 Task: Buy 3 Turbocharger from Gaskets section under best seller category for shipping address: Jeremiah Turner, 4200 Skips Lane, Phoenix, Arizona 85012, Cell Number 9285042162. Pay from credit card ending with 2005, CVV 3321
Action: Mouse moved to (19, 106)
Screenshot: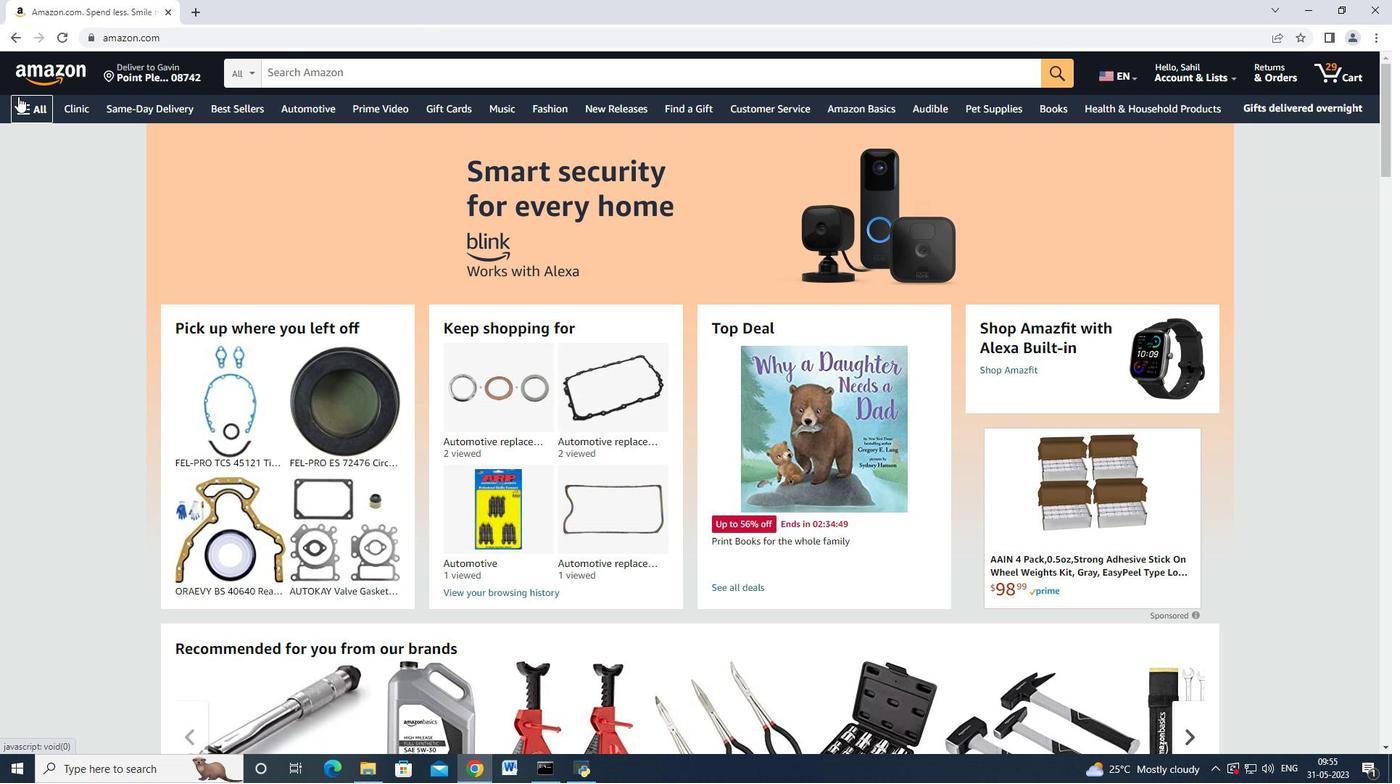
Action: Mouse pressed left at (19, 106)
Screenshot: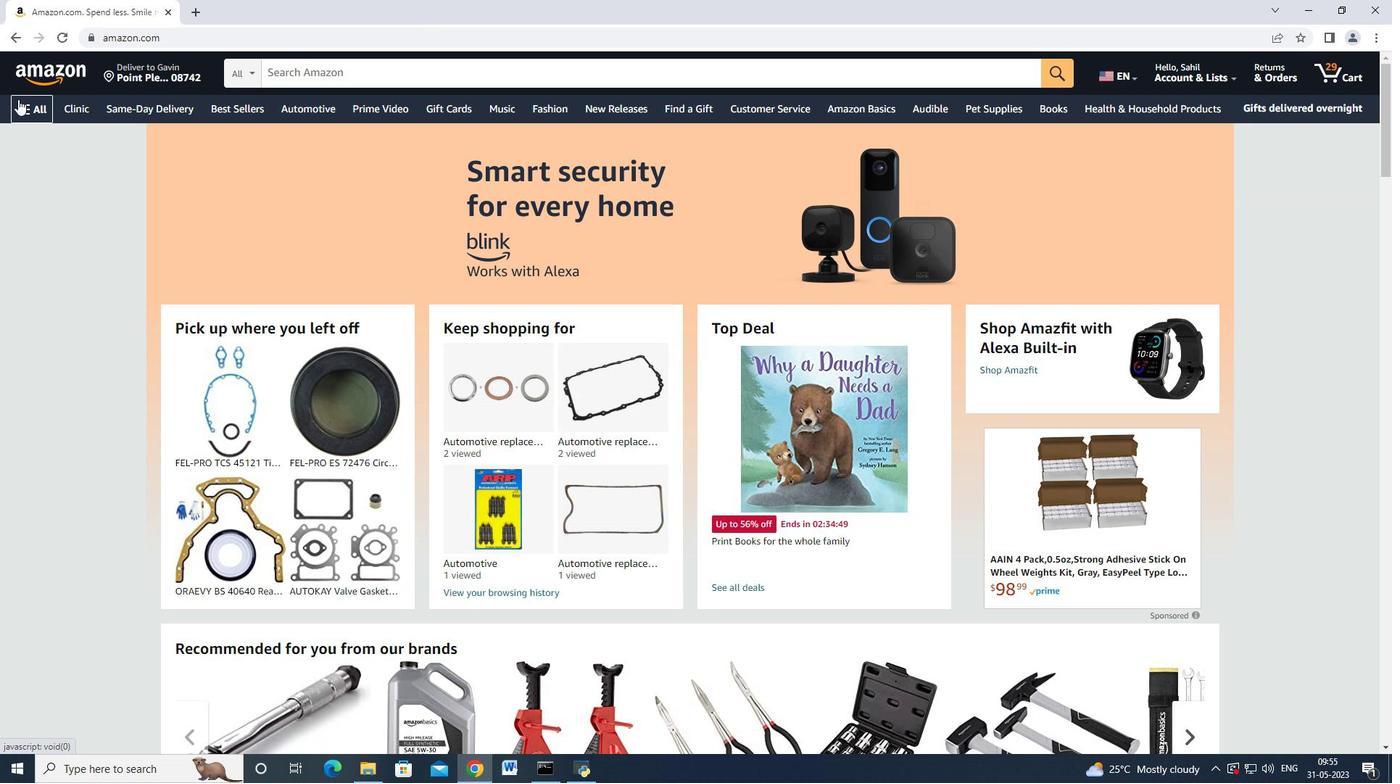 
Action: Mouse moved to (64, 260)
Screenshot: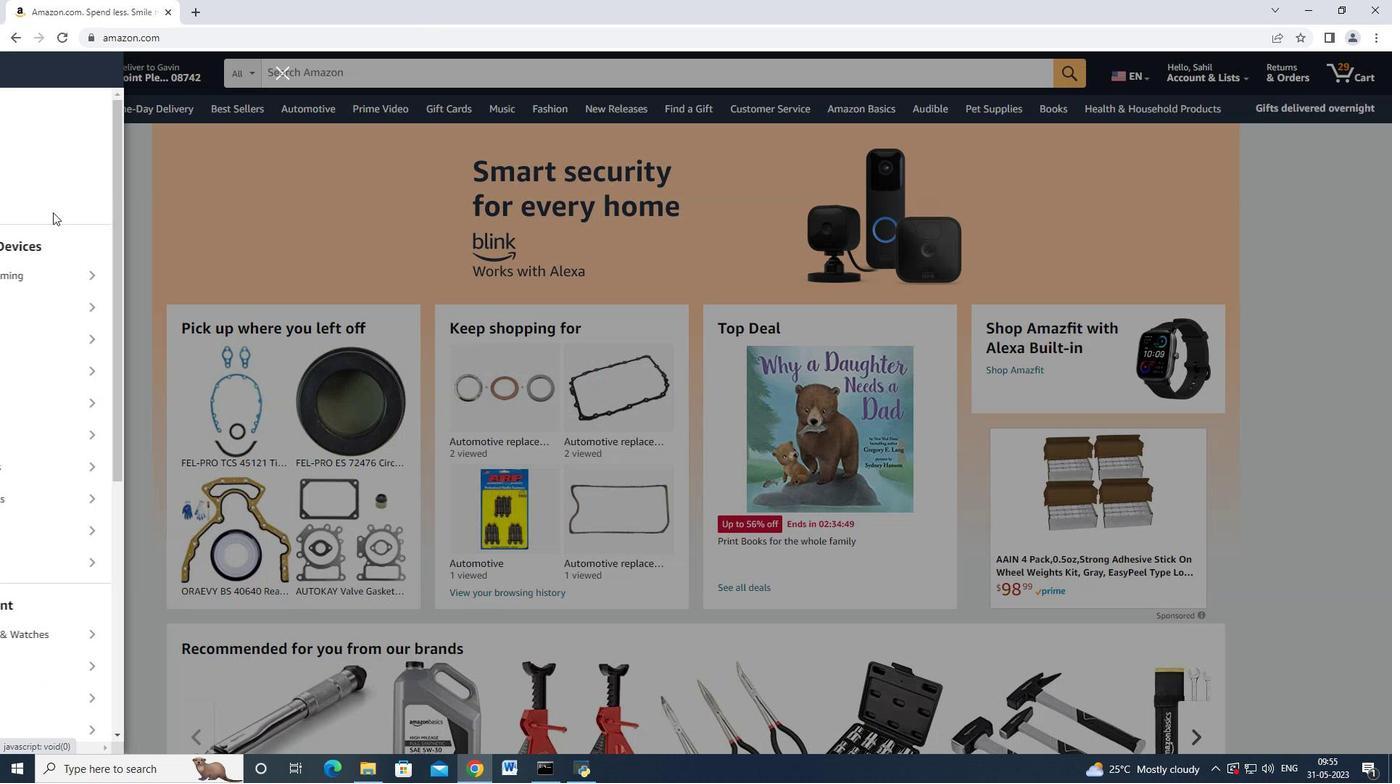 
Action: Mouse scrolled (64, 259) with delta (0, 0)
Screenshot: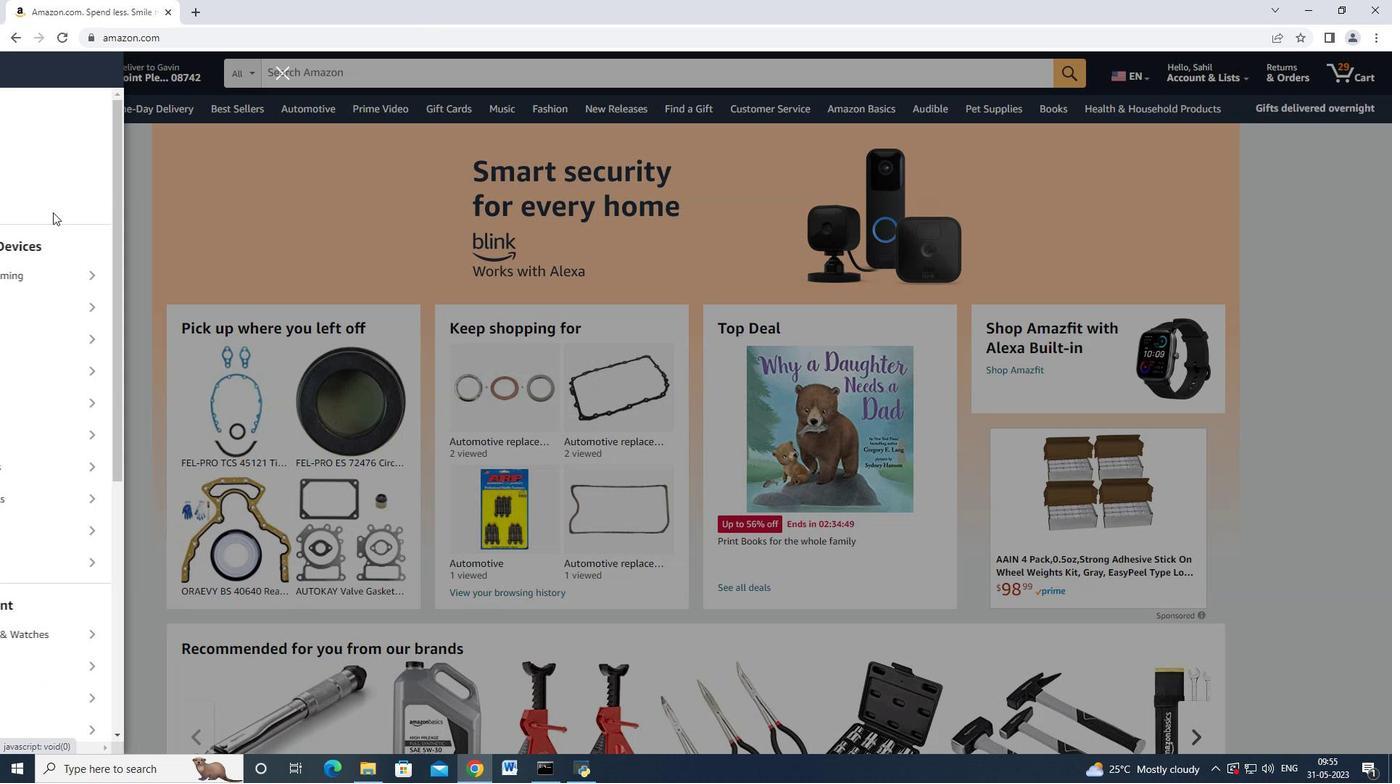 
Action: Mouse moved to (68, 277)
Screenshot: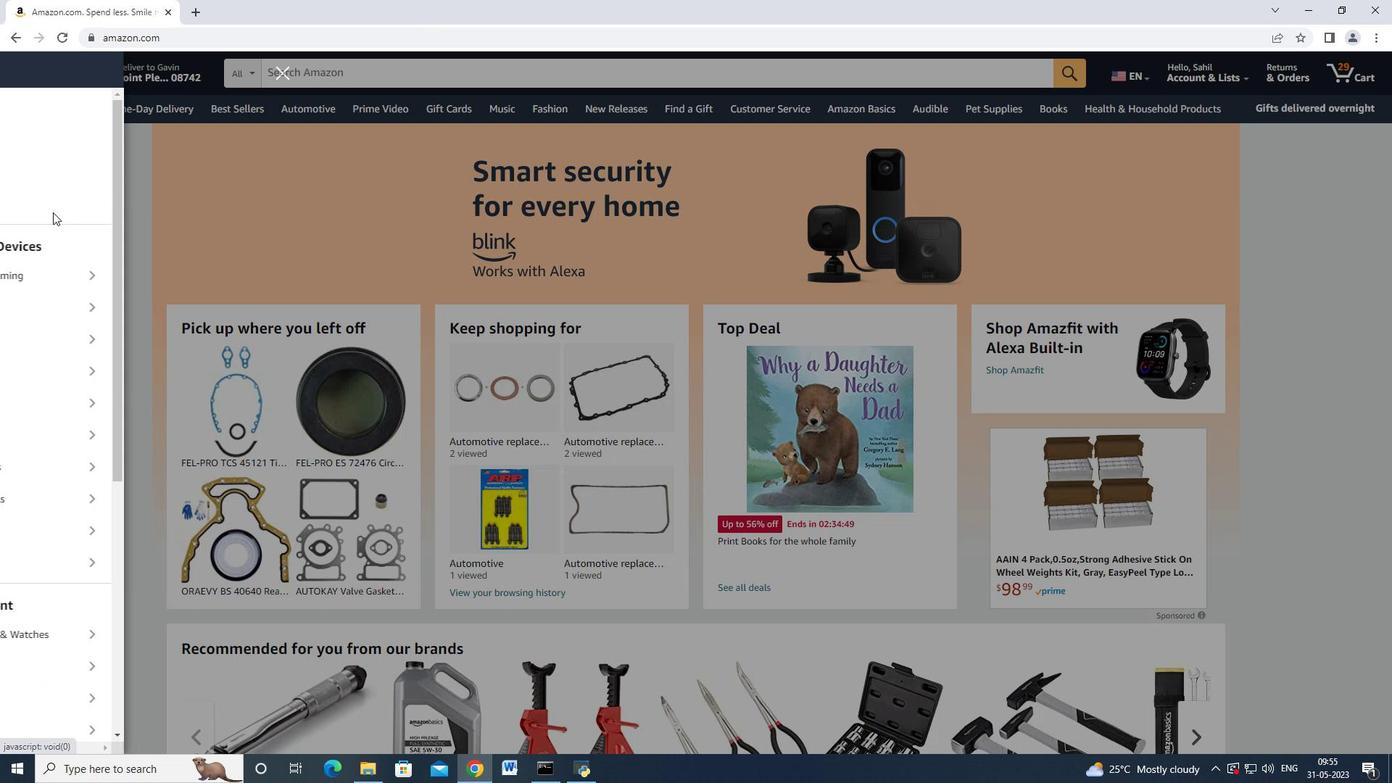 
Action: Mouse scrolled (68, 277) with delta (0, 0)
Screenshot: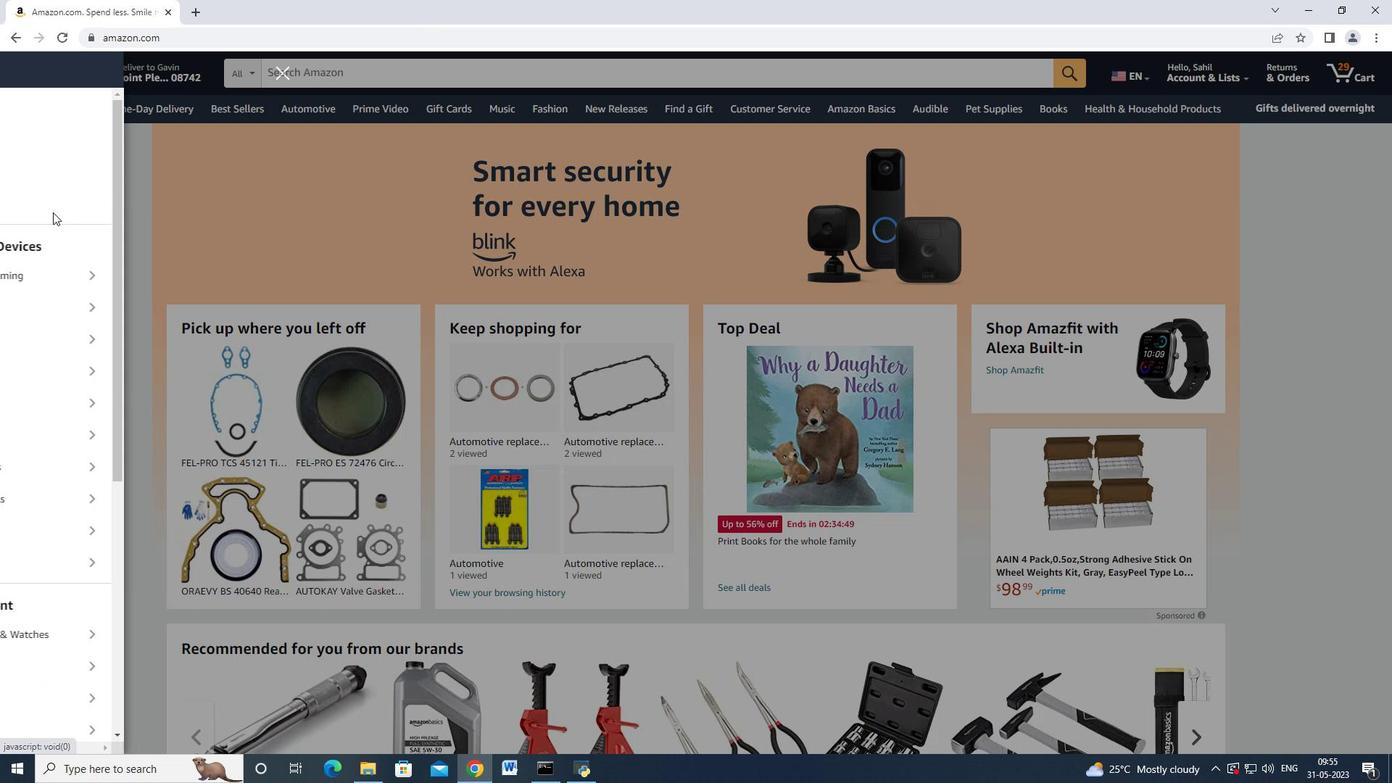 
Action: Mouse moved to (71, 284)
Screenshot: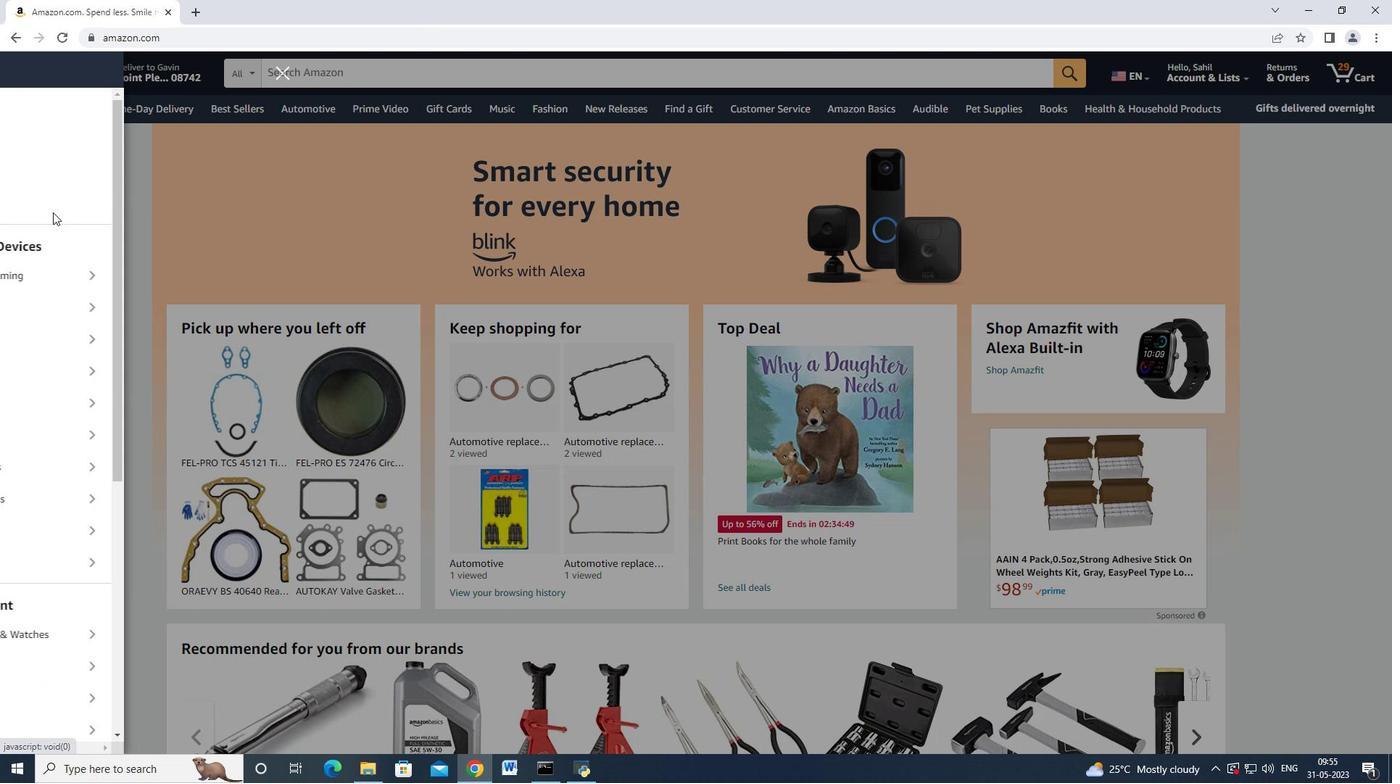 
Action: Mouse scrolled (71, 283) with delta (0, 0)
Screenshot: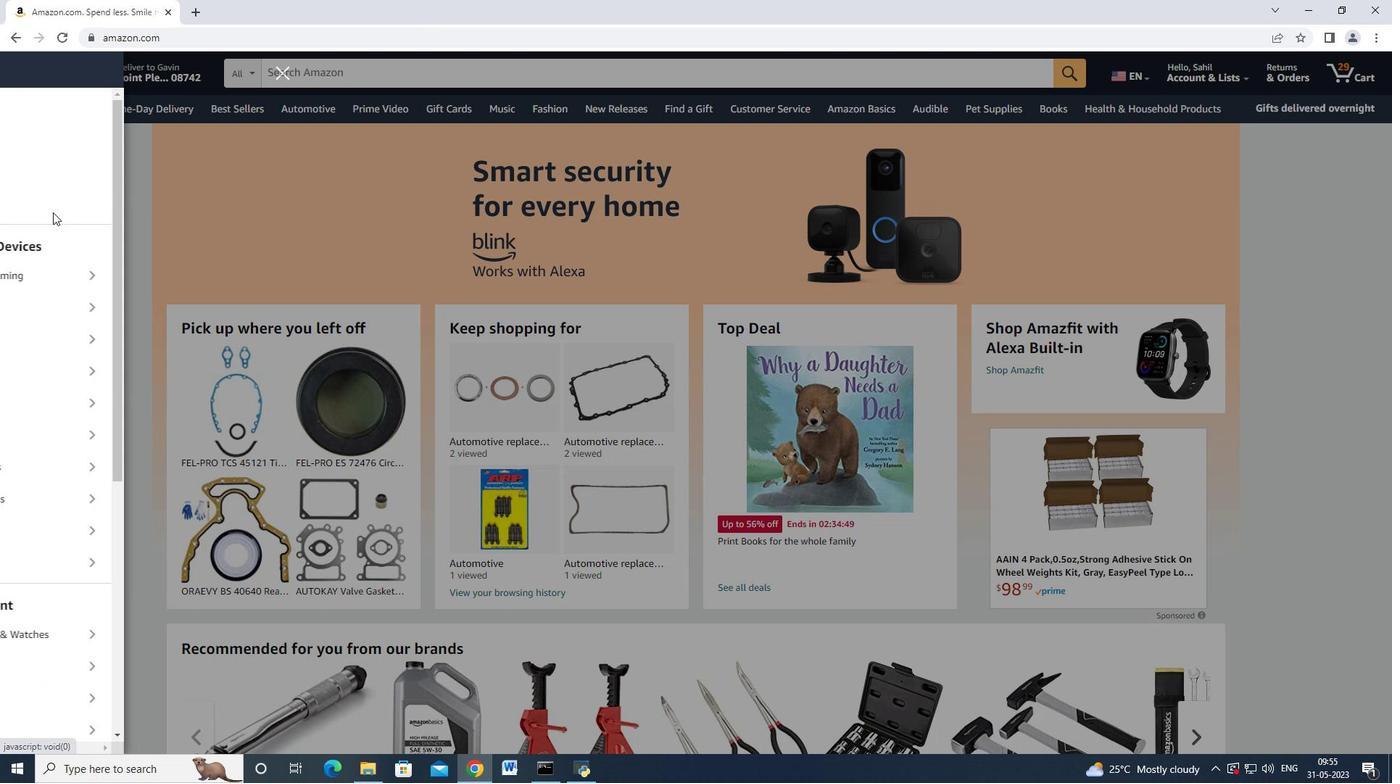 
Action: Mouse moved to (73, 288)
Screenshot: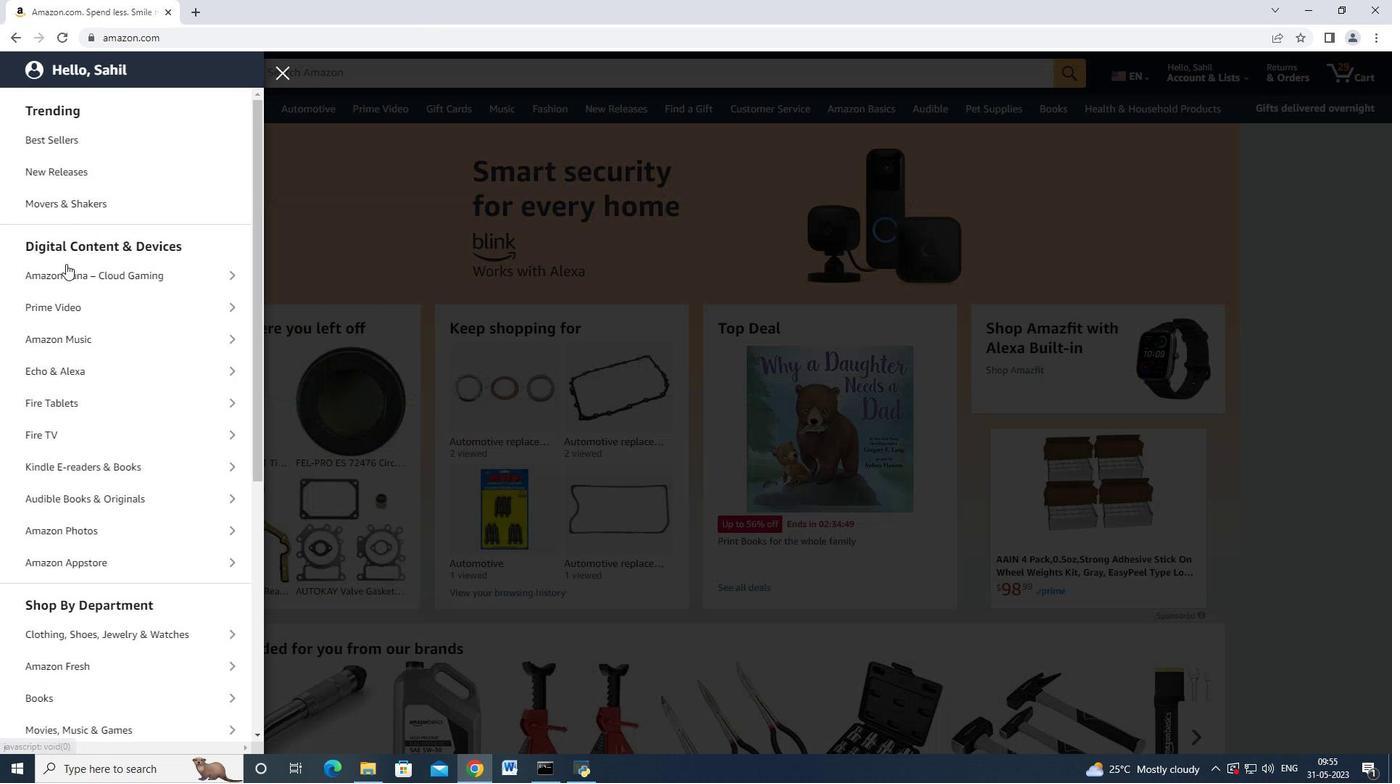 
Action: Mouse scrolled (73, 288) with delta (0, 0)
Screenshot: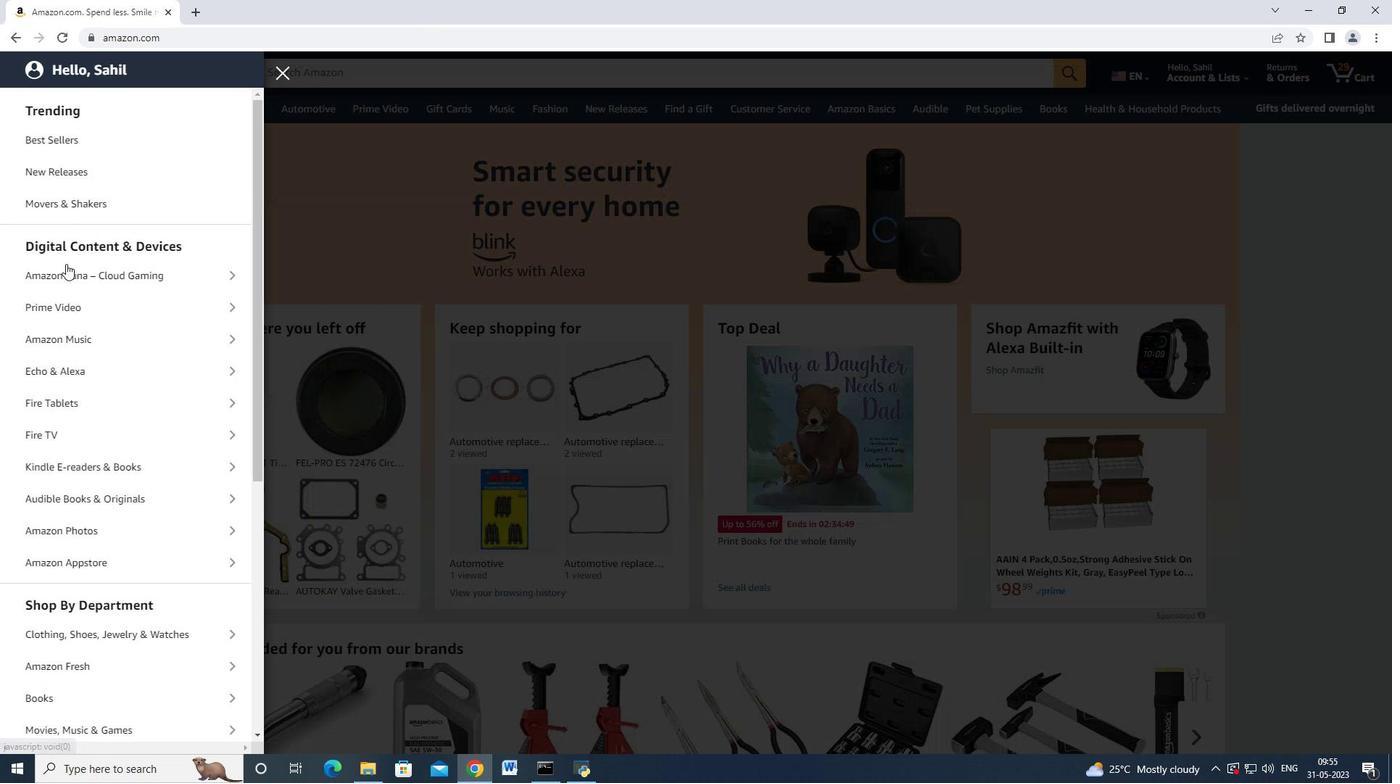 
Action: Mouse moved to (69, 482)
Screenshot: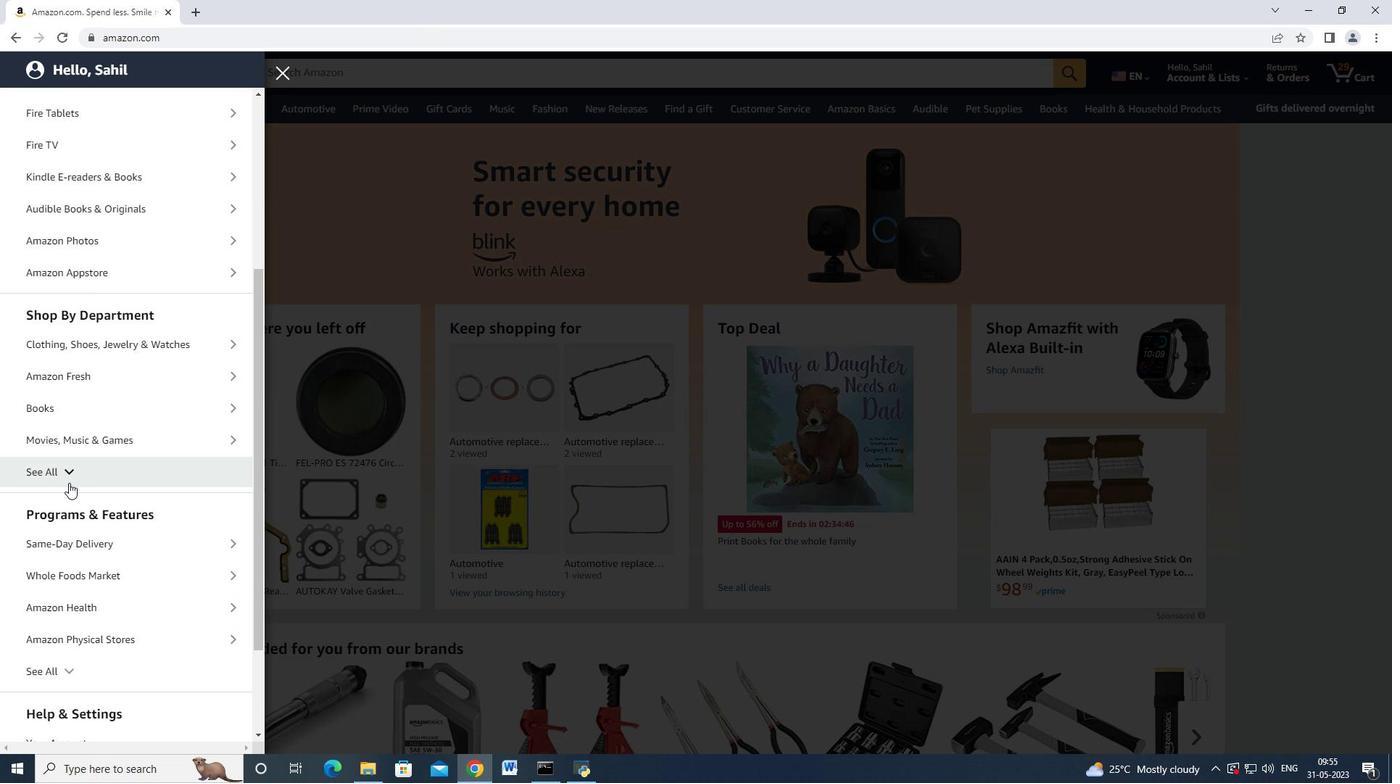 
Action: Mouse pressed left at (69, 482)
Screenshot: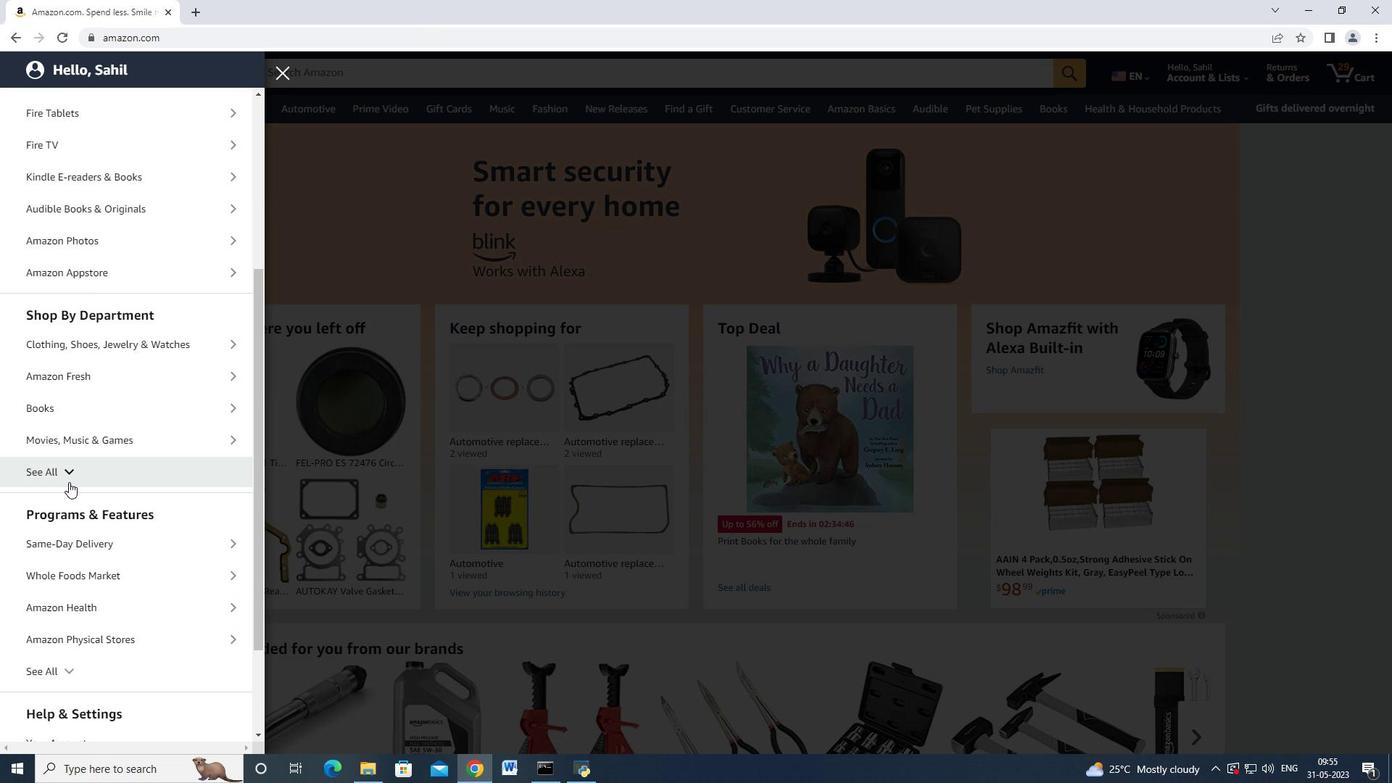 
Action: Mouse moved to (79, 462)
Screenshot: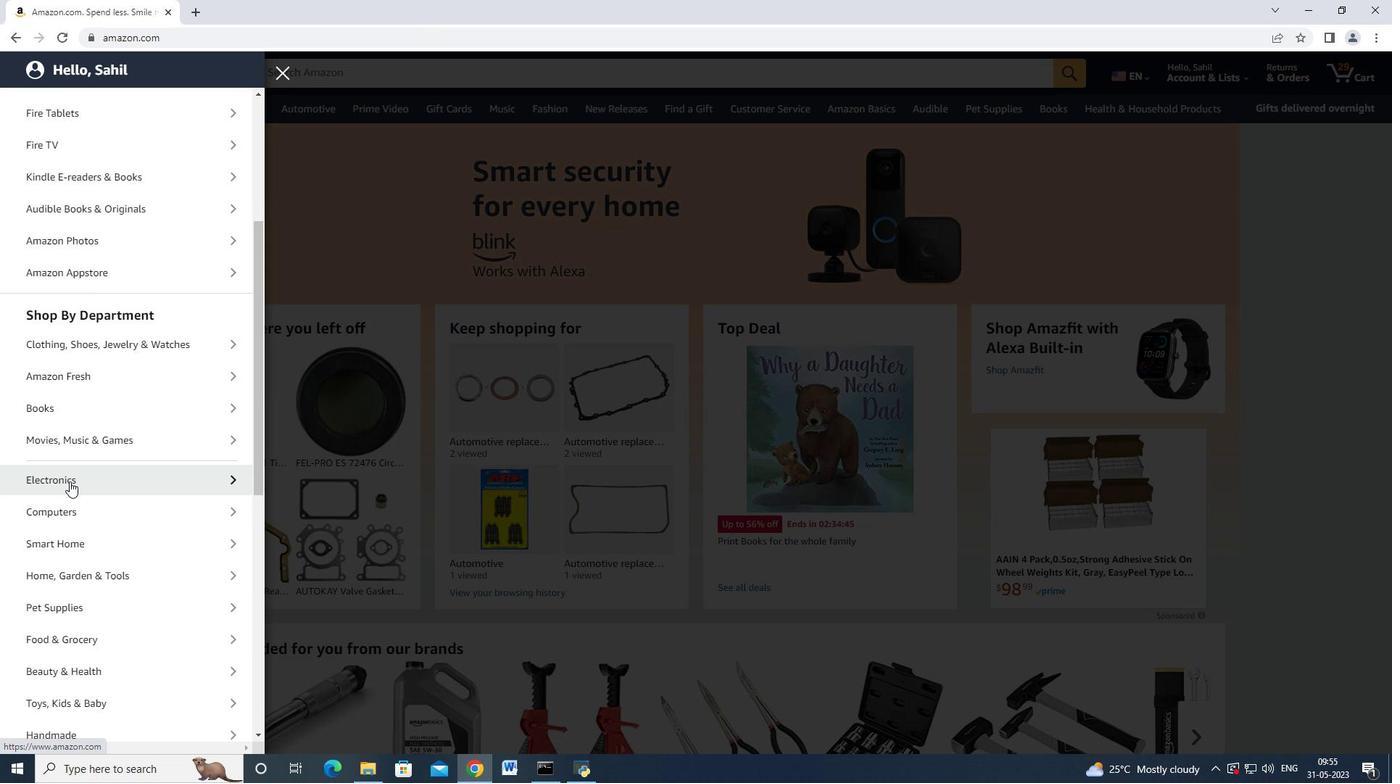
Action: Mouse scrolled (79, 461) with delta (0, 0)
Screenshot: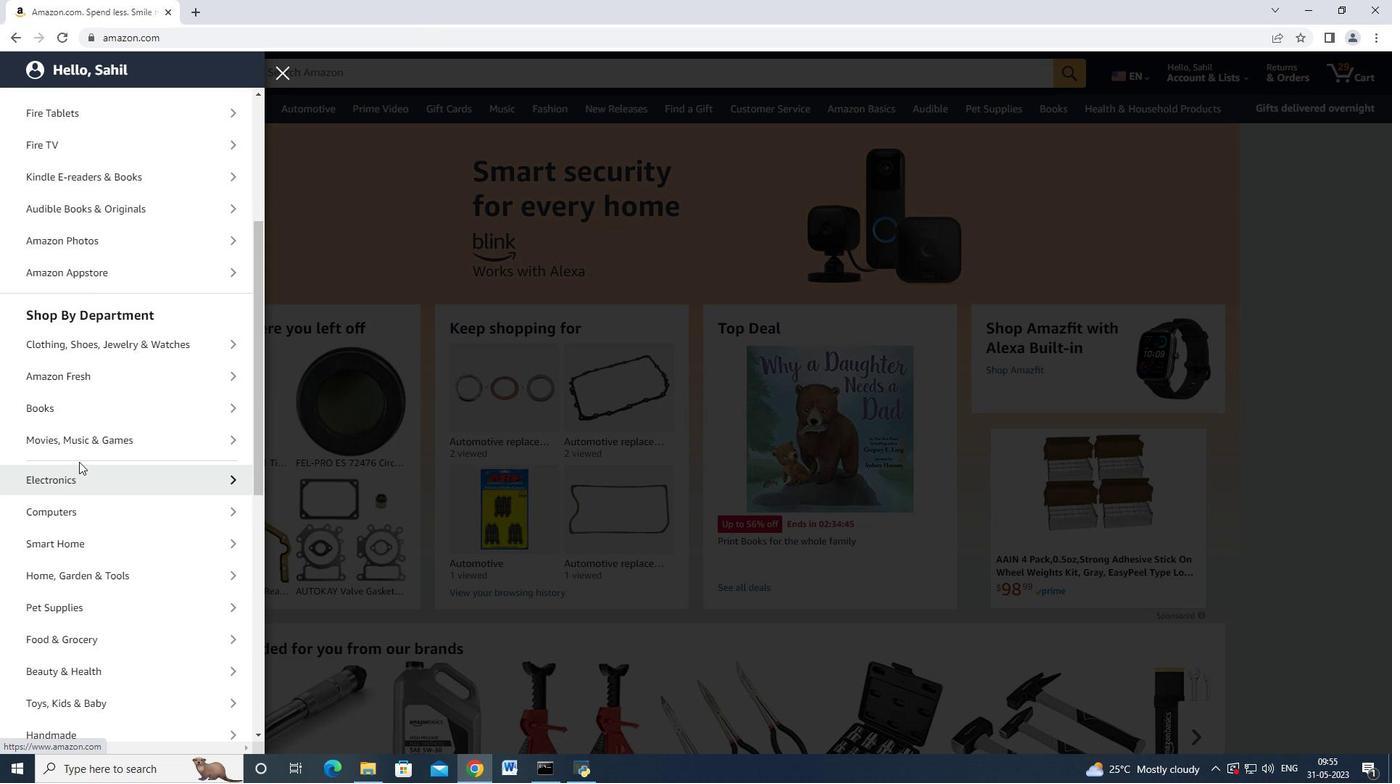 
Action: Mouse moved to (79, 461)
Screenshot: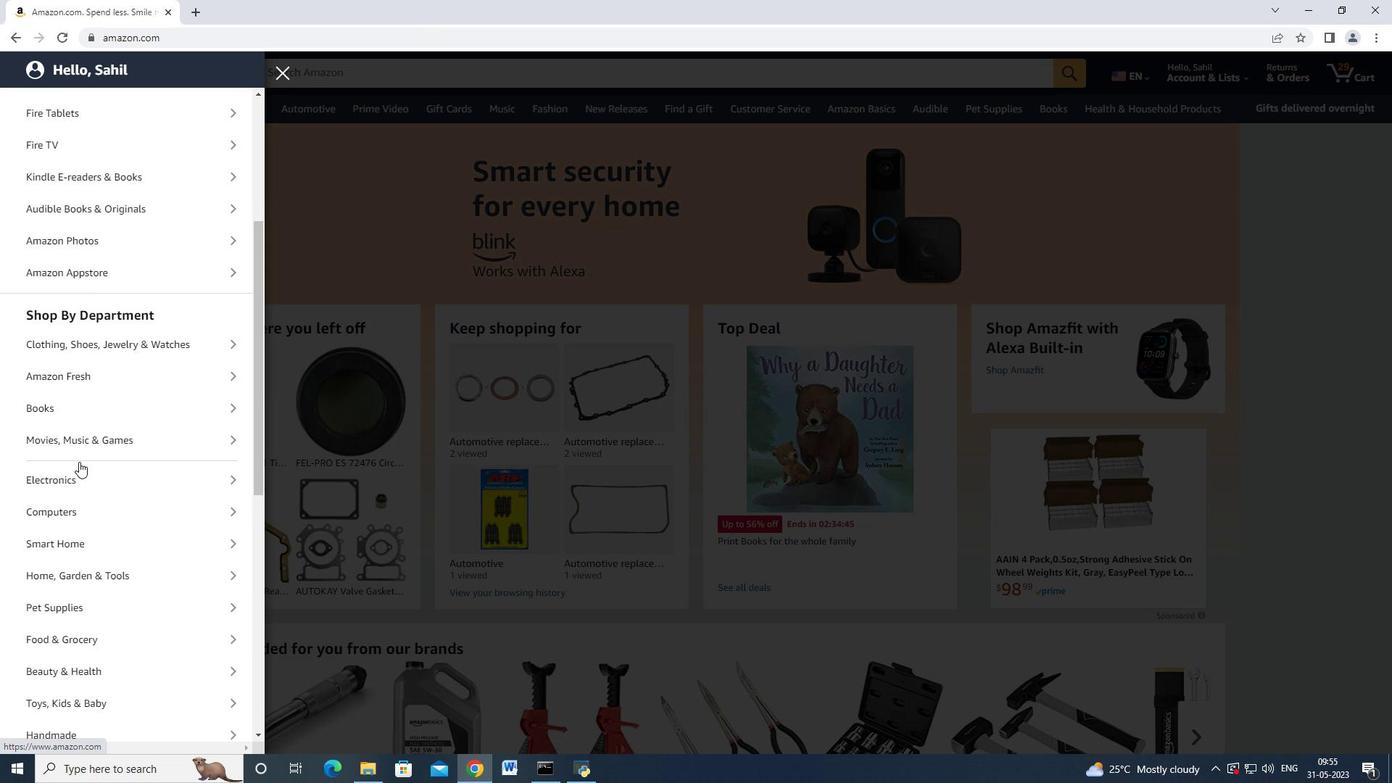 
Action: Mouse scrolled (79, 460) with delta (0, 0)
Screenshot: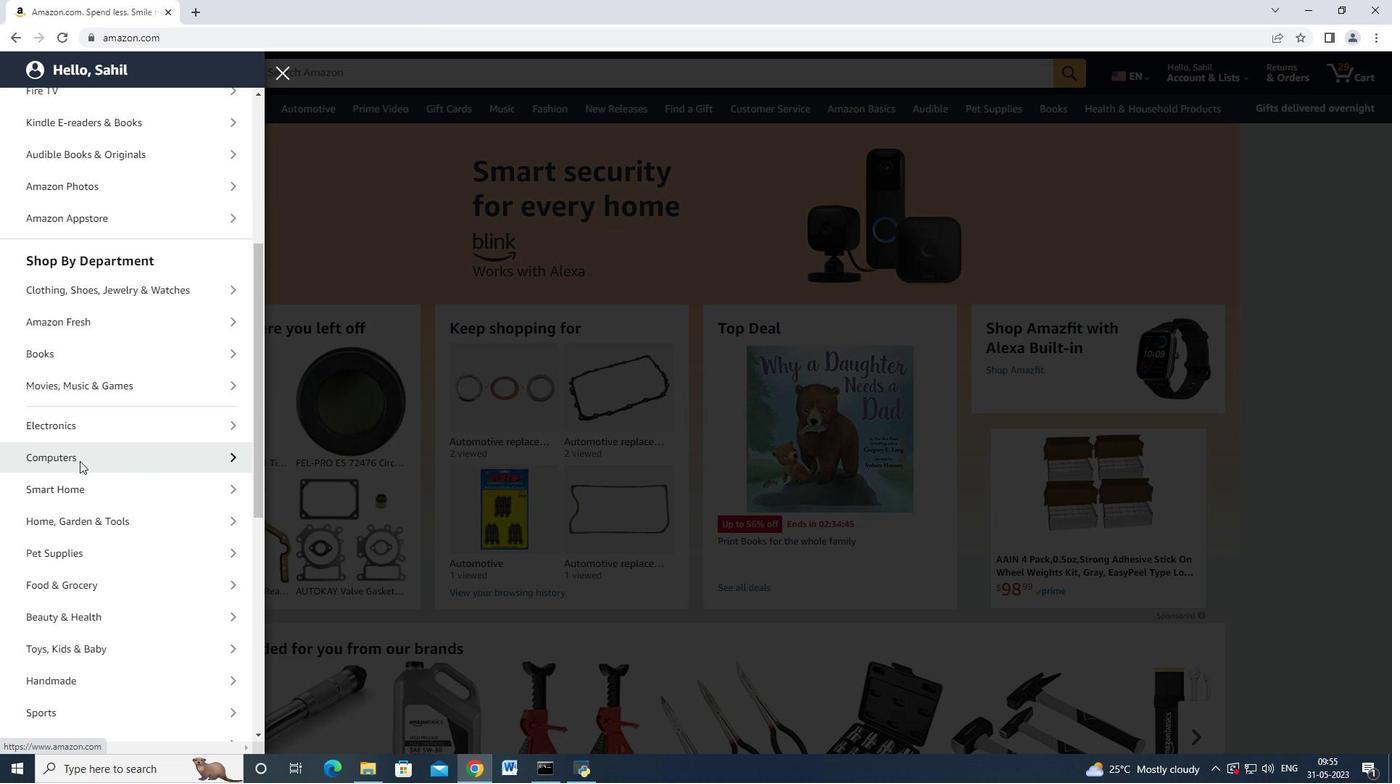 
Action: Mouse moved to (81, 465)
Screenshot: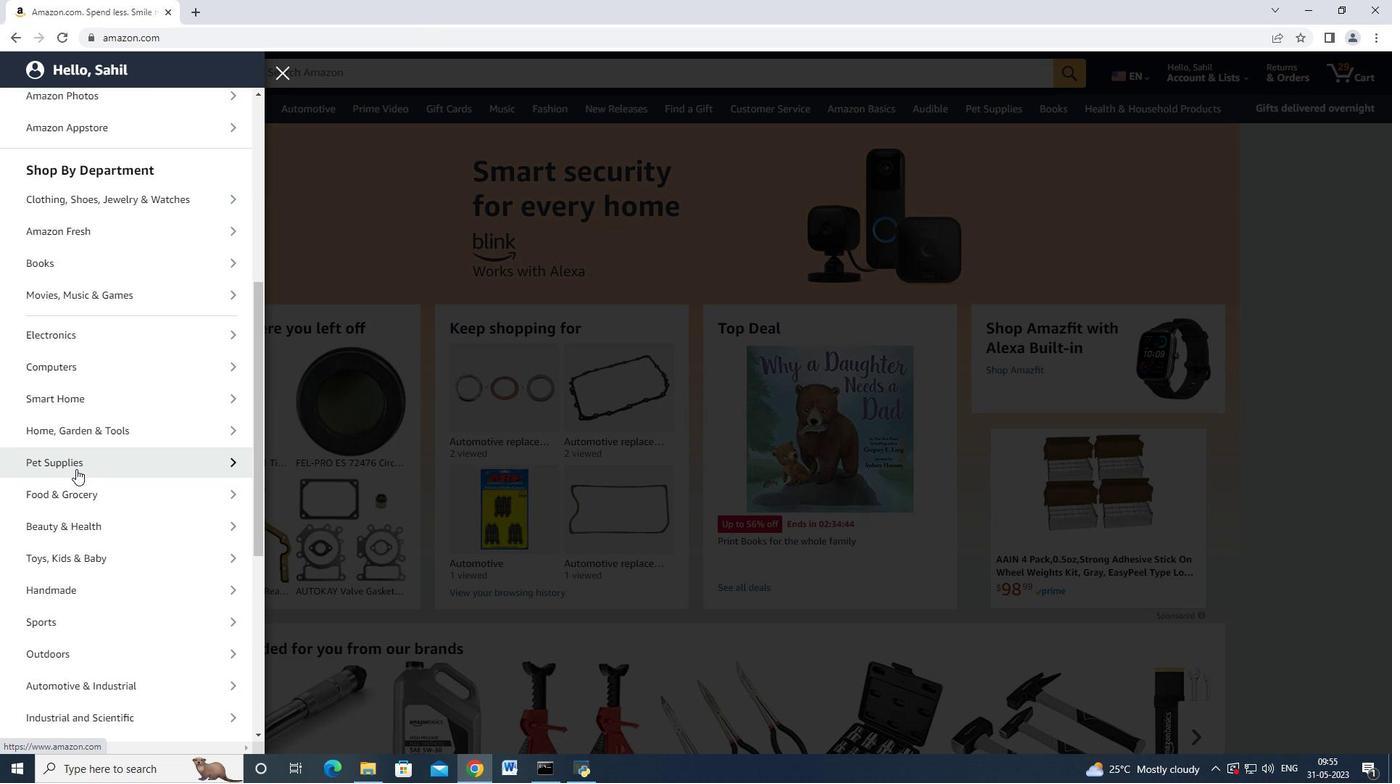 
Action: Mouse scrolled (81, 465) with delta (0, 0)
Screenshot: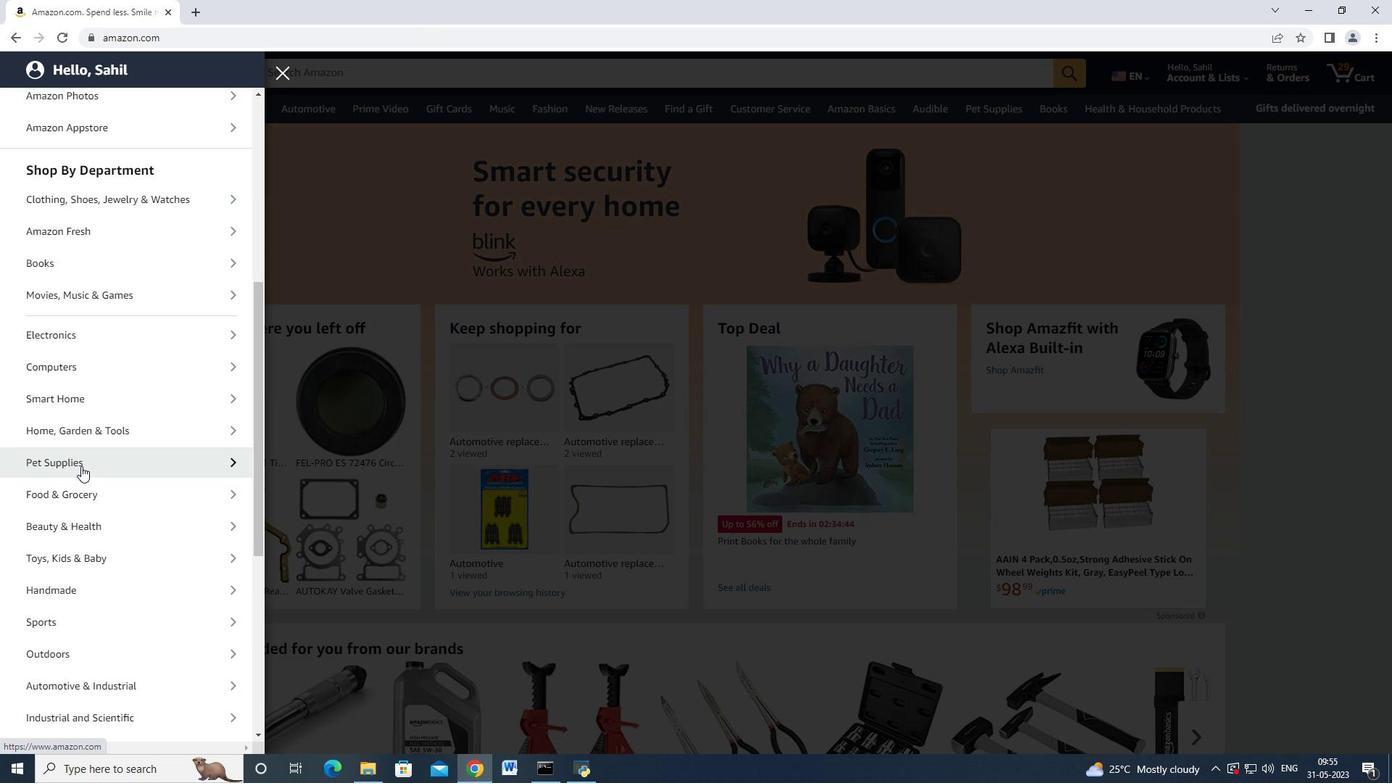 
Action: Mouse moved to (76, 486)
Screenshot: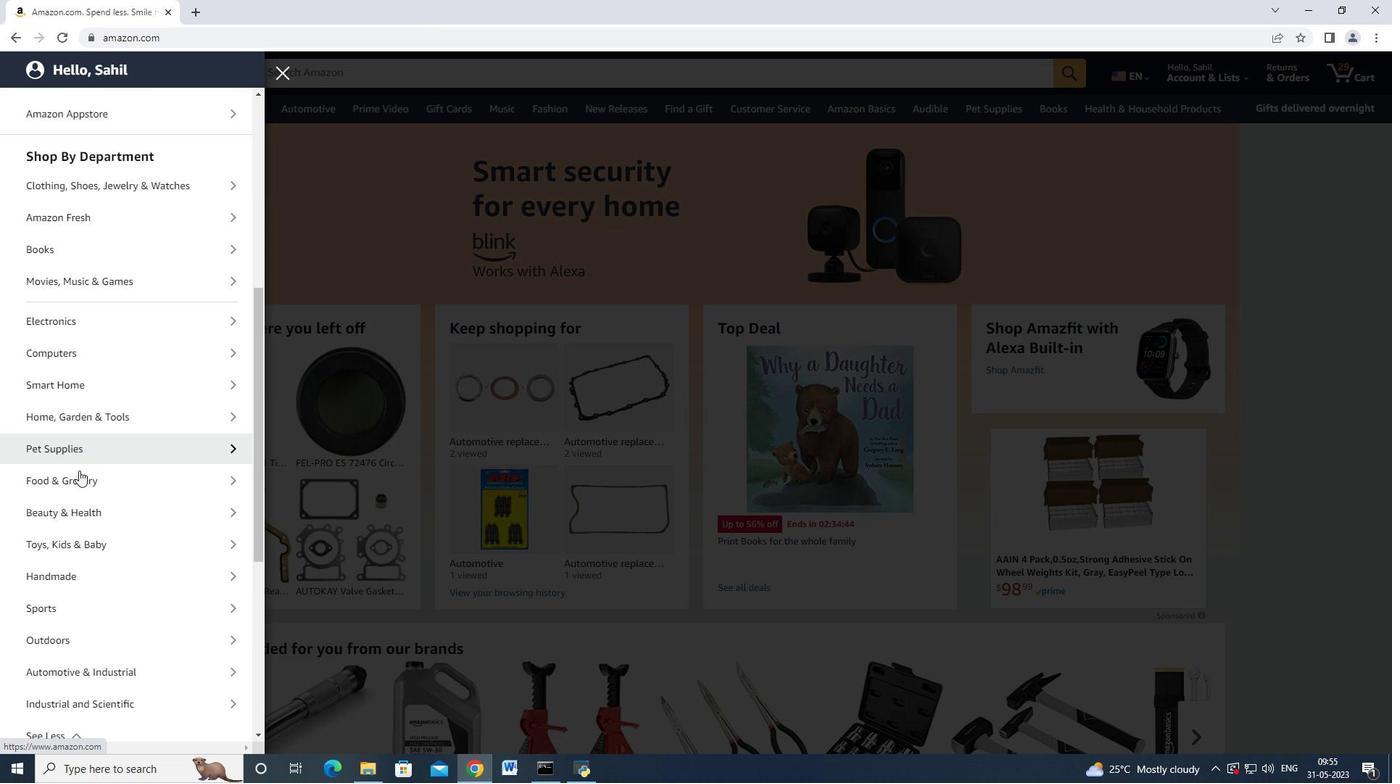 
Action: Mouse scrolled (76, 486) with delta (0, 0)
Screenshot: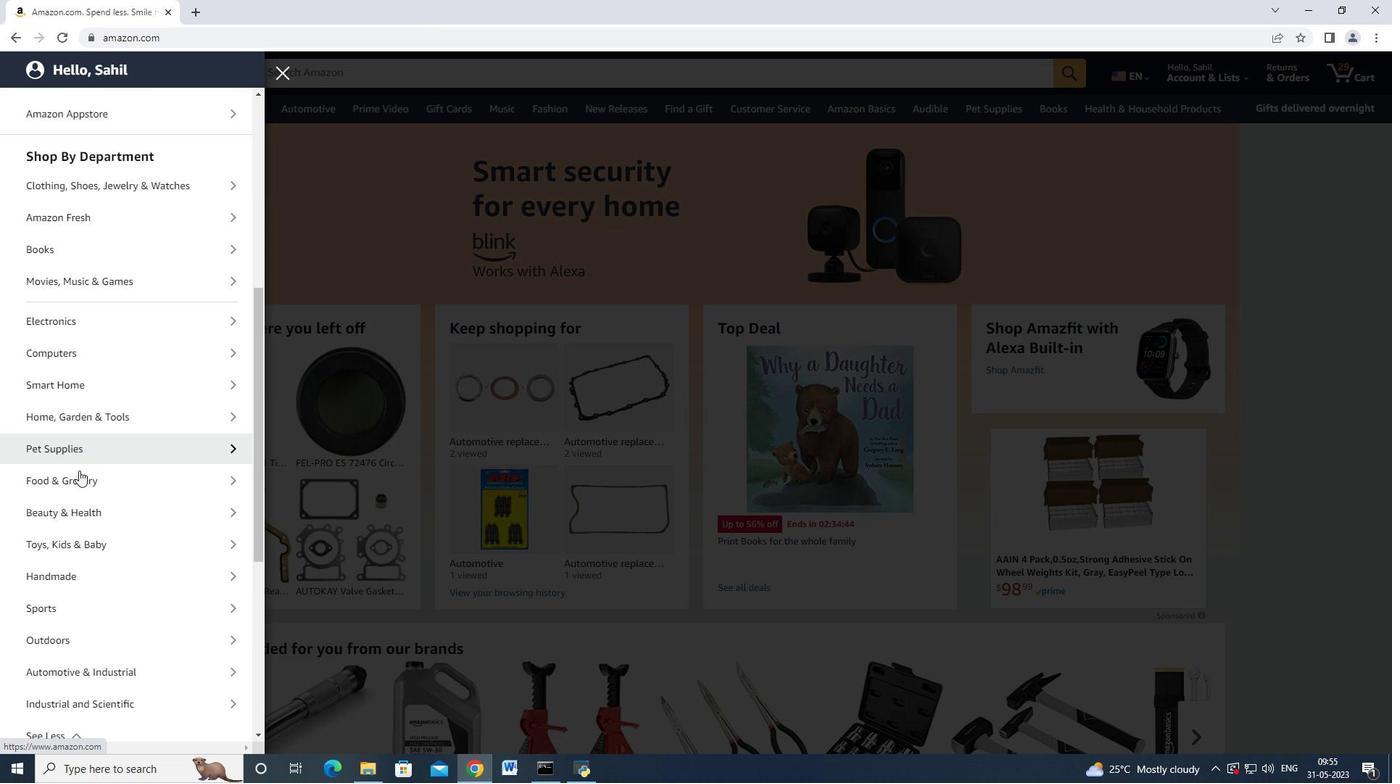 
Action: Mouse moved to (76, 491)
Screenshot: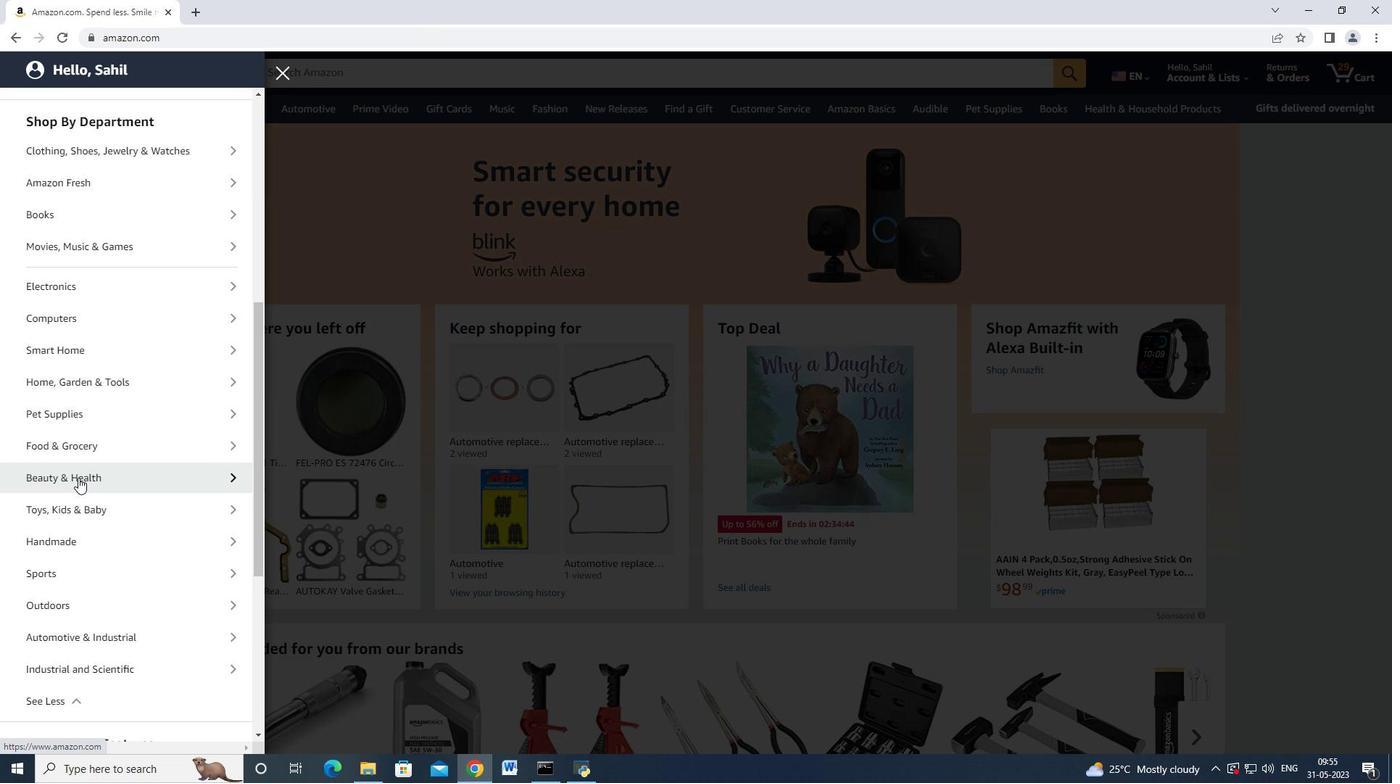 
Action: Mouse scrolled (76, 491) with delta (0, 0)
Screenshot: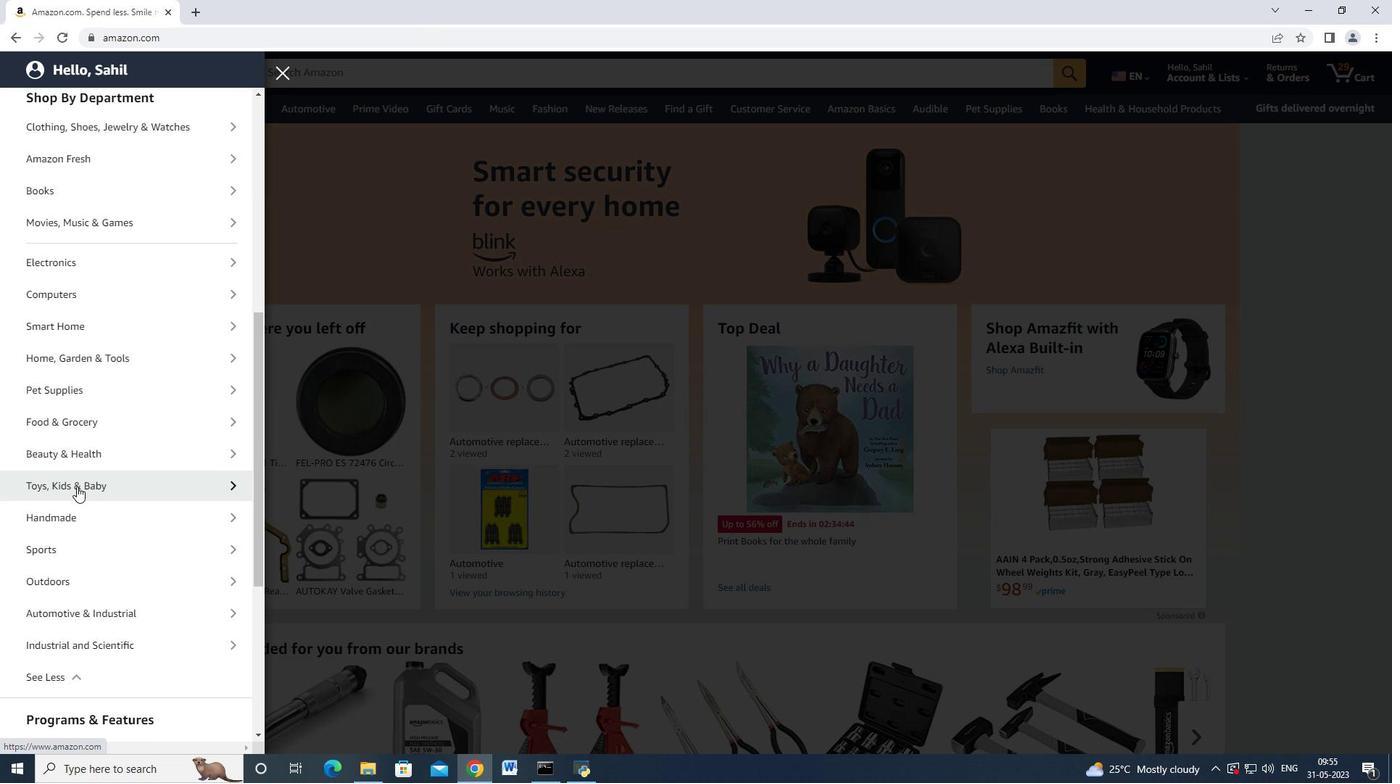 
Action: Mouse moved to (90, 474)
Screenshot: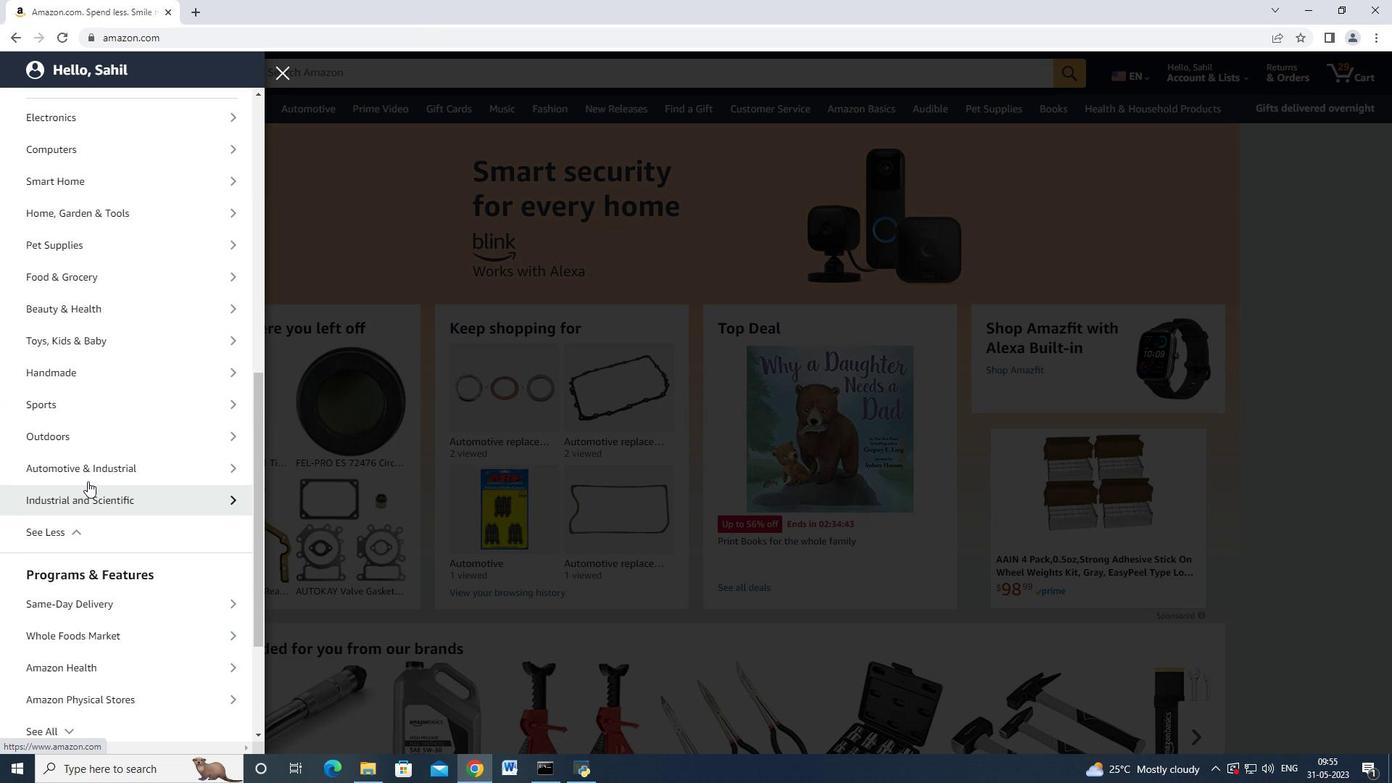 
Action: Mouse pressed left at (90, 474)
Screenshot: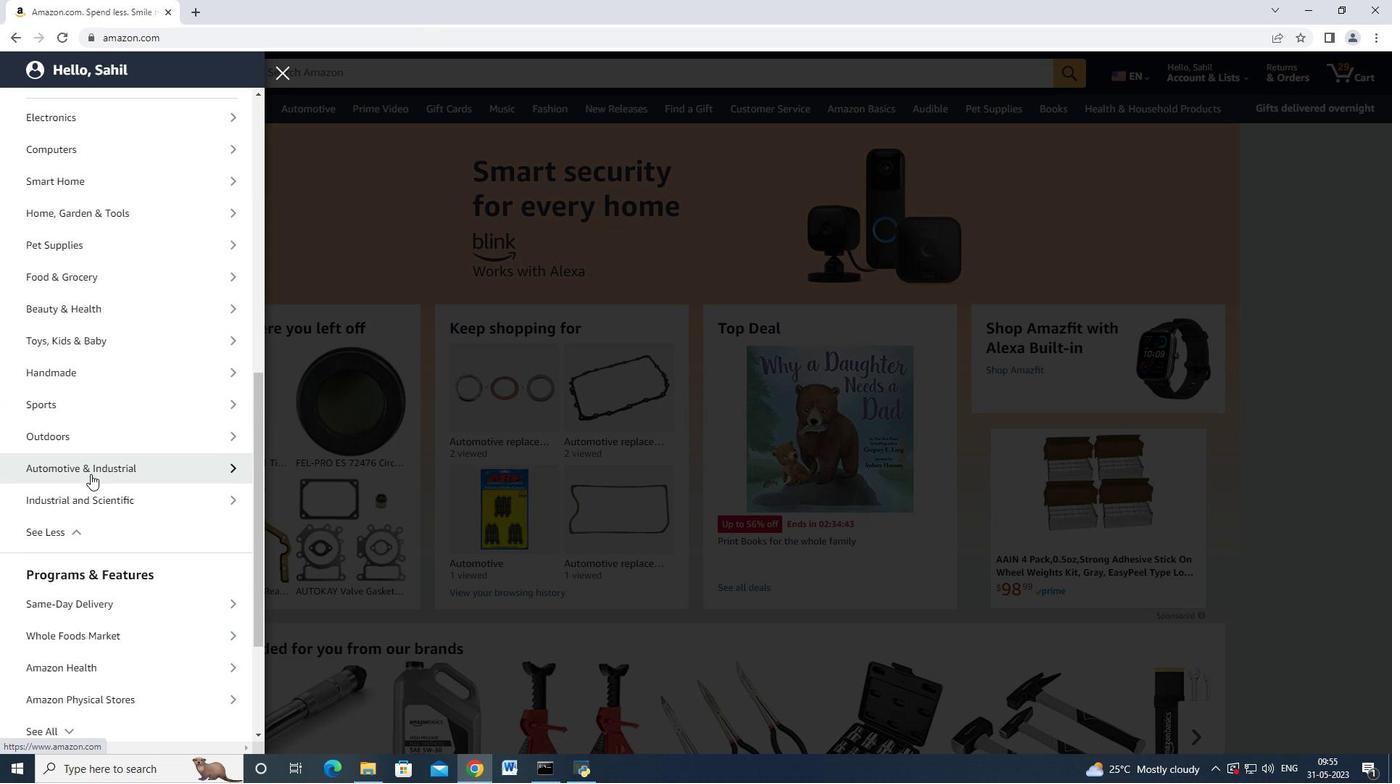 
Action: Mouse moved to (145, 180)
Screenshot: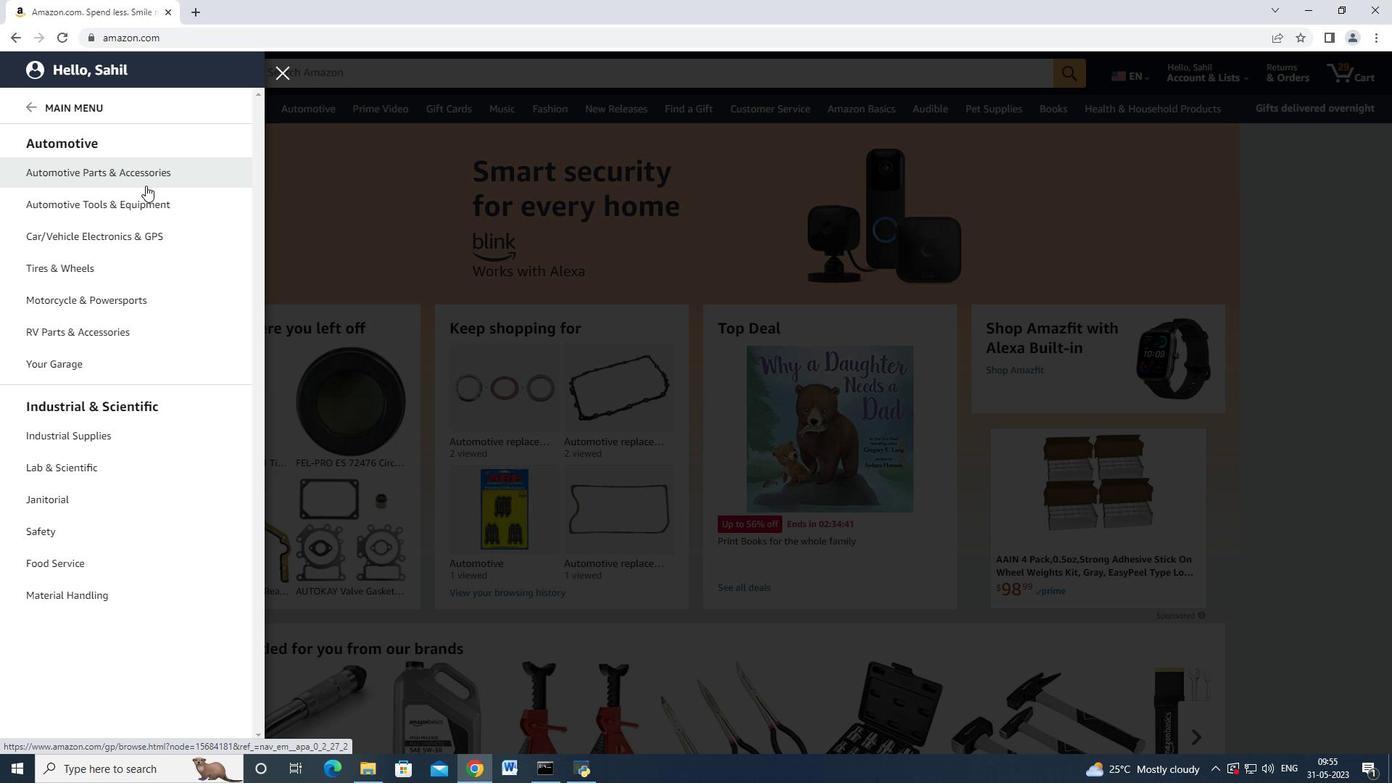 
Action: Mouse pressed left at (145, 180)
Screenshot: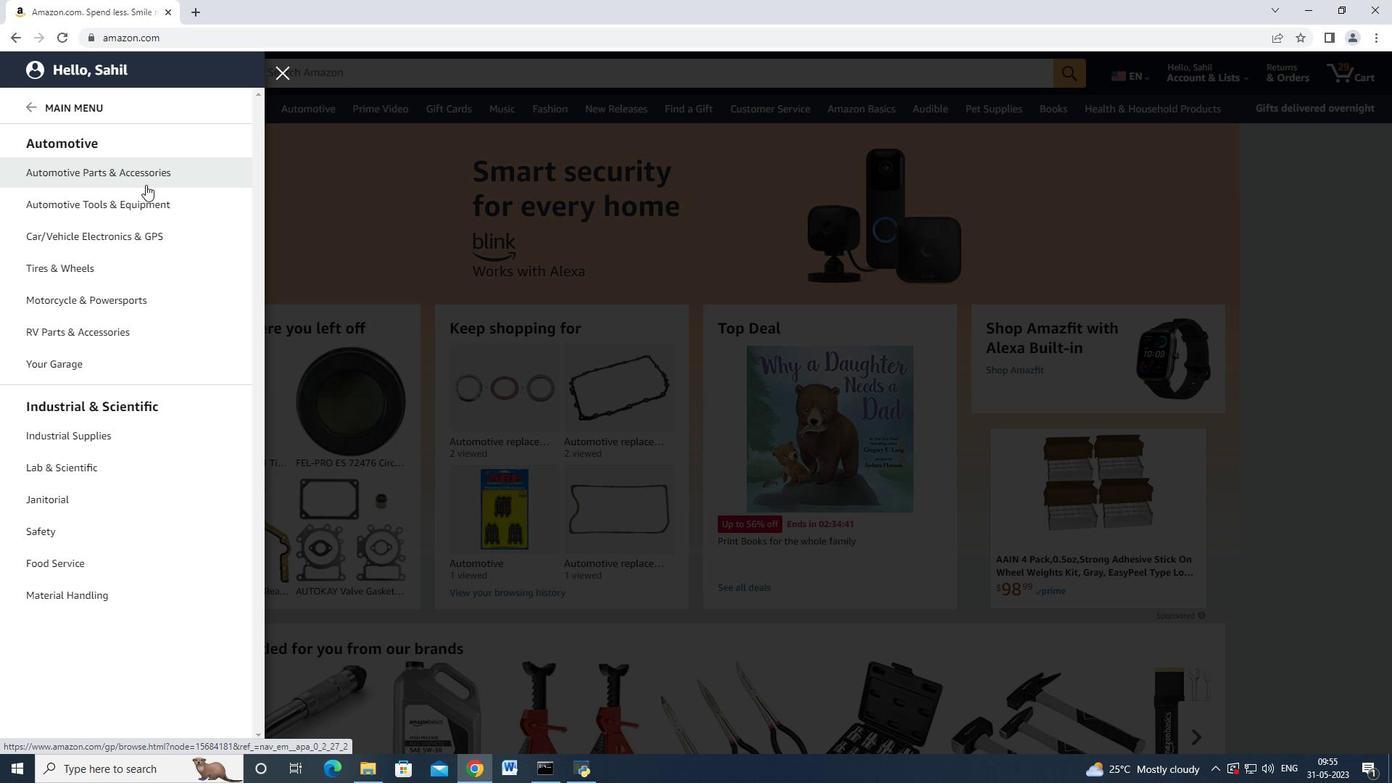 
Action: Mouse moved to (237, 132)
Screenshot: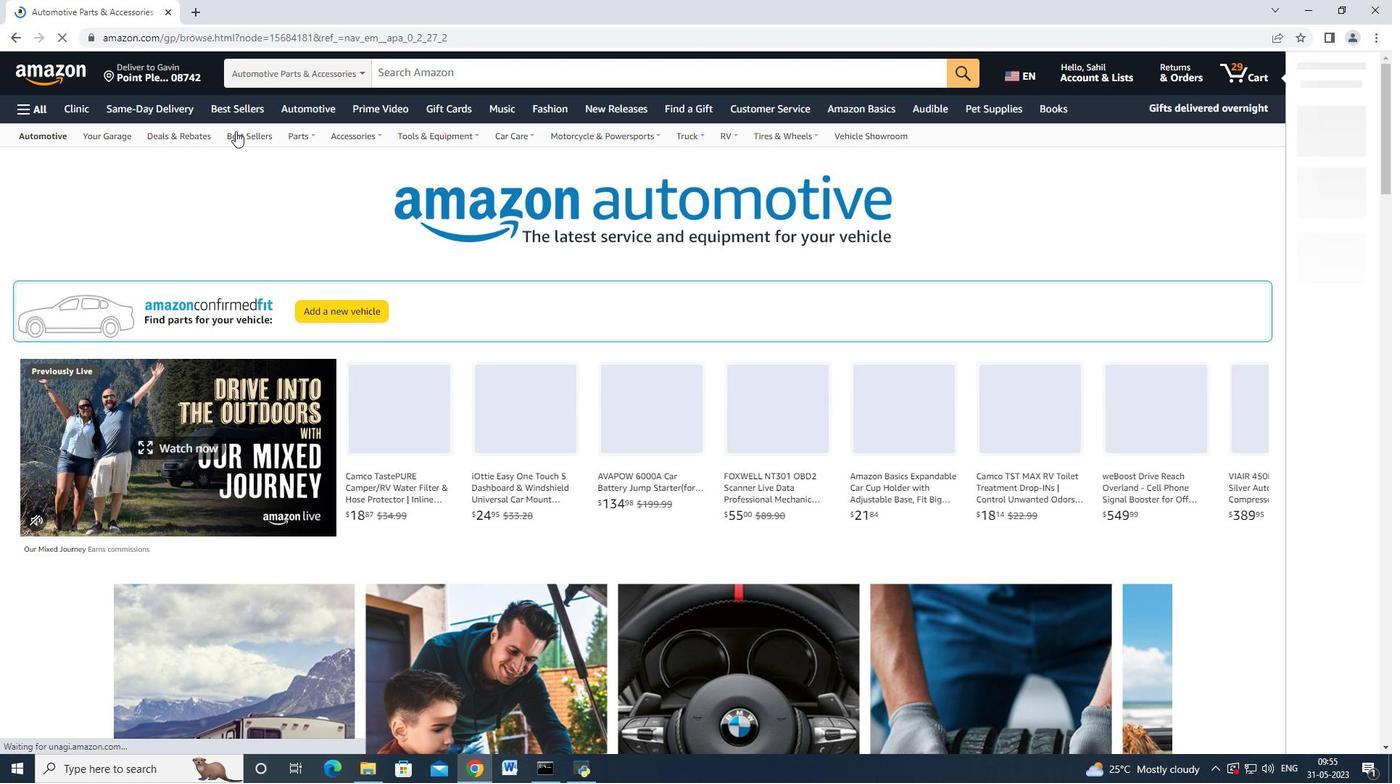 
Action: Mouse pressed left at (237, 132)
Screenshot: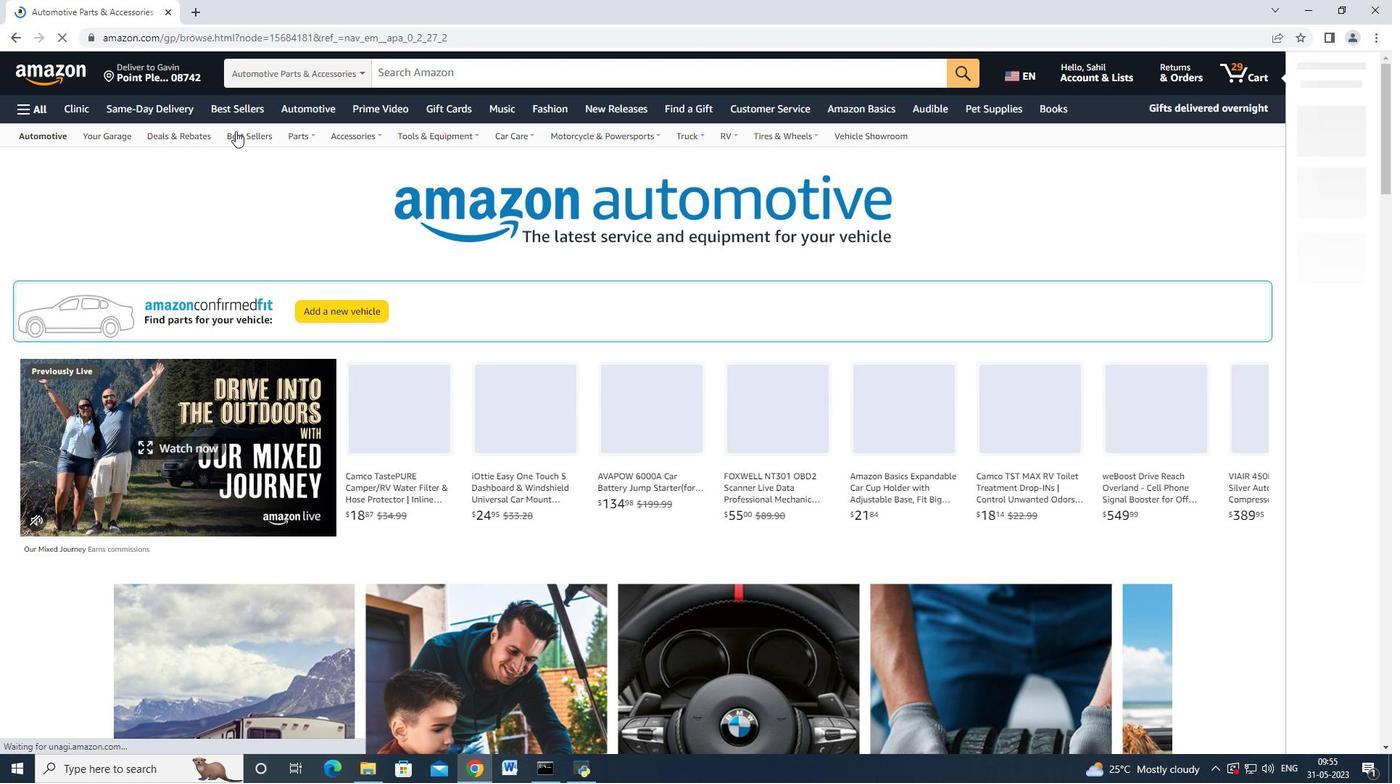 
Action: Mouse moved to (161, 284)
Screenshot: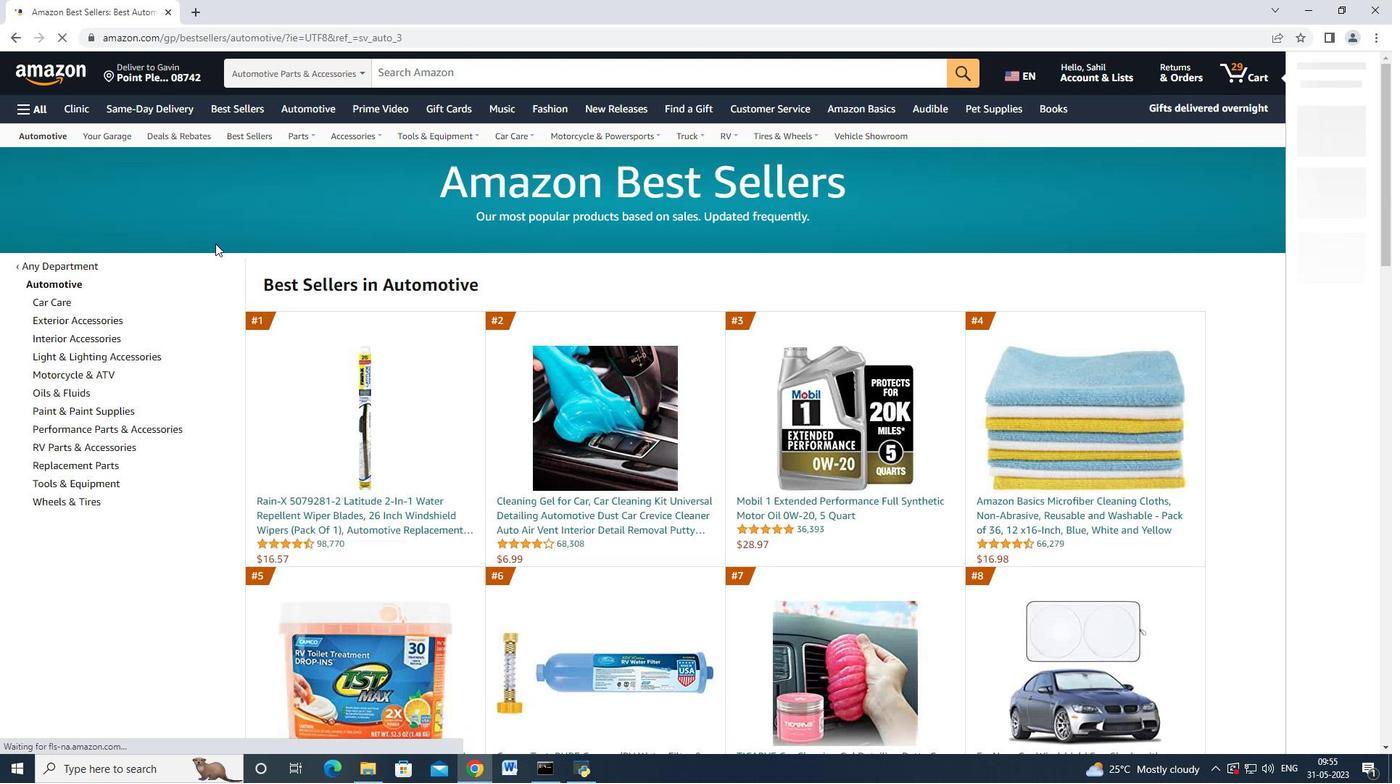 
Action: Mouse scrolled (161, 283) with delta (0, 0)
Screenshot: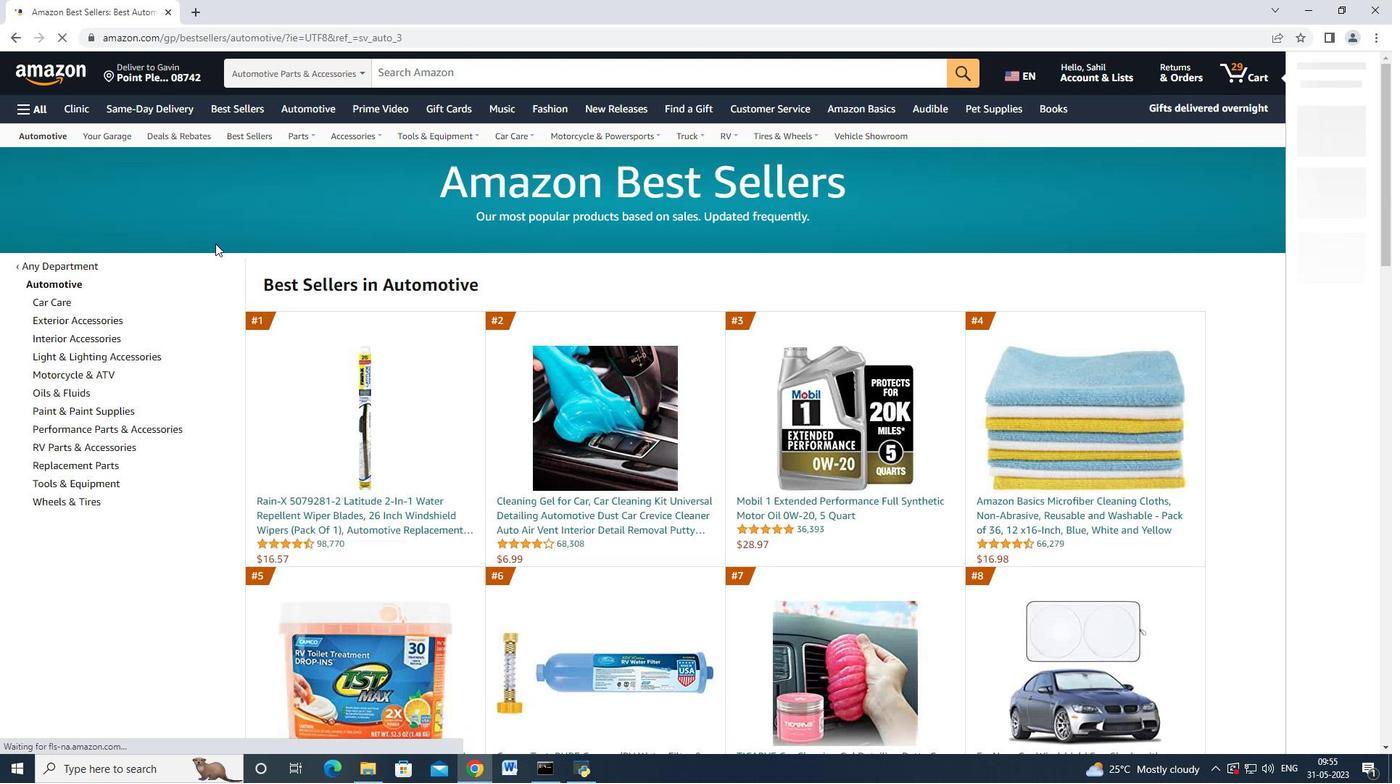 
Action: Mouse moved to (93, 391)
Screenshot: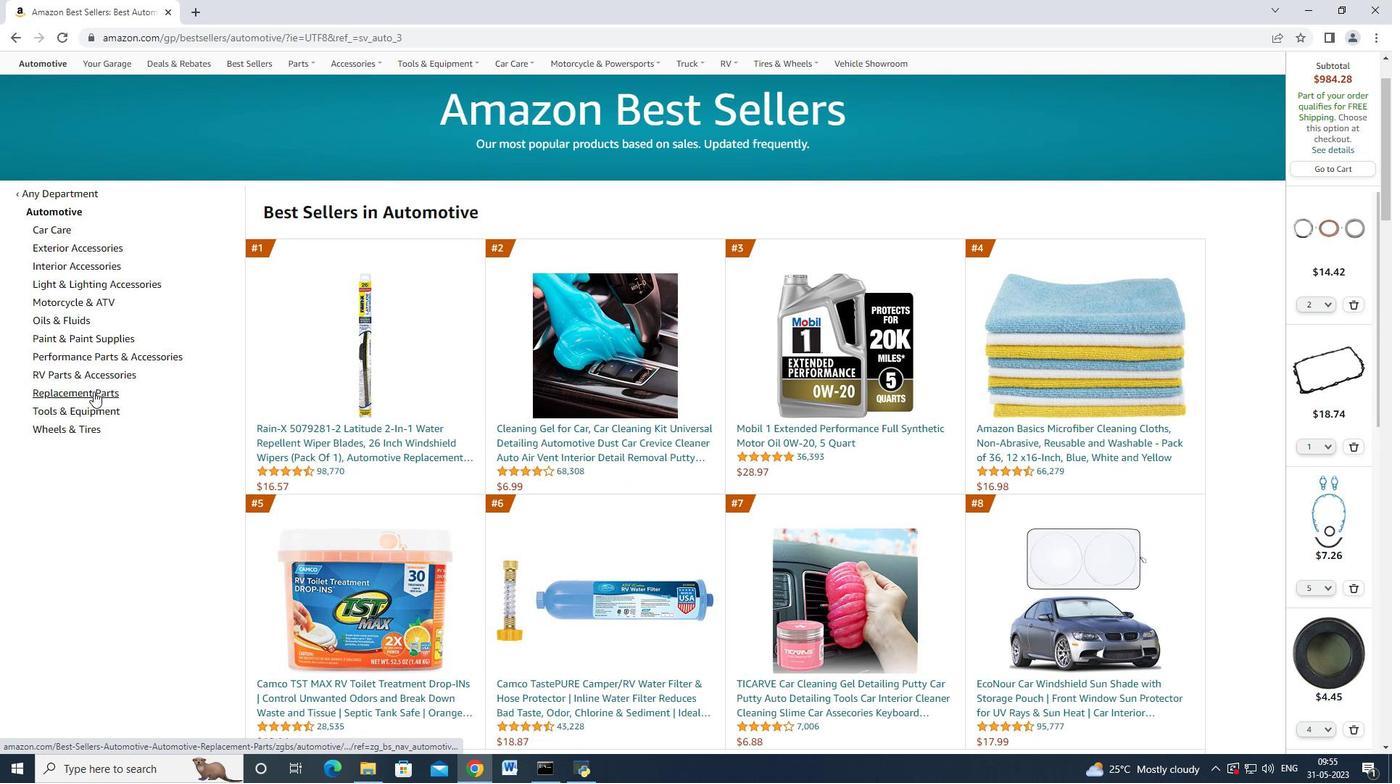 
Action: Mouse pressed left at (93, 391)
Screenshot: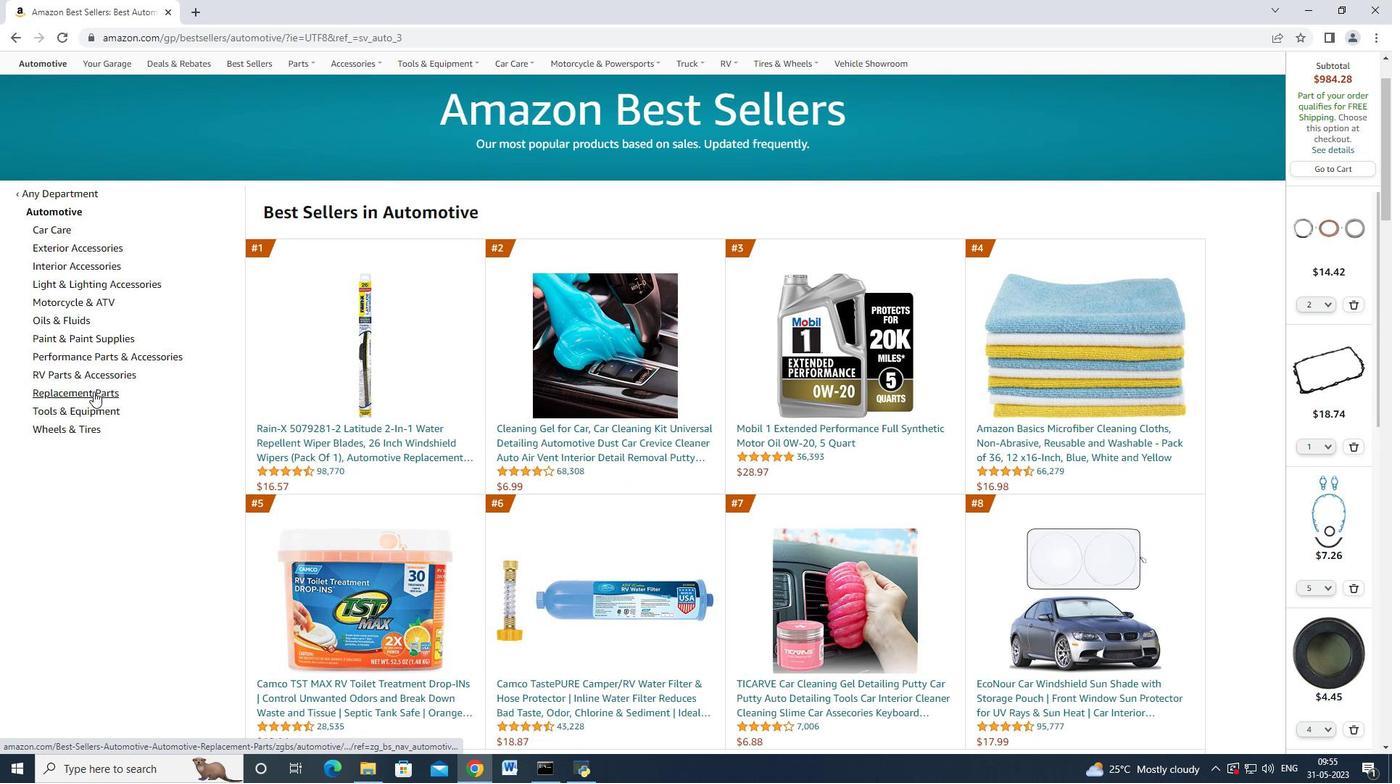 
Action: Mouse moved to (91, 463)
Screenshot: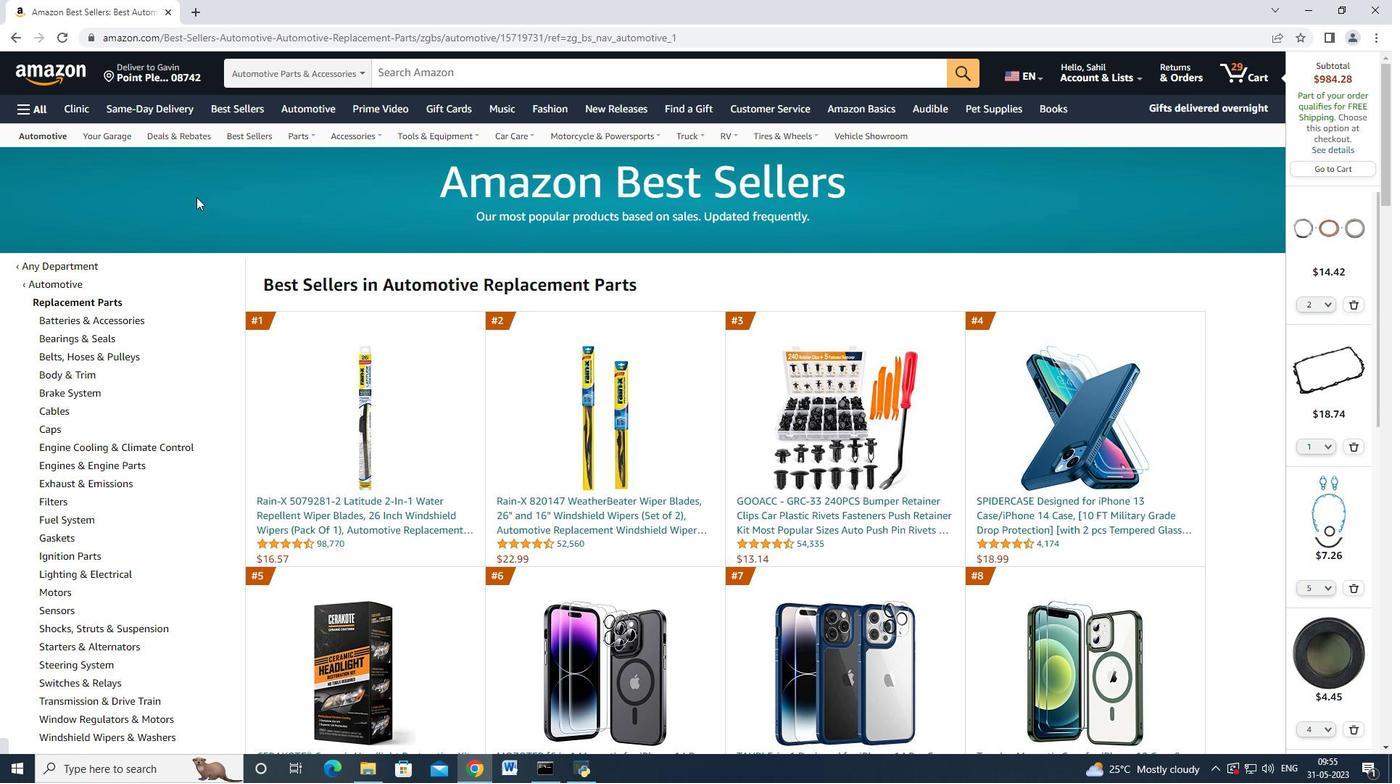 
Action: Mouse scrolled (91, 462) with delta (0, 0)
Screenshot: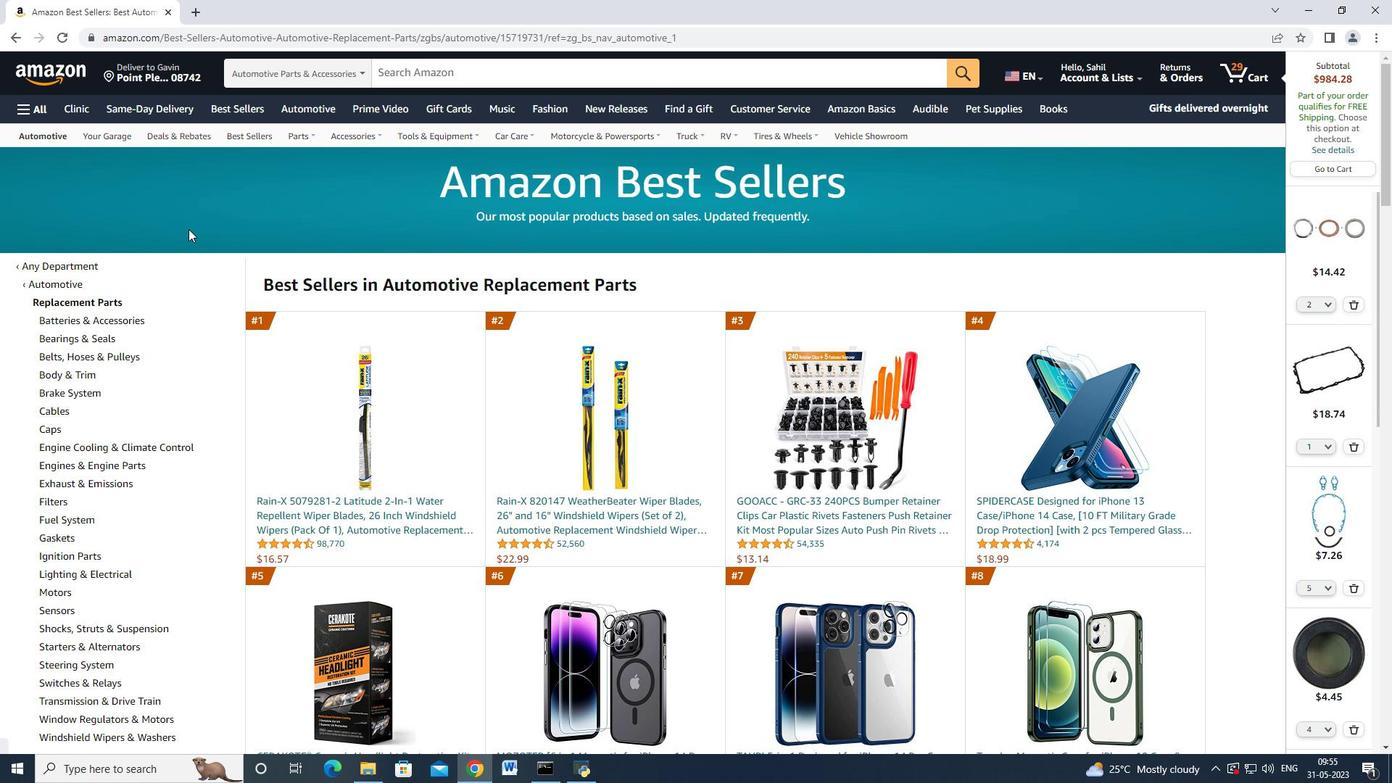 
Action: Mouse scrolled (91, 462) with delta (0, 0)
Screenshot: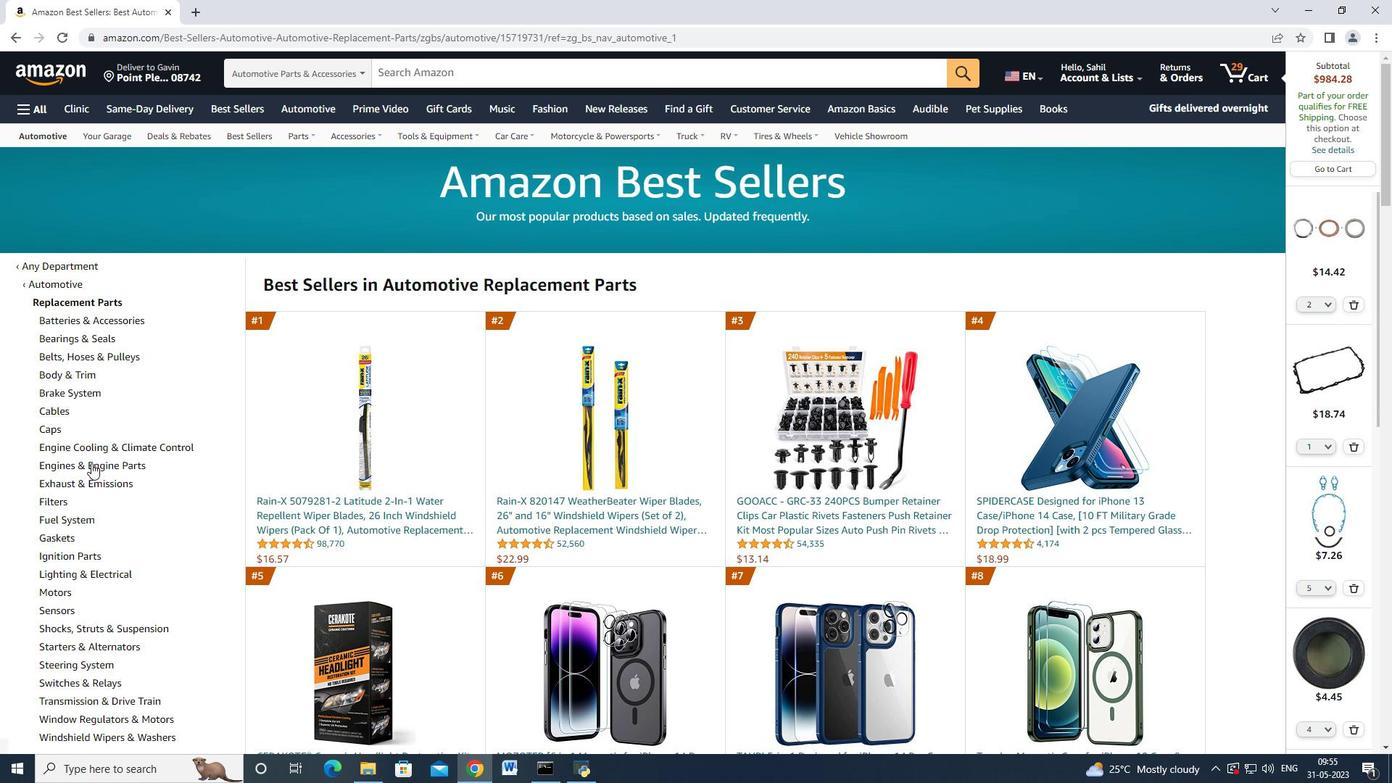 
Action: Mouse moved to (91, 463)
Screenshot: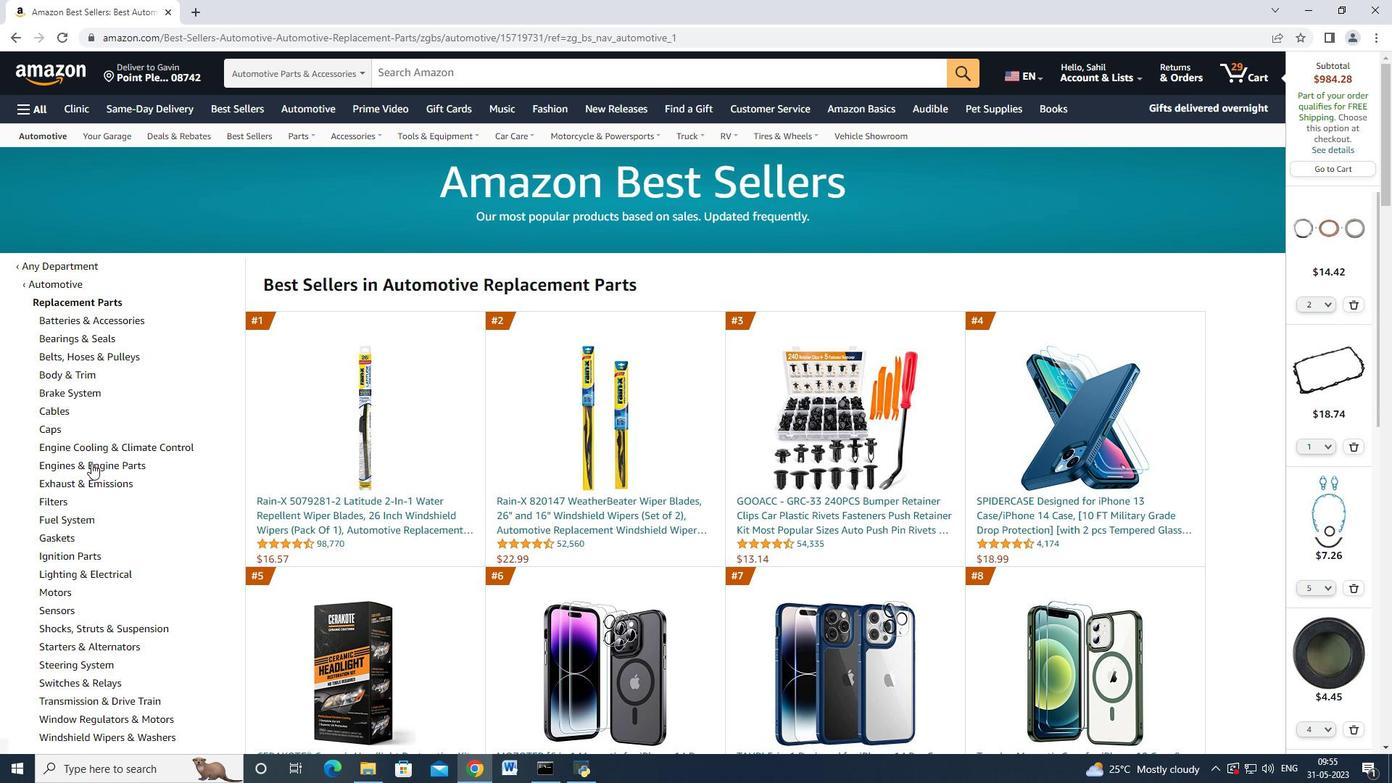 
Action: Mouse scrolled (91, 462) with delta (0, 0)
Screenshot: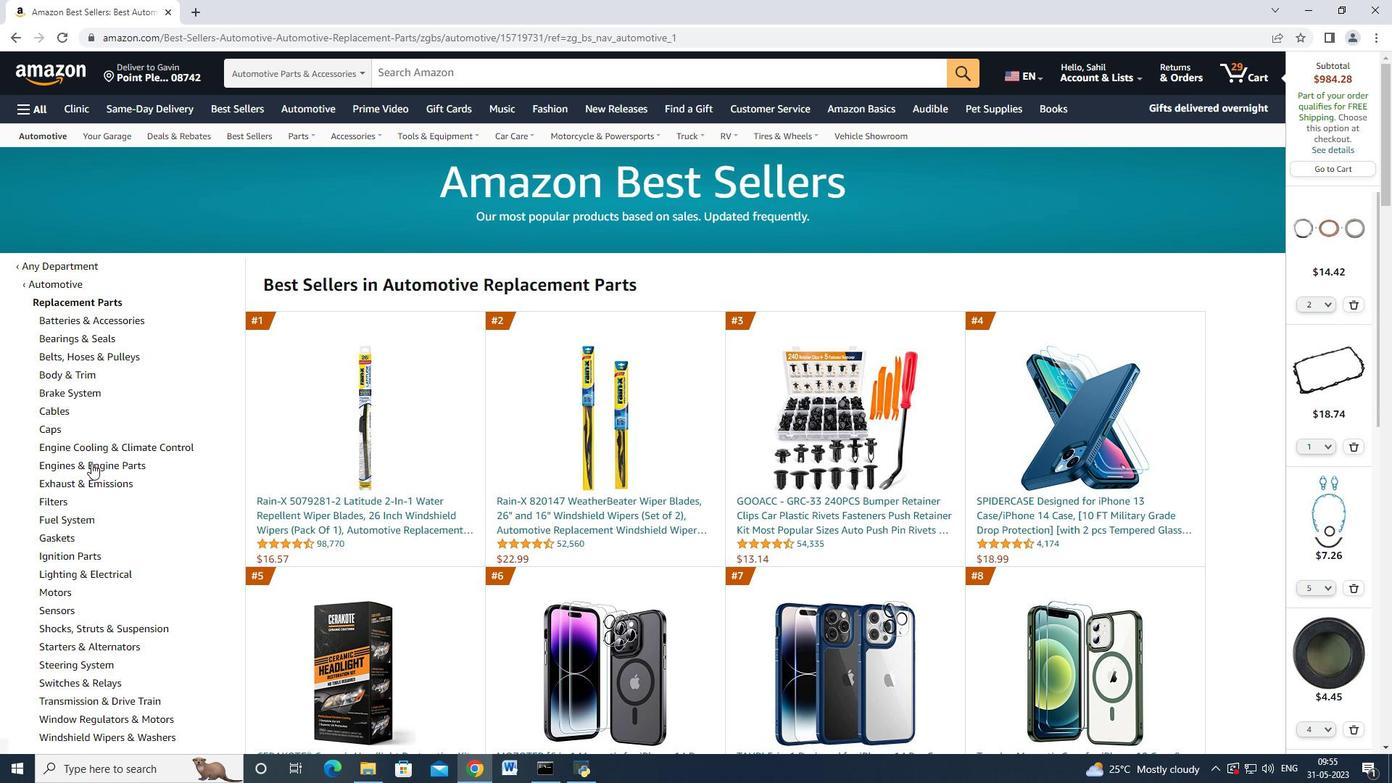 
Action: Mouse scrolled (91, 462) with delta (0, 0)
Screenshot: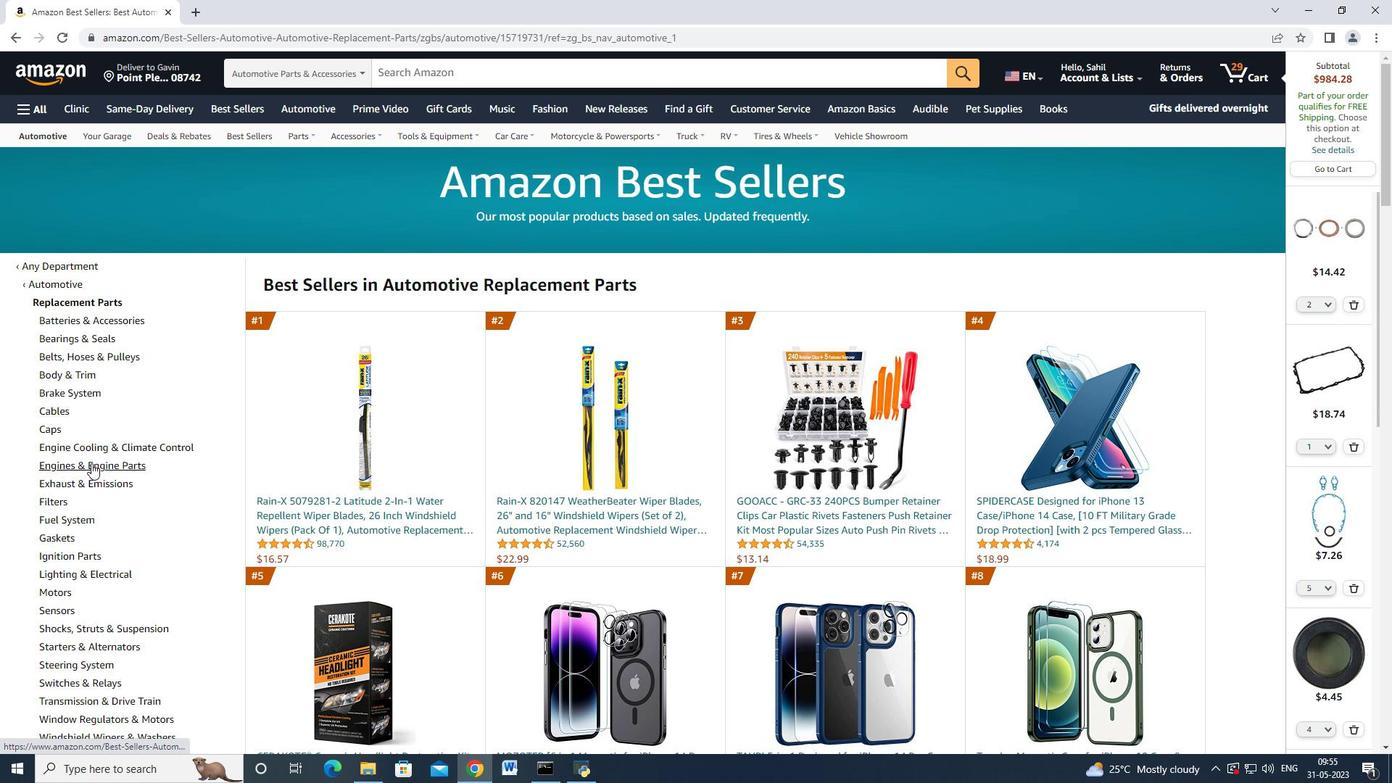 
Action: Mouse moved to (70, 247)
Screenshot: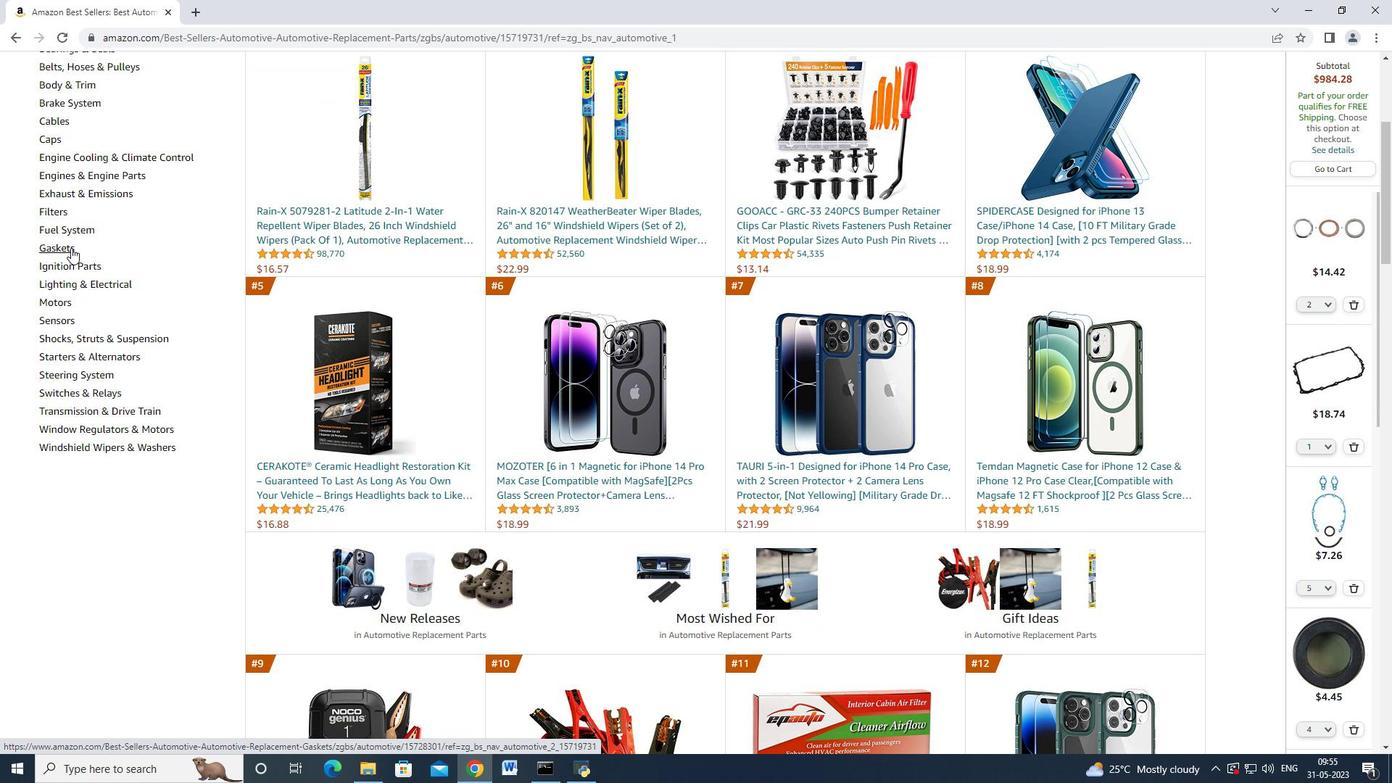 
Action: Mouse pressed left at (70, 247)
Screenshot: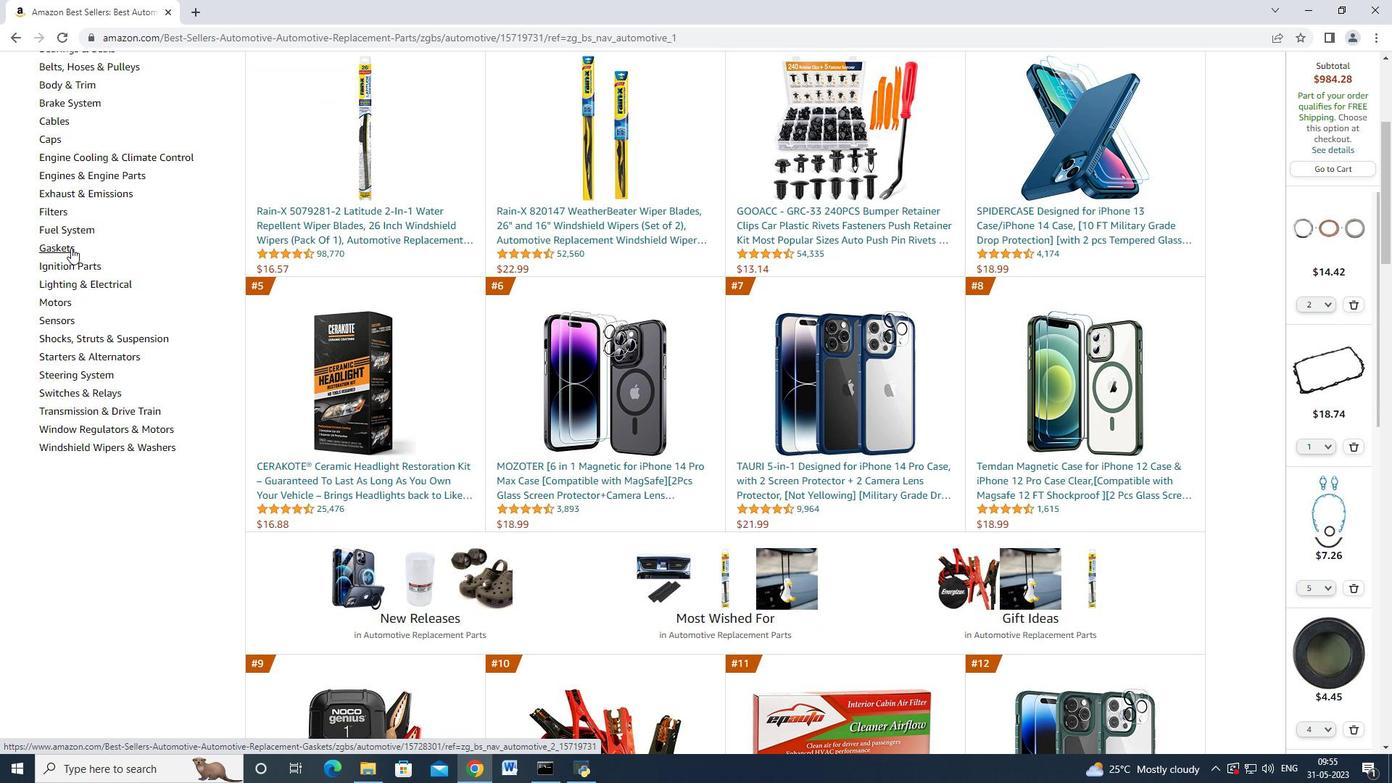 
Action: Mouse moved to (117, 260)
Screenshot: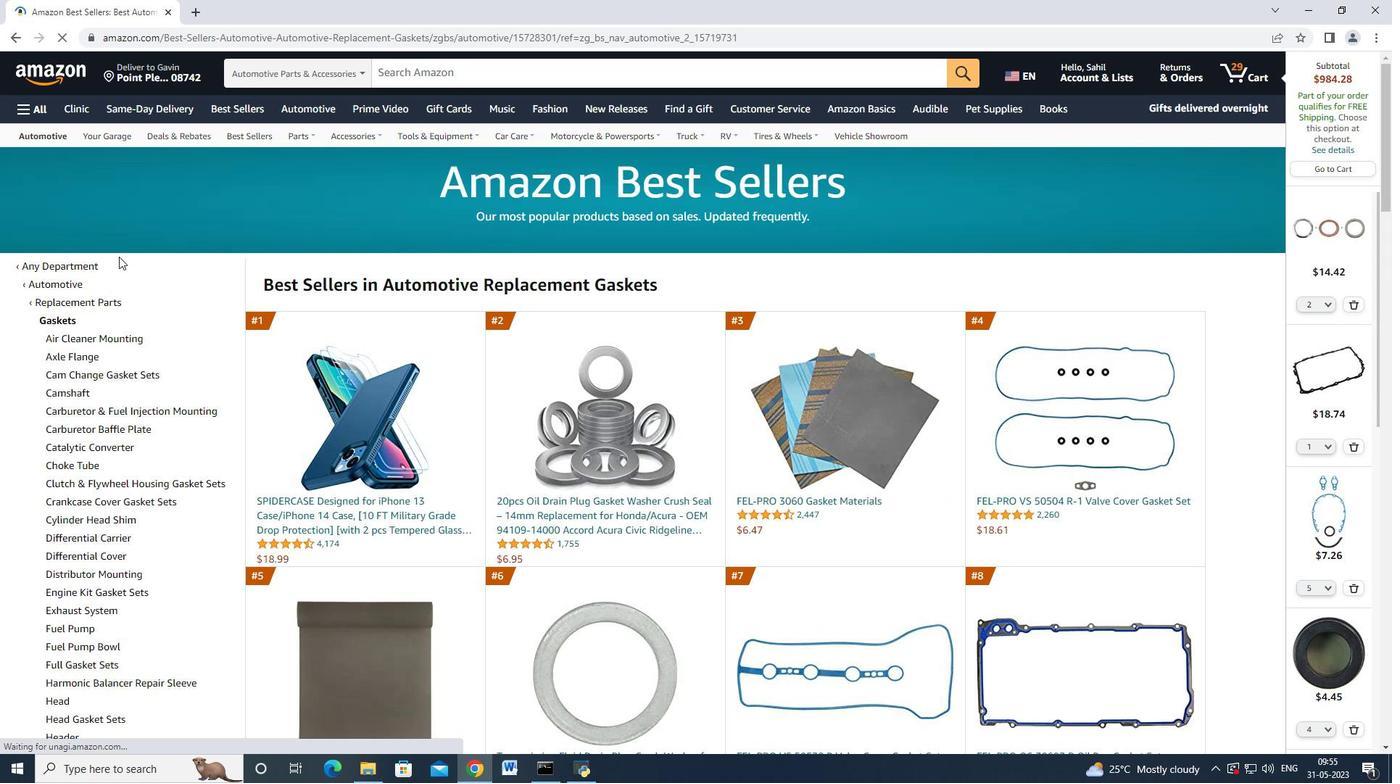 
Action: Mouse scrolled (118, 258) with delta (0, 0)
Screenshot: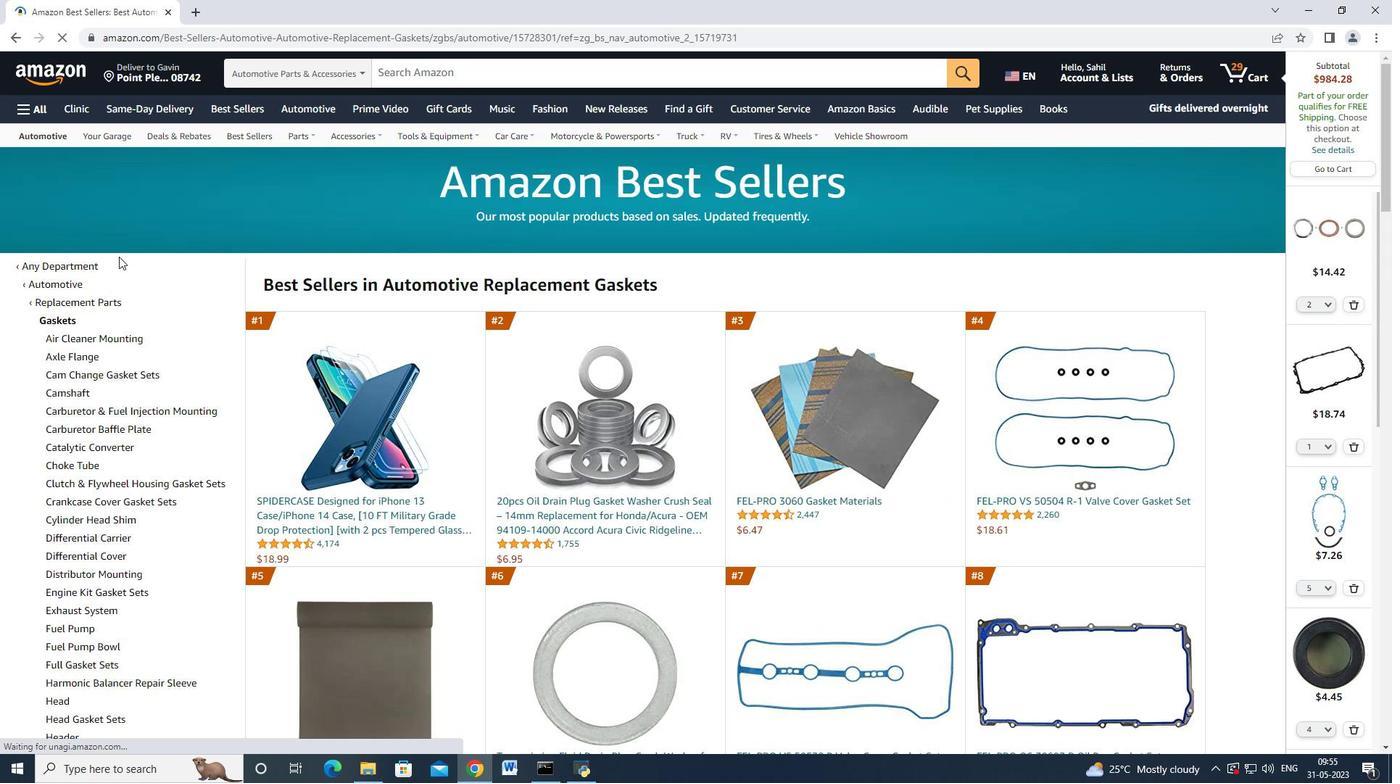 
Action: Mouse moved to (117, 261)
Screenshot: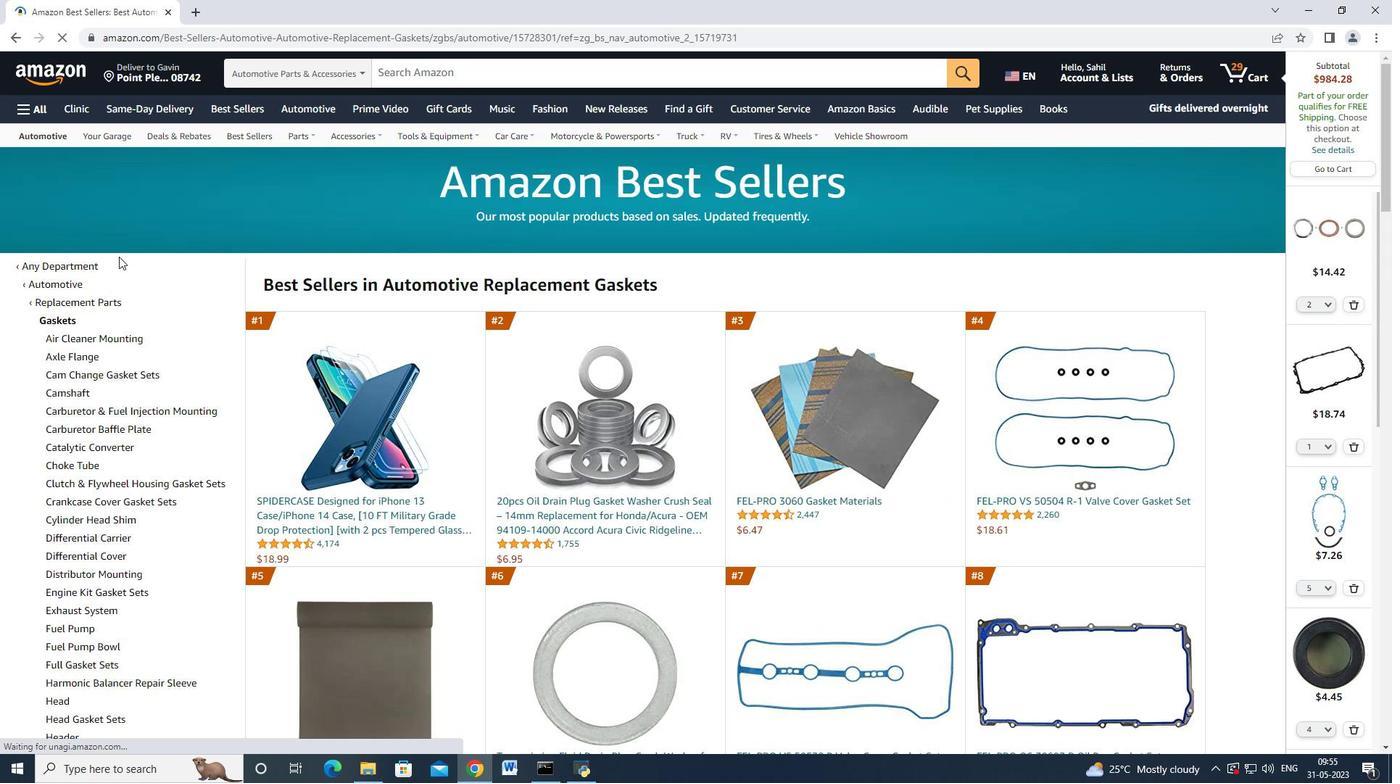 
Action: Mouse scrolled (117, 260) with delta (0, 0)
Screenshot: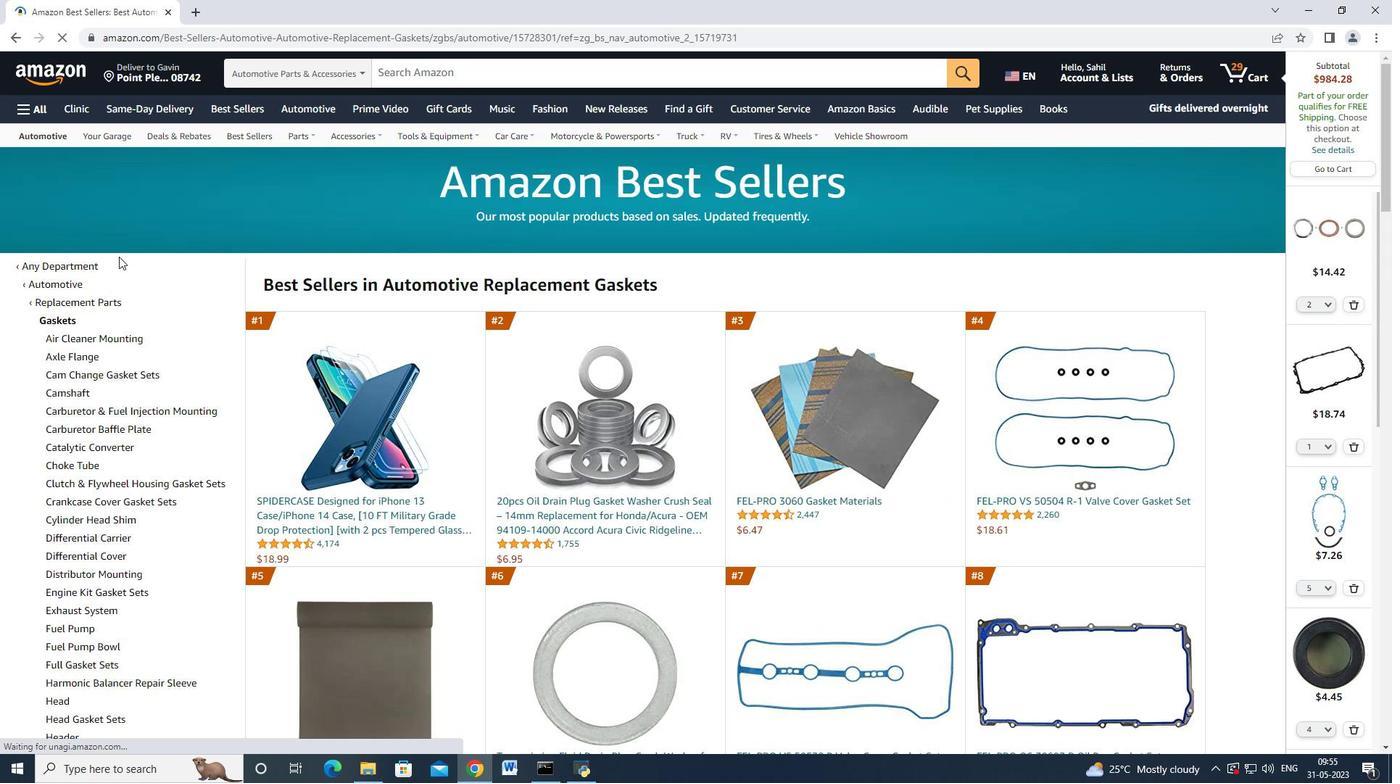 
Action: Mouse moved to (117, 261)
Screenshot: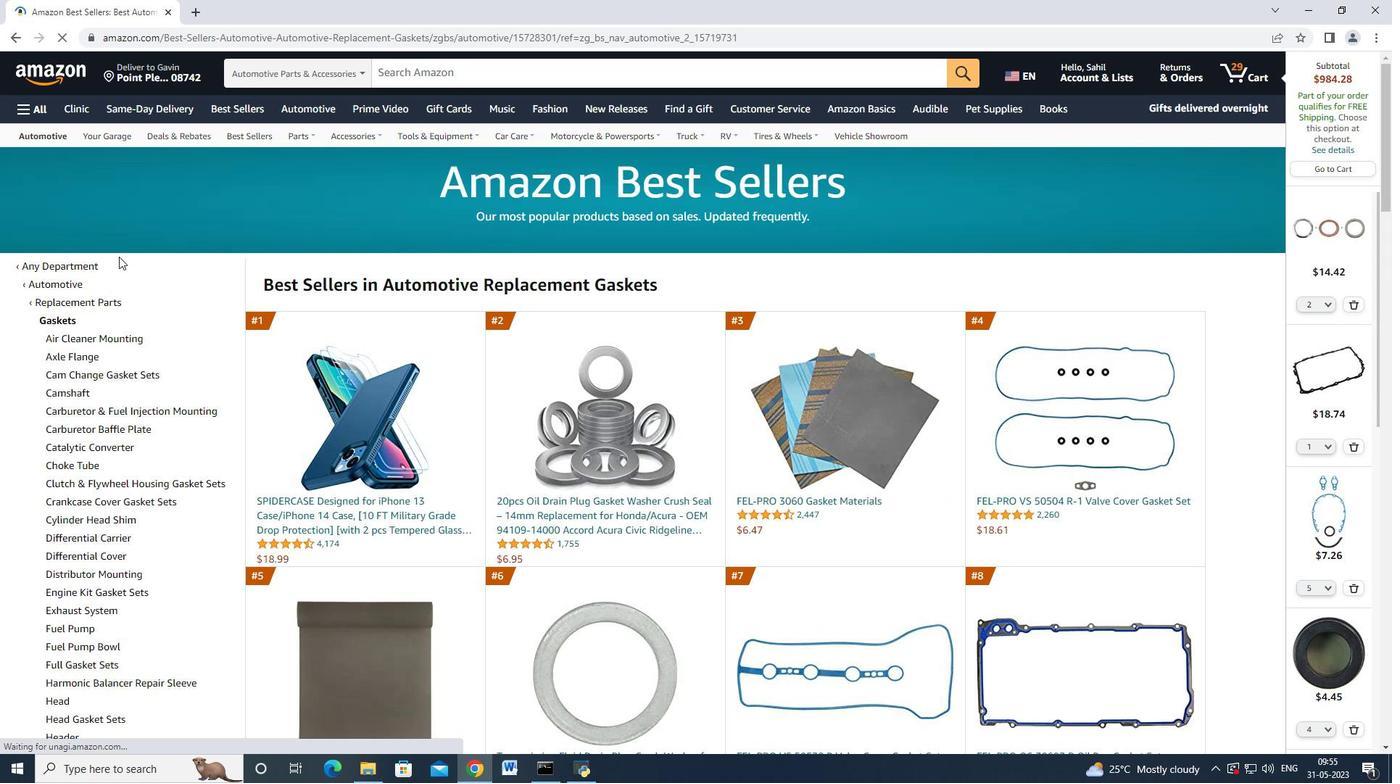 
Action: Mouse scrolled (117, 261) with delta (0, 0)
Screenshot: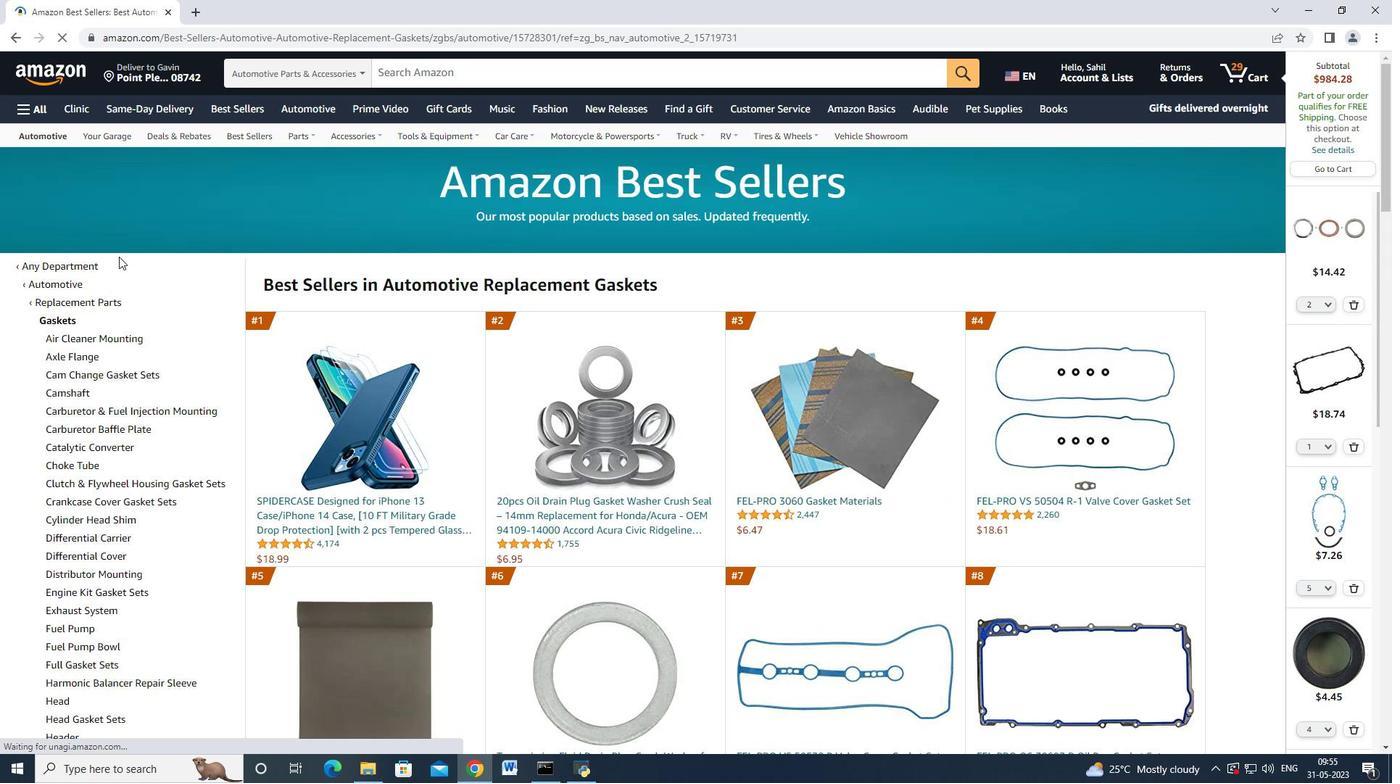 
Action: Mouse moved to (113, 314)
Screenshot: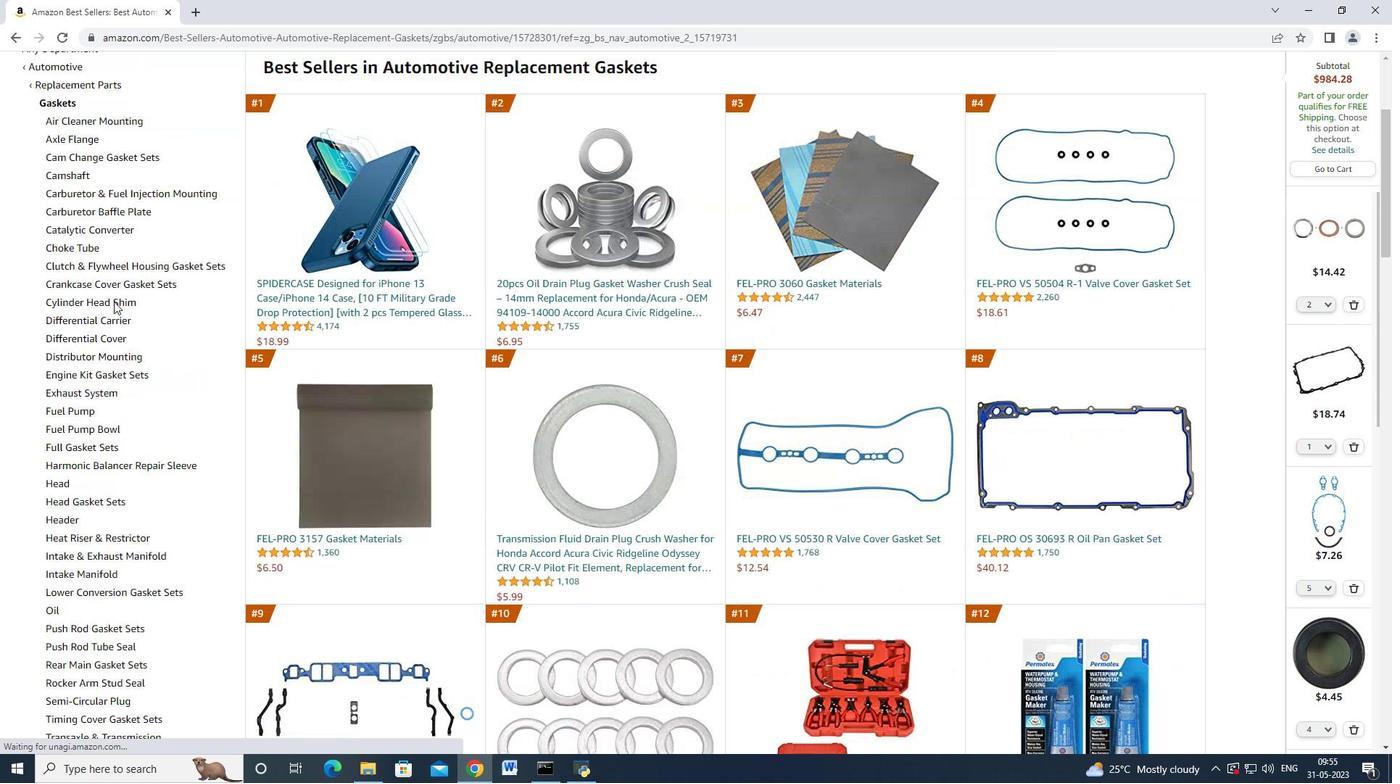 
Action: Mouse scrolled (113, 314) with delta (0, 0)
Screenshot: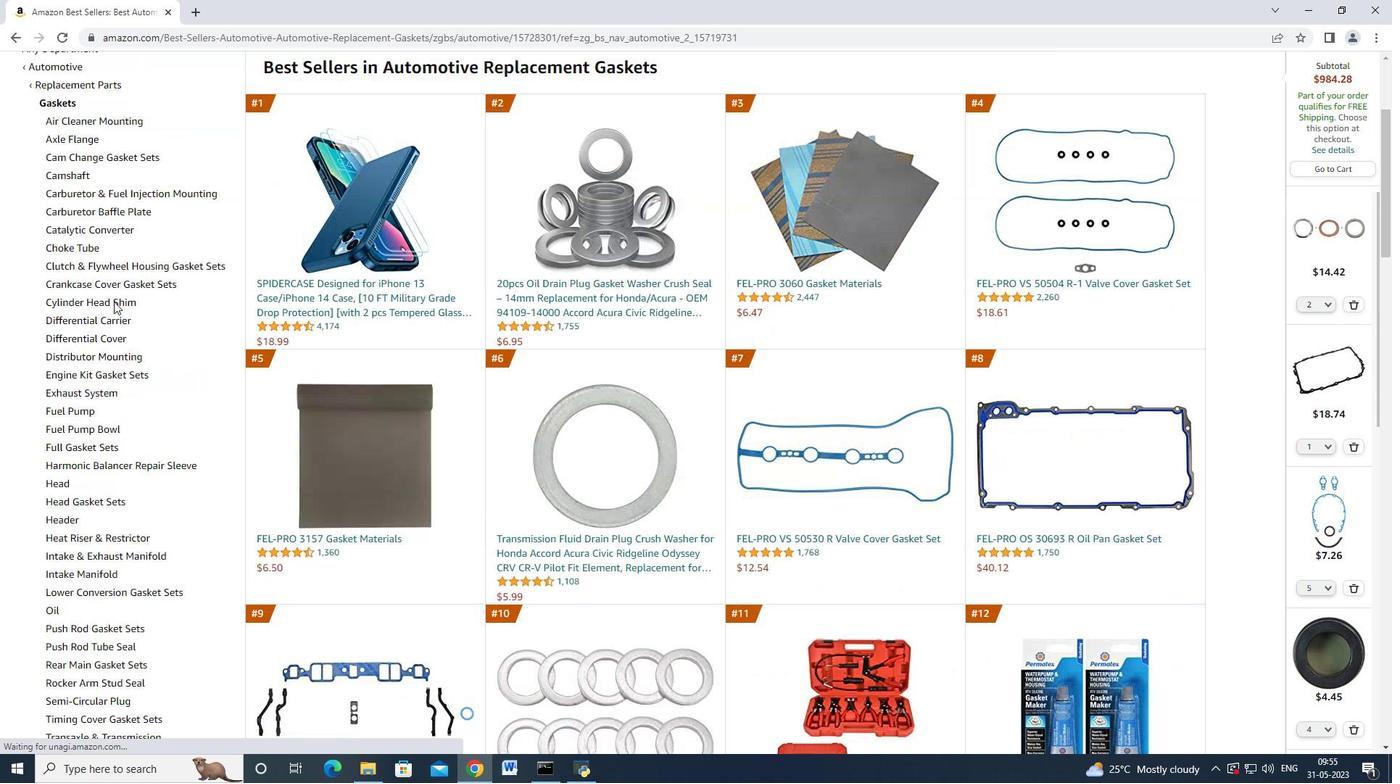 
Action: Mouse moved to (113, 319)
Screenshot: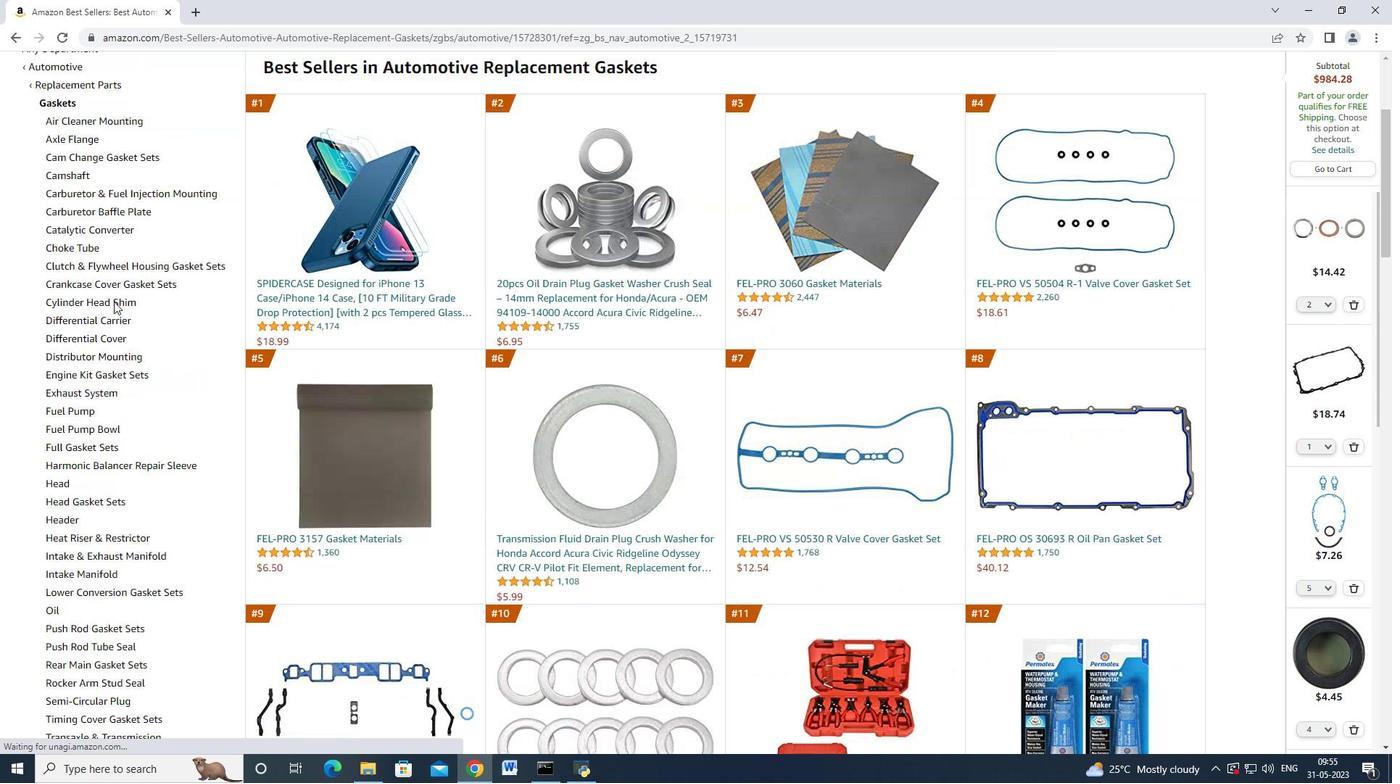 
Action: Mouse scrolled (113, 318) with delta (0, 0)
Screenshot: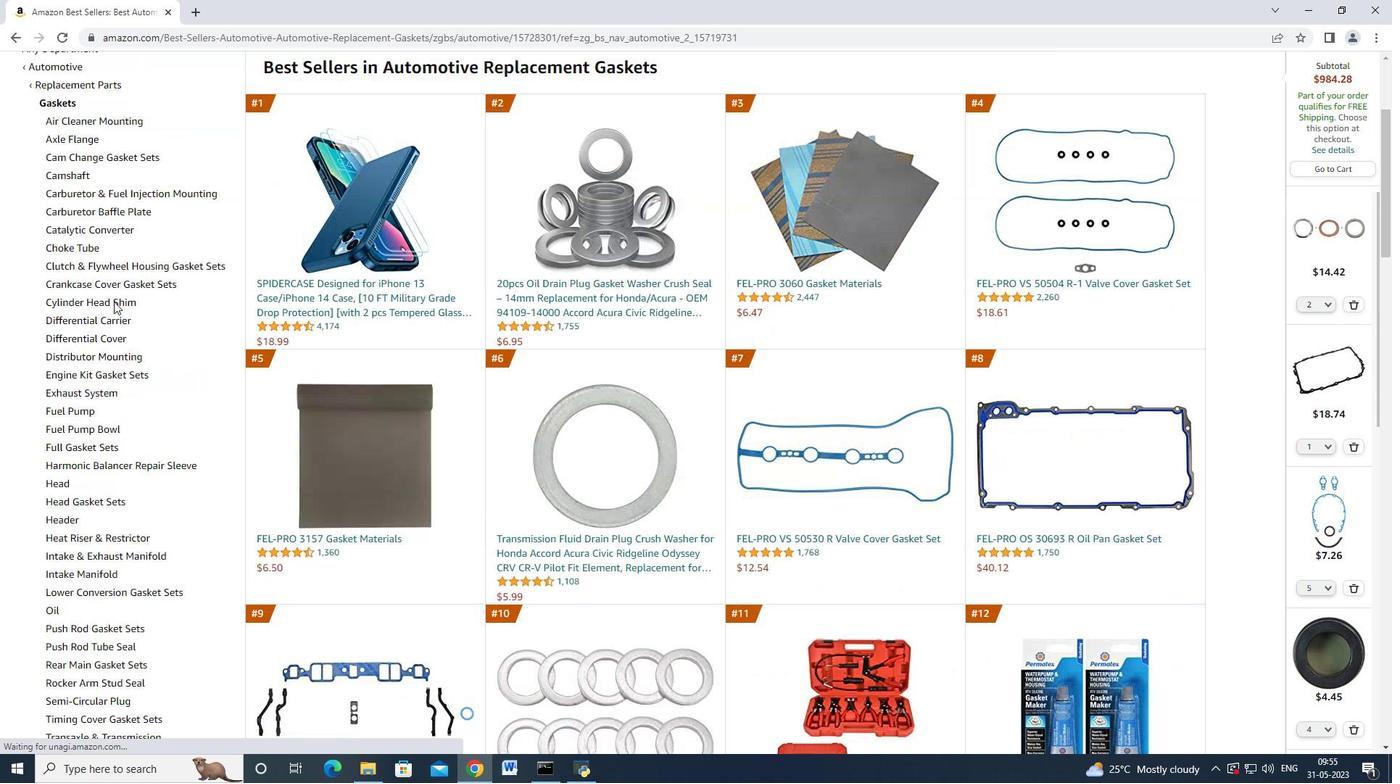 
Action: Mouse moved to (113, 319)
Screenshot: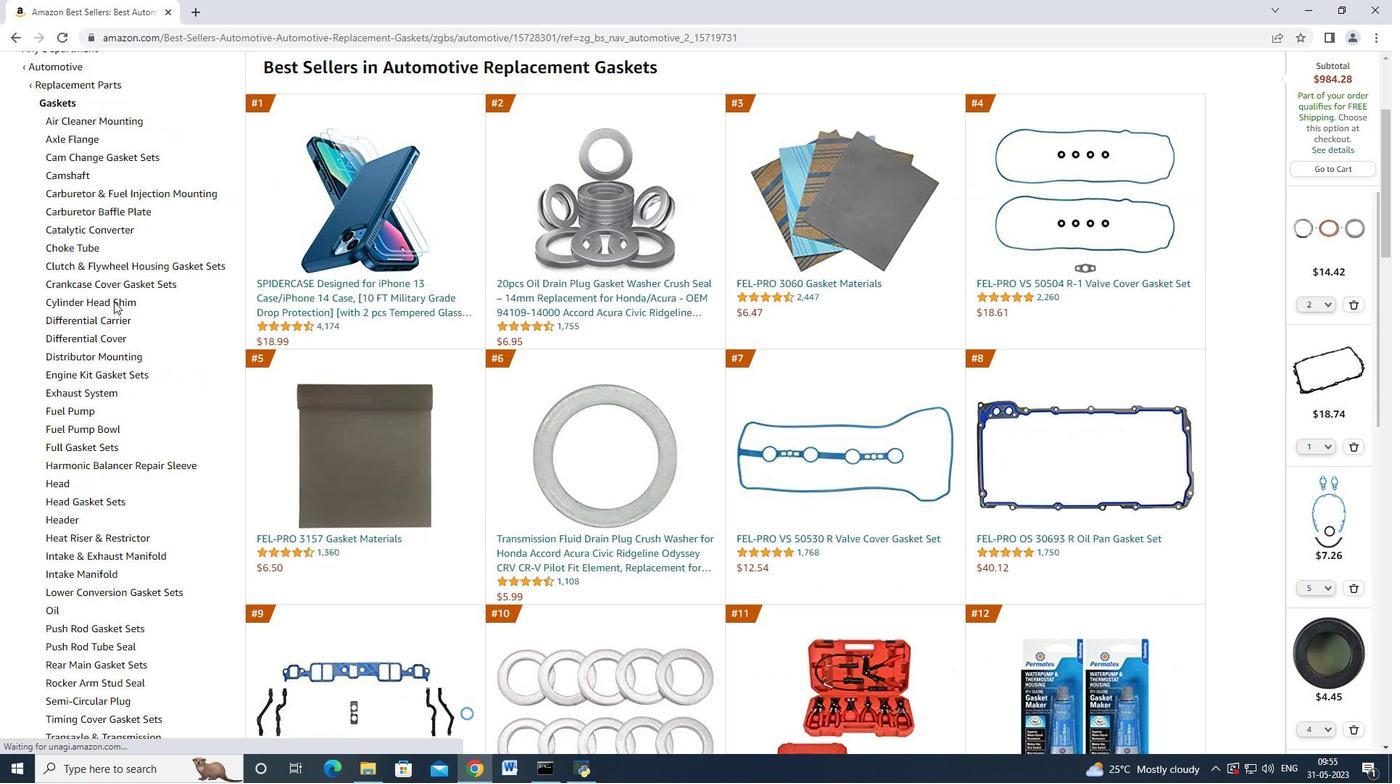 
Action: Mouse scrolled (113, 319) with delta (0, 0)
Screenshot: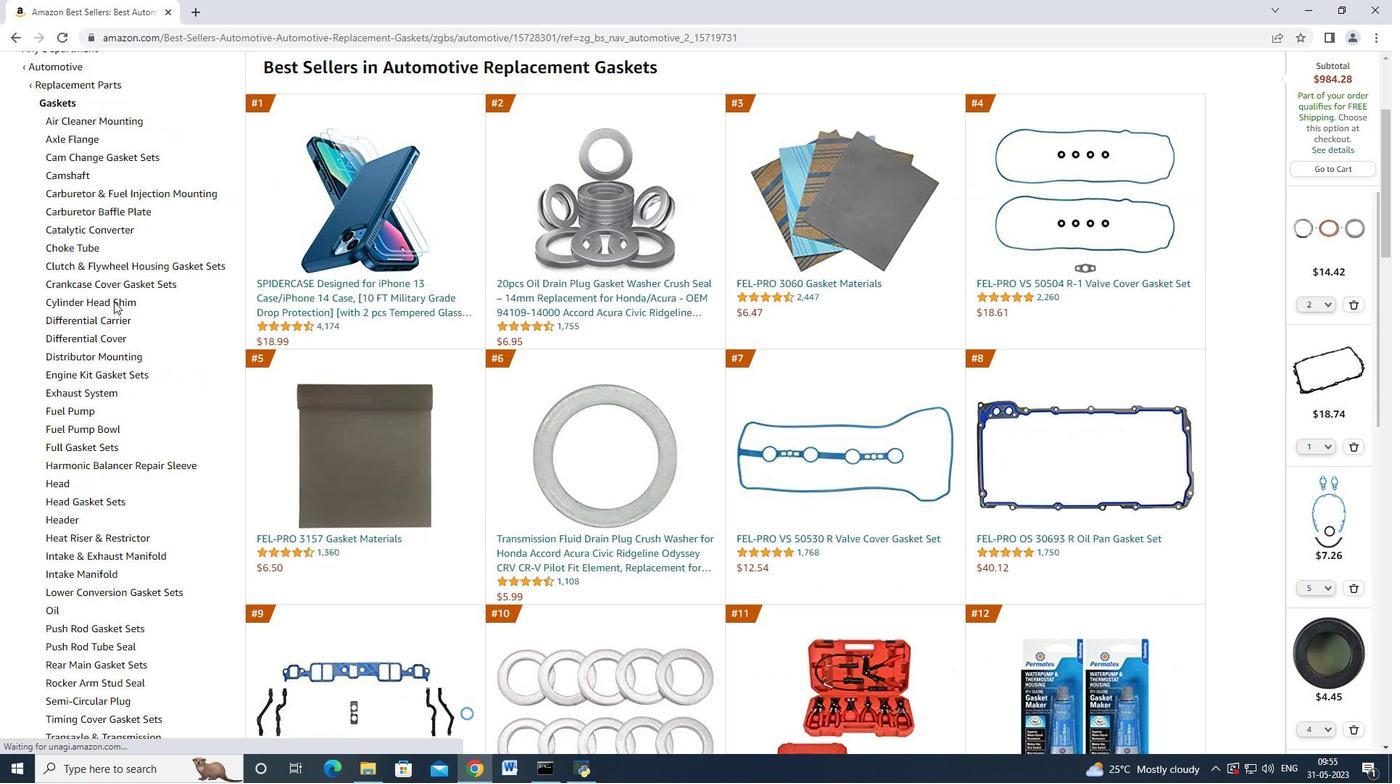 
Action: Mouse scrolled (113, 319) with delta (0, 0)
Screenshot: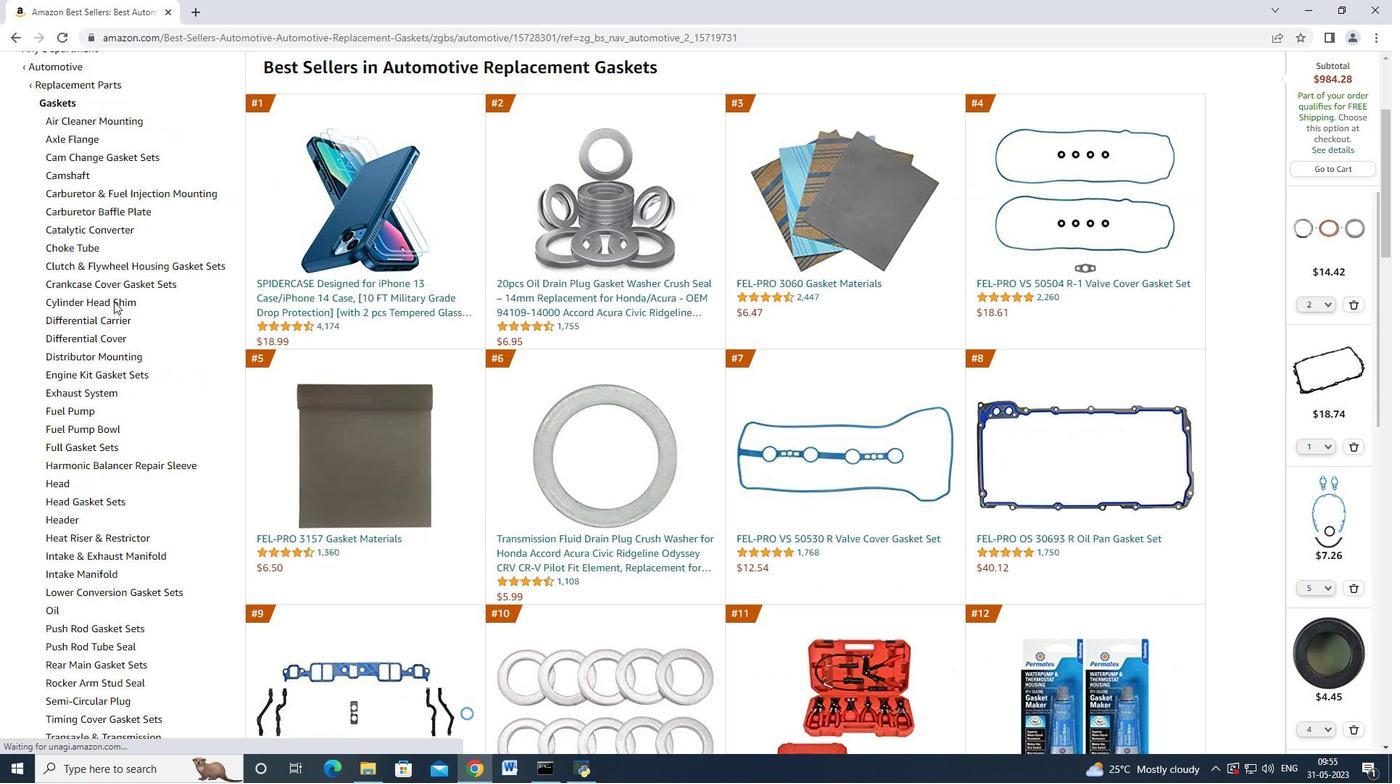
Action: Mouse scrolled (113, 319) with delta (0, 0)
Screenshot: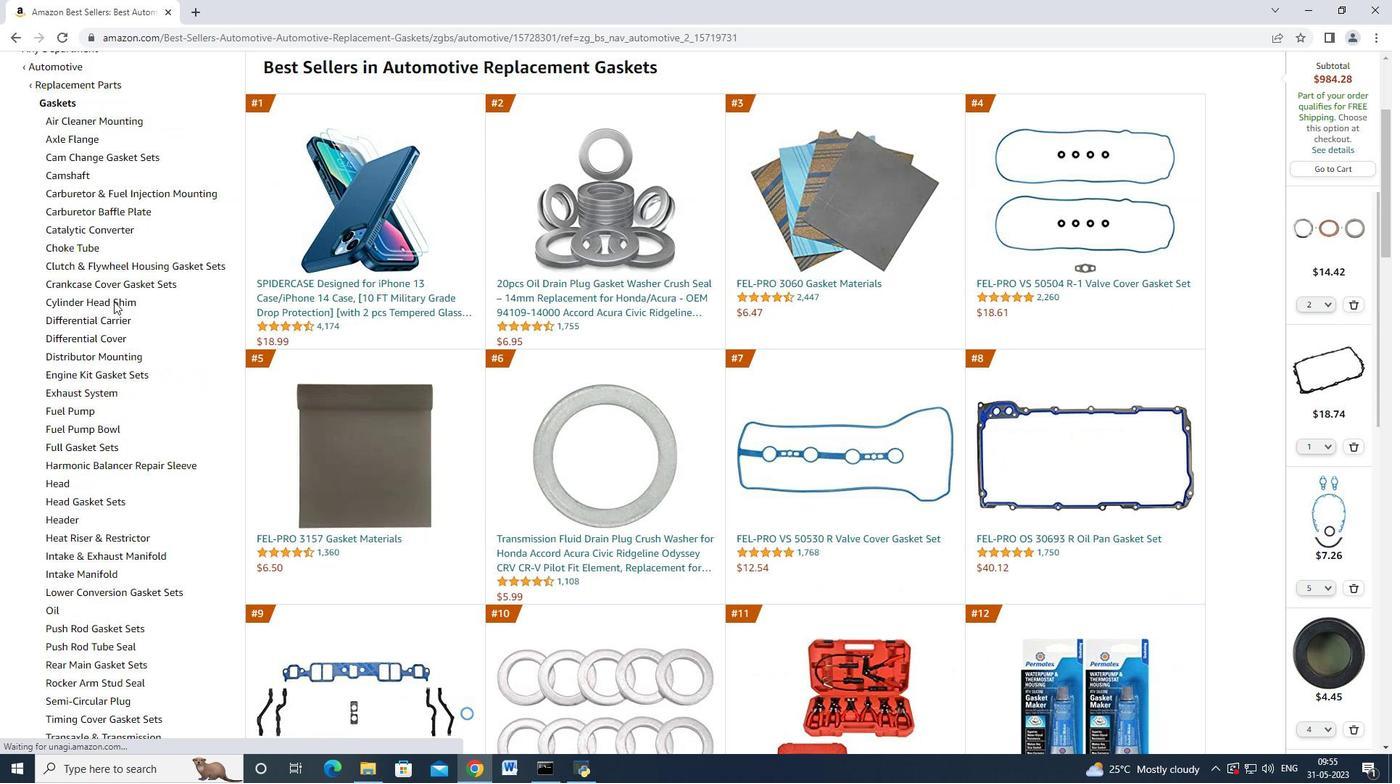 
Action: Mouse scrolled (113, 319) with delta (0, 0)
Screenshot: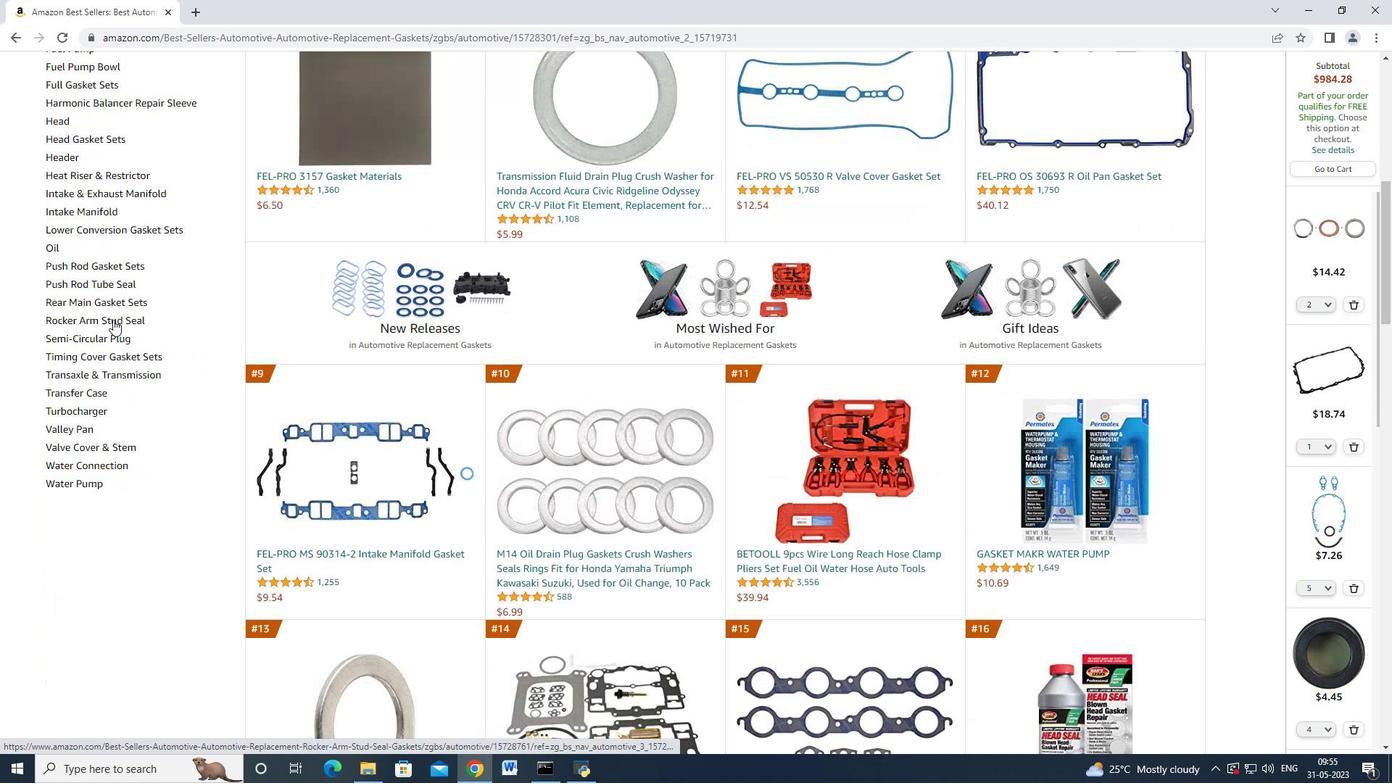 
Action: Mouse scrolled (113, 319) with delta (0, 0)
Screenshot: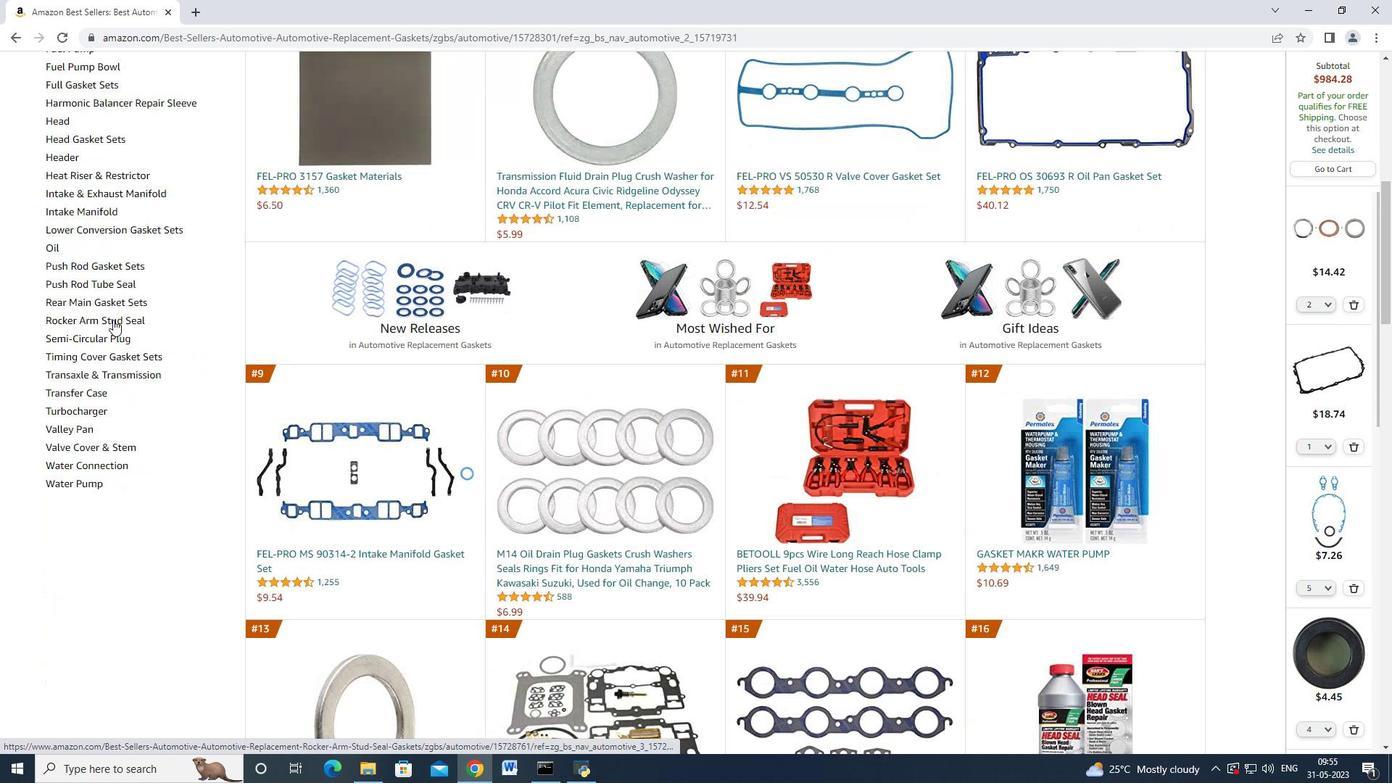 
Action: Mouse moved to (76, 268)
Screenshot: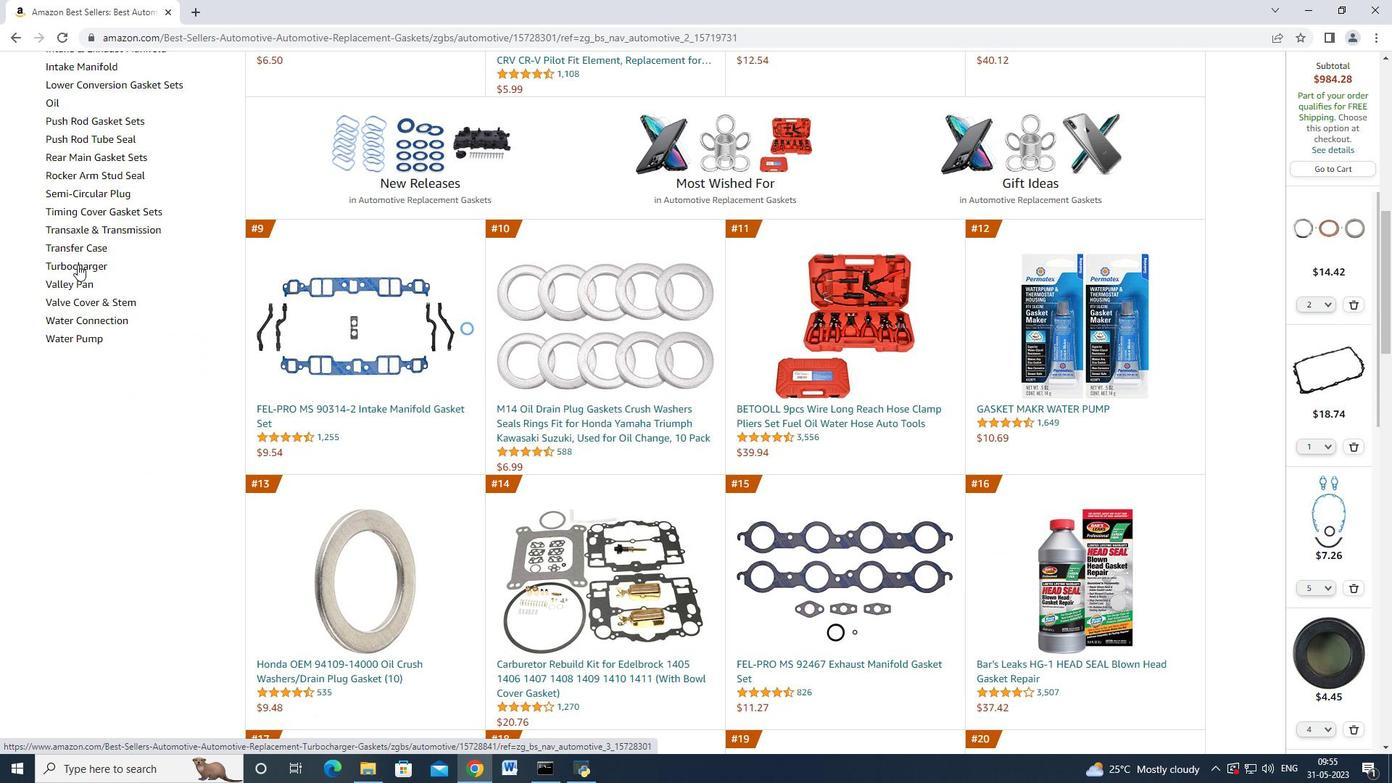 
Action: Mouse pressed left at (76, 268)
Screenshot: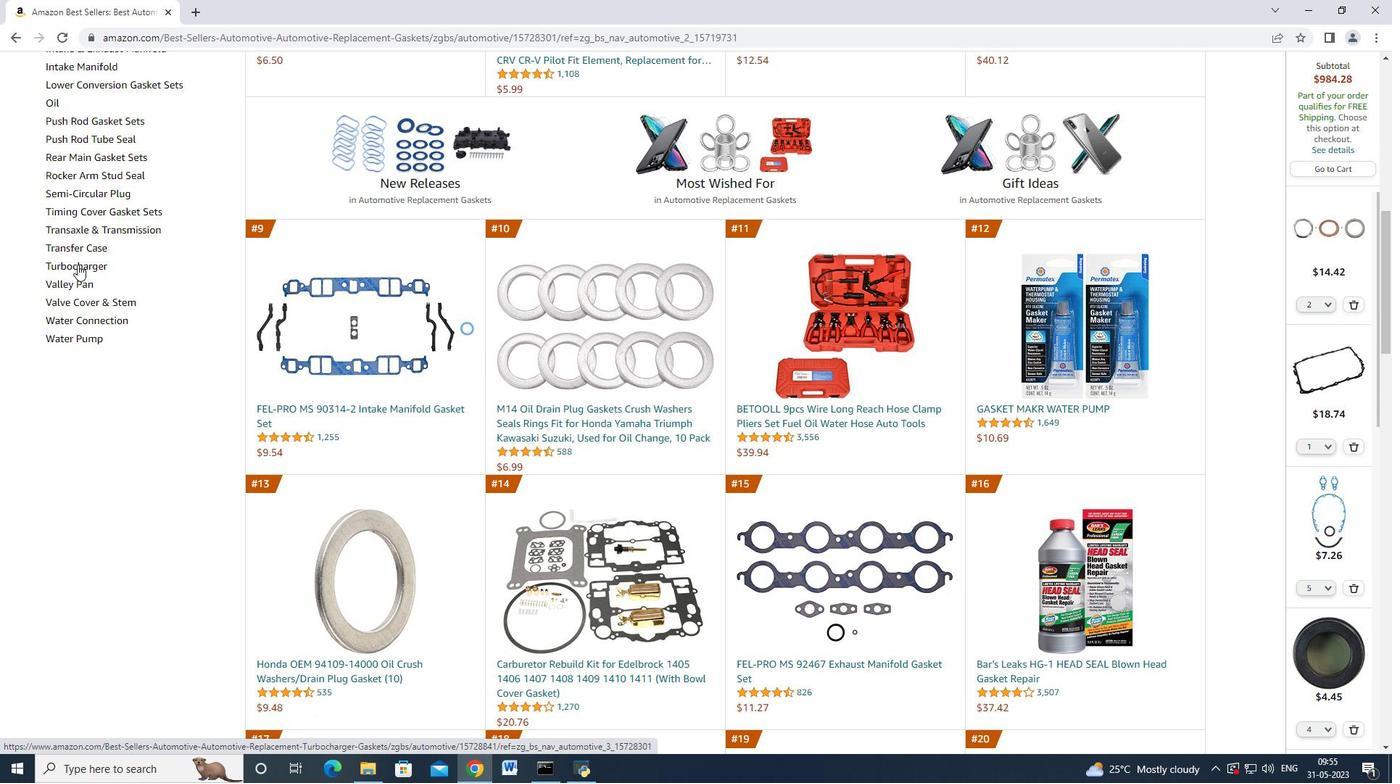 
Action: Mouse moved to (474, 449)
Screenshot: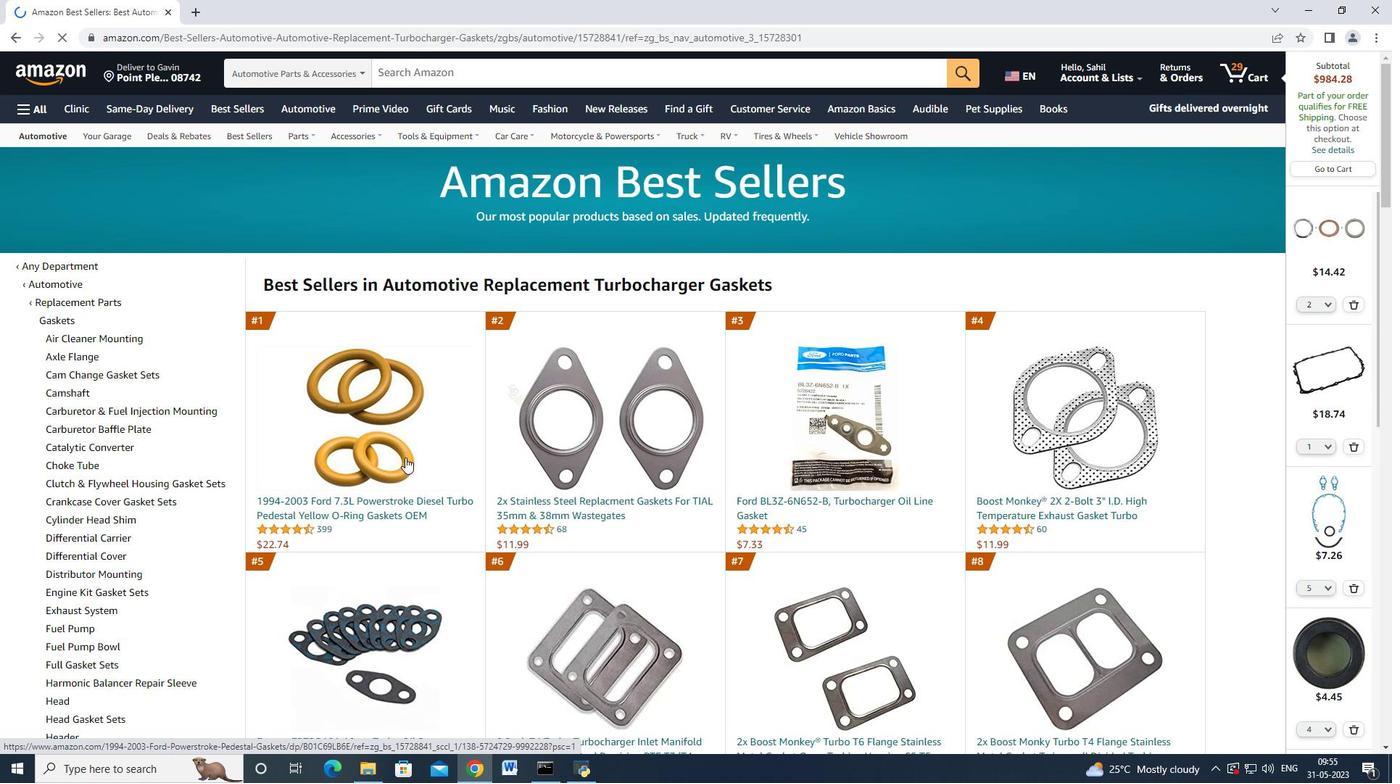 
Action: Mouse scrolled (474, 449) with delta (0, 0)
Screenshot: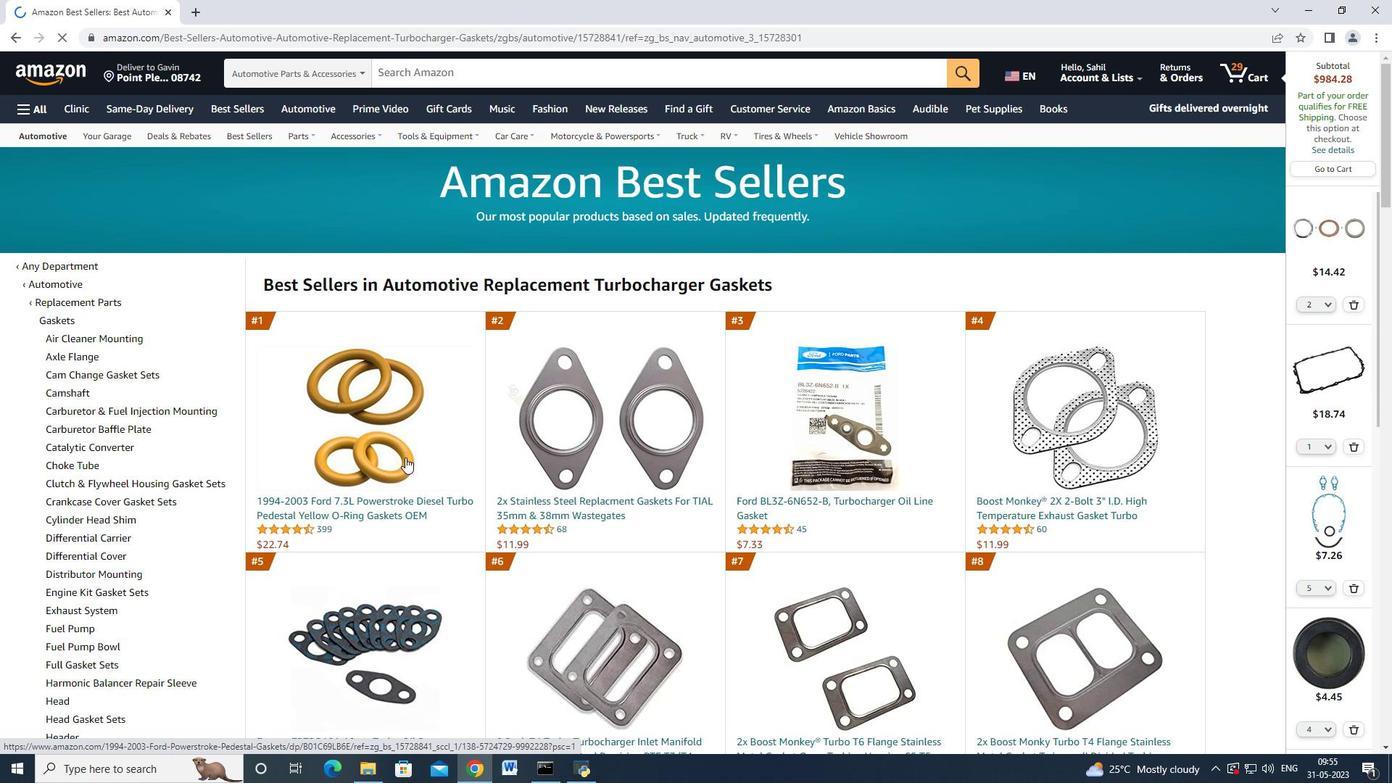 
Action: Mouse moved to (474, 449)
Screenshot: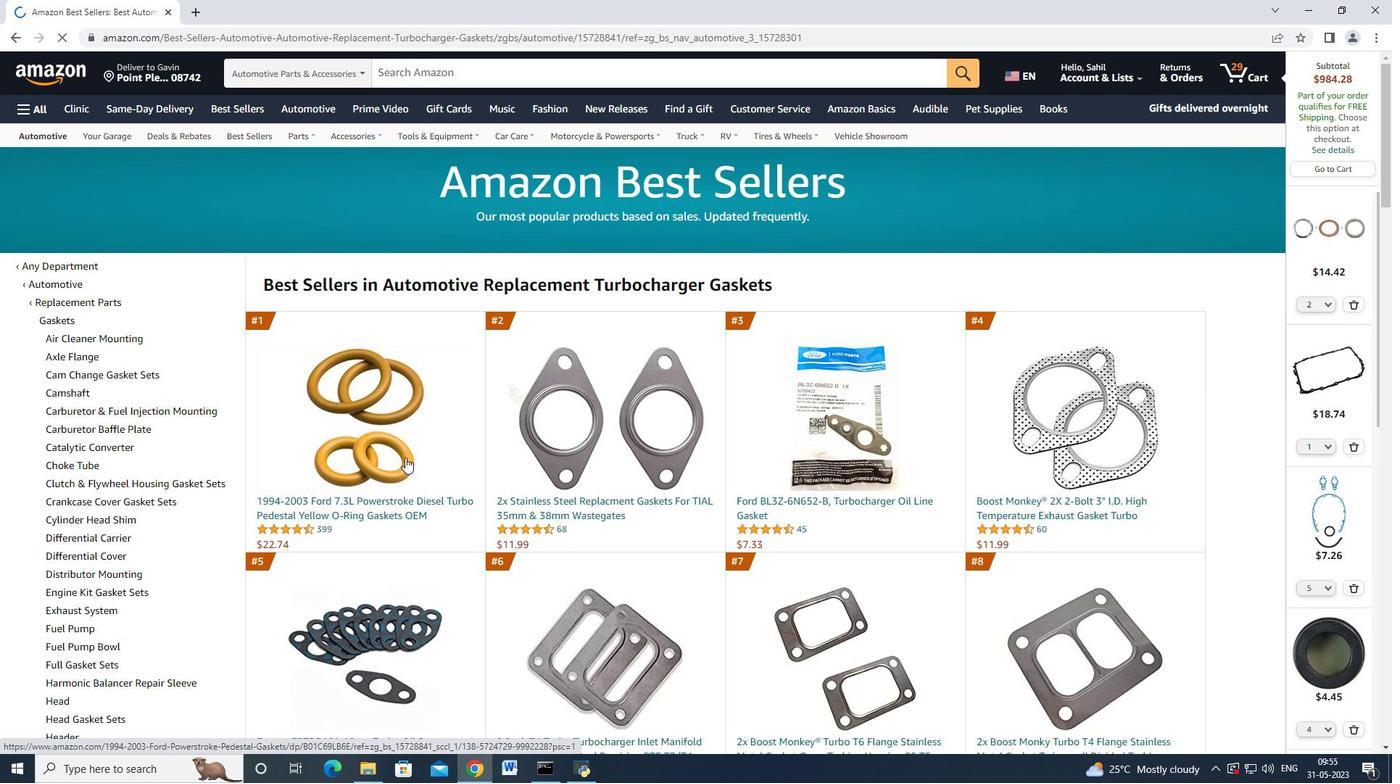 
Action: Mouse scrolled (474, 449) with delta (0, 0)
Screenshot: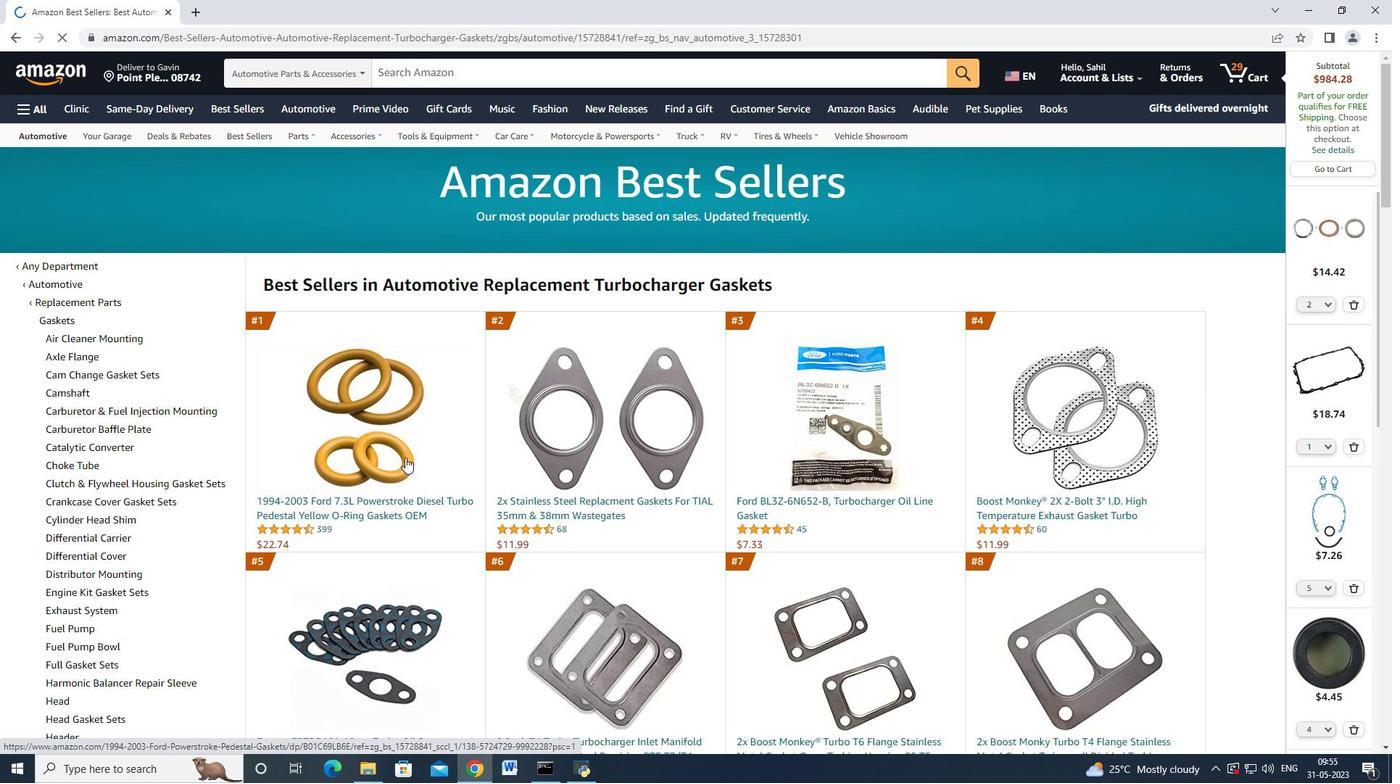 
Action: Mouse scrolled (474, 449) with delta (0, 0)
Screenshot: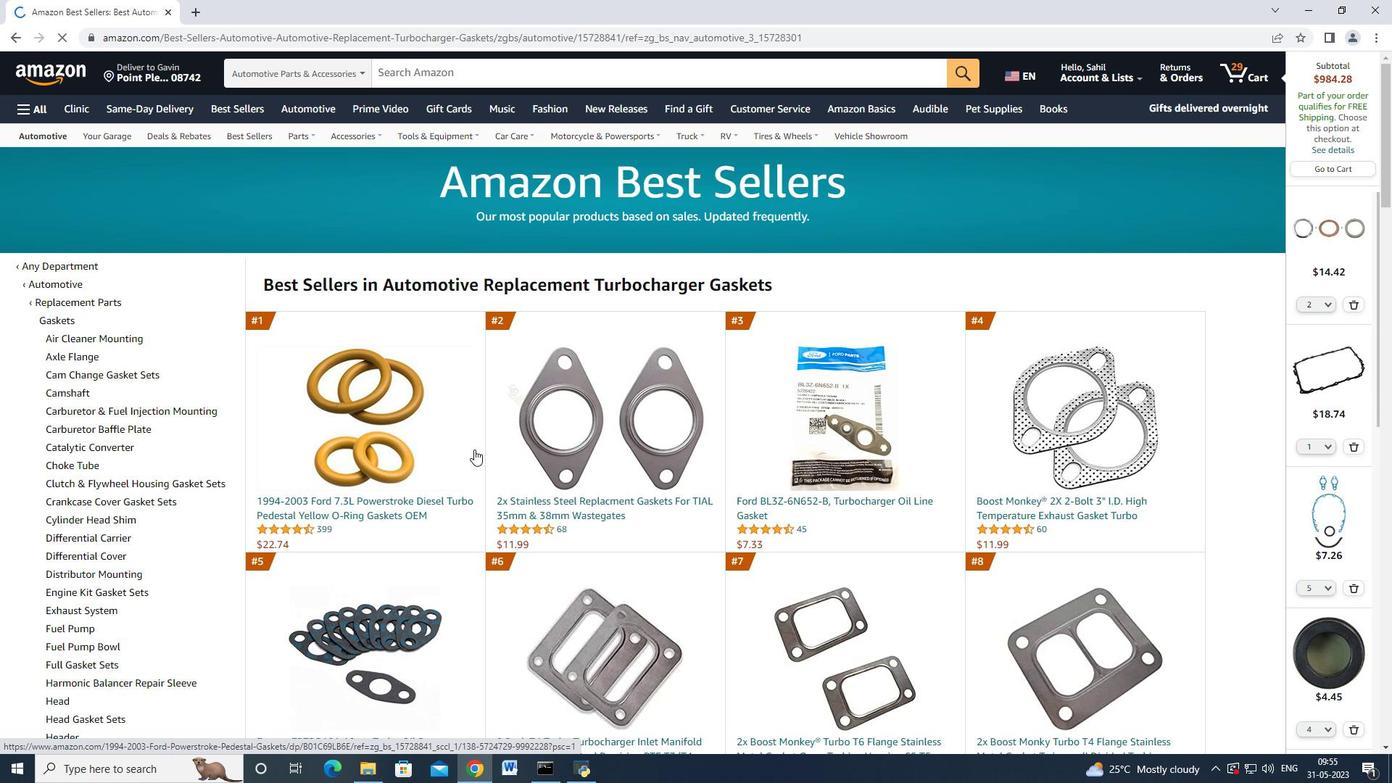 
Action: Mouse moved to (474, 441)
Screenshot: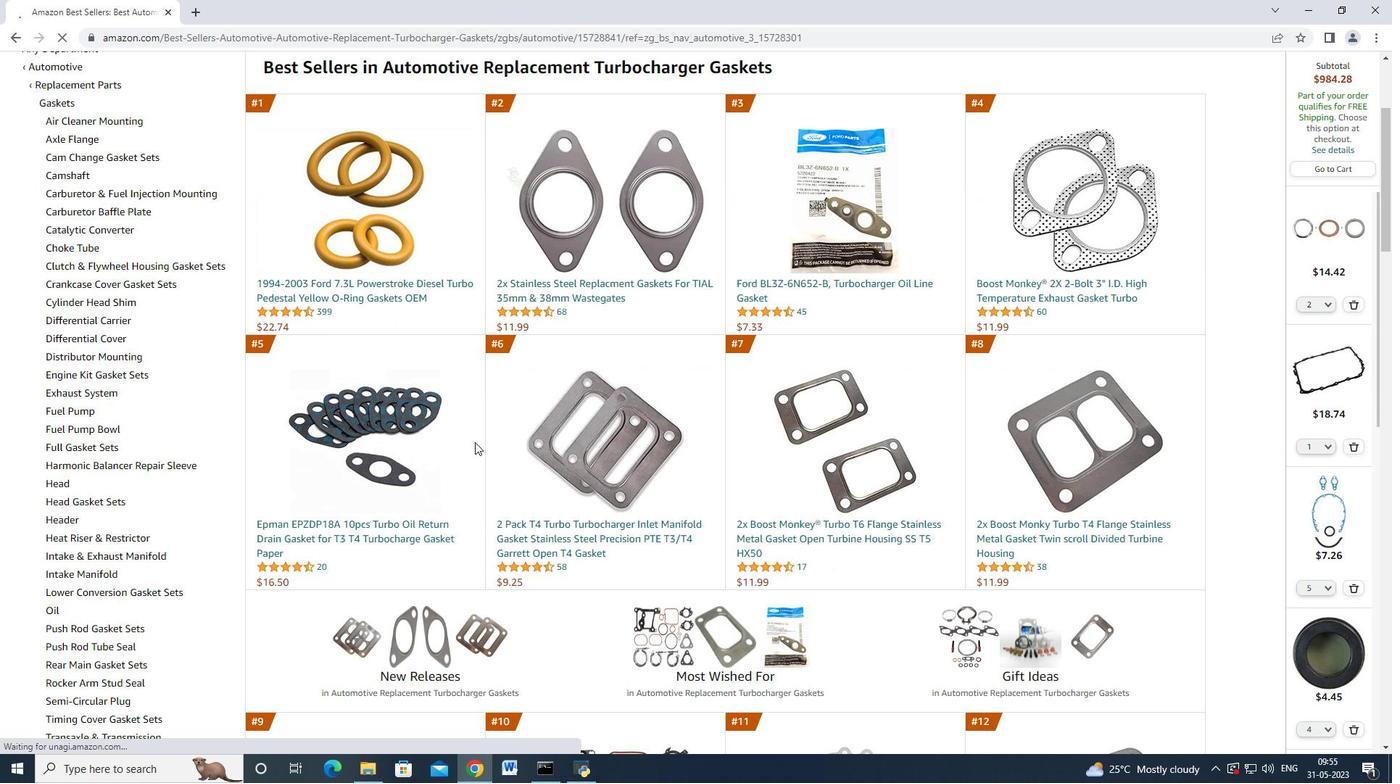 
Action: Mouse scrolled (474, 441) with delta (0, 0)
Screenshot: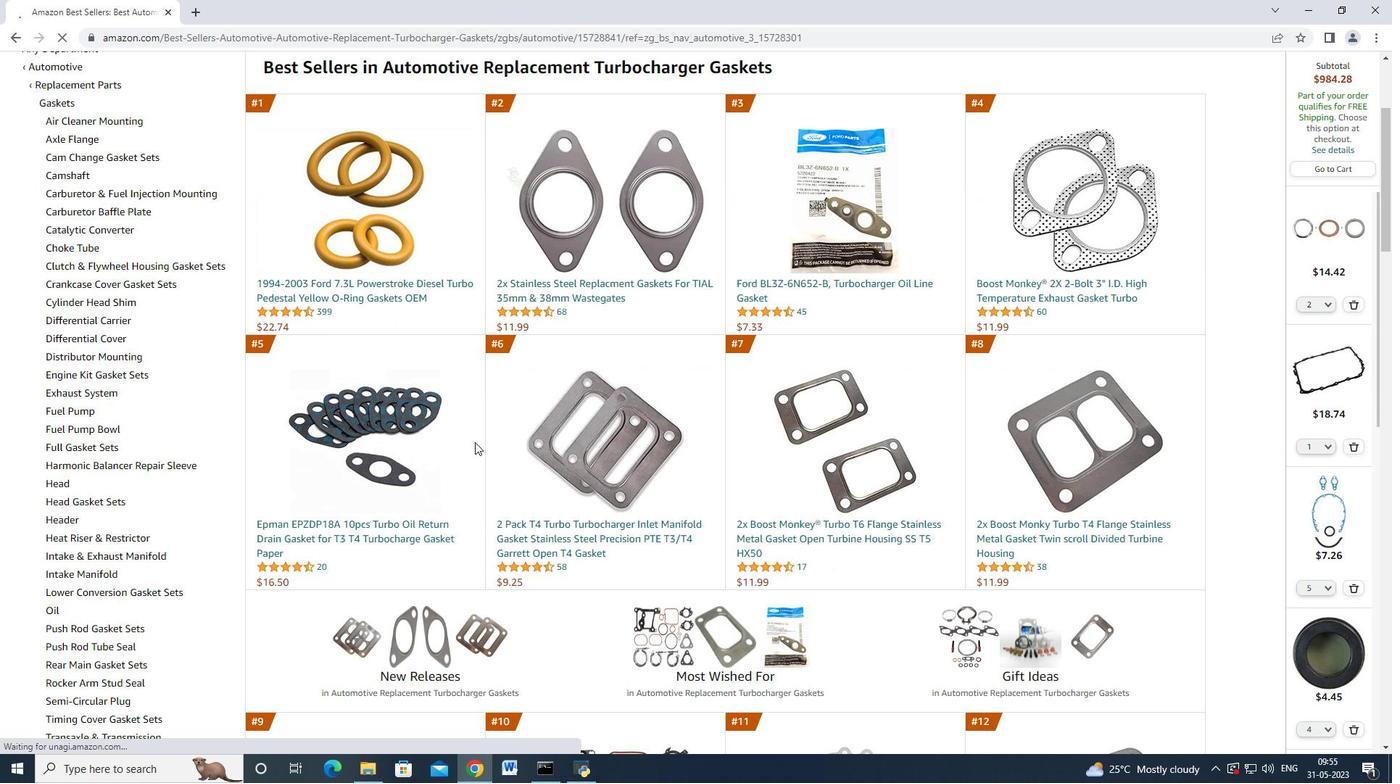
Action: Mouse moved to (473, 441)
Screenshot: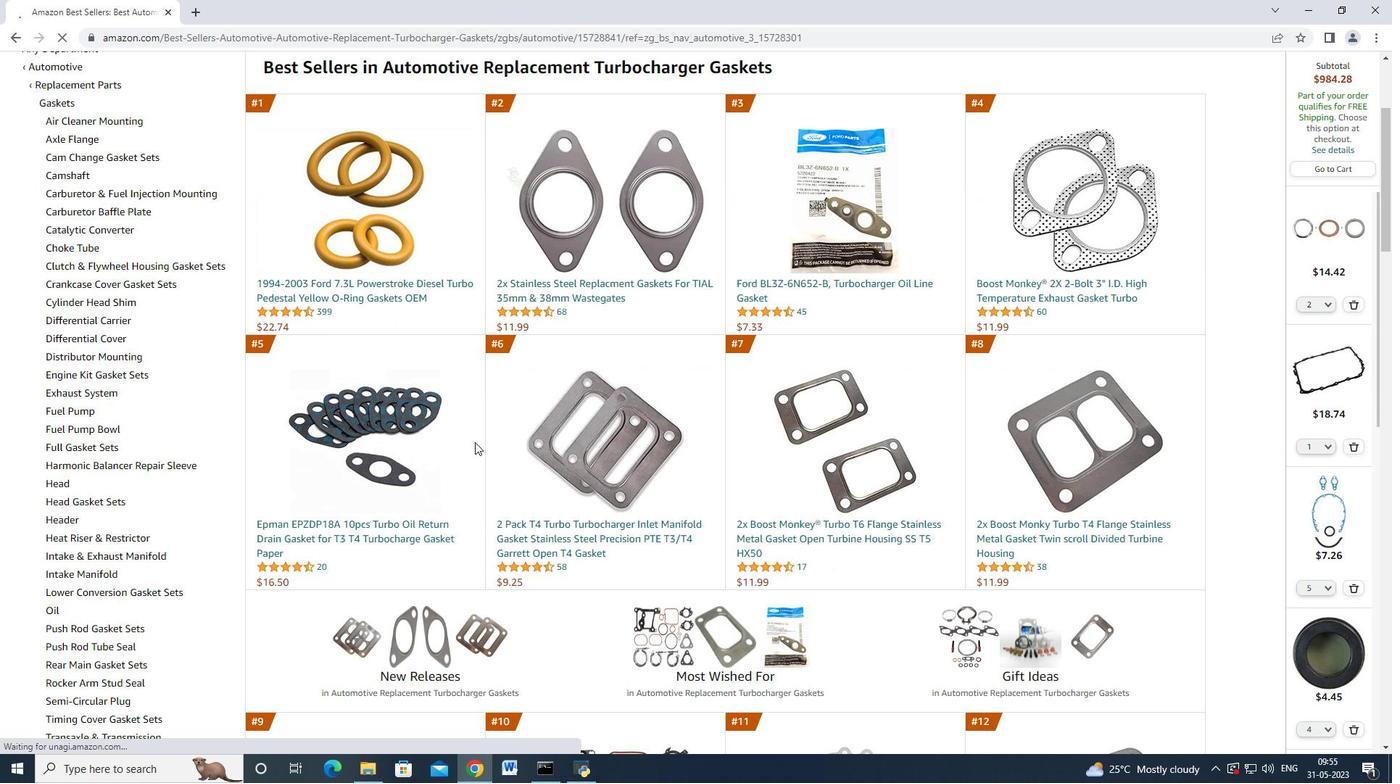 
Action: Mouse scrolled (473, 441) with delta (0, 0)
Screenshot: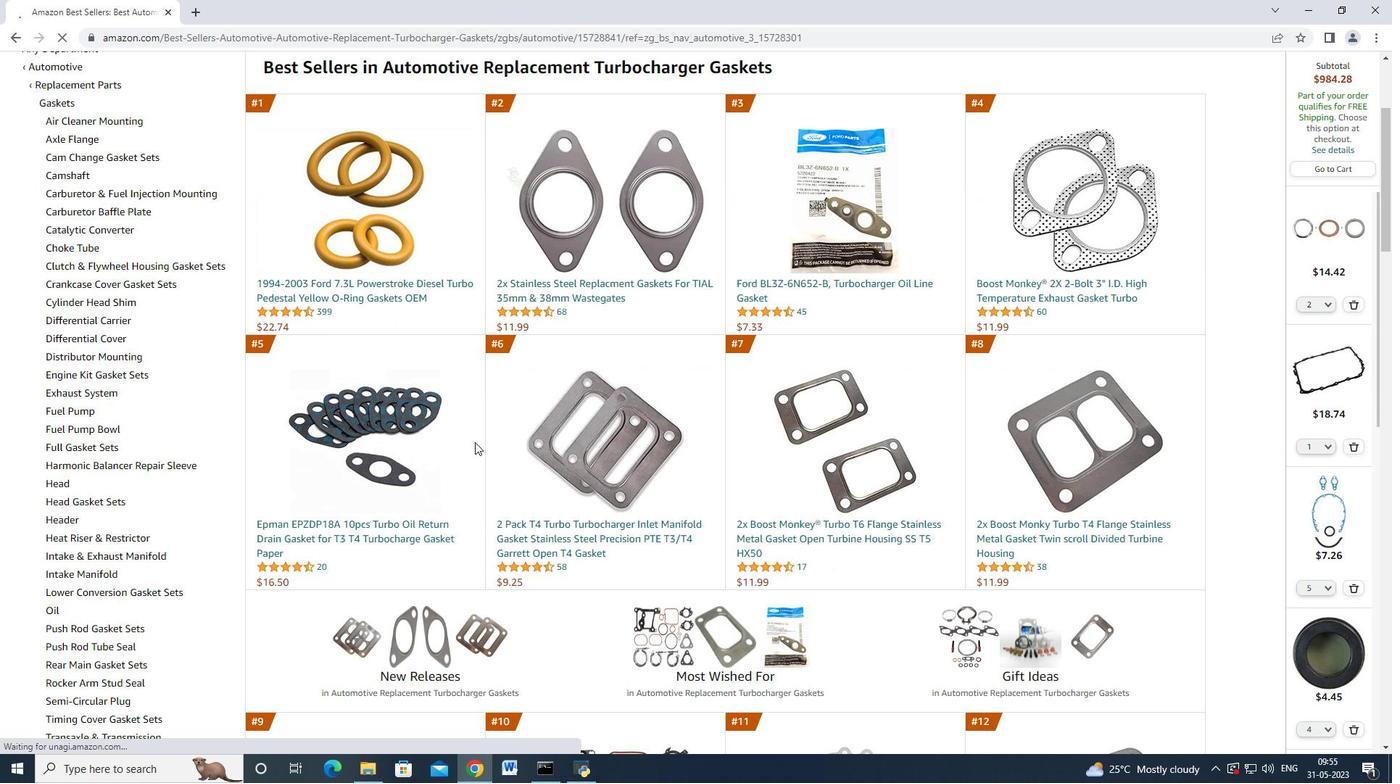 
Action: Mouse moved to (473, 441)
Screenshot: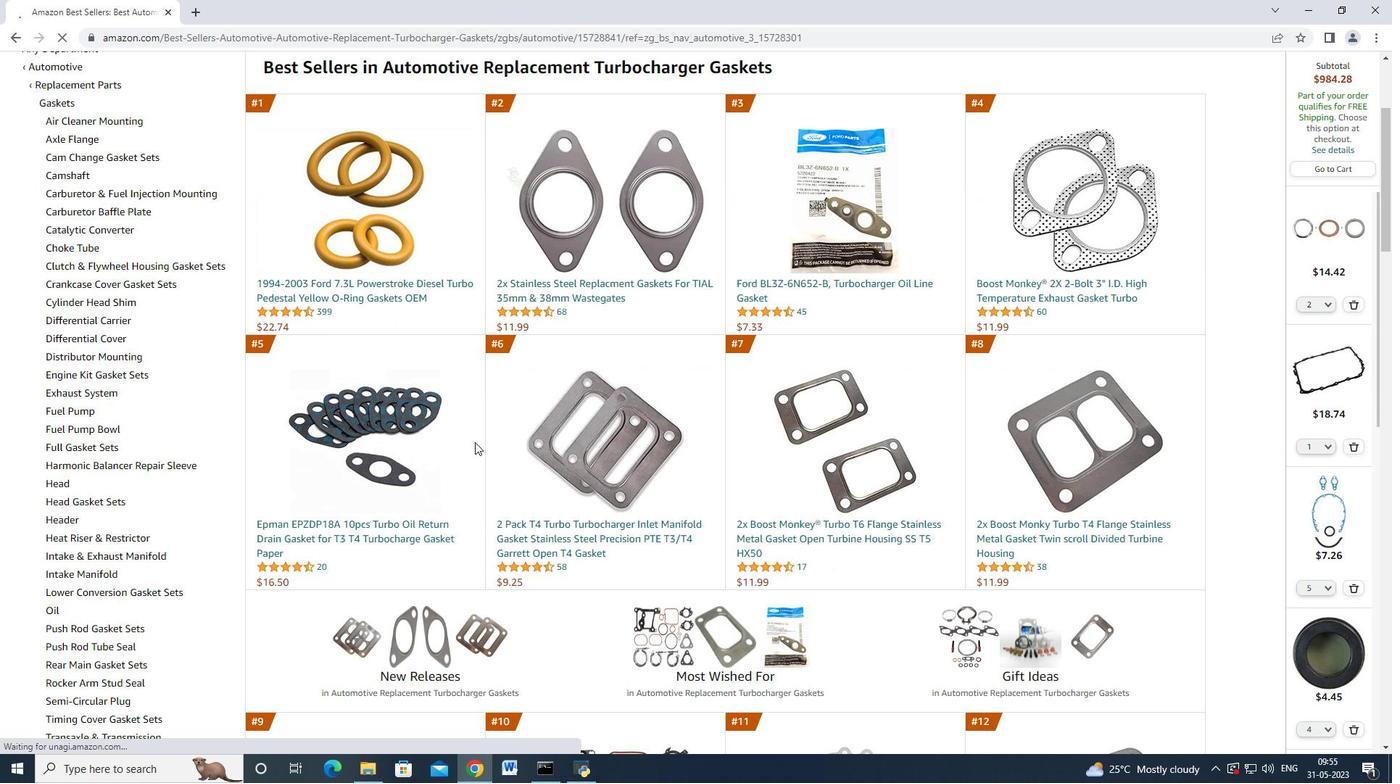 
Action: Mouse scrolled (473, 441) with delta (0, 0)
Screenshot: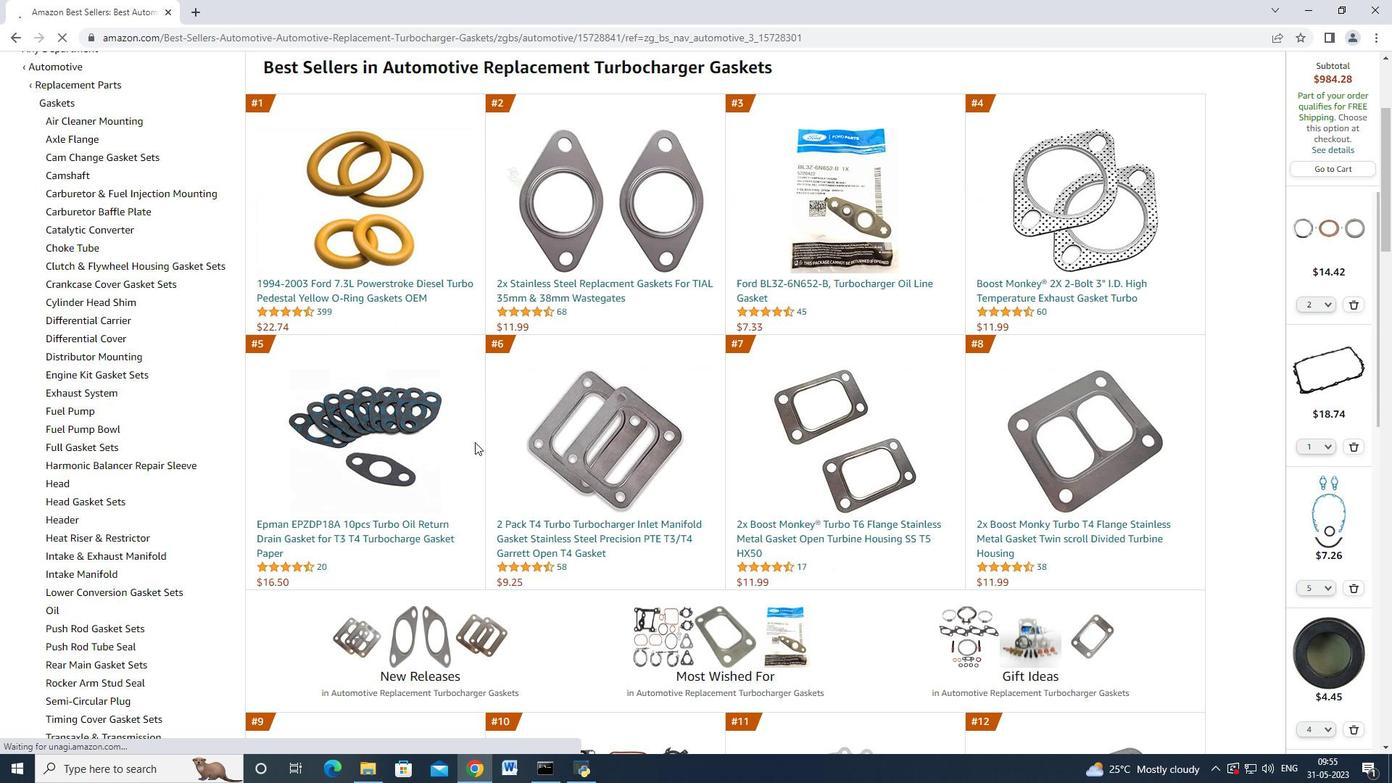 
Action: Mouse scrolled (473, 441) with delta (0, 0)
Screenshot: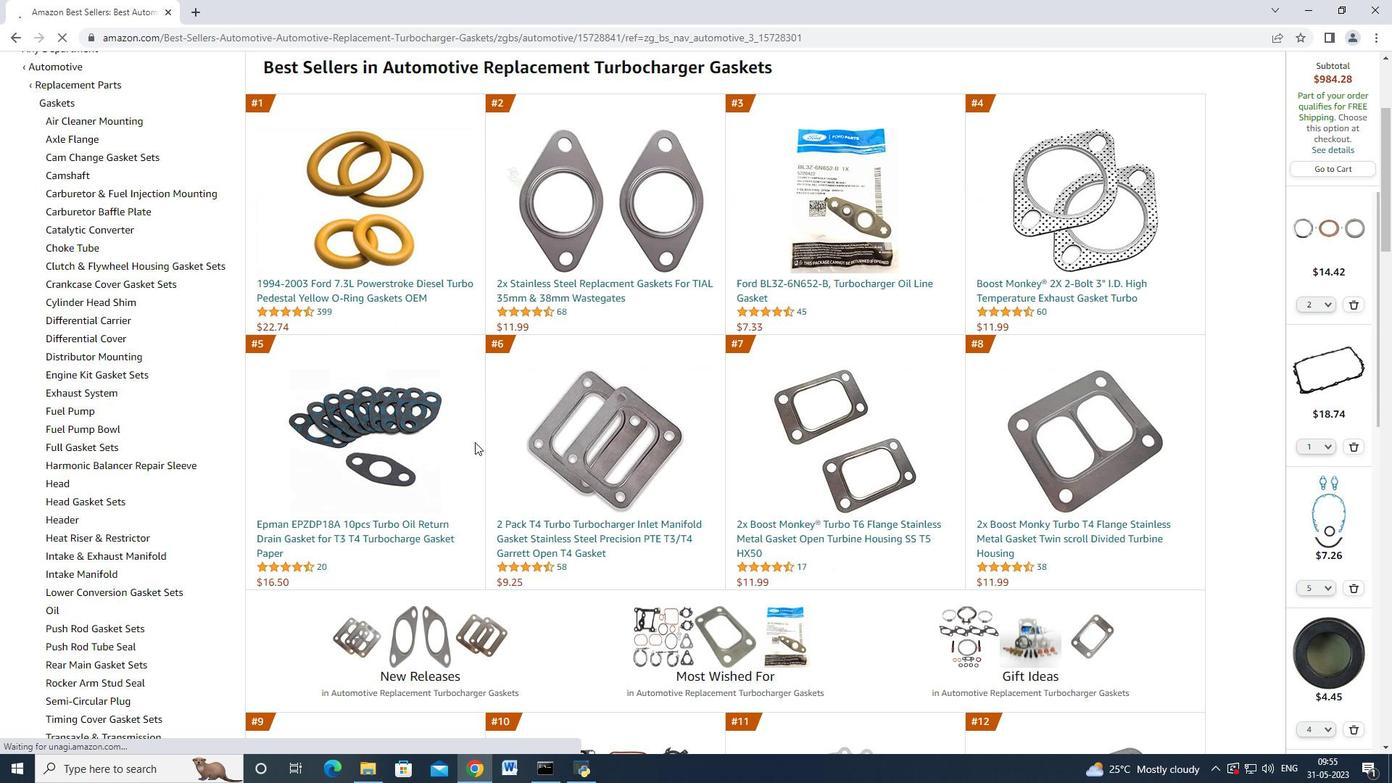 
Action: Mouse moved to (470, 441)
Screenshot: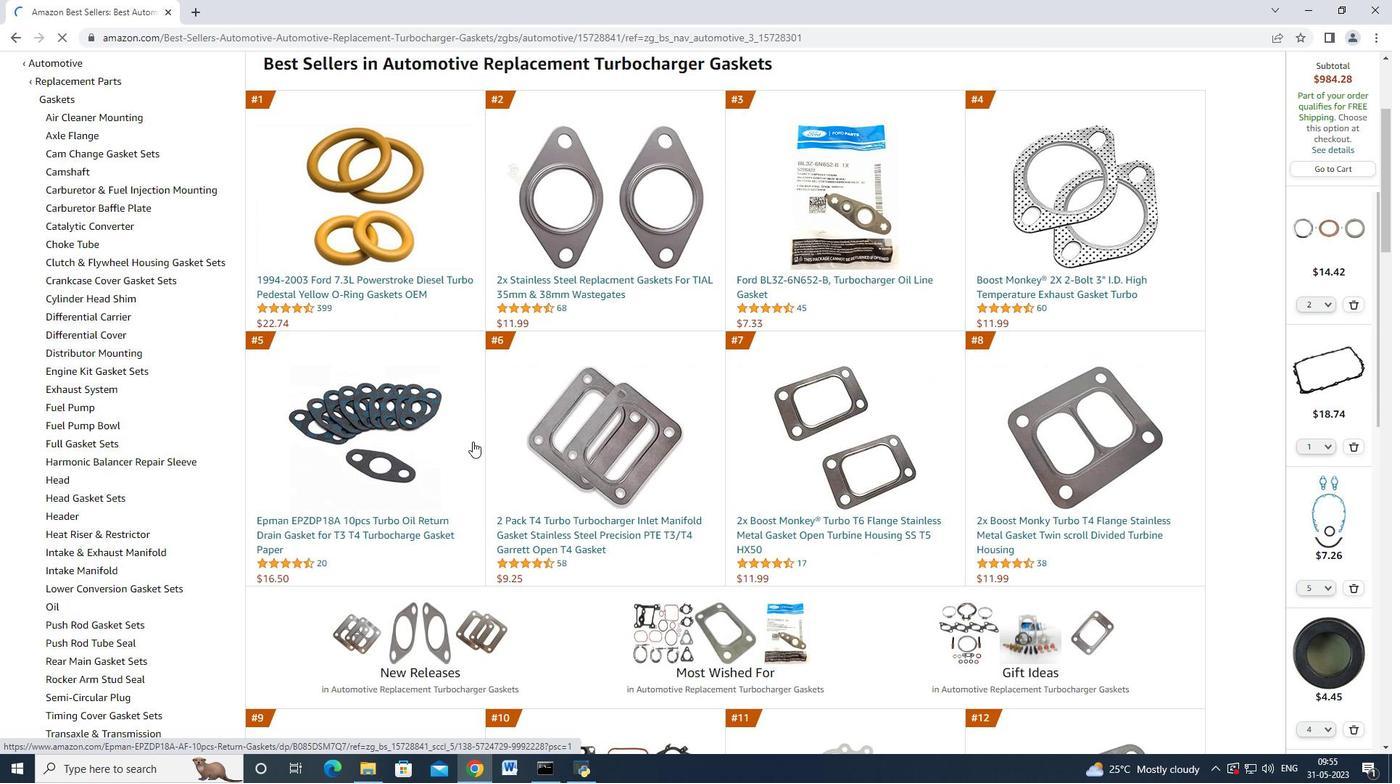 
Action: Mouse scrolled (470, 441) with delta (0, 0)
Screenshot: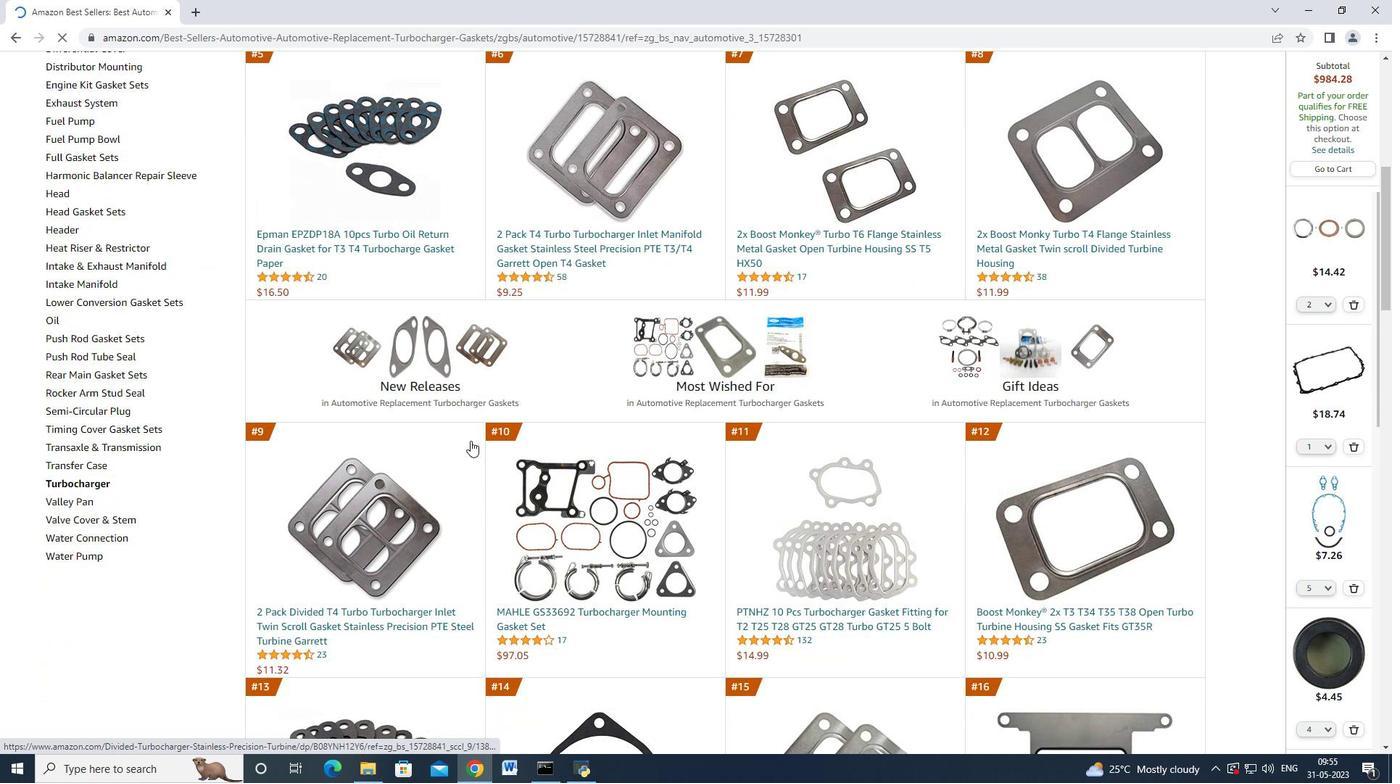 
Action: Mouse scrolled (470, 441) with delta (0, 0)
Screenshot: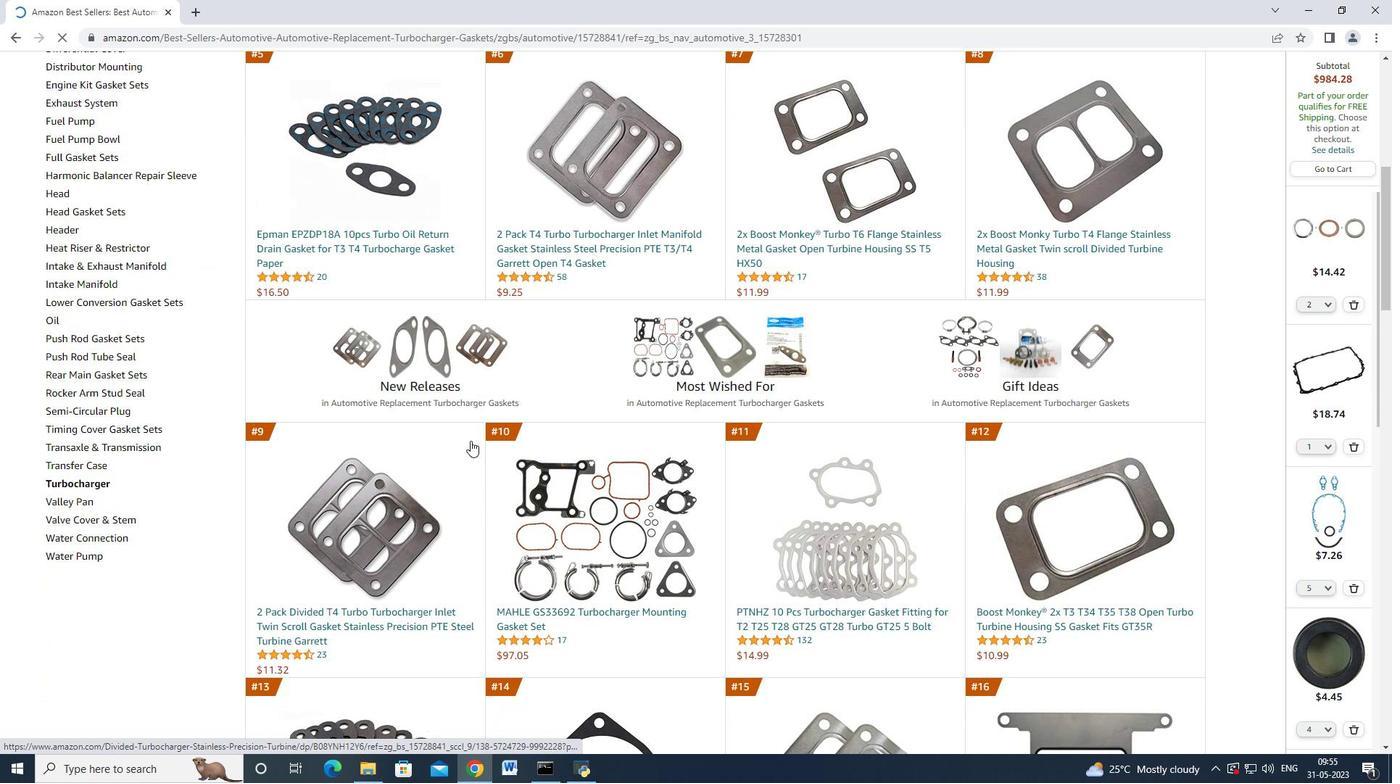 
Action: Mouse scrolled (470, 441) with delta (0, 0)
Screenshot: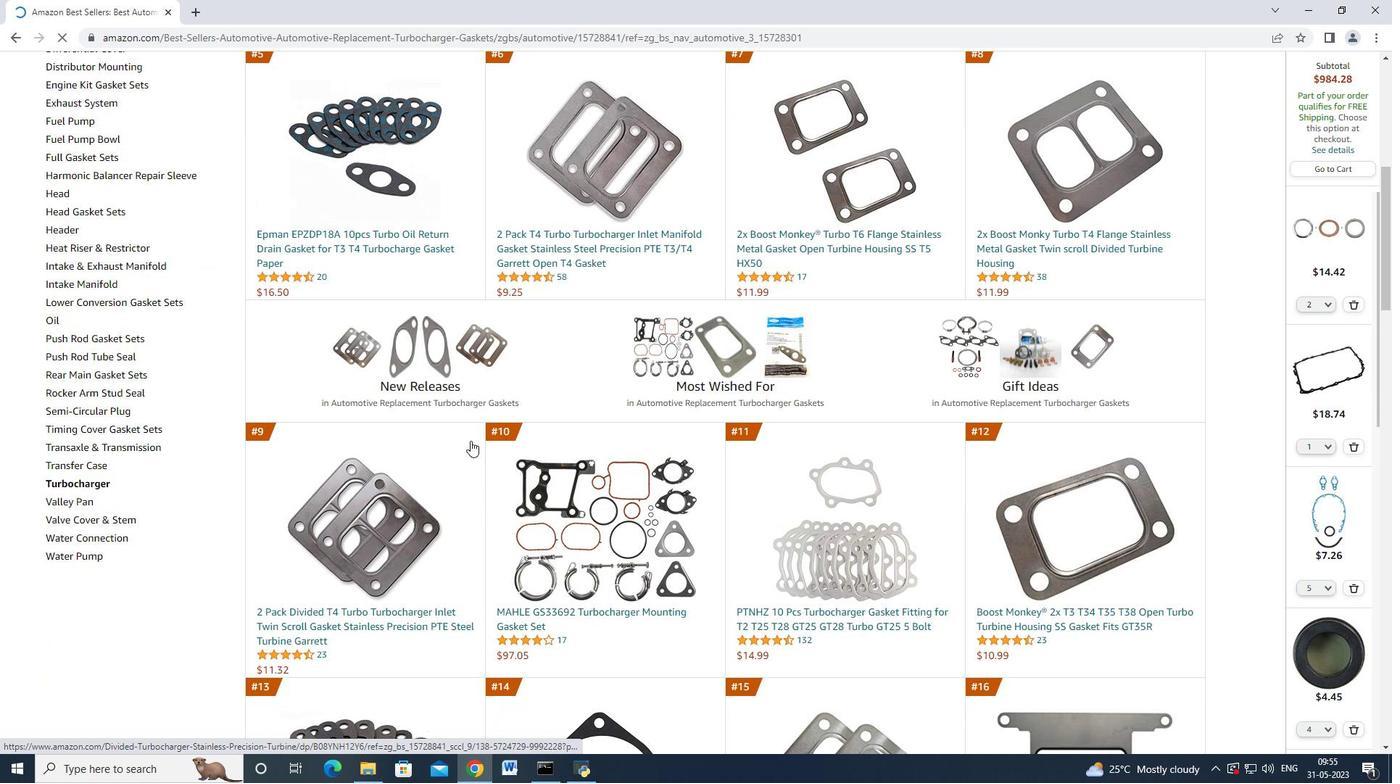 
Action: Mouse scrolled (470, 441) with delta (0, 0)
Screenshot: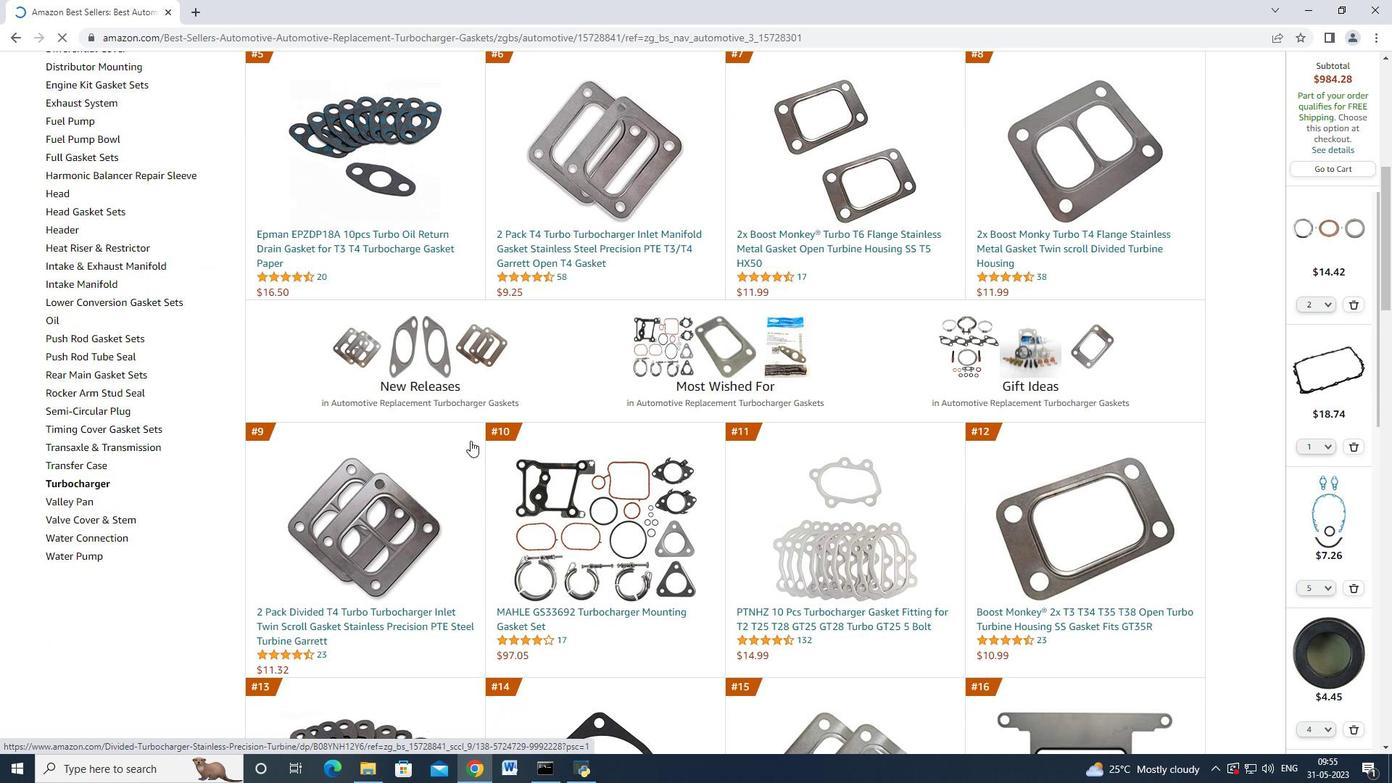 
Action: Mouse moved to (452, 288)
Screenshot: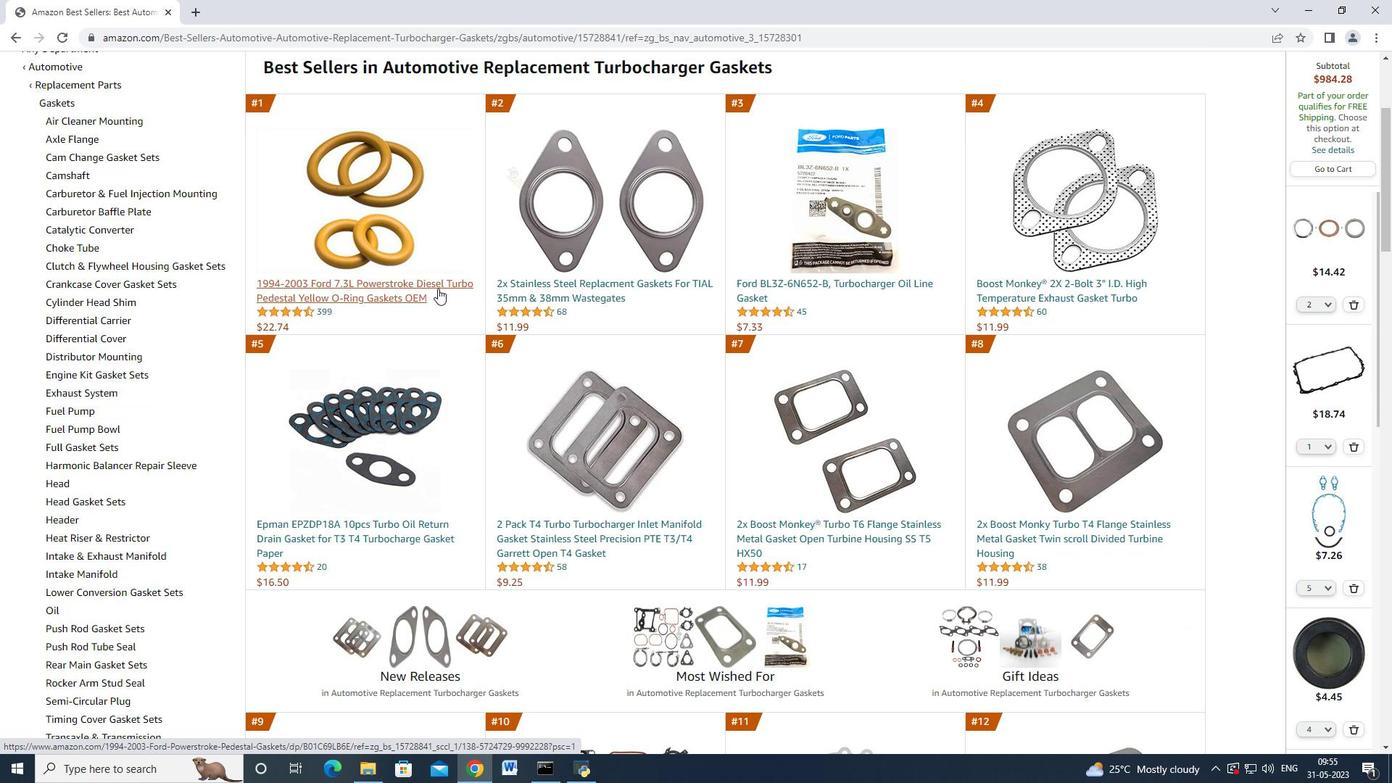 
Action: Mouse pressed left at (452, 288)
Screenshot: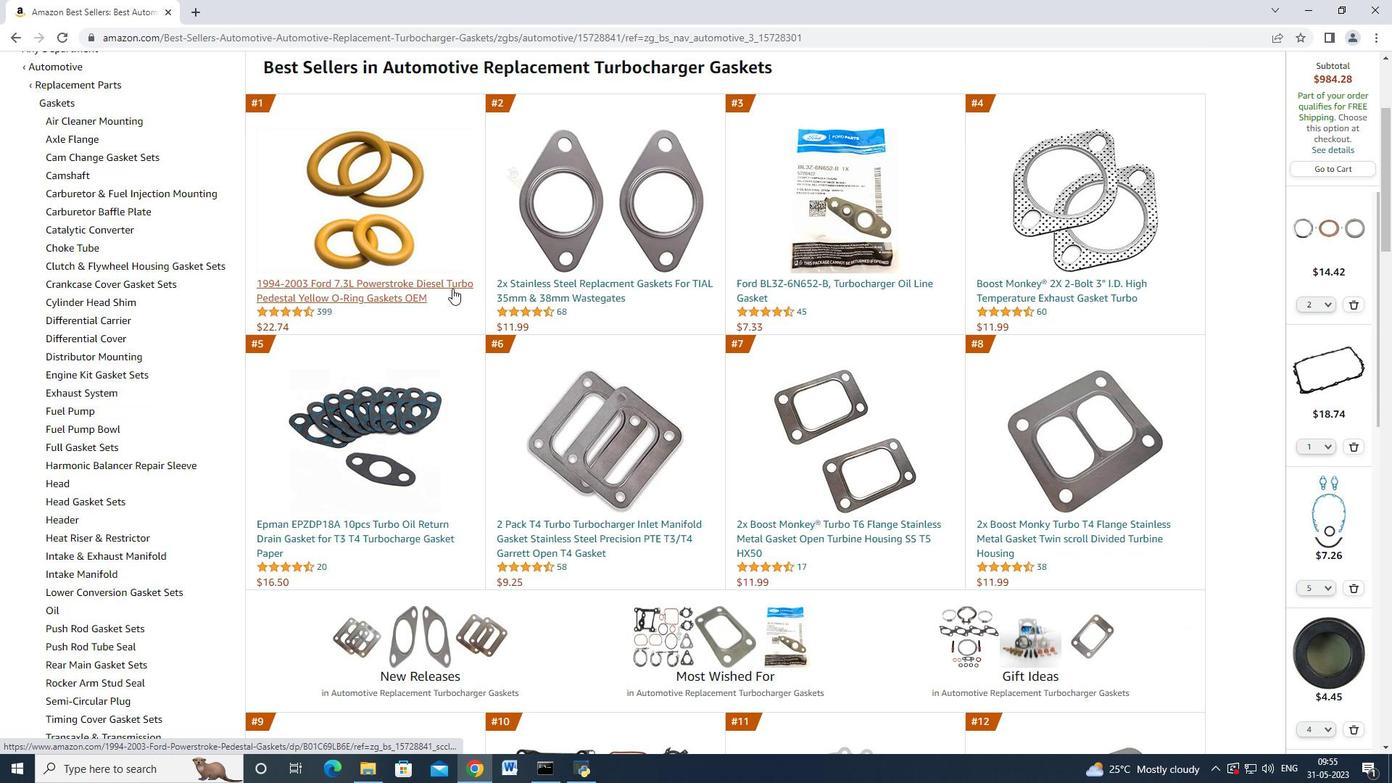 
Action: Mouse moved to (1028, 555)
Screenshot: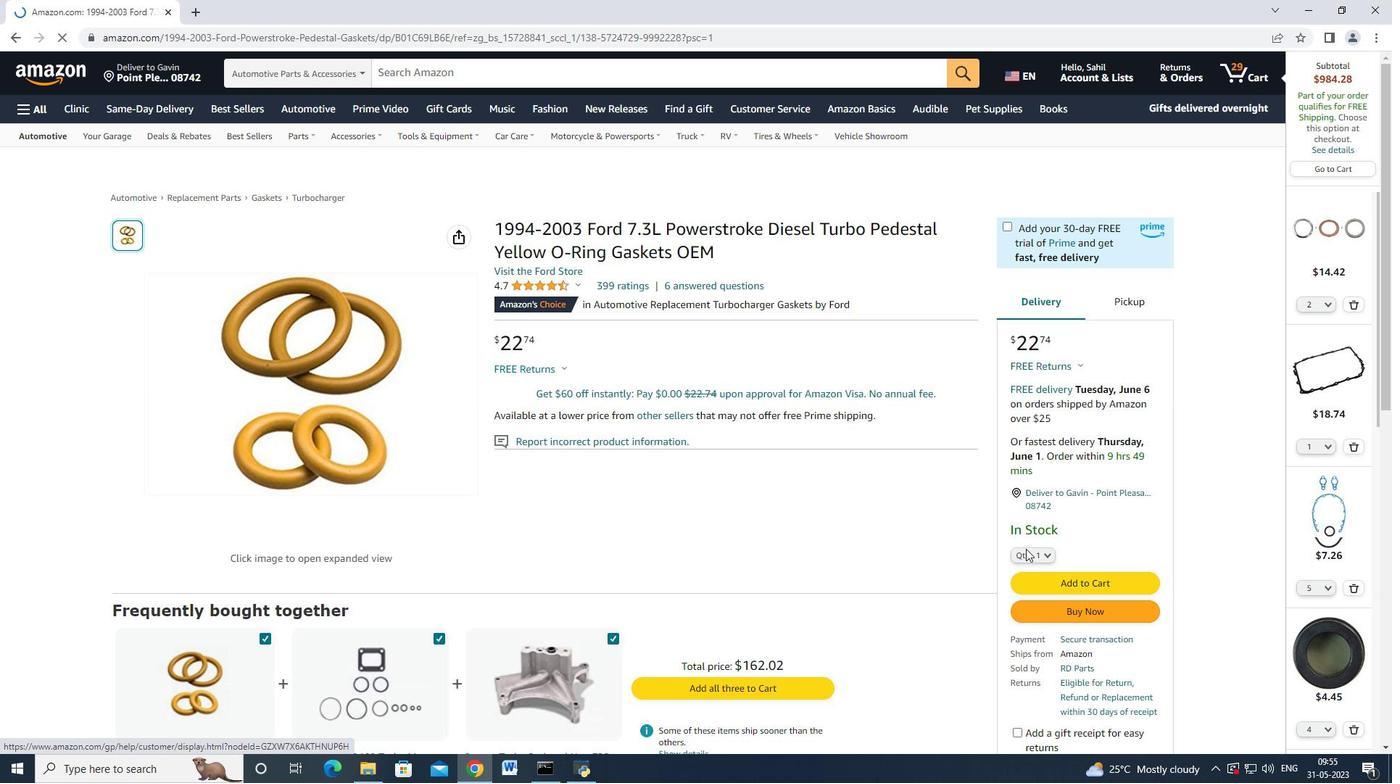 
Action: Mouse pressed left at (1028, 555)
Screenshot: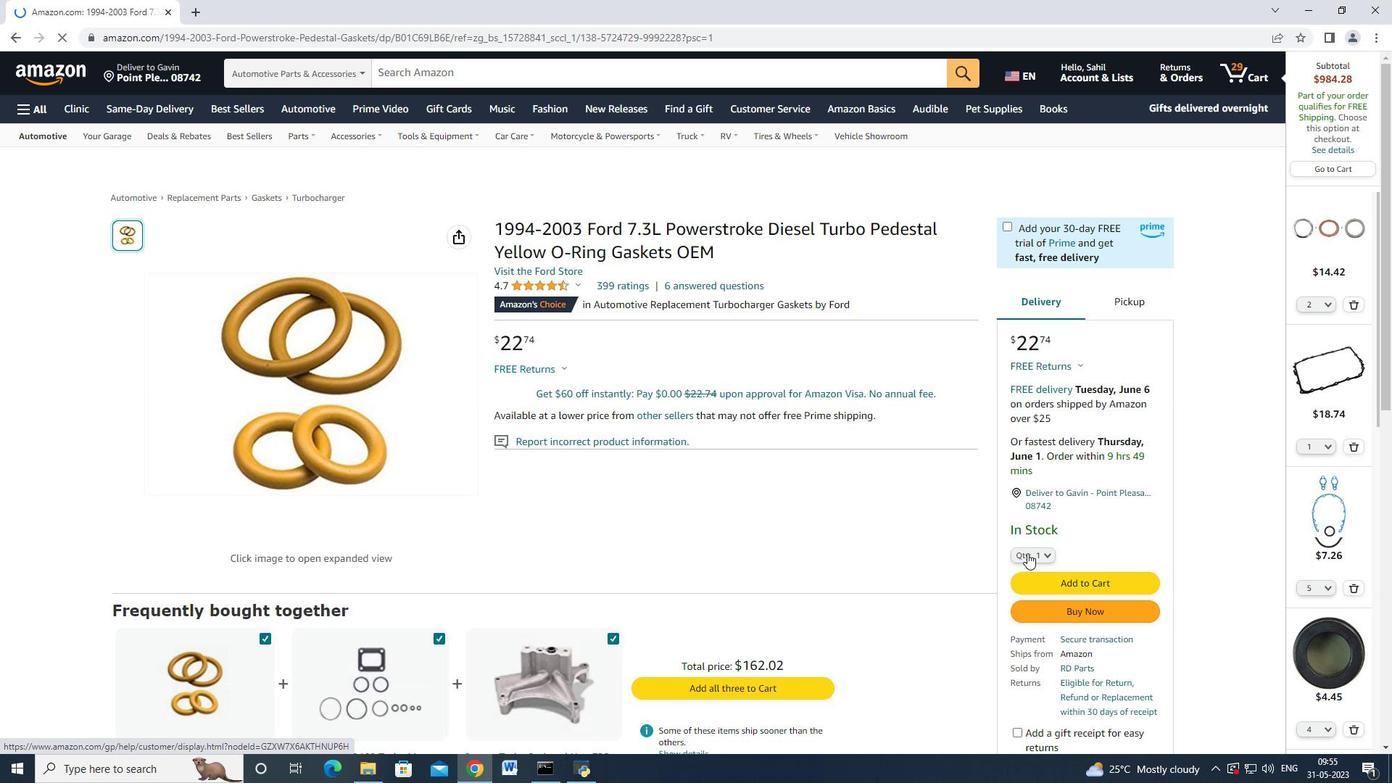 
Action: Mouse moved to (1031, 111)
Screenshot: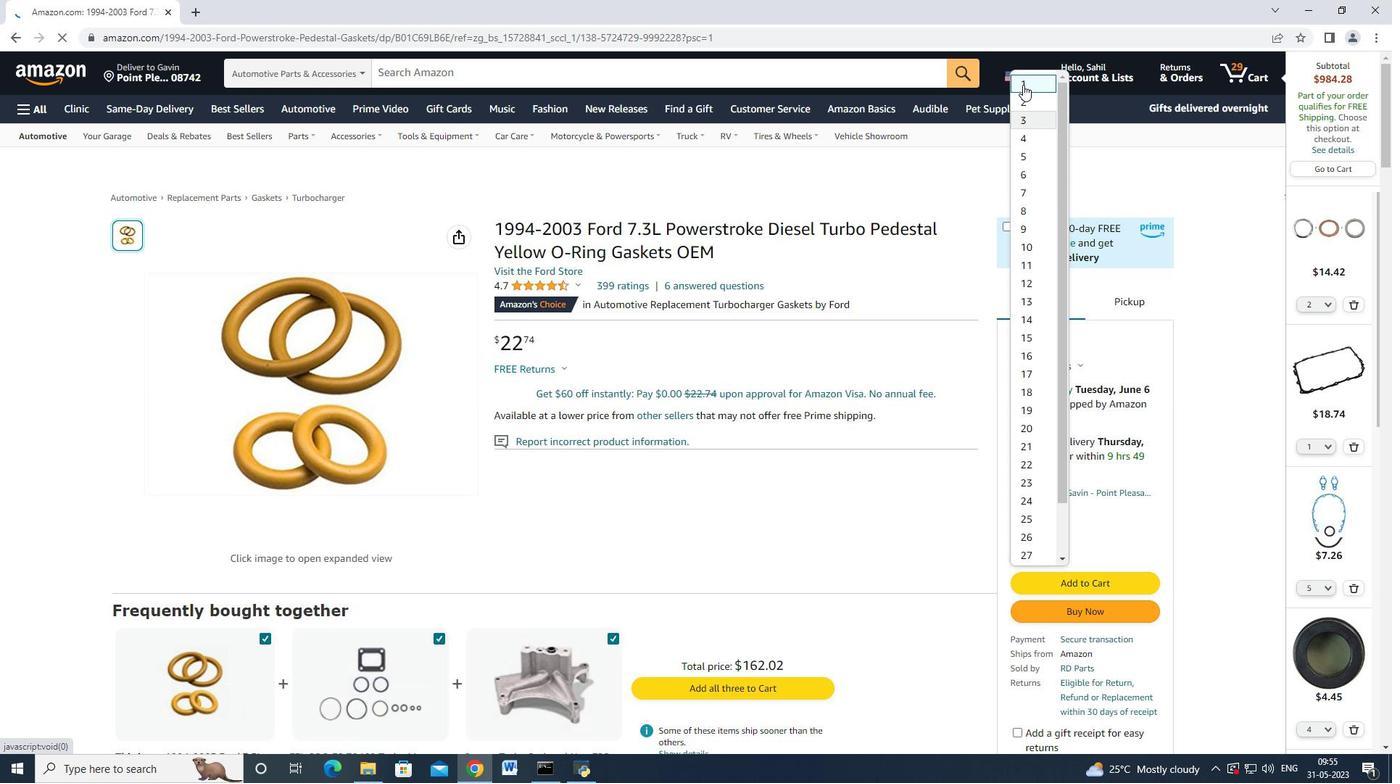 
Action: Mouse pressed left at (1031, 111)
Screenshot: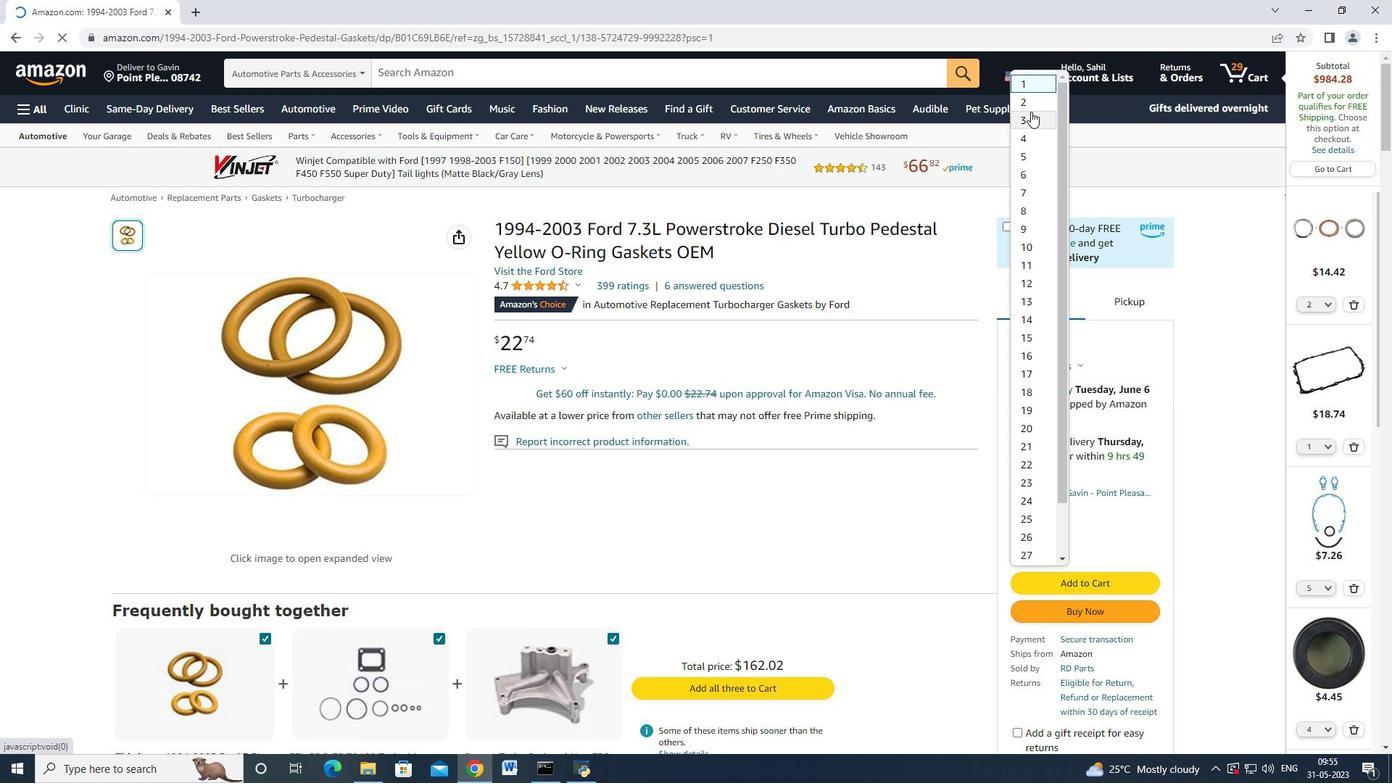 
Action: Mouse moved to (1066, 565)
Screenshot: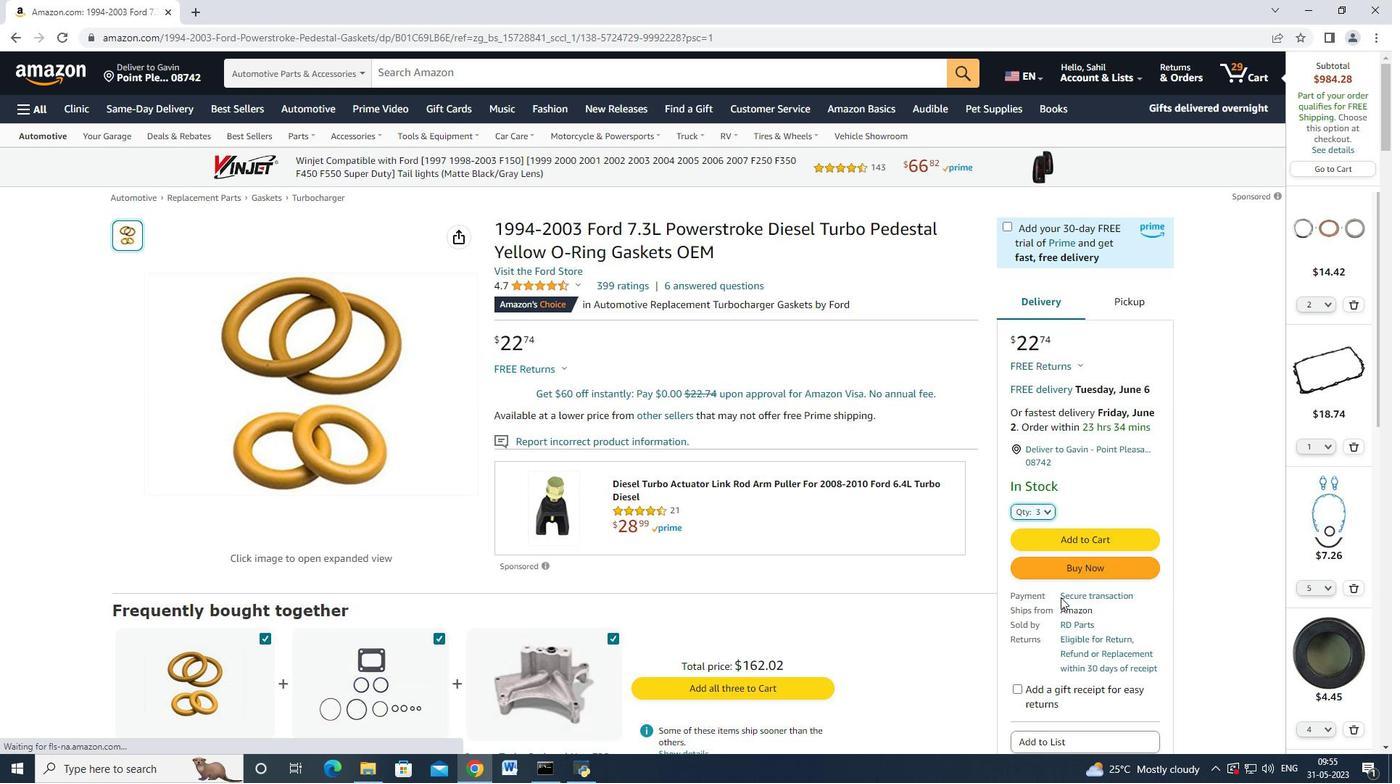 
Action: Mouse pressed left at (1066, 565)
Screenshot: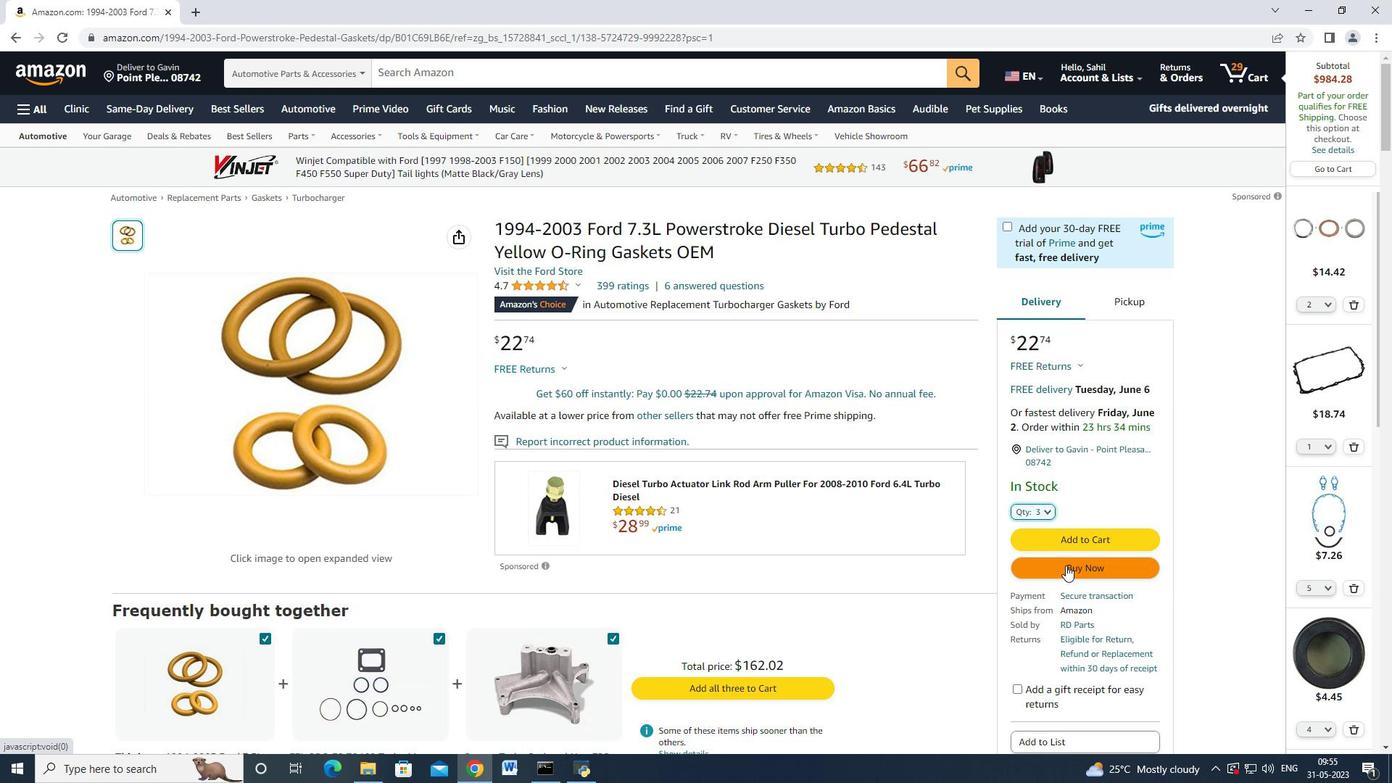 
Action: Mouse moved to (850, 121)
Screenshot: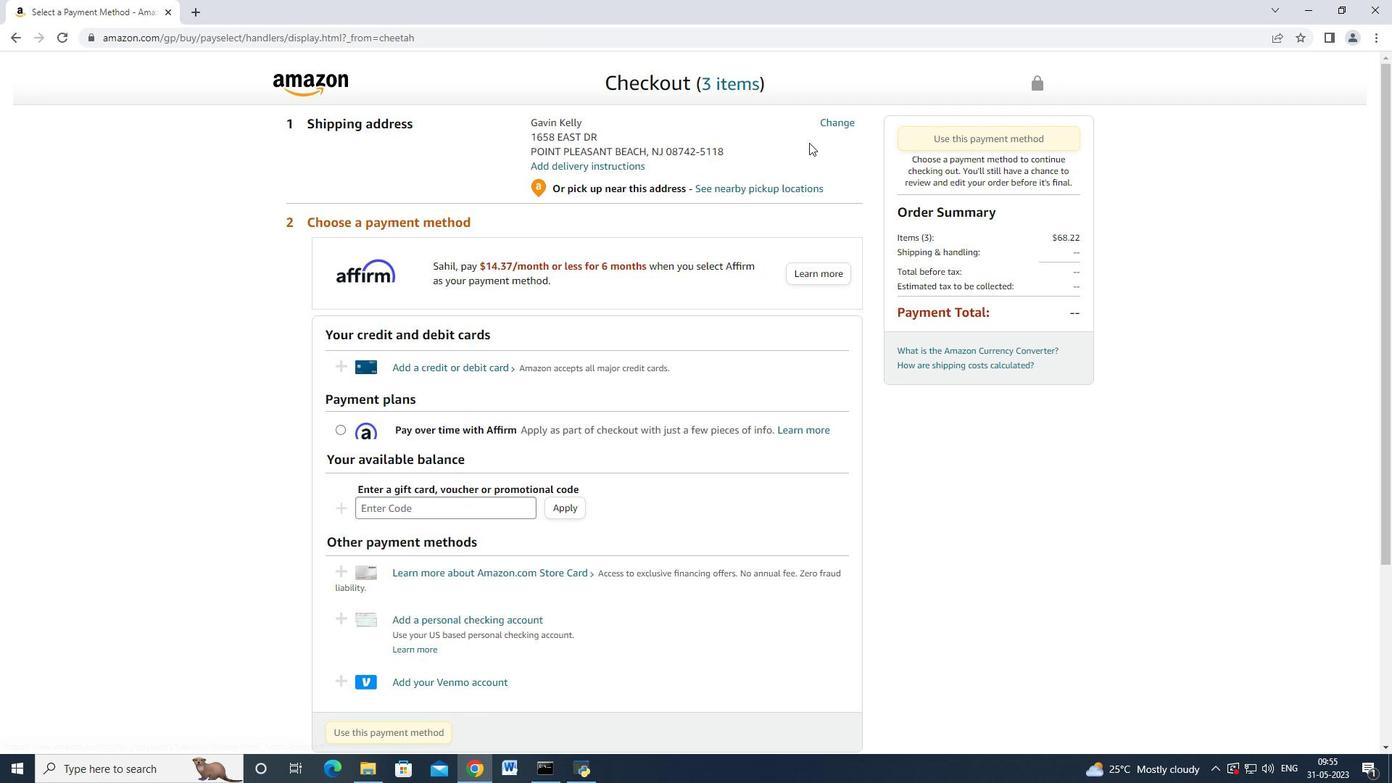 
Action: Mouse pressed left at (850, 121)
Screenshot: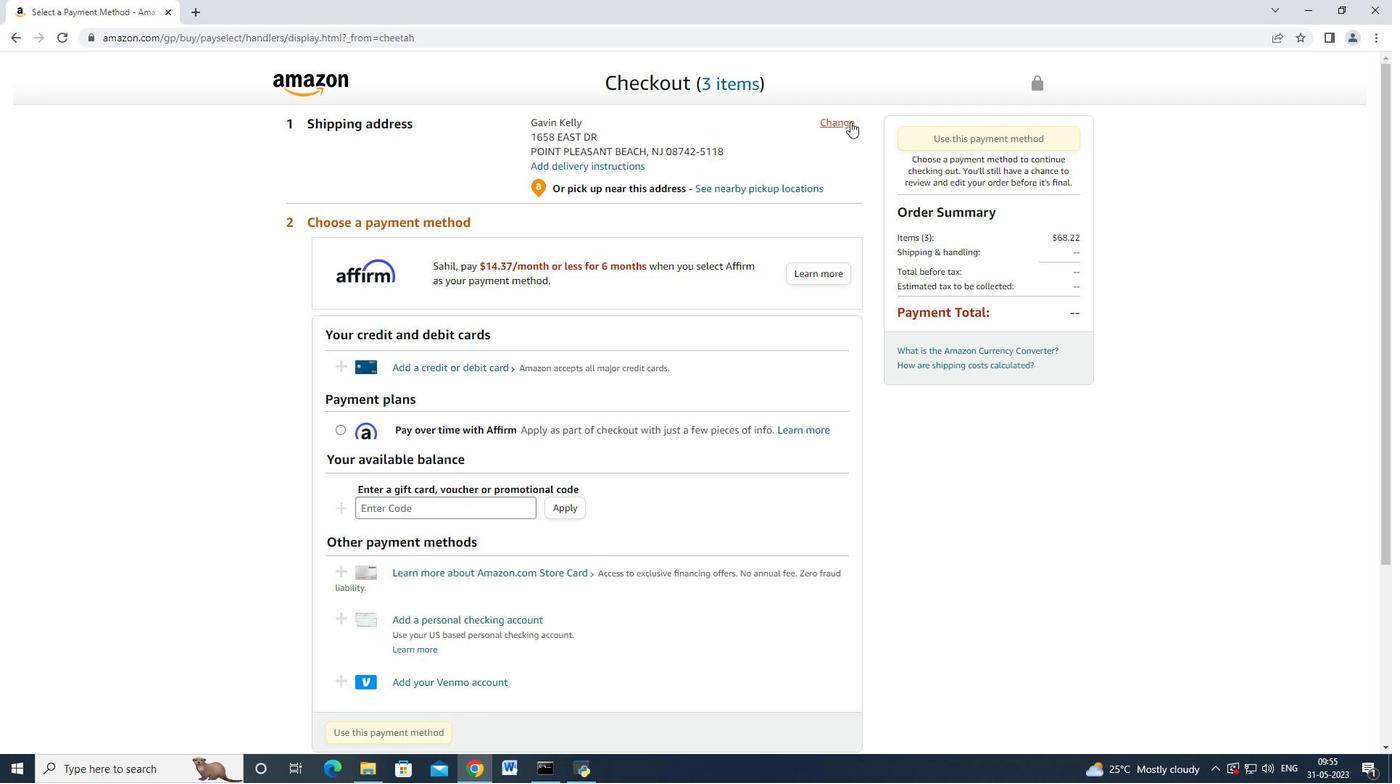 
Action: Mouse moved to (570, 248)
Screenshot: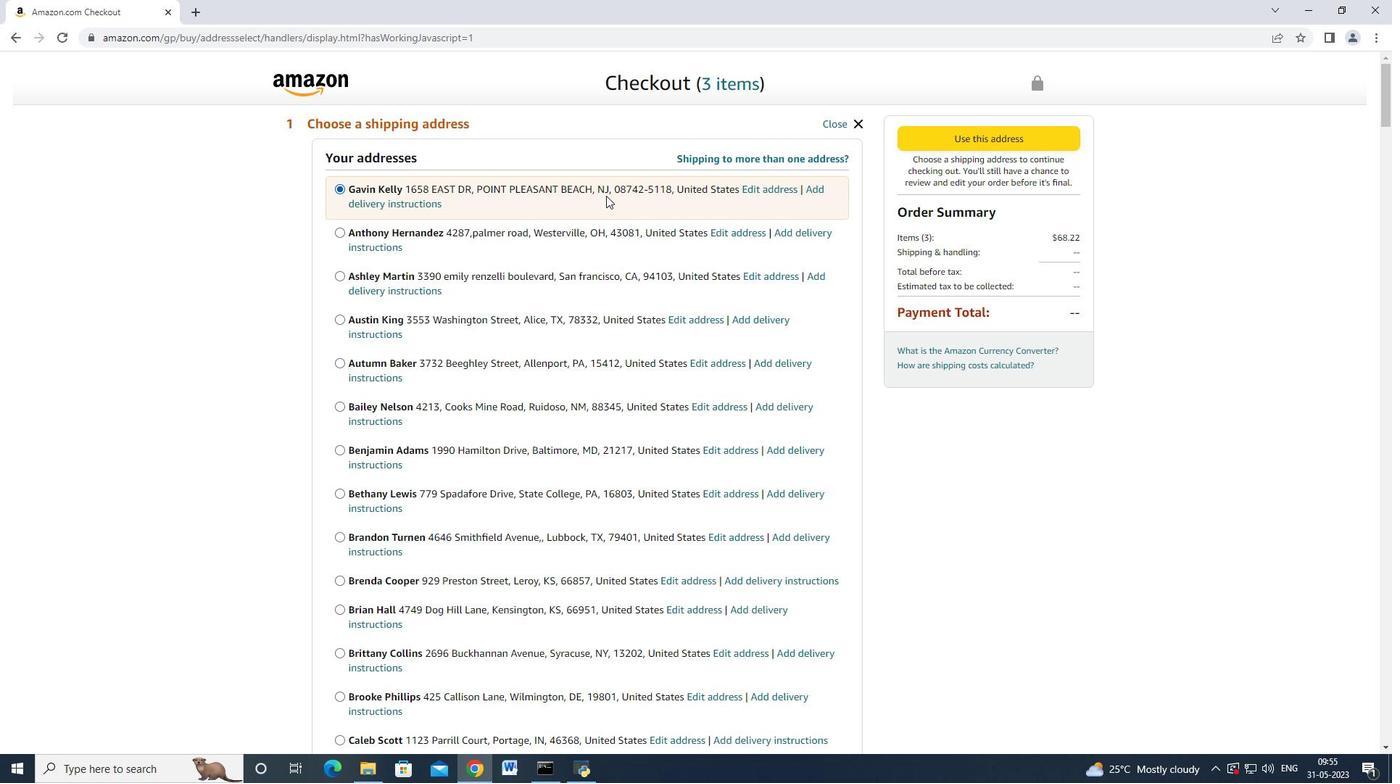 
Action: Mouse scrolled (570, 248) with delta (0, 0)
Screenshot: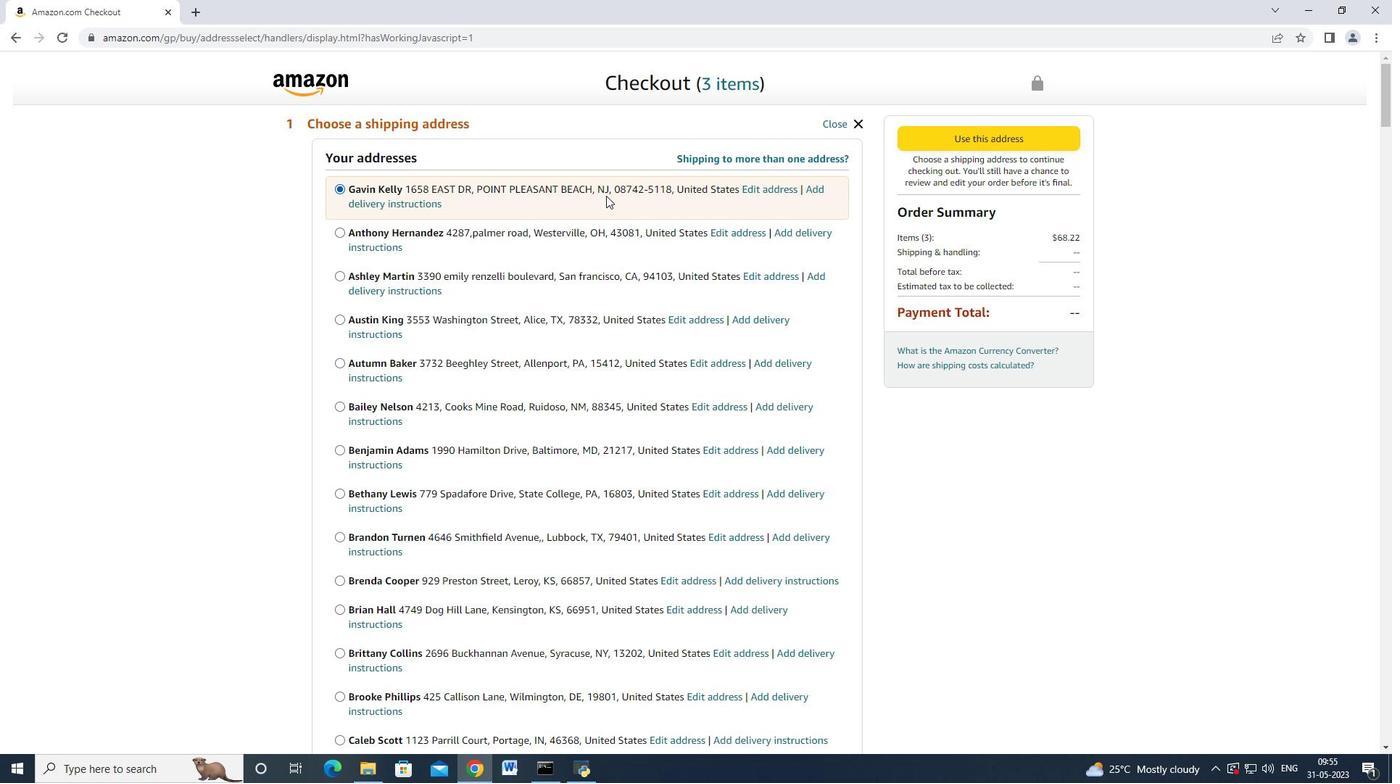 
Action: Mouse moved to (570, 249)
Screenshot: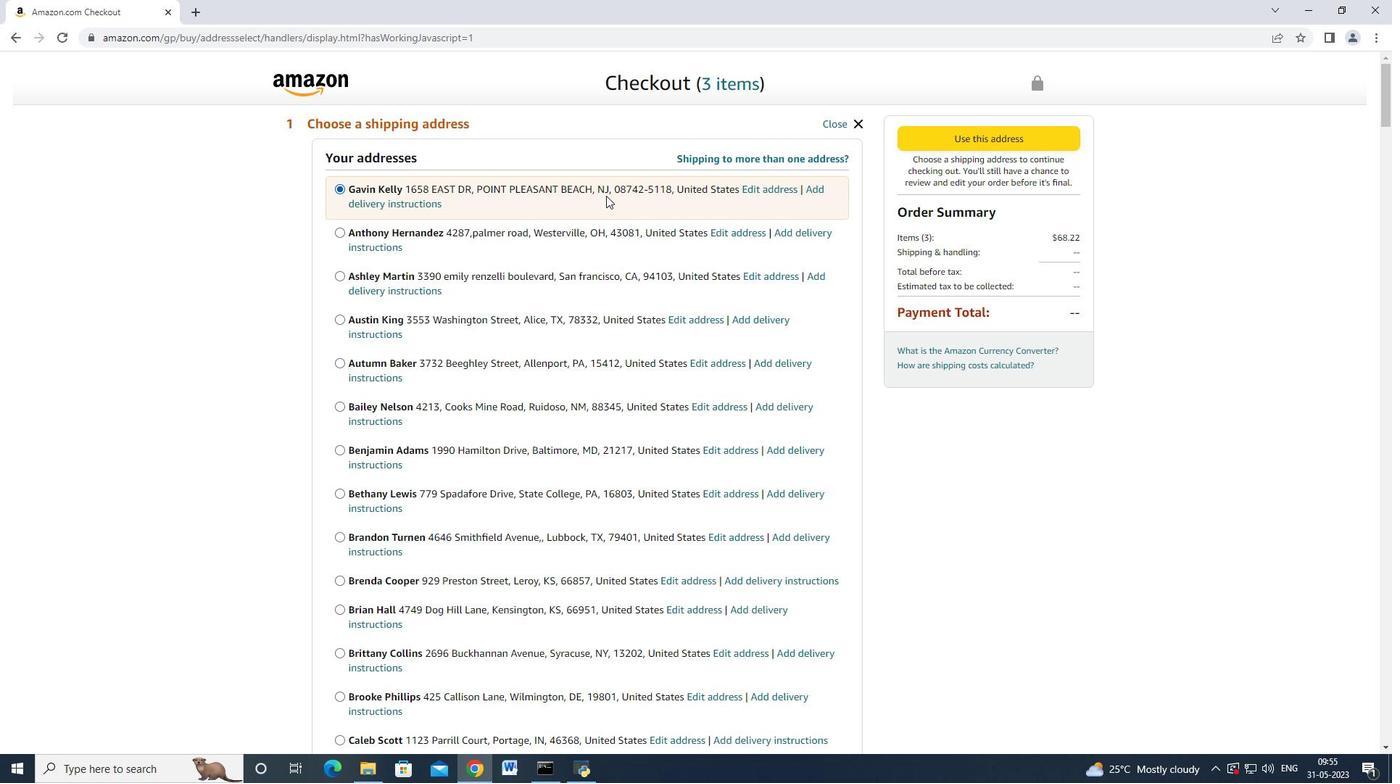 
Action: Mouse scrolled (570, 248) with delta (0, 0)
Screenshot: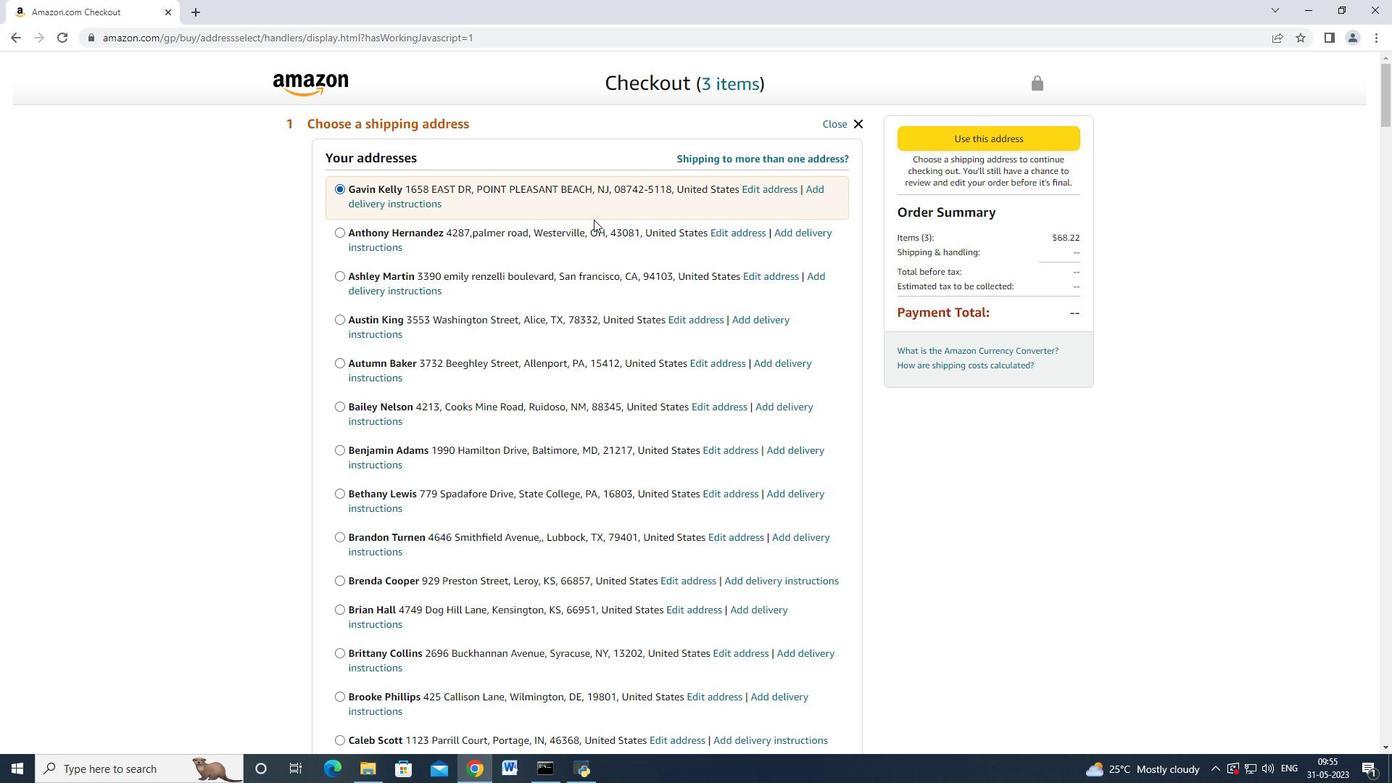 
Action: Mouse scrolled (570, 248) with delta (0, 0)
Screenshot: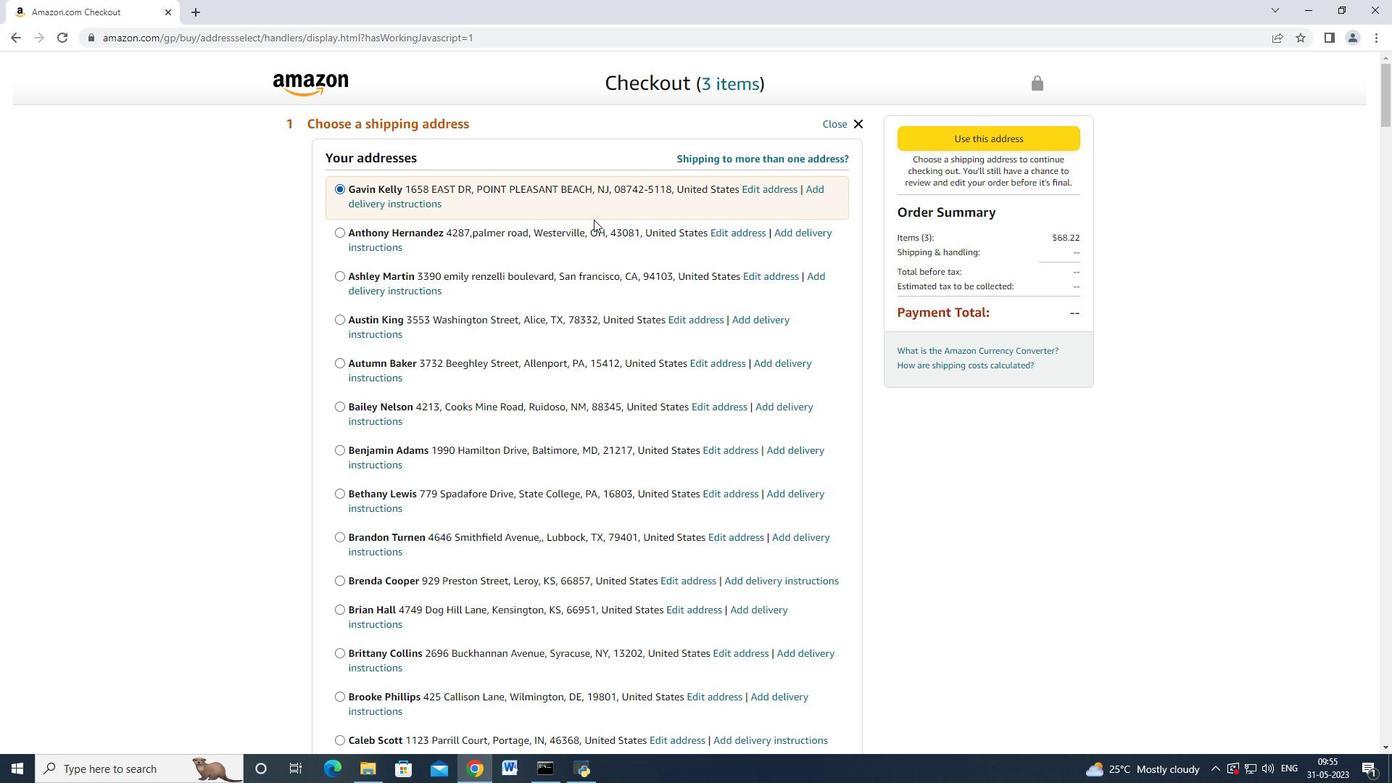 
Action: Mouse moved to (570, 249)
Screenshot: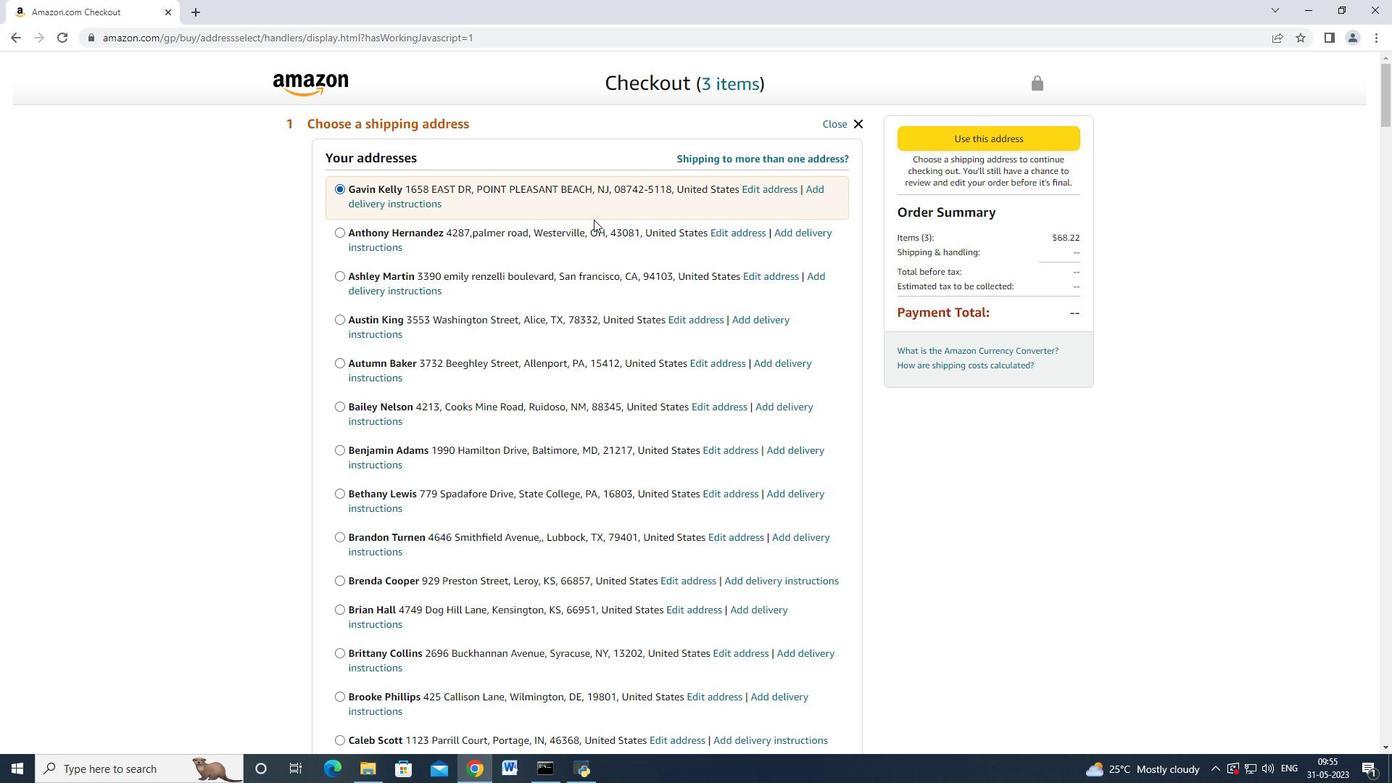 
Action: Mouse scrolled (570, 248) with delta (0, 0)
Screenshot: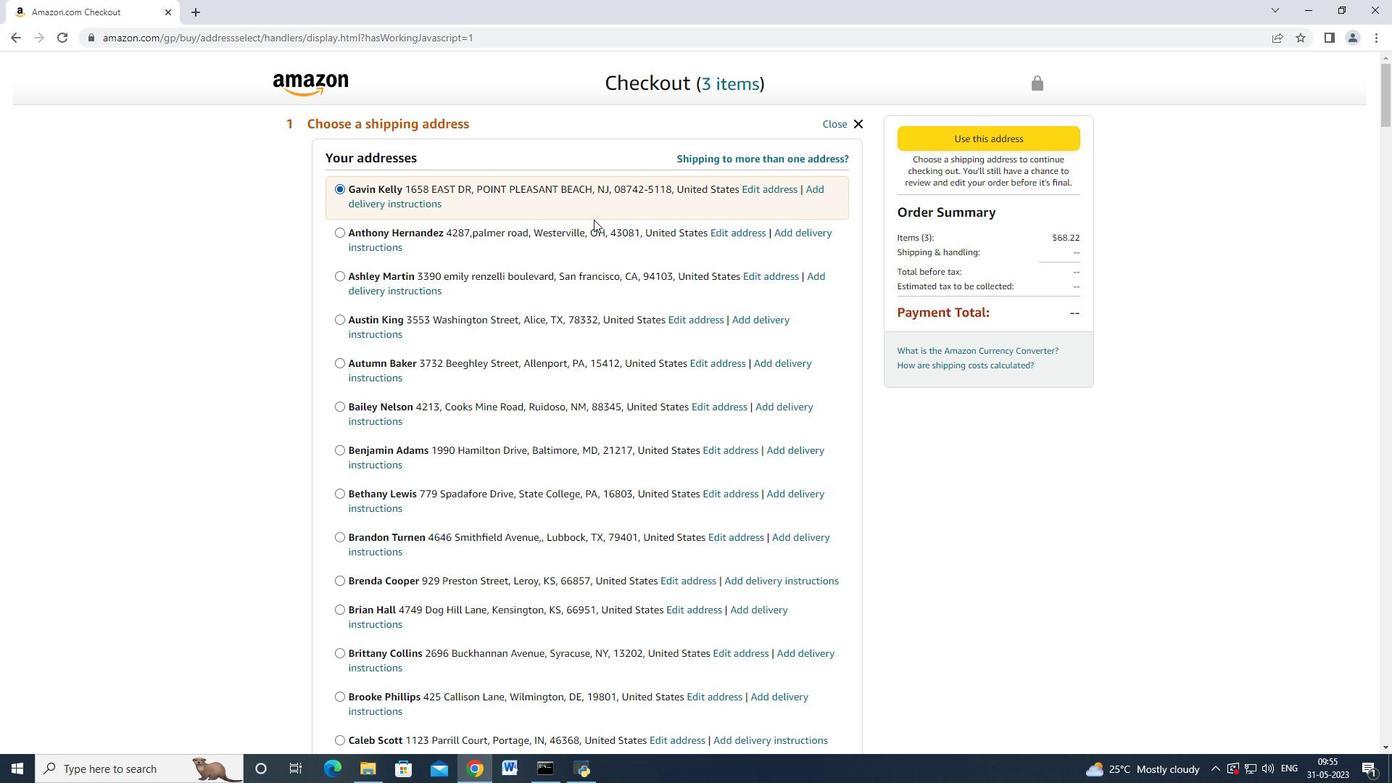 
Action: Mouse scrolled (570, 248) with delta (0, 0)
Screenshot: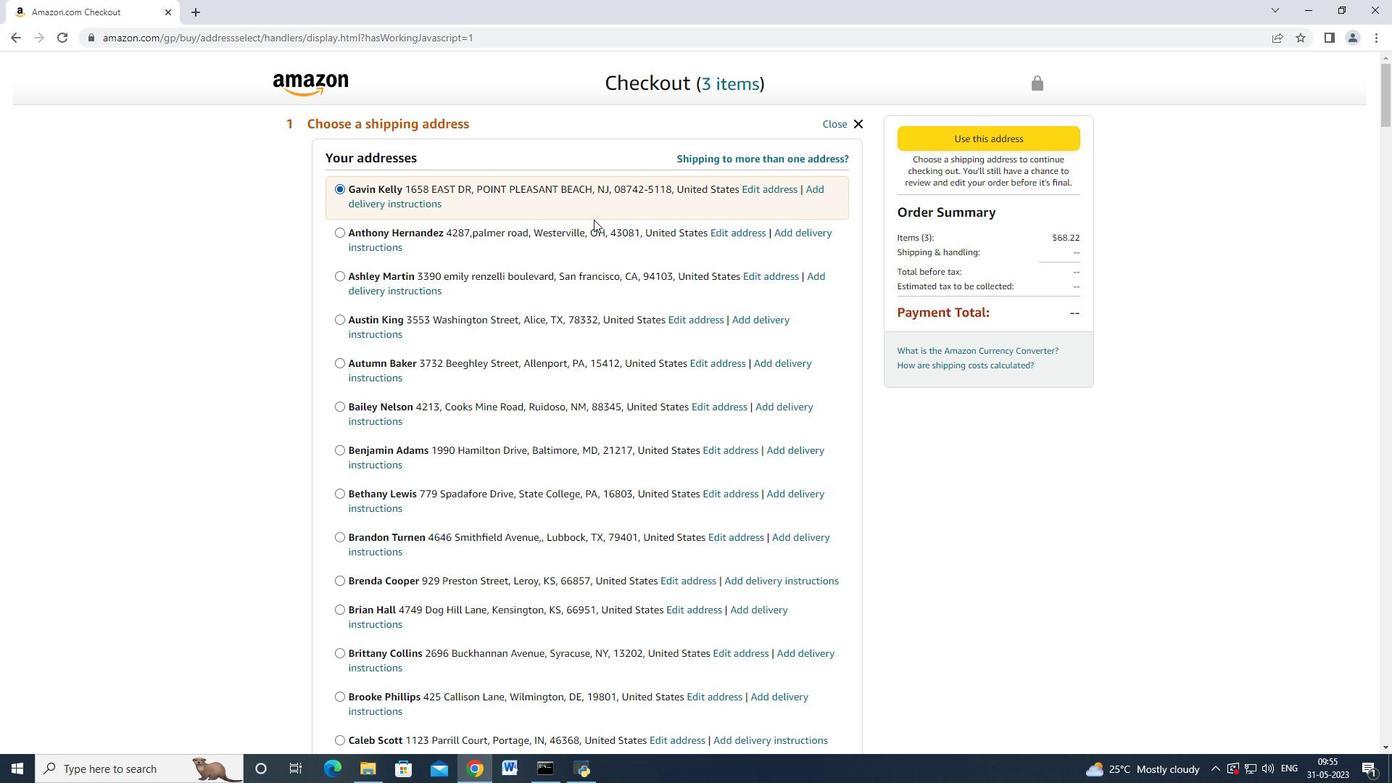 
Action: Mouse scrolled (570, 248) with delta (0, 0)
Screenshot: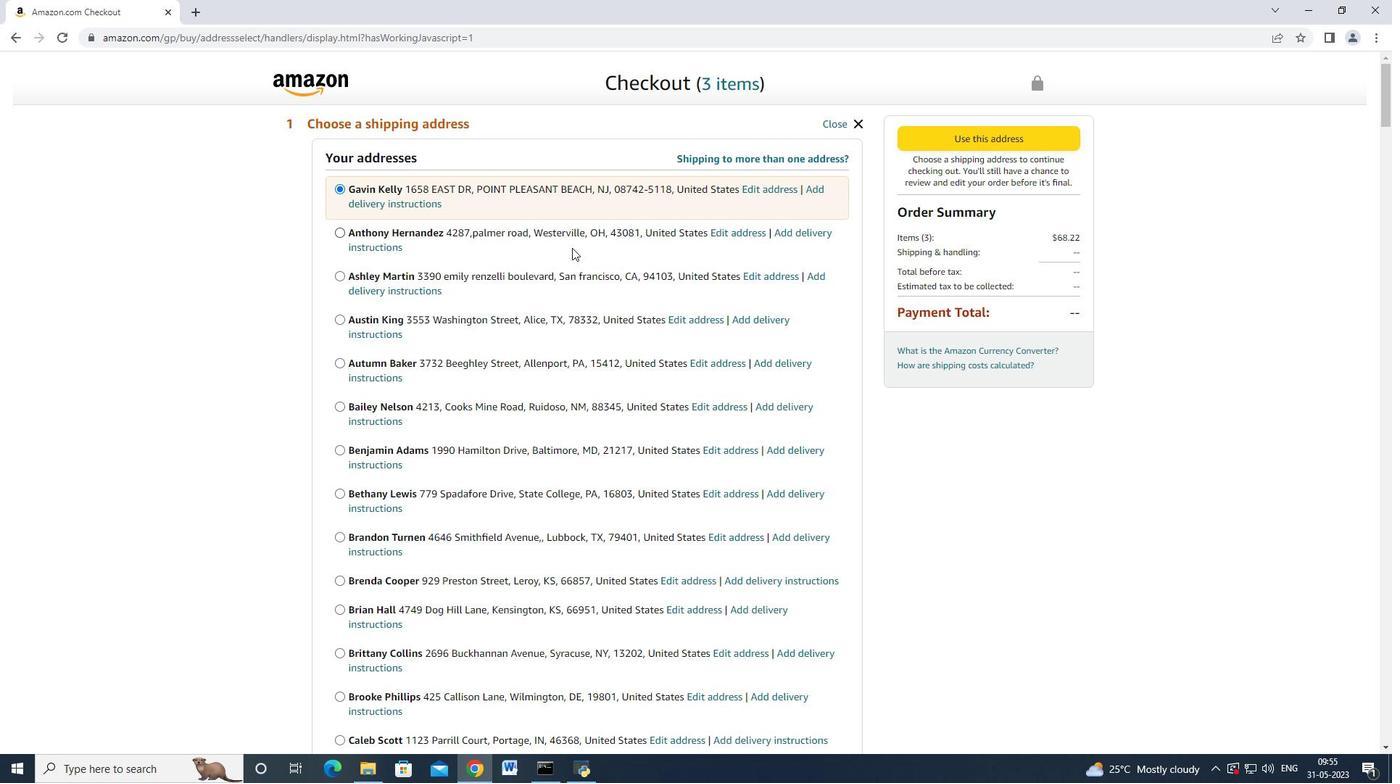 
Action: Mouse scrolled (570, 248) with delta (0, 0)
Screenshot: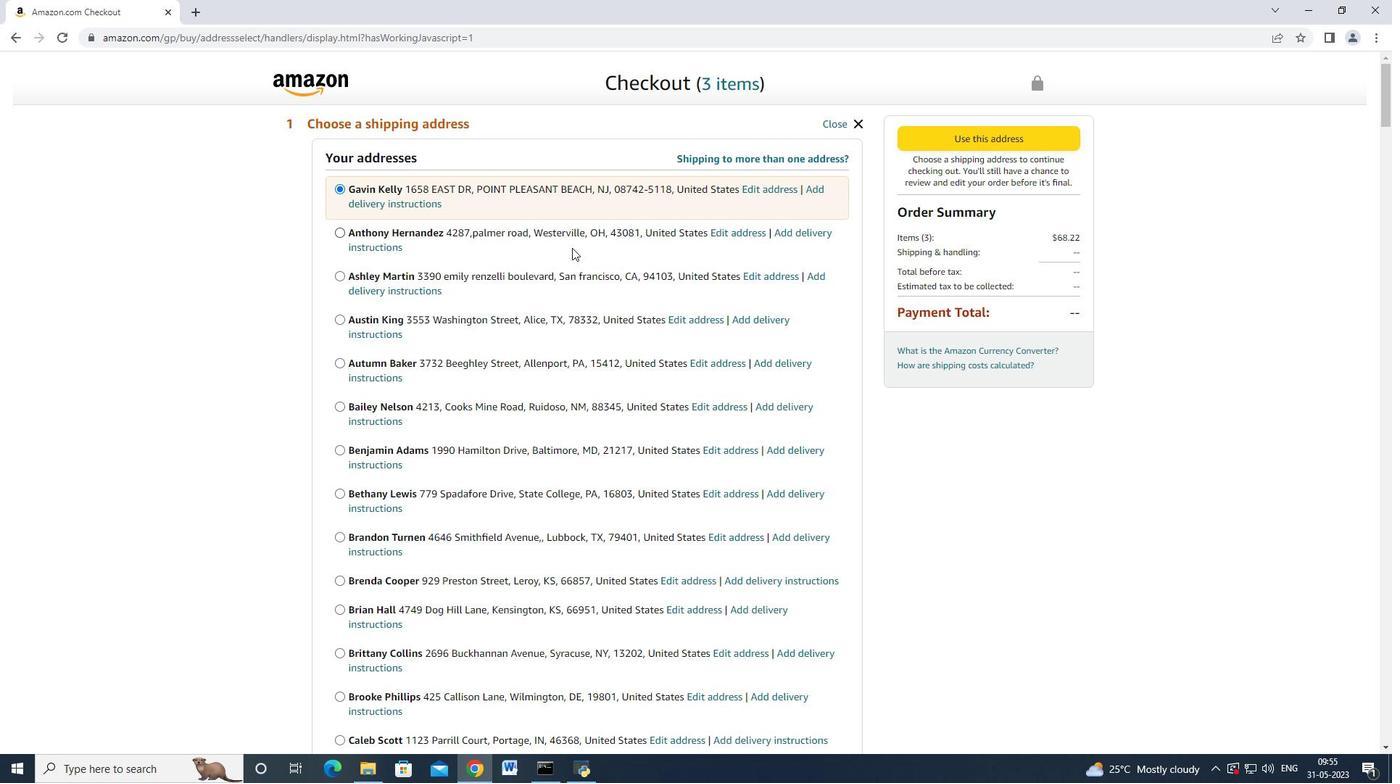 
Action: Mouse moved to (569, 247)
Screenshot: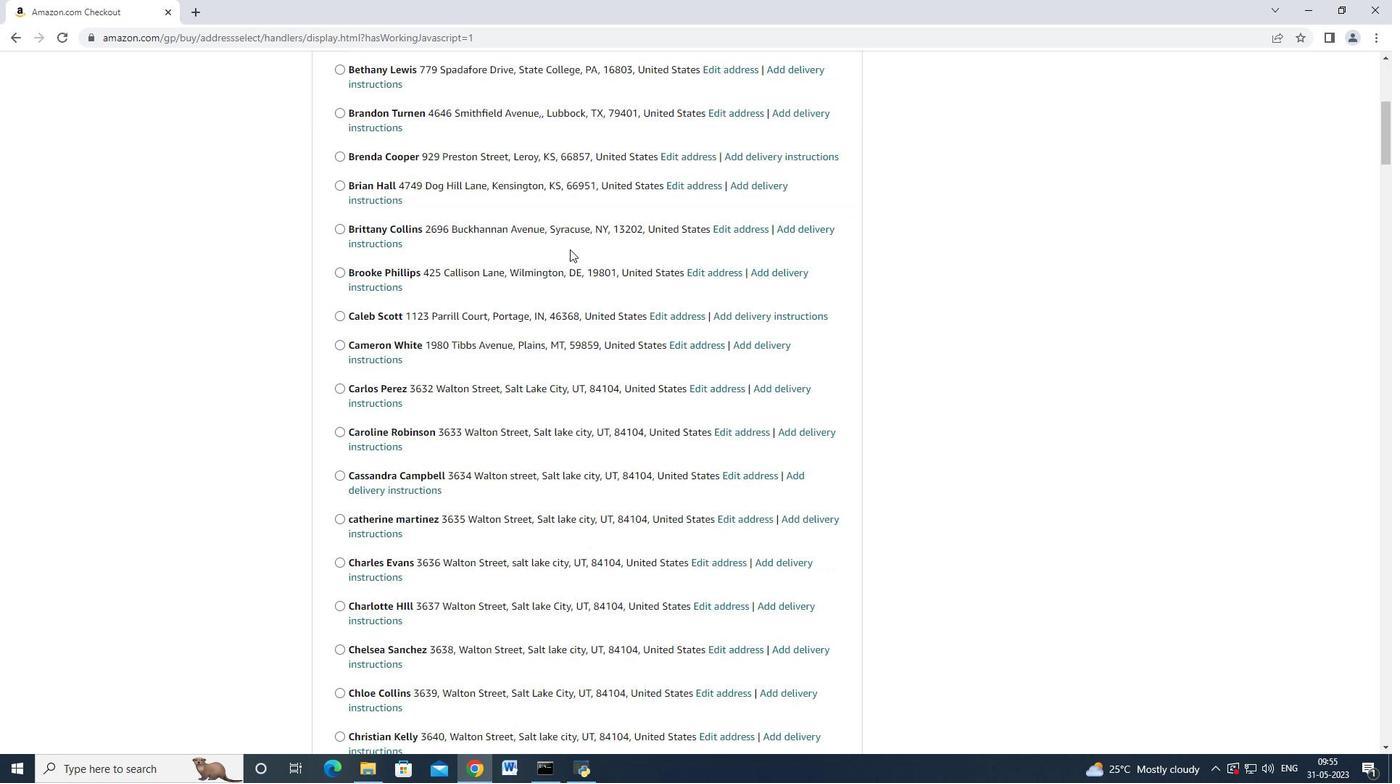 
Action: Mouse scrolled (569, 246) with delta (0, 0)
Screenshot: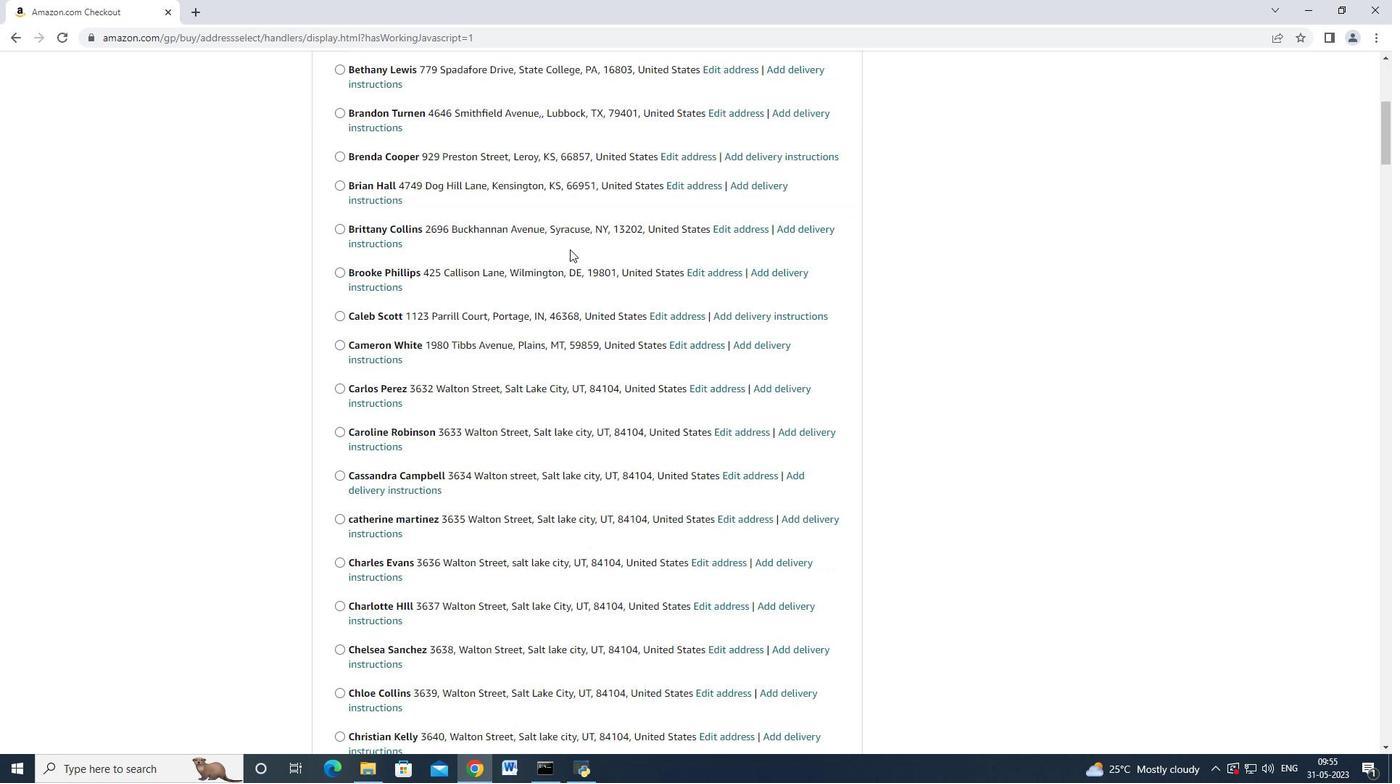 
Action: Mouse moved to (569, 247)
Screenshot: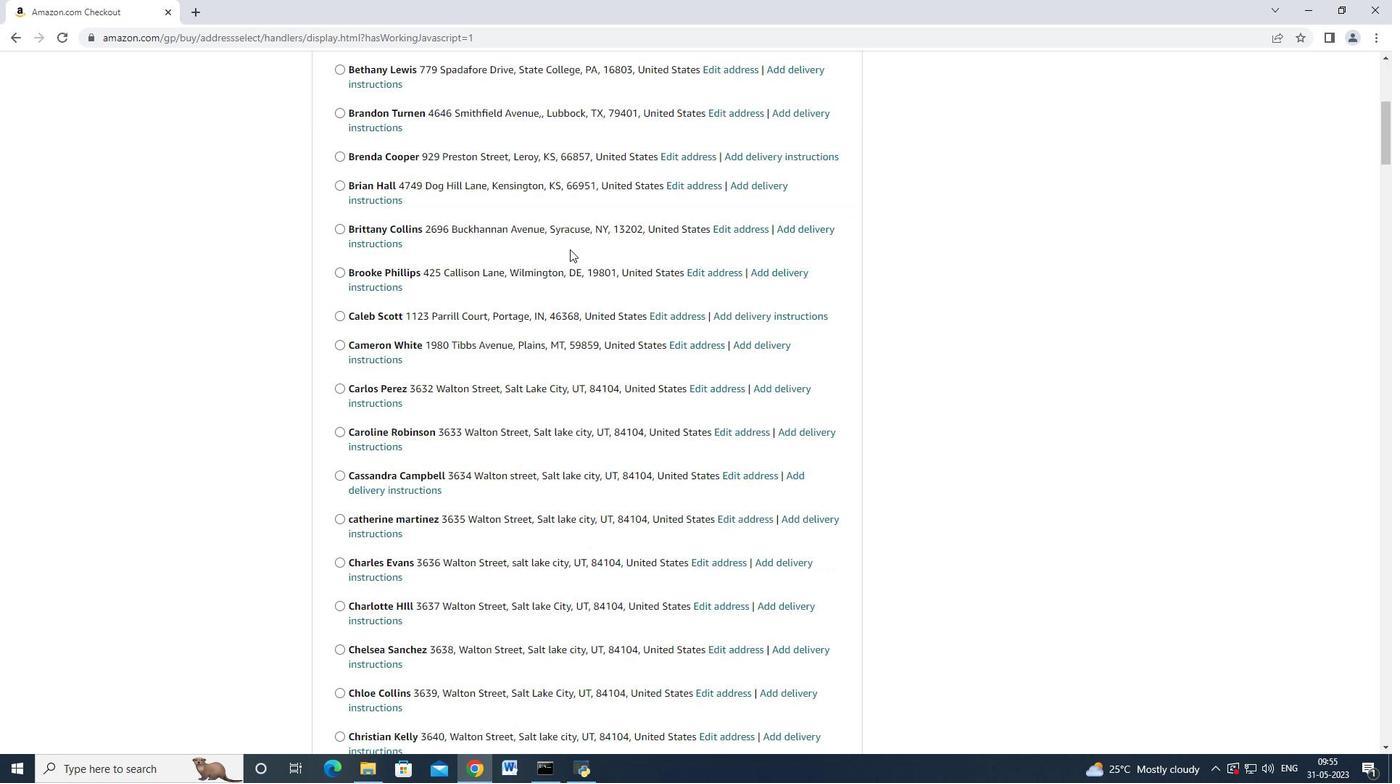 
Action: Mouse scrolled (569, 246) with delta (0, 0)
Screenshot: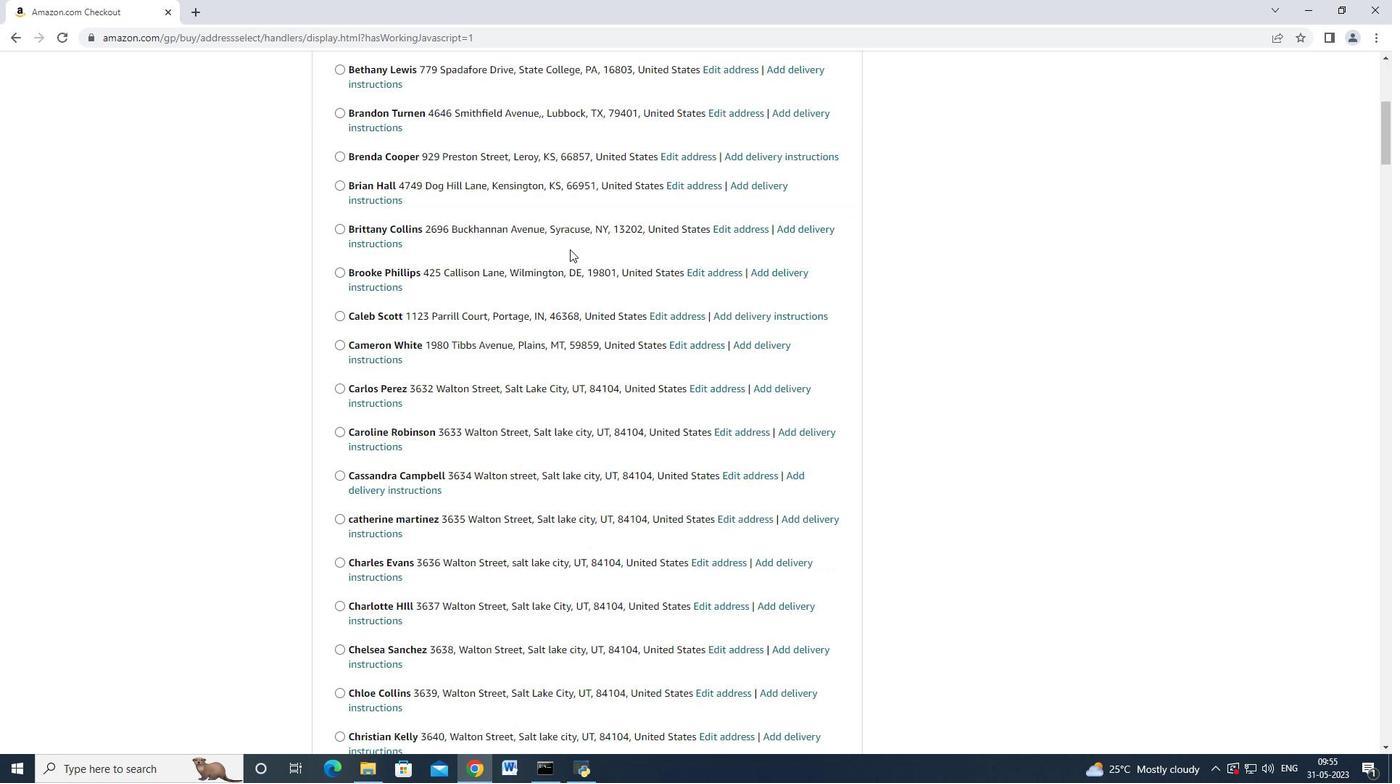 
Action: Mouse scrolled (569, 246) with delta (0, 0)
Screenshot: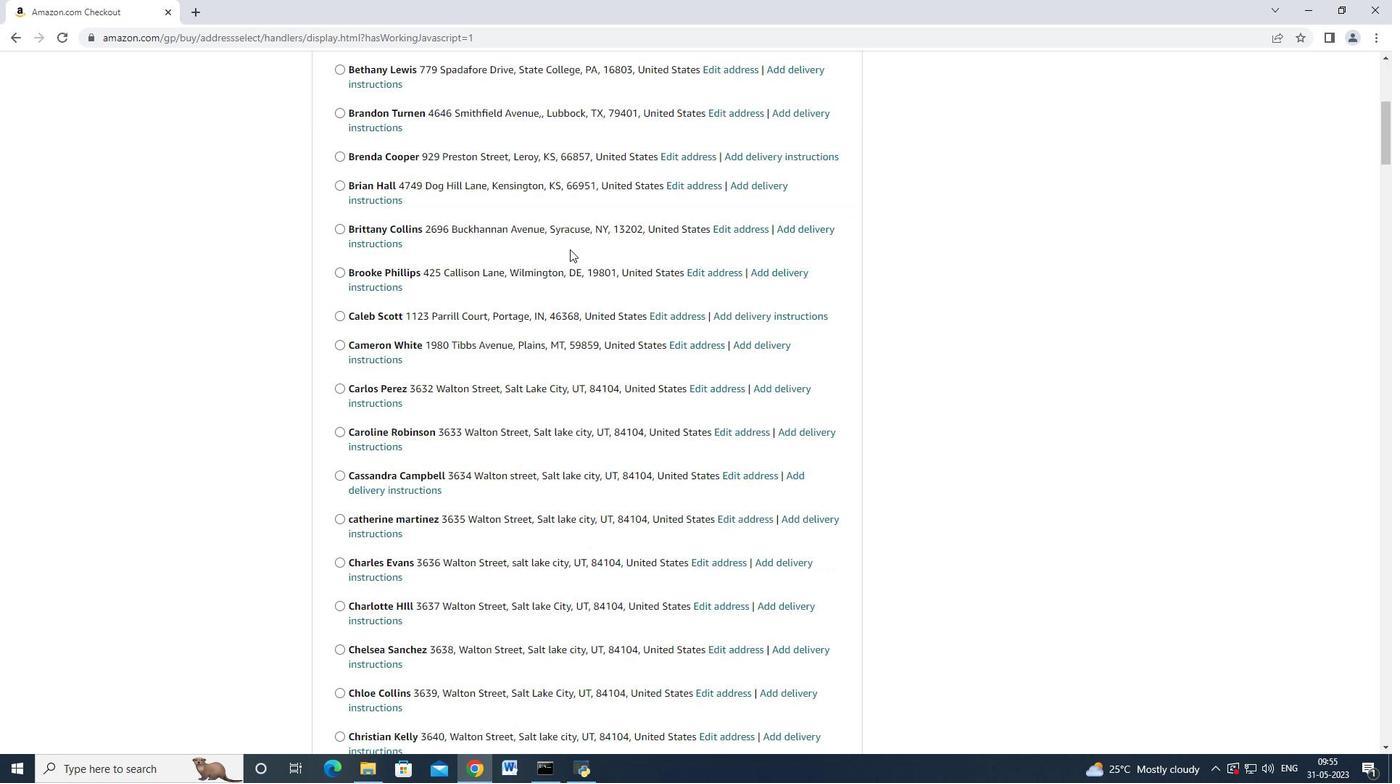 
Action: Mouse scrolled (569, 246) with delta (0, 0)
Screenshot: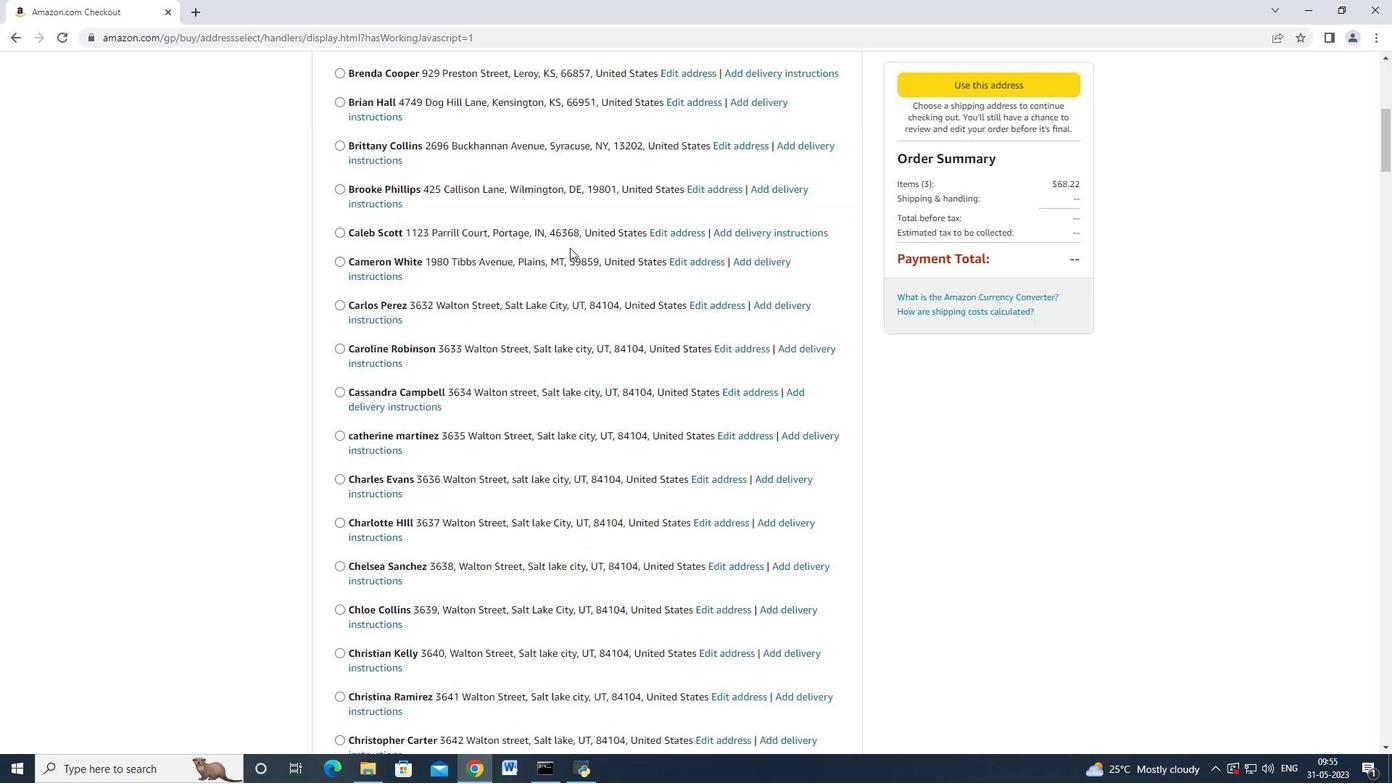 
Action: Mouse scrolled (569, 246) with delta (0, 0)
Screenshot: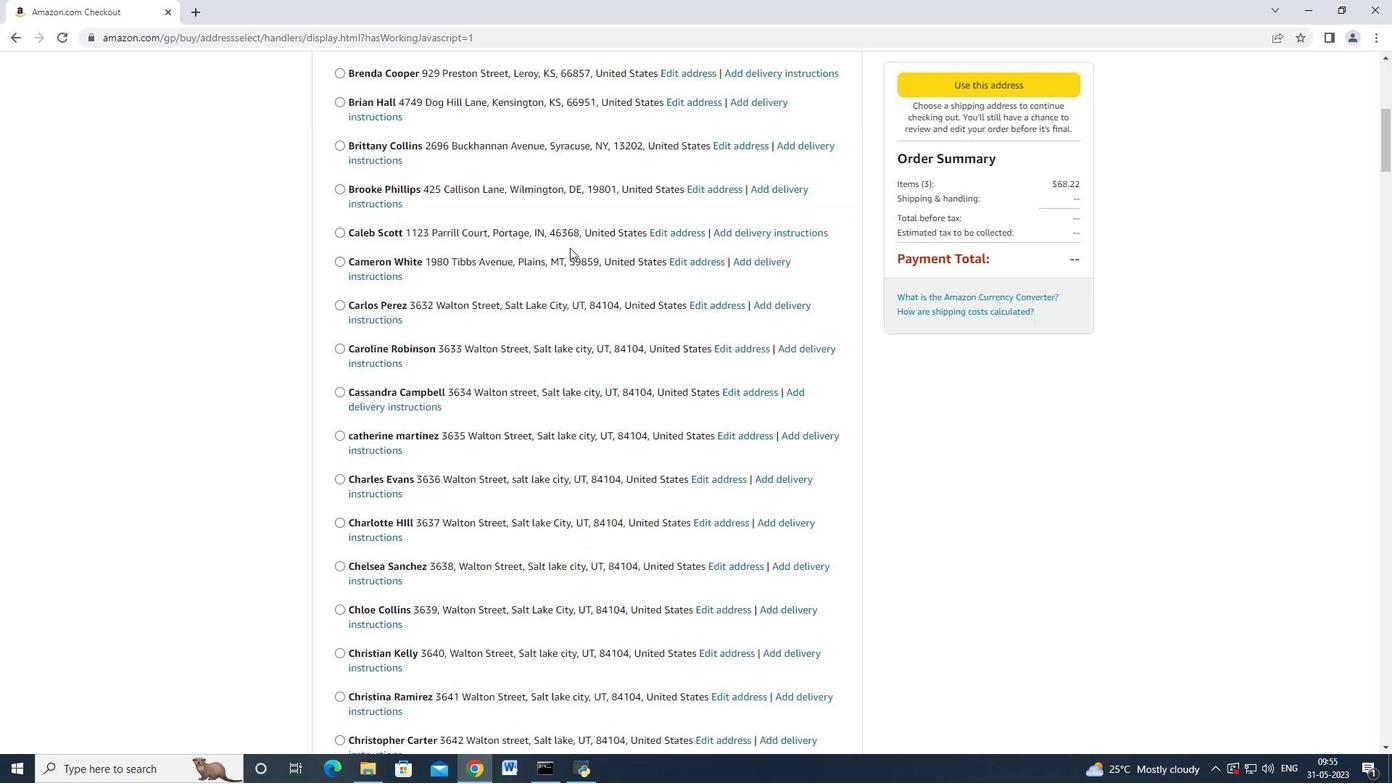 
Action: Mouse scrolled (569, 246) with delta (0, 0)
Screenshot: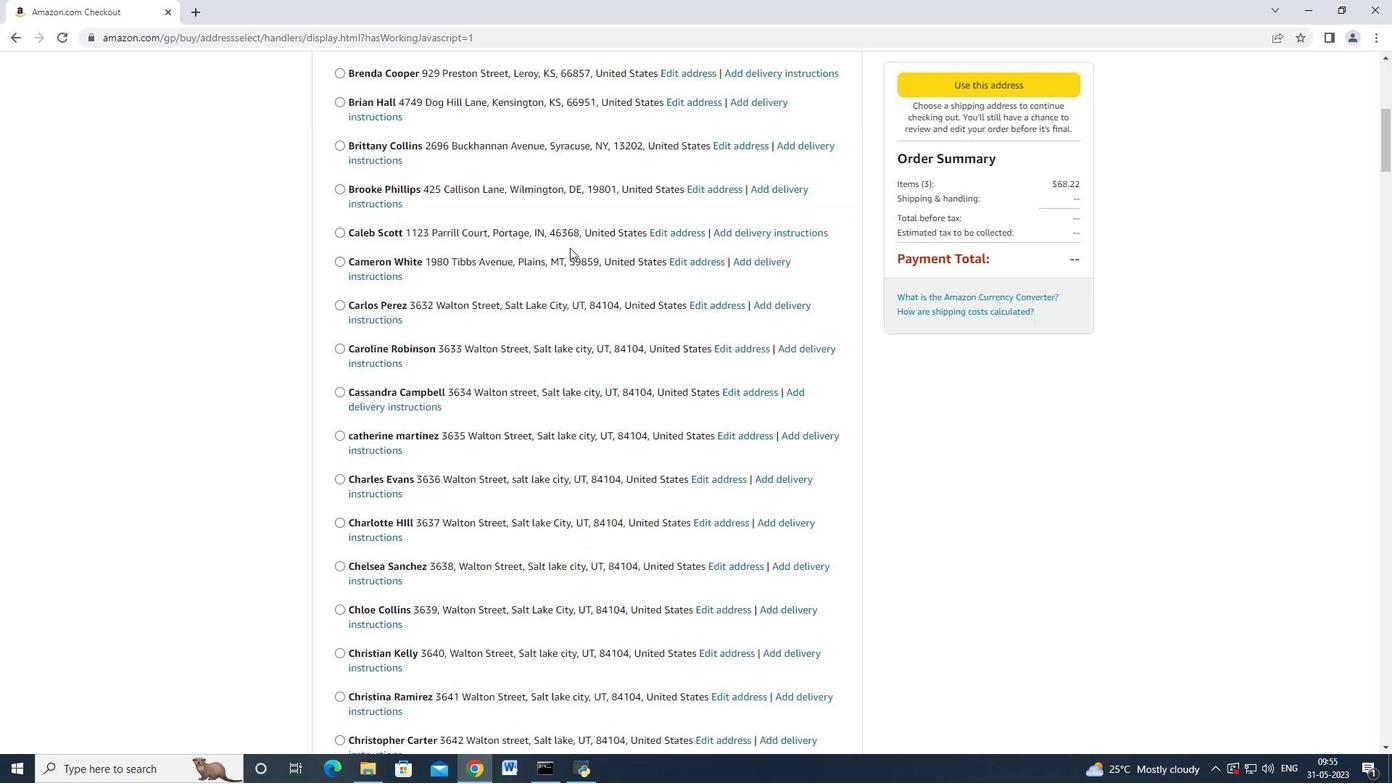 
Action: Mouse scrolled (569, 246) with delta (0, 0)
Screenshot: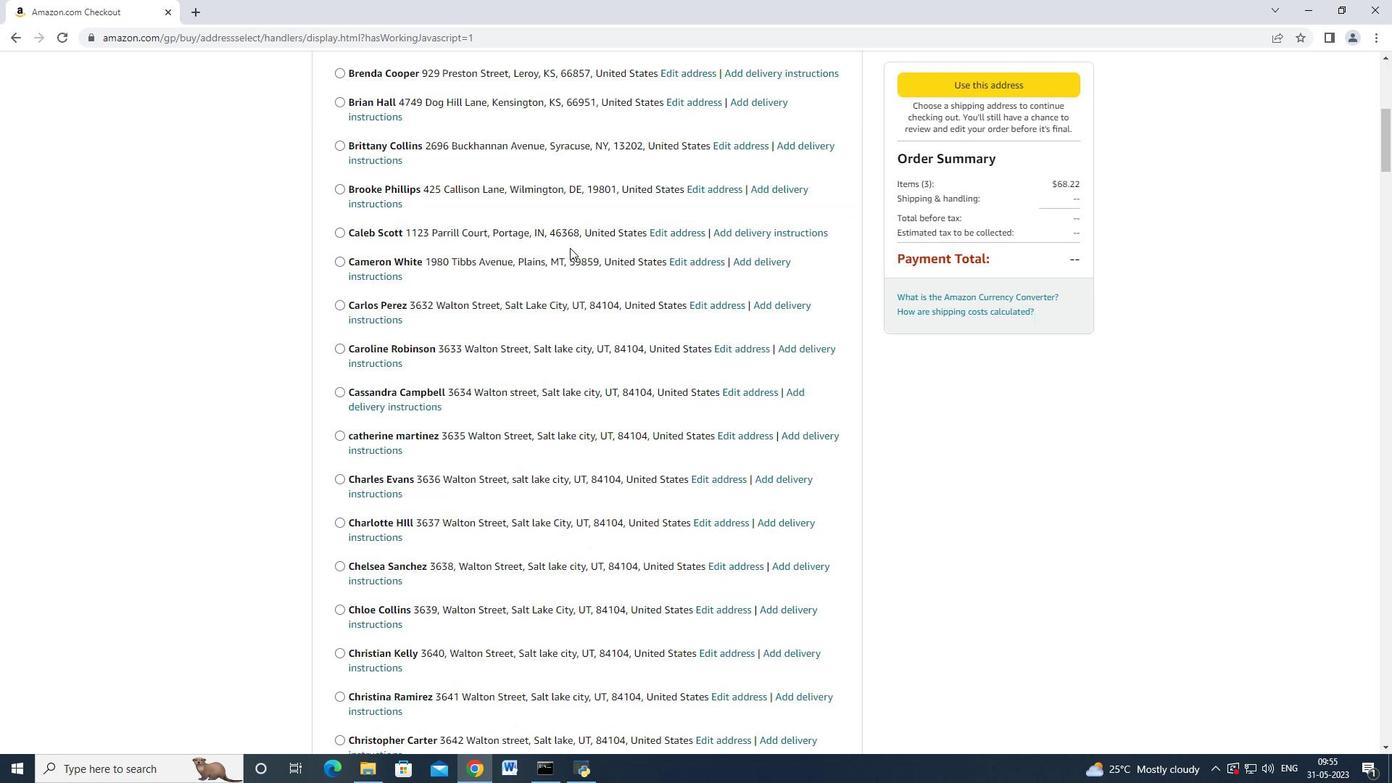 
Action: Mouse moved to (569, 247)
Screenshot: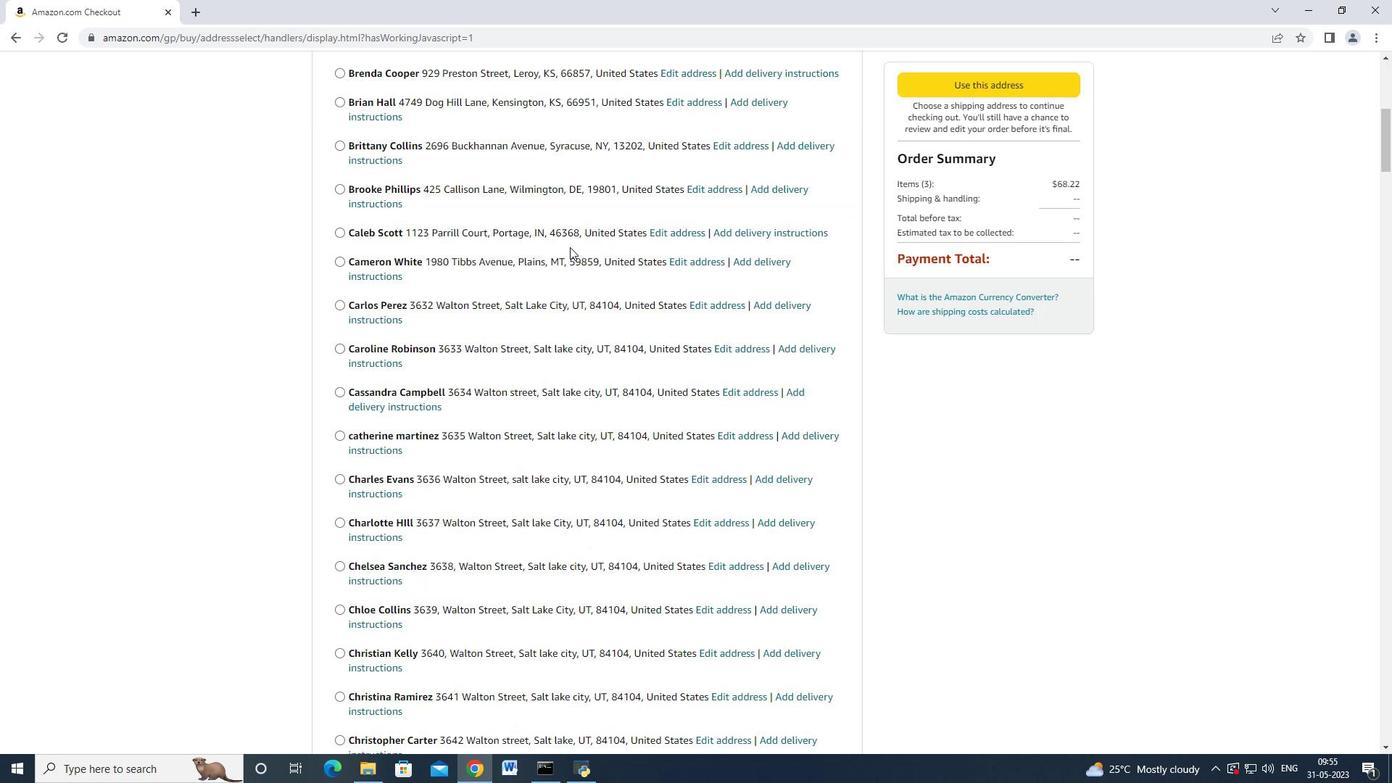 
Action: Mouse scrolled (569, 246) with delta (0, 0)
Screenshot: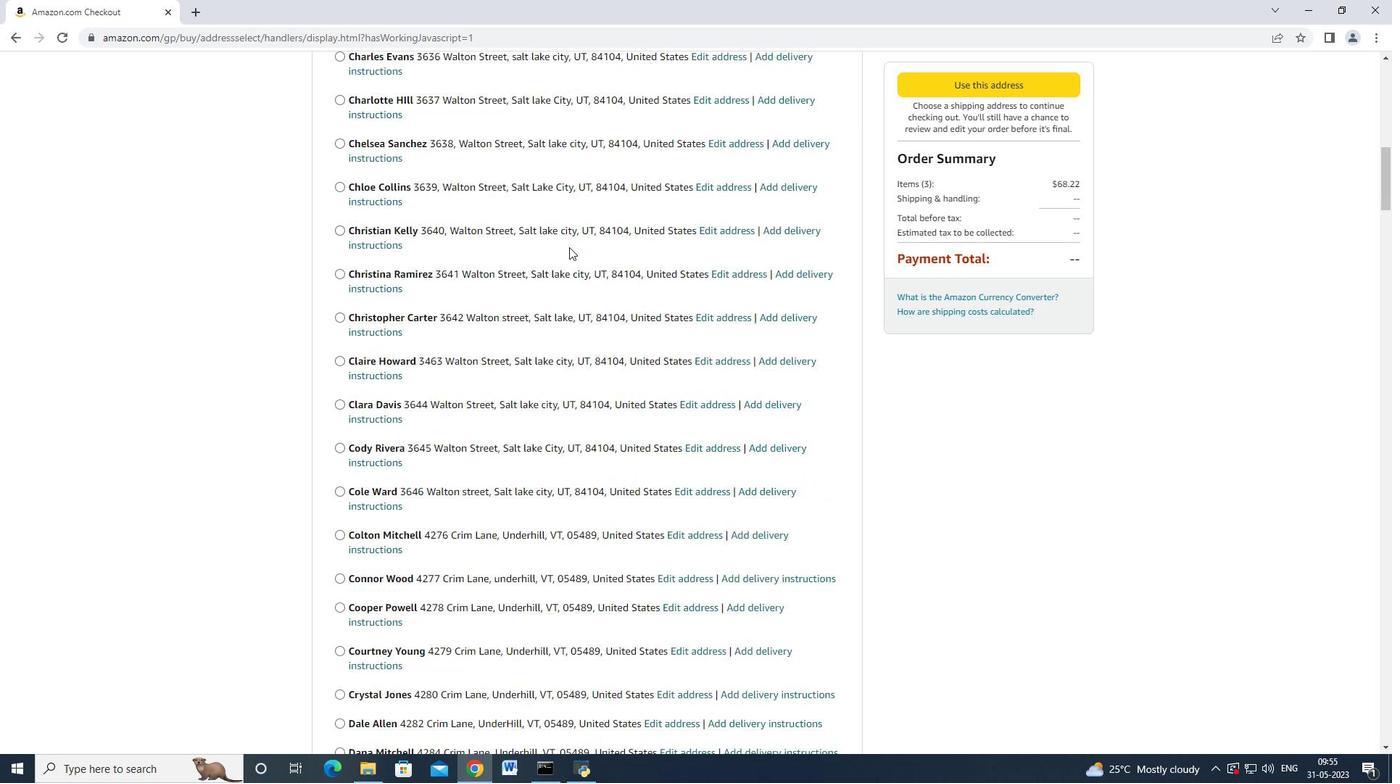 
Action: Mouse scrolled (569, 246) with delta (0, 0)
Screenshot: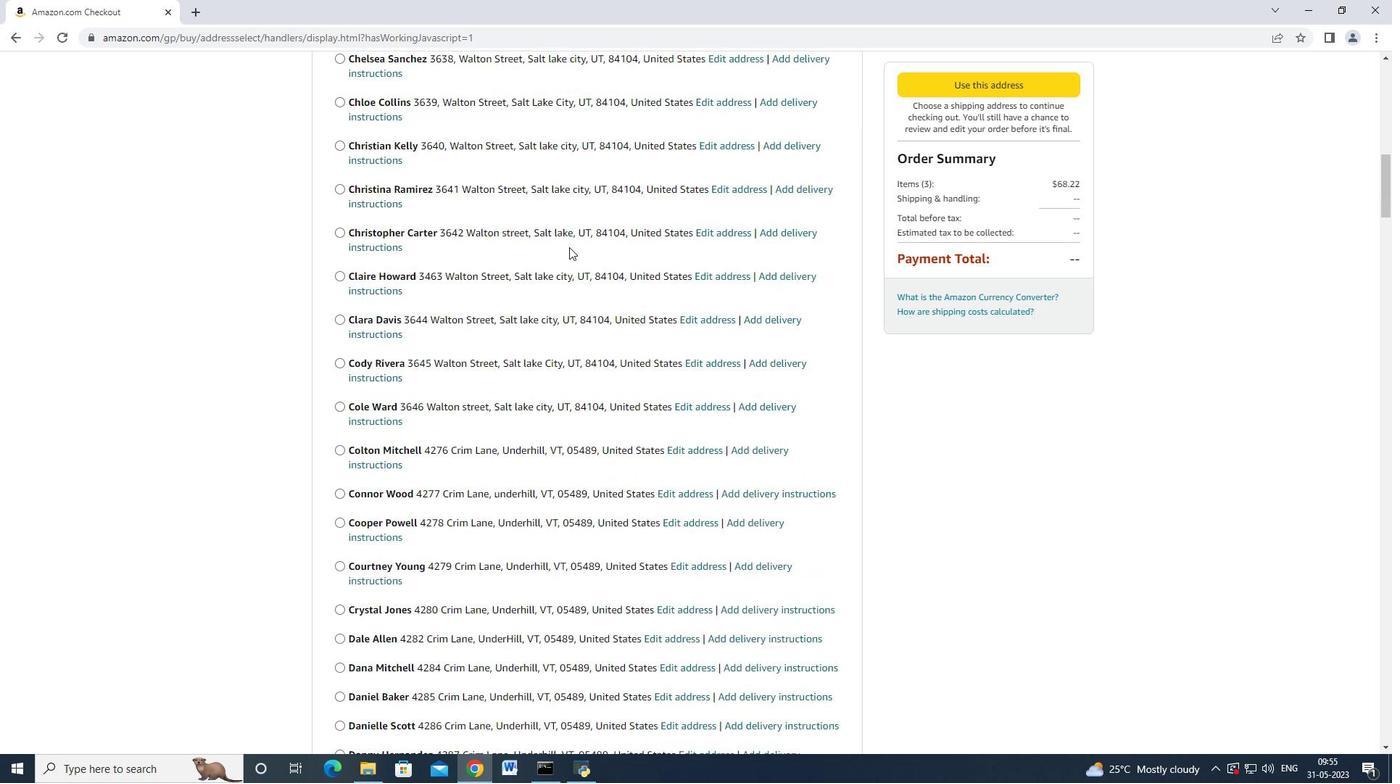 
Action: Mouse scrolled (569, 246) with delta (0, 0)
Screenshot: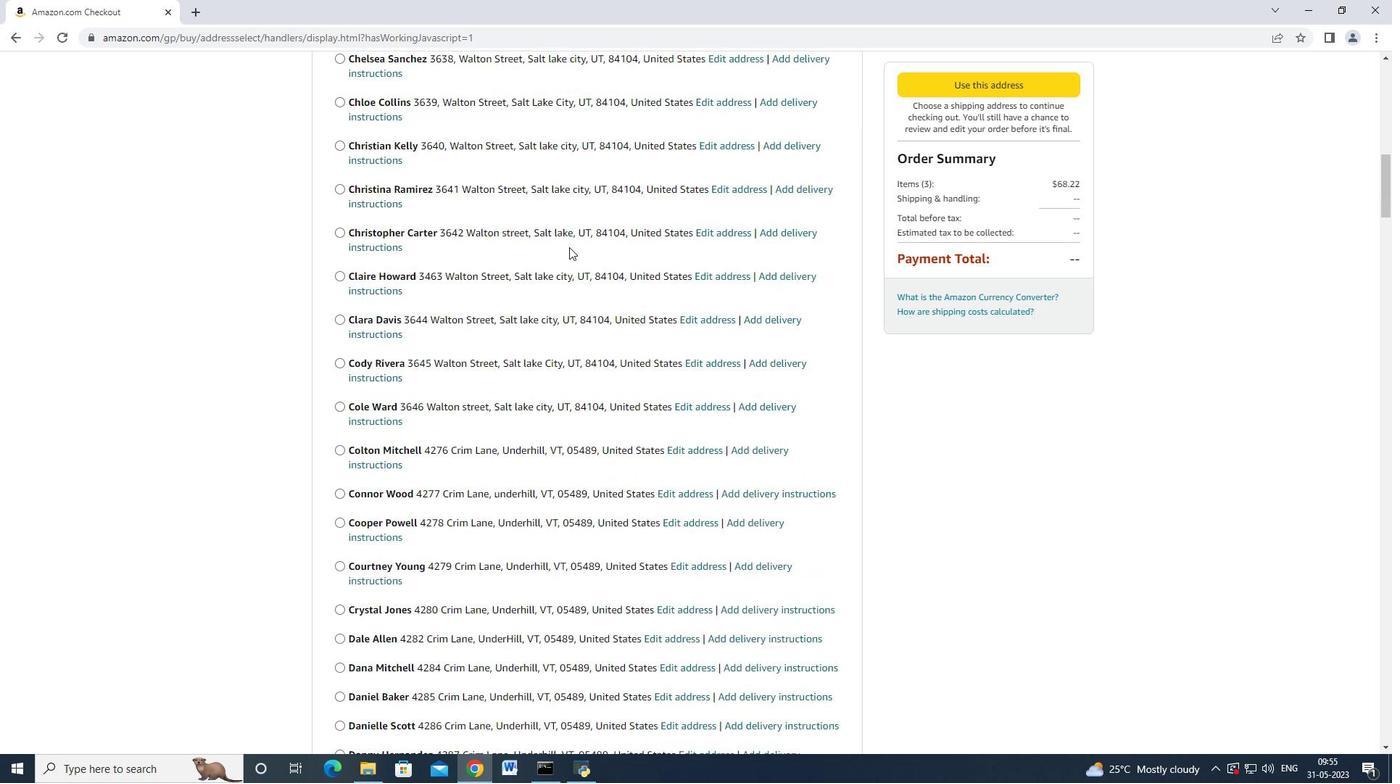 
Action: Mouse scrolled (569, 246) with delta (0, 0)
Screenshot: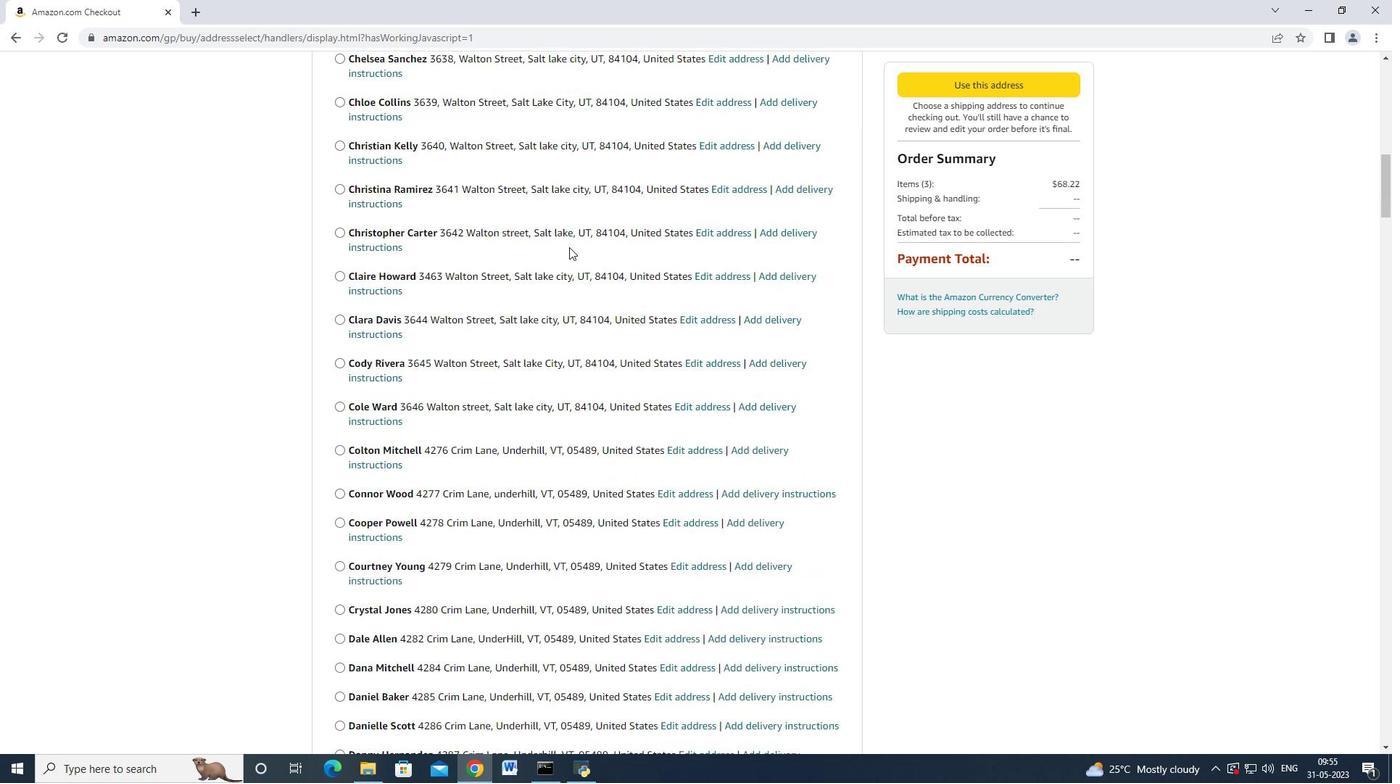 
Action: Mouse scrolled (569, 246) with delta (0, 0)
Screenshot: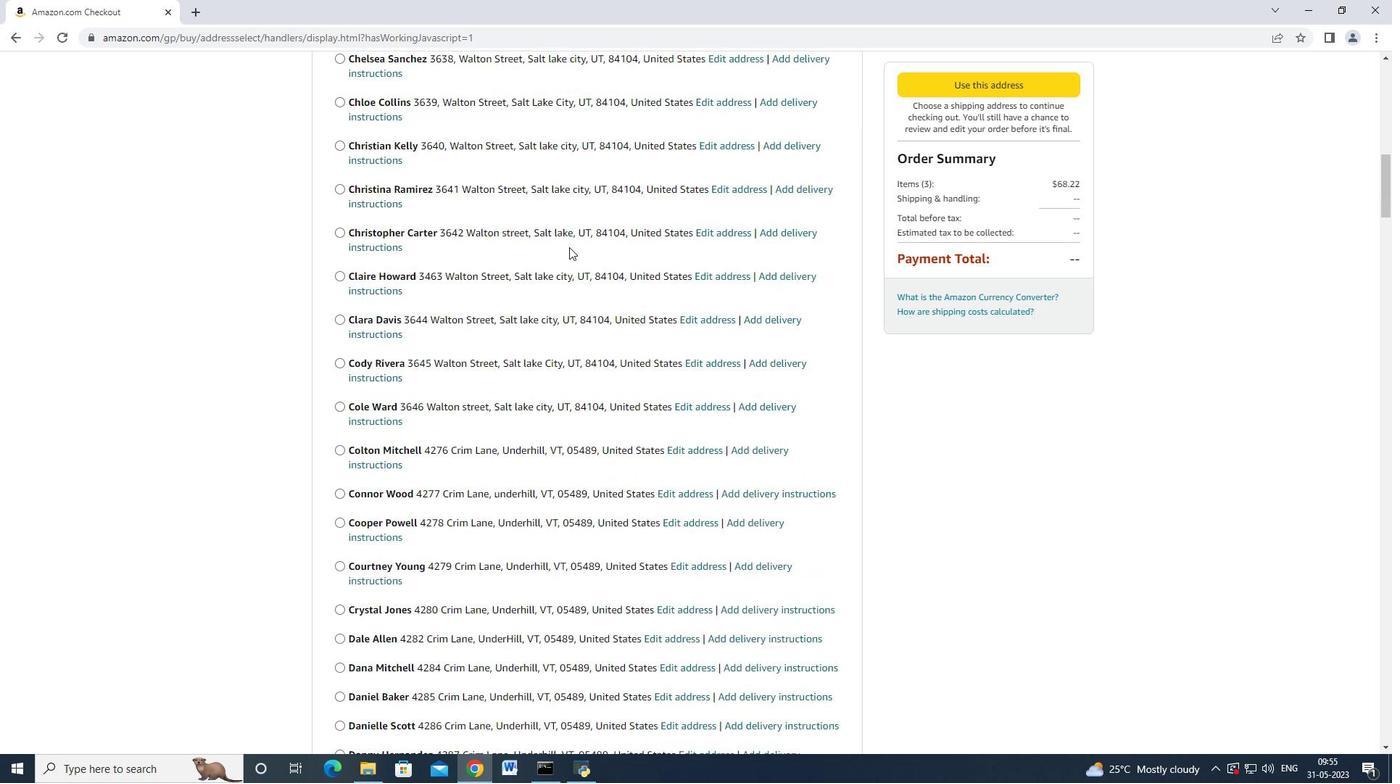 
Action: Mouse scrolled (569, 246) with delta (0, 0)
Screenshot: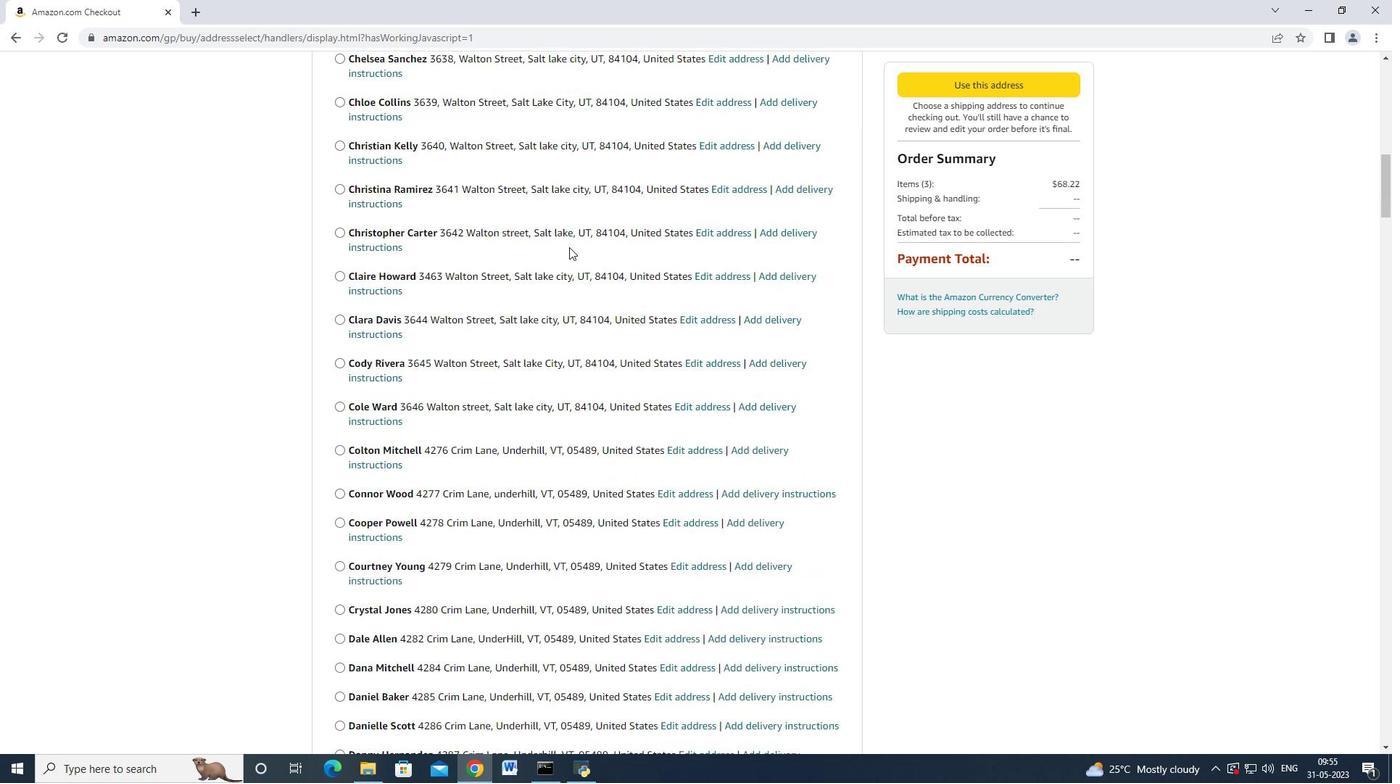 
Action: Mouse scrolled (569, 246) with delta (0, 0)
Screenshot: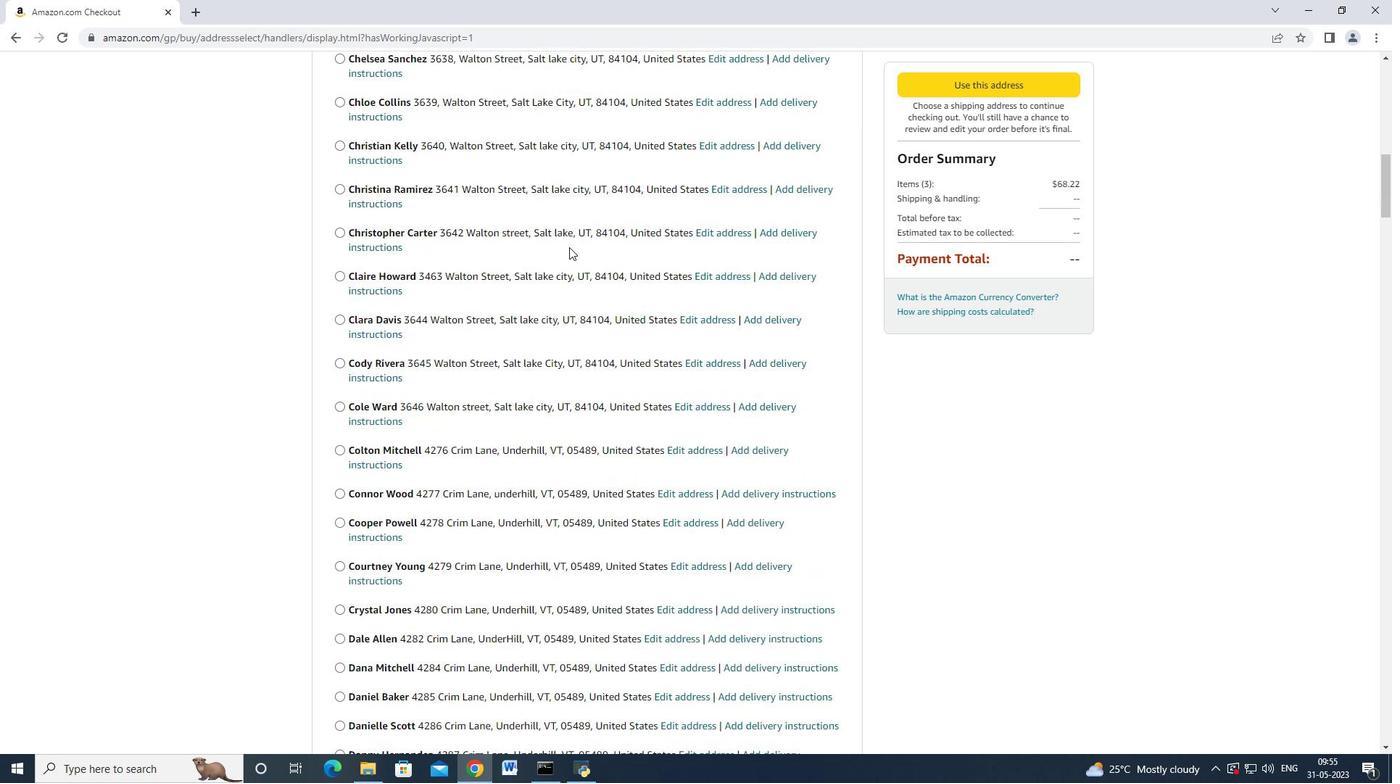 
Action: Mouse scrolled (569, 246) with delta (0, 0)
Screenshot: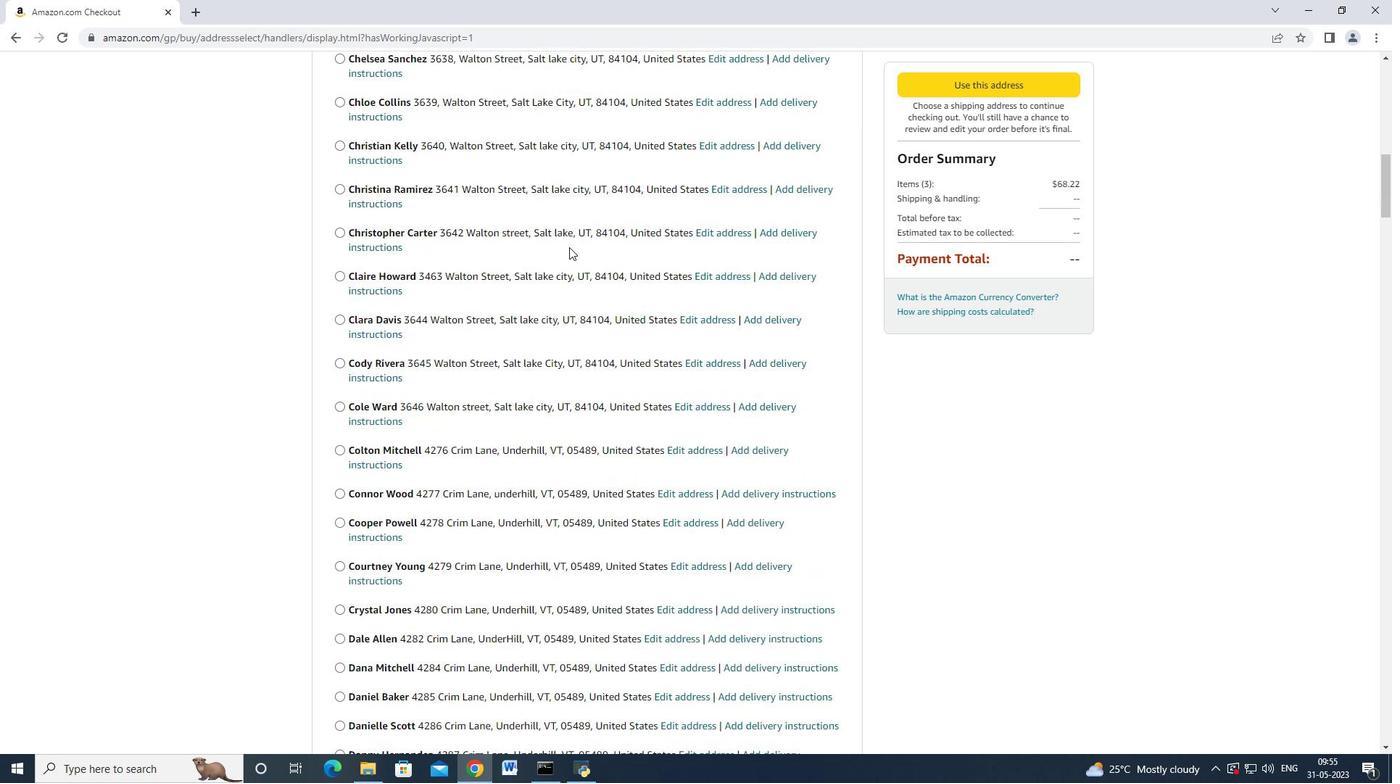 
Action: Mouse scrolled (569, 246) with delta (0, 0)
Screenshot: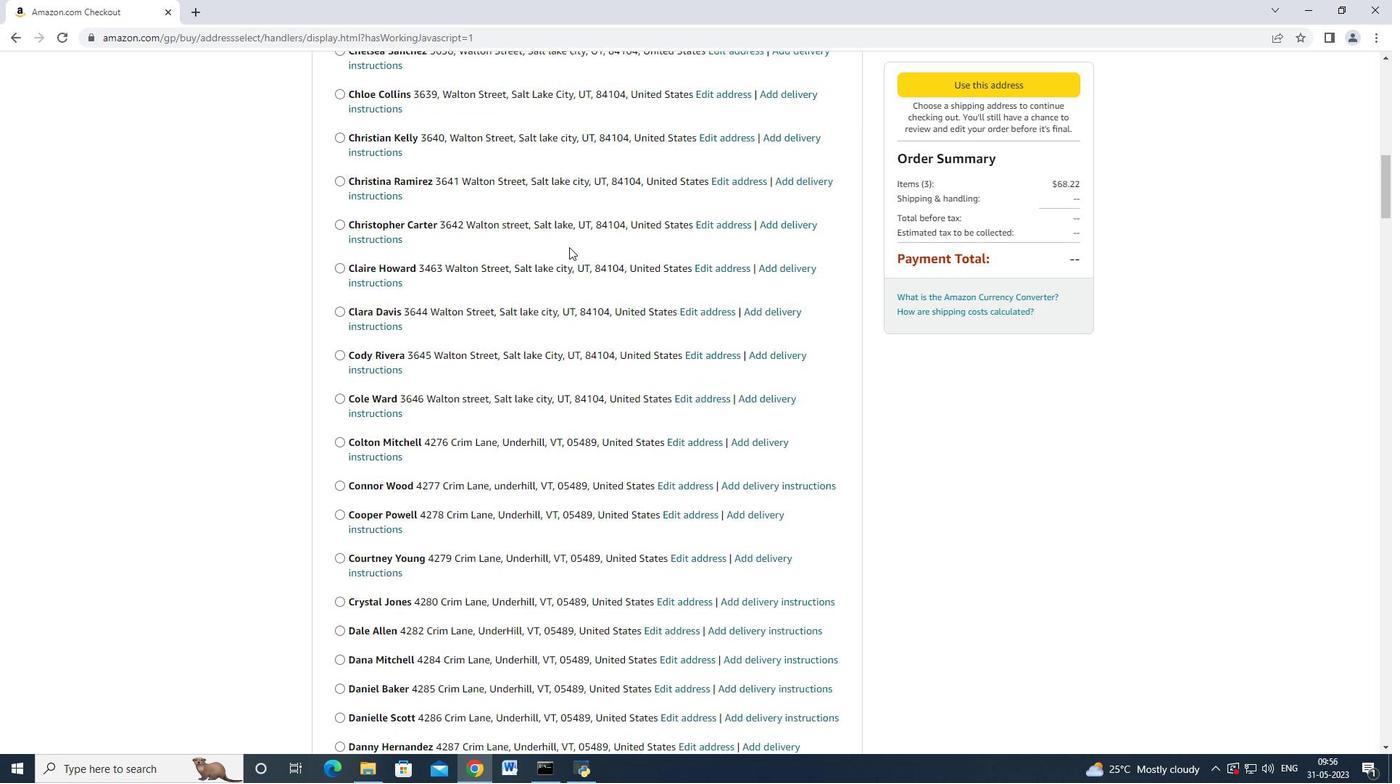 
Action: Mouse scrolled (569, 246) with delta (0, 0)
Screenshot: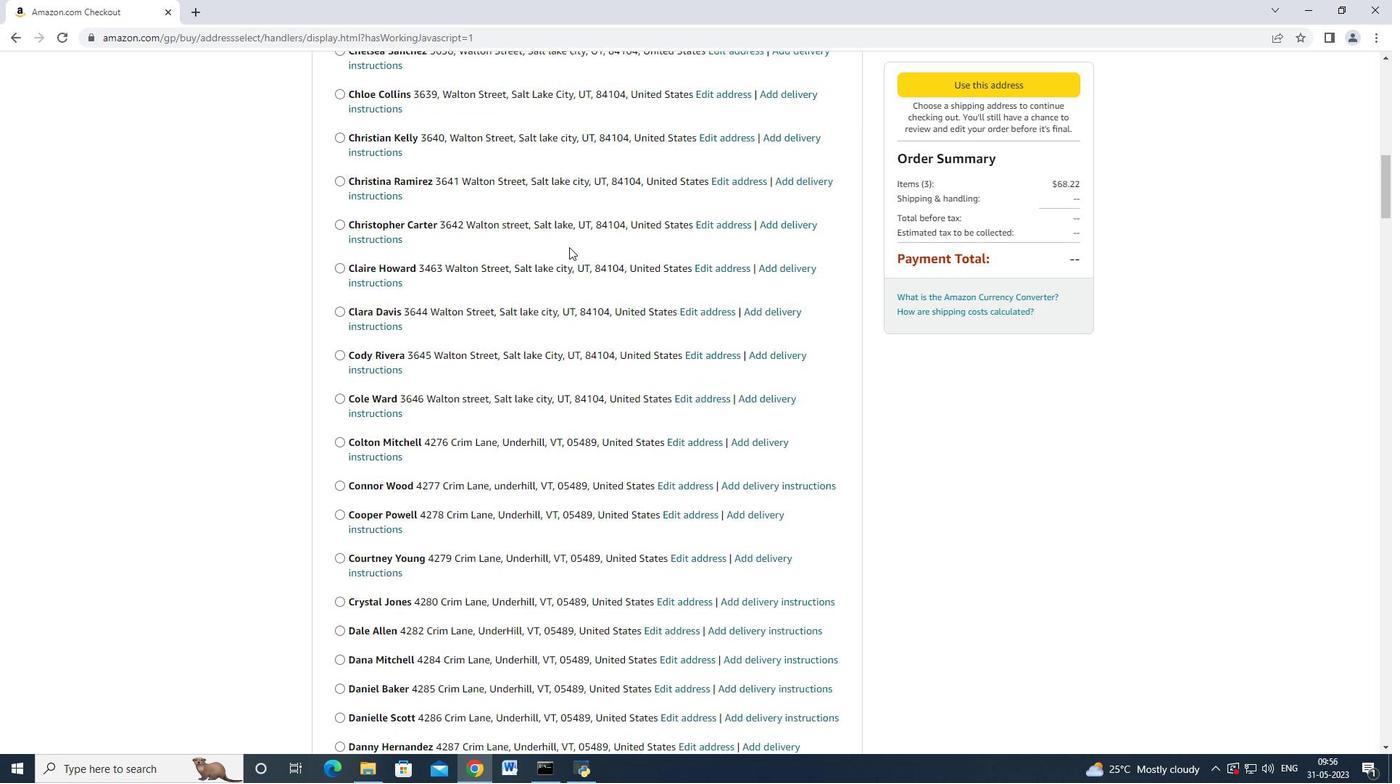 
Action: Mouse scrolled (569, 246) with delta (0, 0)
Screenshot: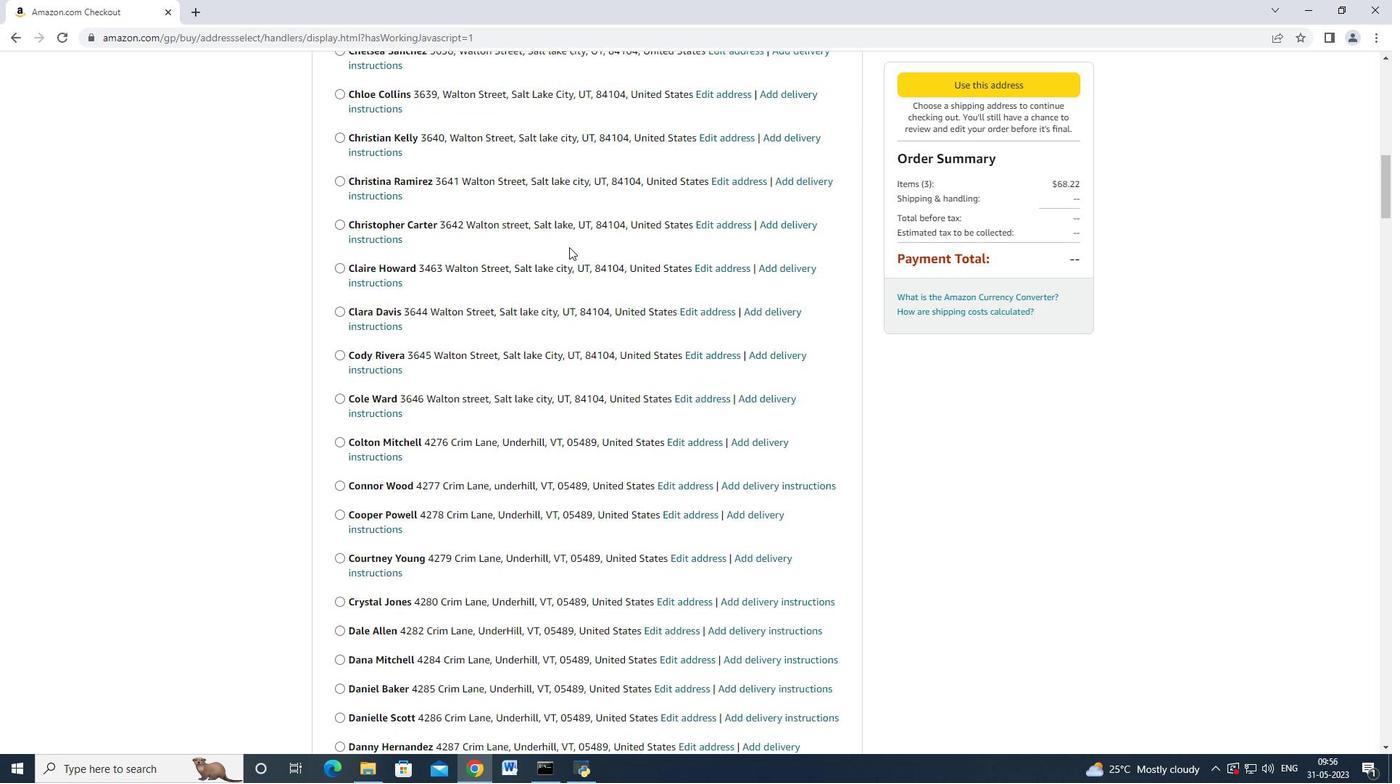 
Action: Mouse scrolled (569, 246) with delta (0, 0)
Screenshot: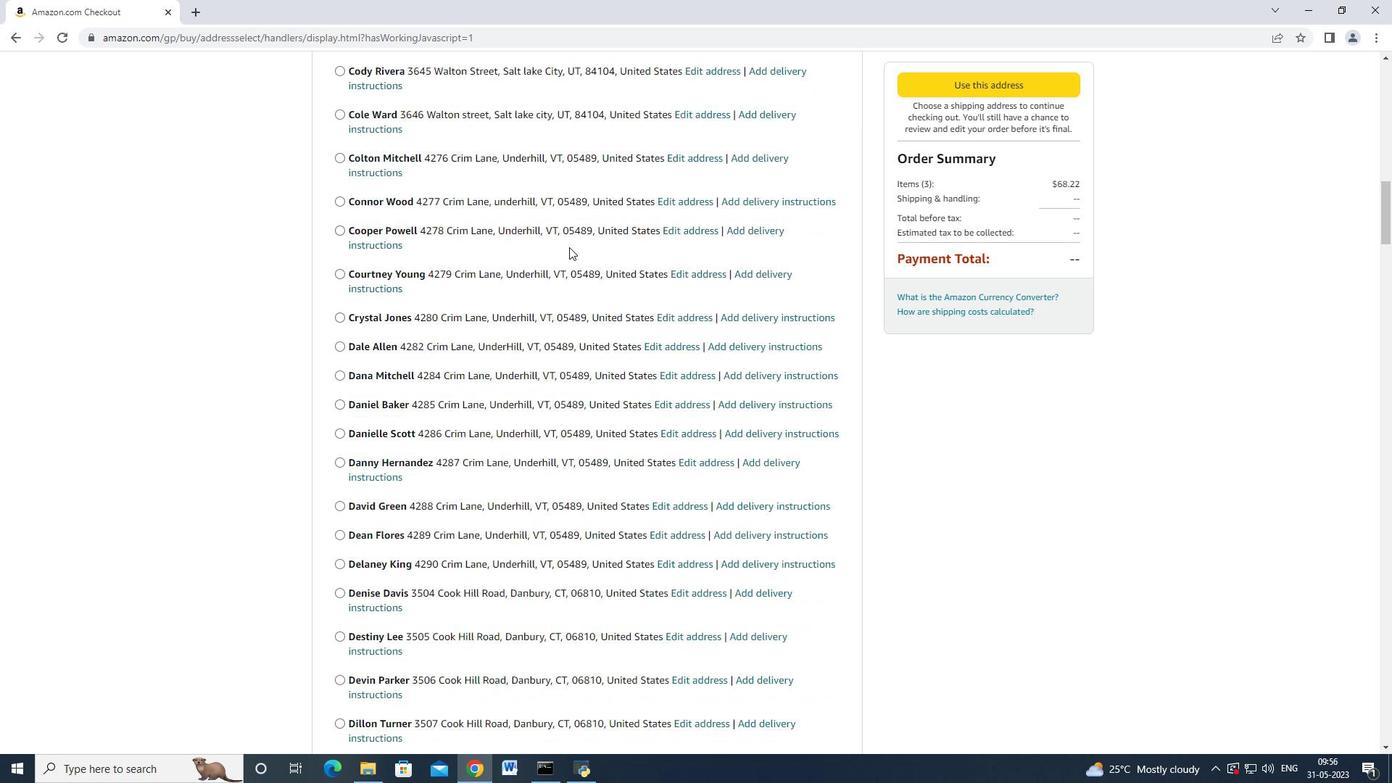 
Action: Mouse scrolled (569, 246) with delta (0, 0)
Screenshot: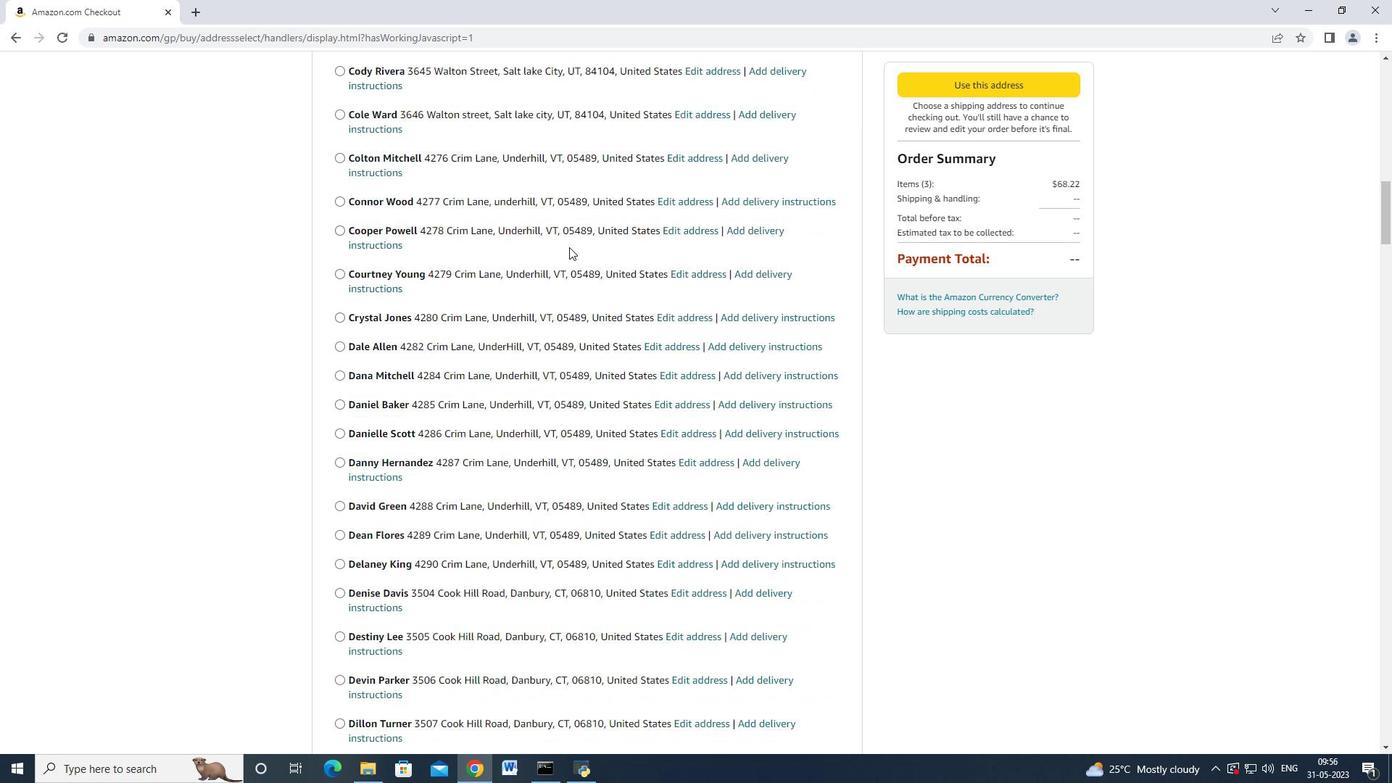 
Action: Mouse scrolled (569, 246) with delta (0, 0)
Screenshot: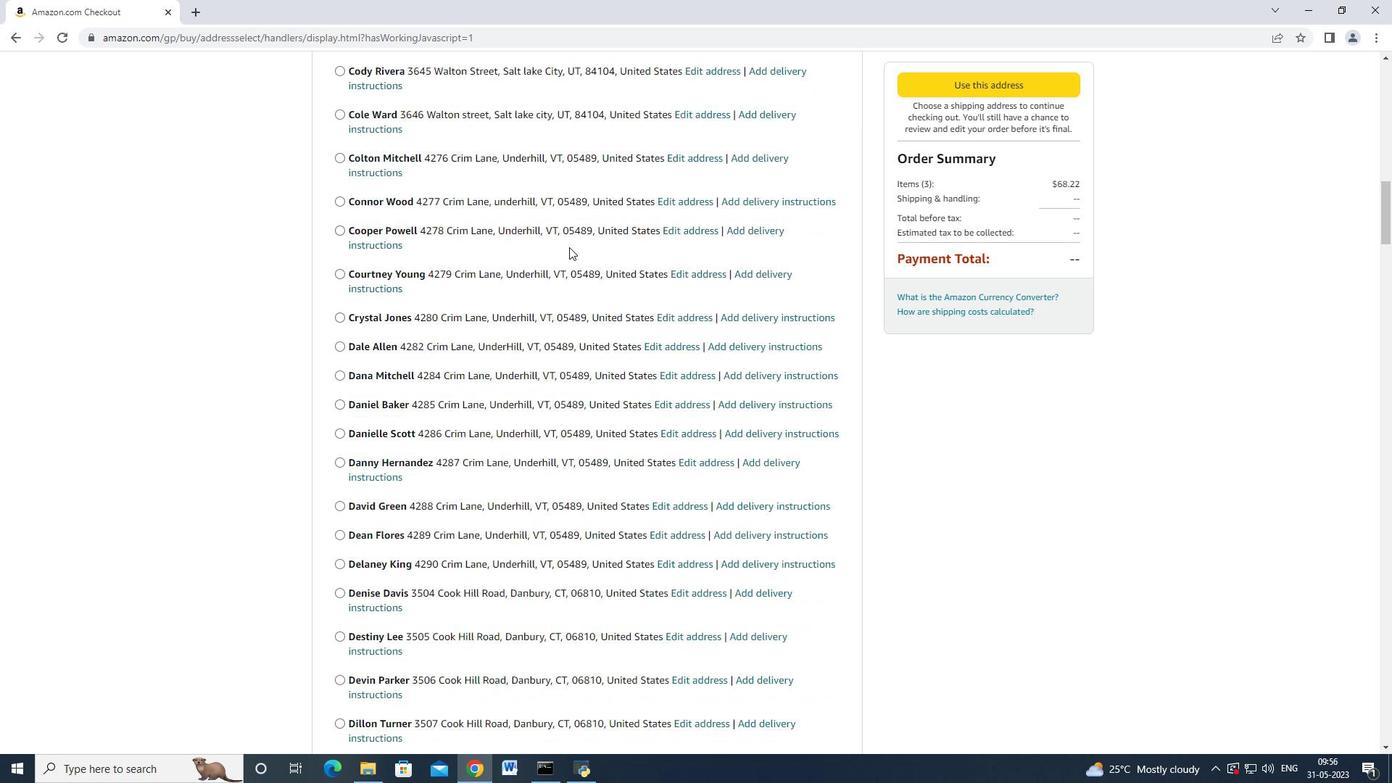 
Action: Mouse scrolled (569, 246) with delta (0, 0)
Screenshot: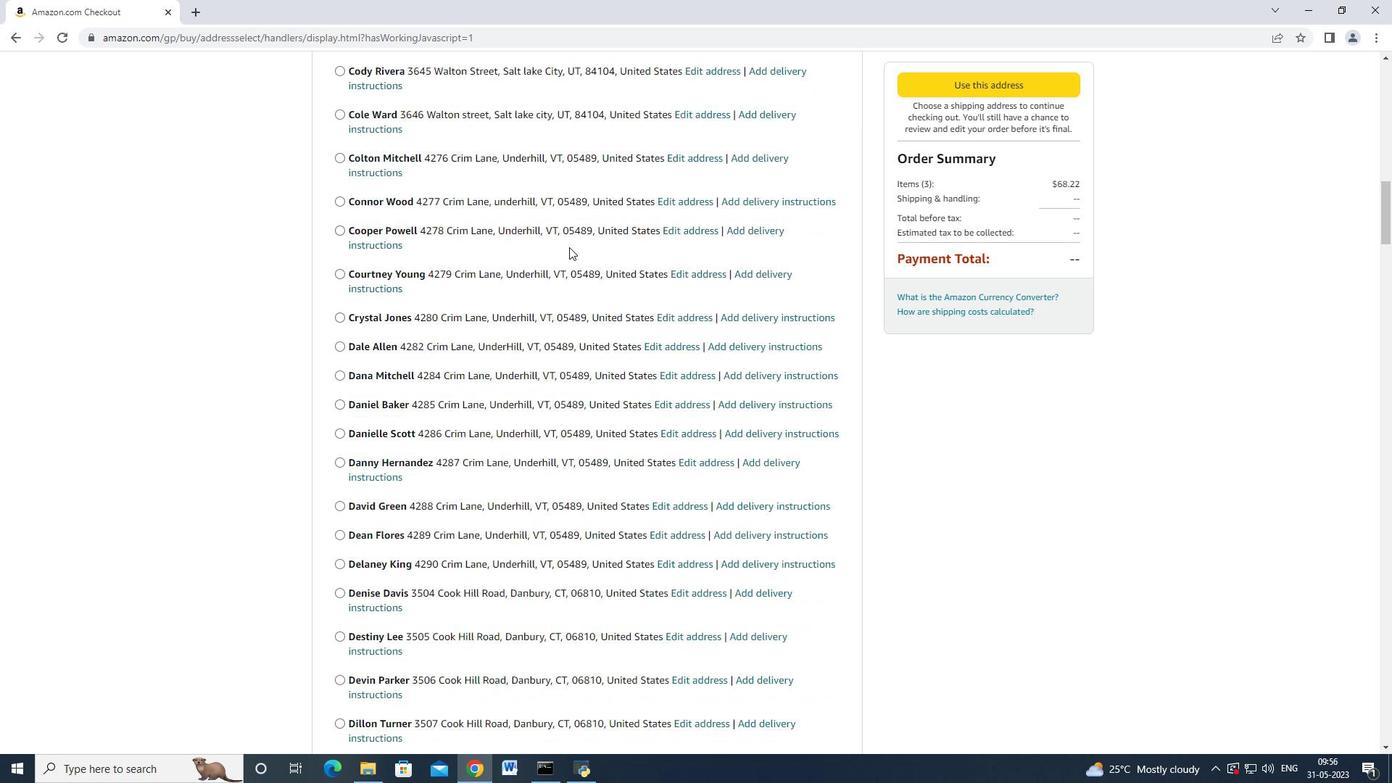 
Action: Mouse scrolled (569, 246) with delta (0, 0)
Screenshot: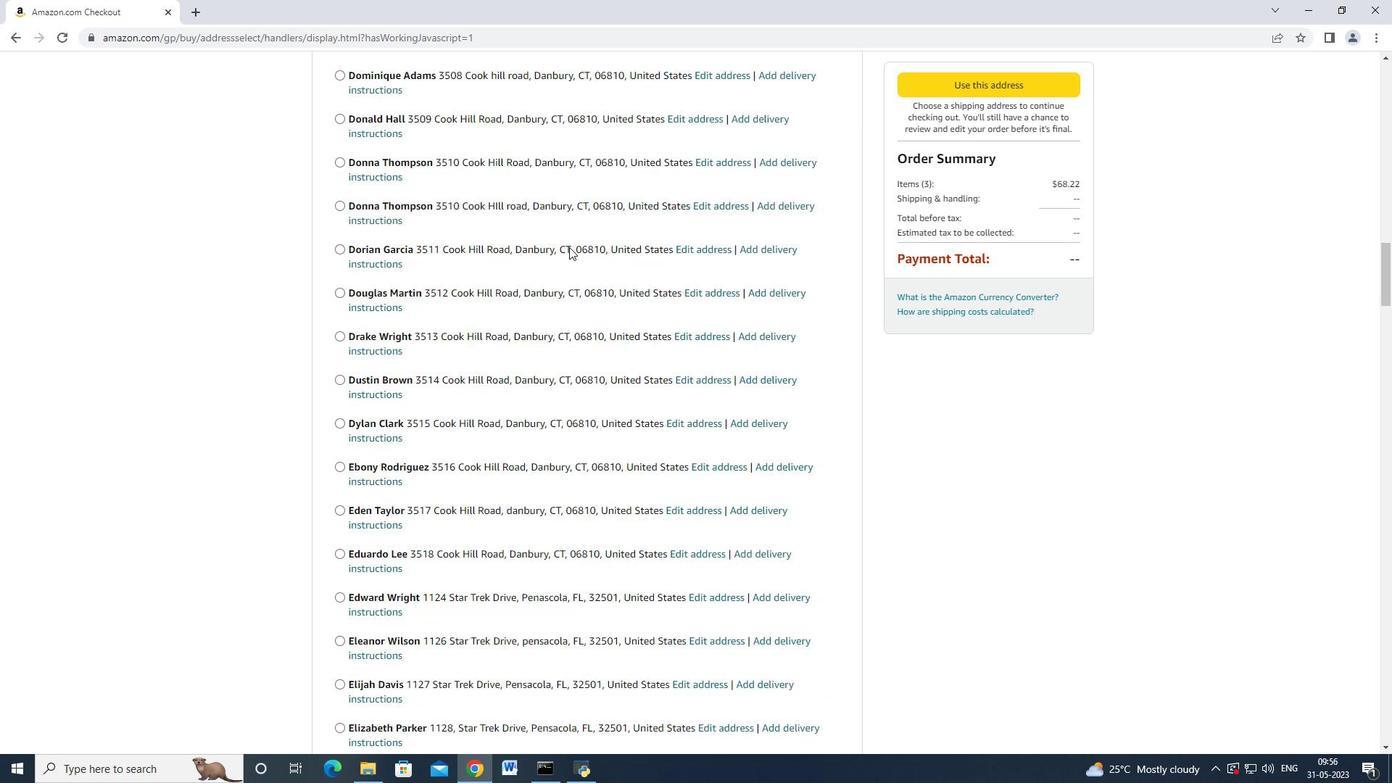 
Action: Mouse scrolled (569, 246) with delta (0, 0)
Screenshot: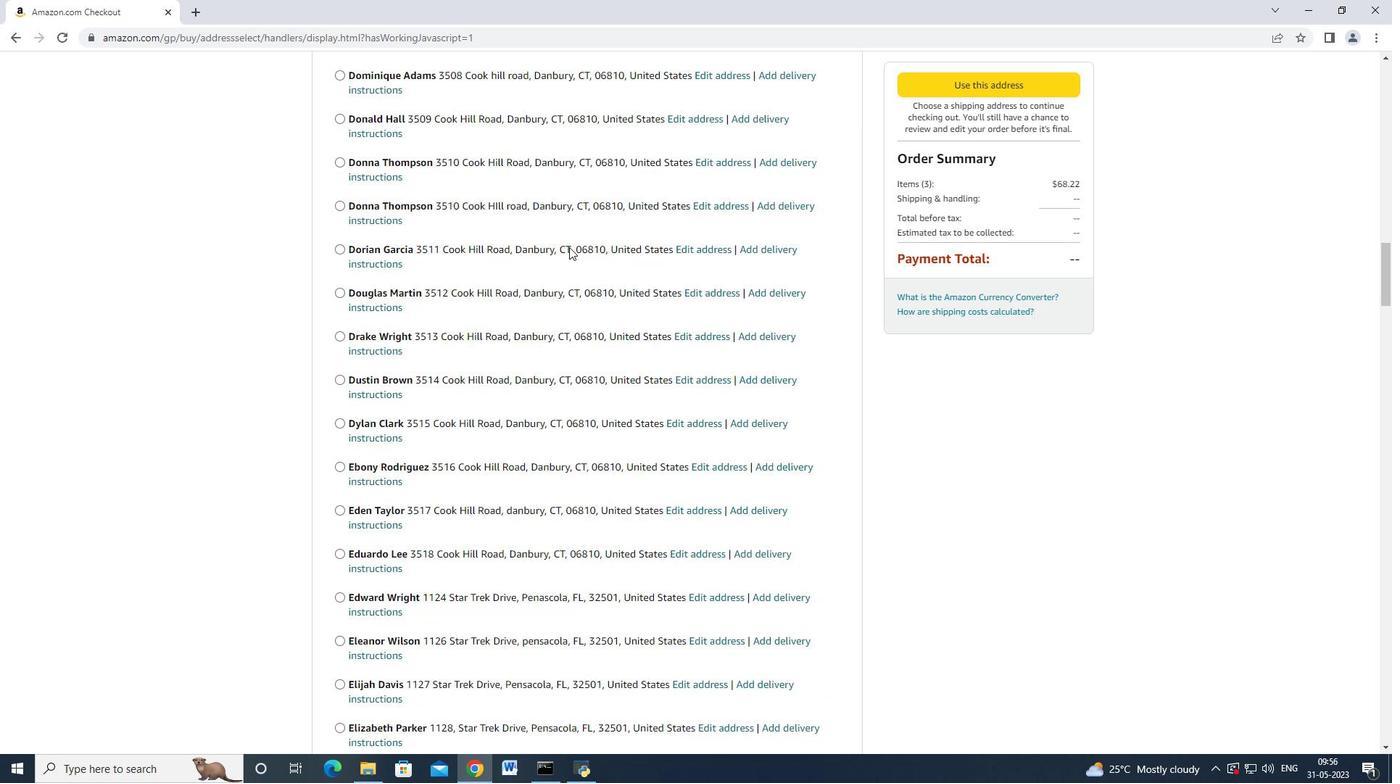 
Action: Mouse scrolled (569, 246) with delta (0, 0)
Screenshot: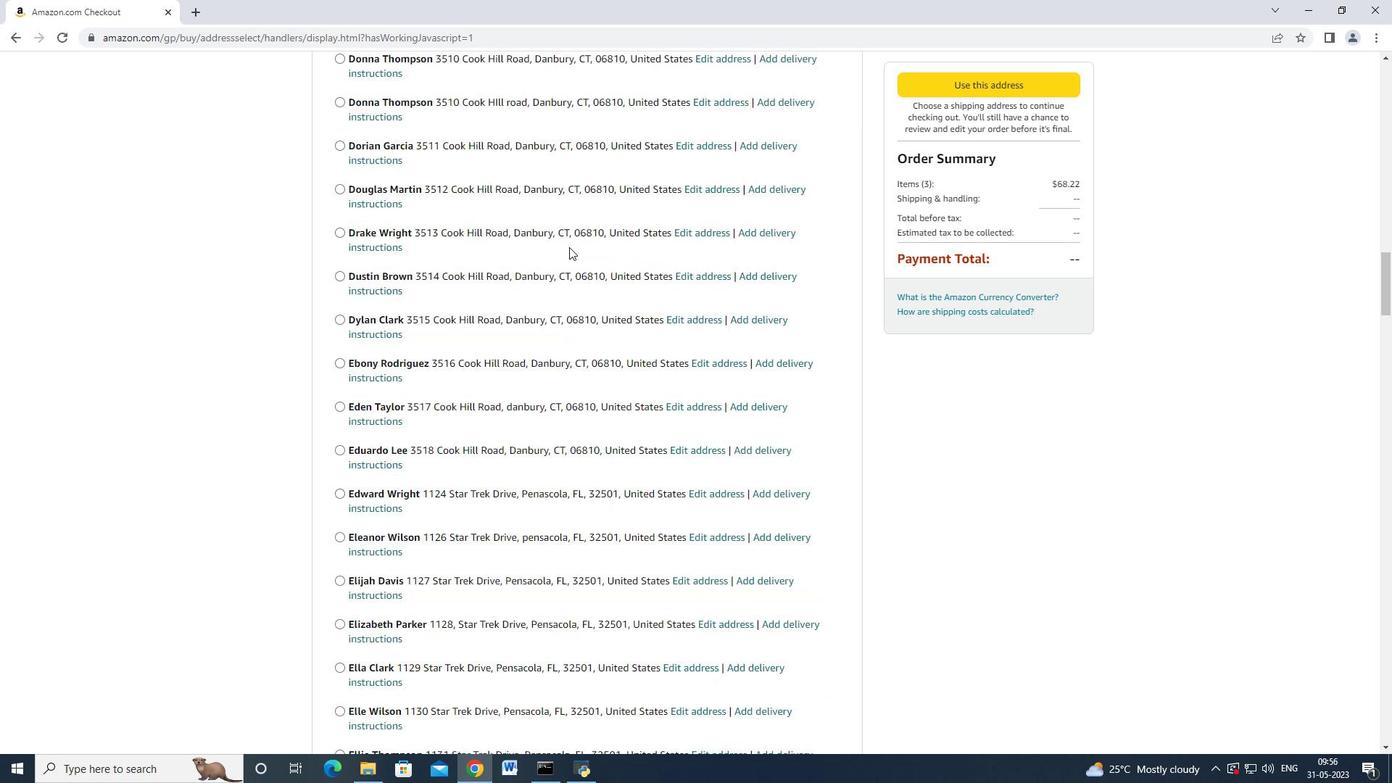 
Action: Mouse scrolled (569, 246) with delta (0, 0)
Screenshot: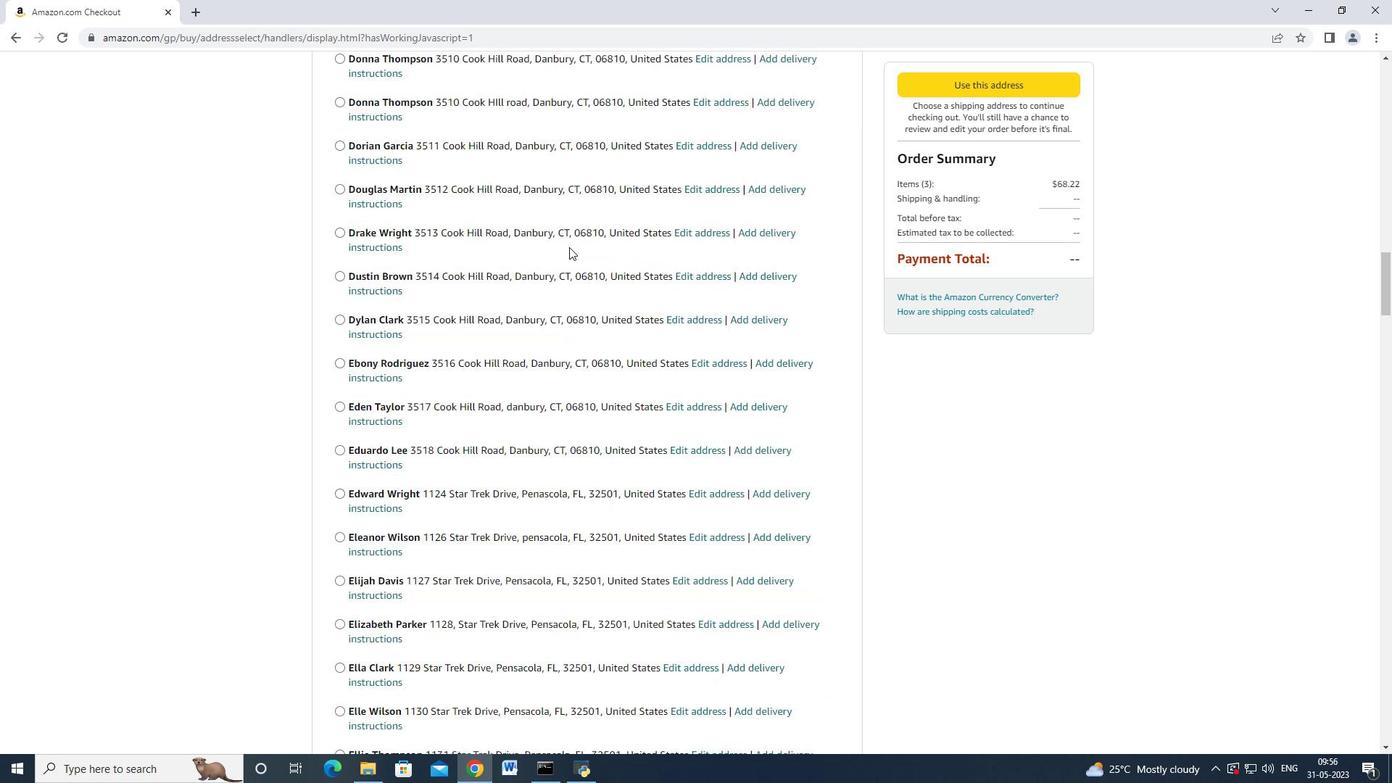 
Action: Mouse scrolled (569, 246) with delta (0, 0)
Screenshot: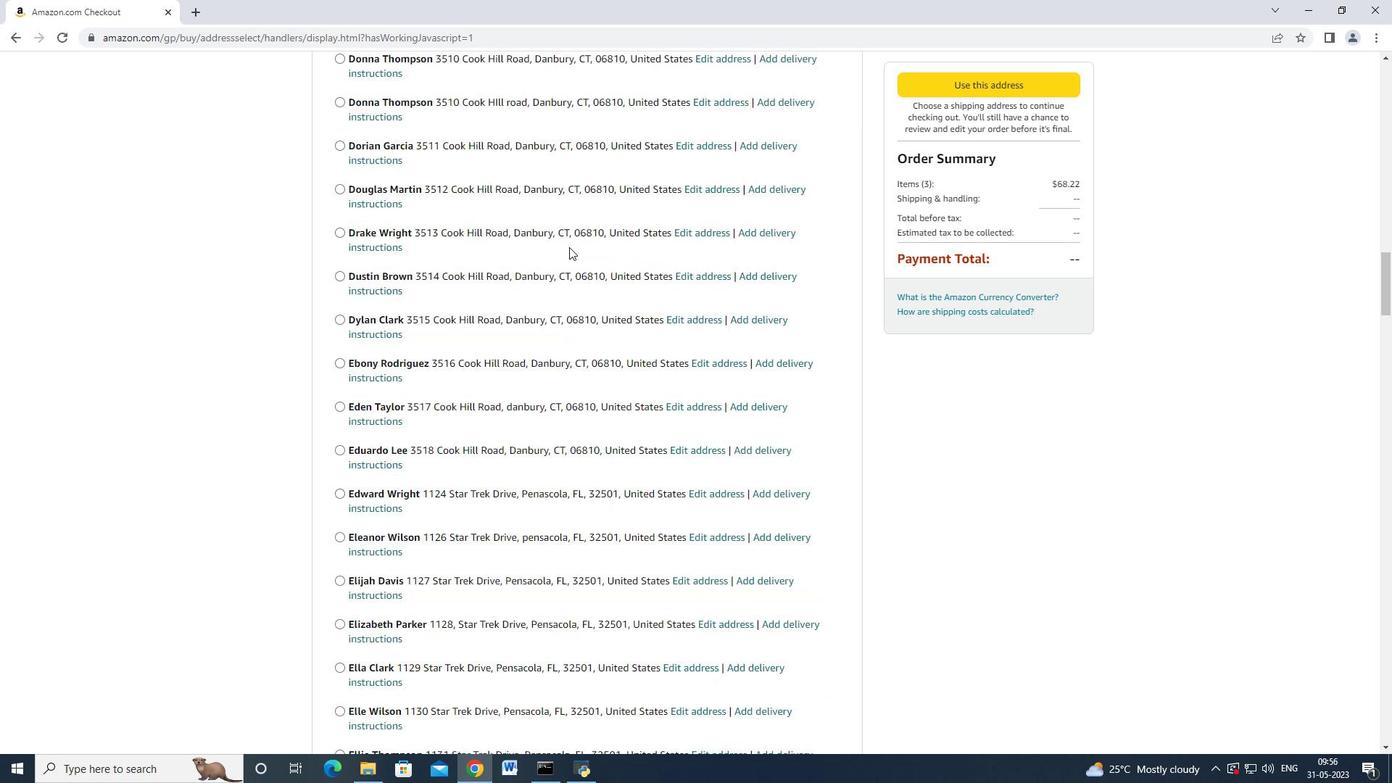 
Action: Mouse moved to (569, 247)
Screenshot: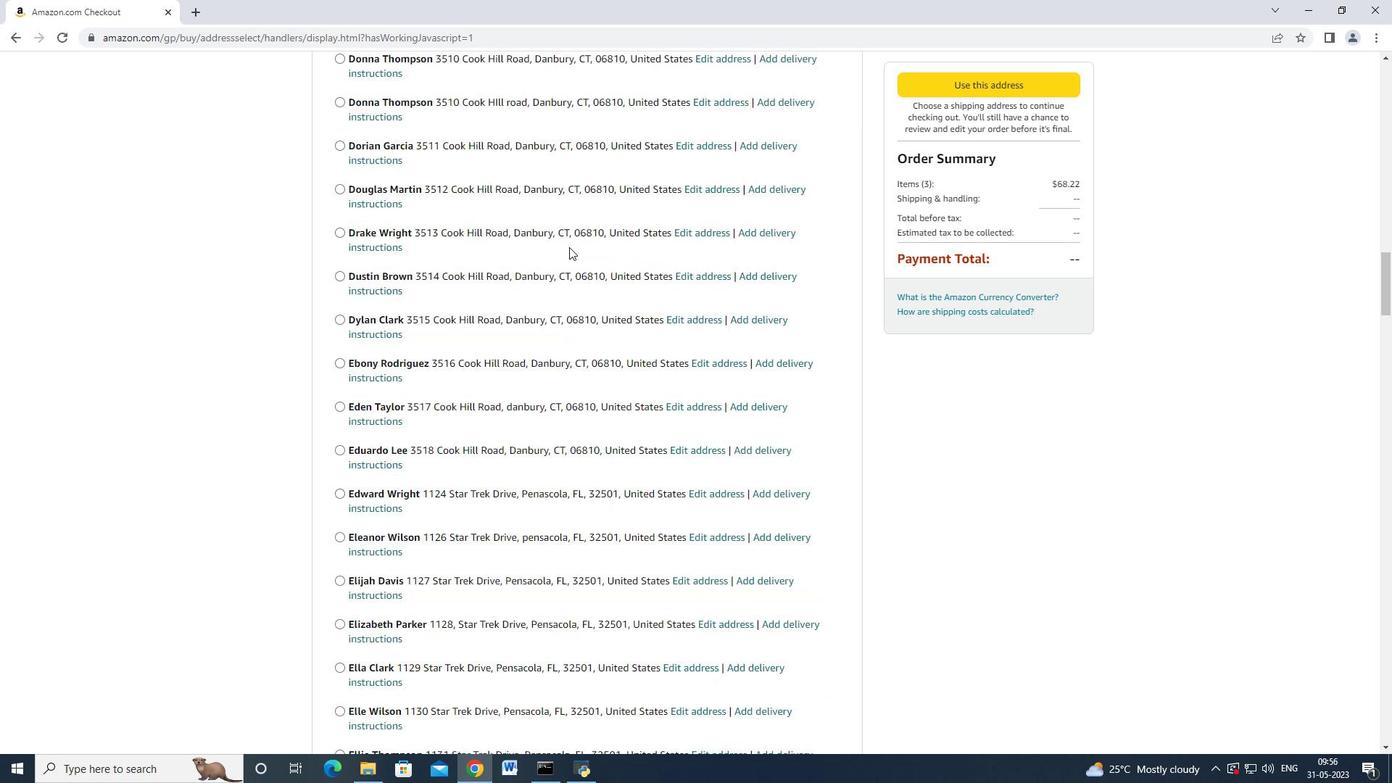 
Action: Mouse scrolled (569, 246) with delta (0, 0)
Screenshot: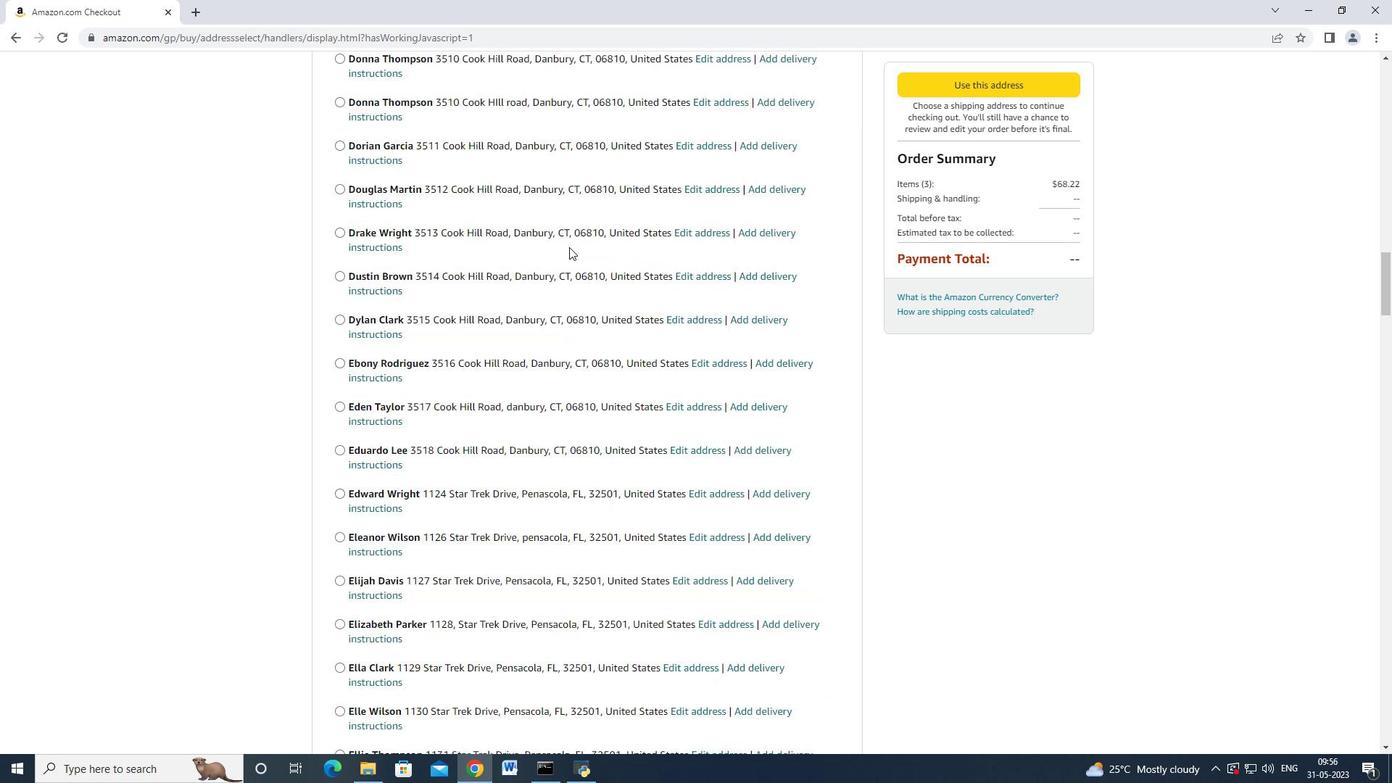 
Action: Mouse scrolled (569, 246) with delta (0, 0)
Screenshot: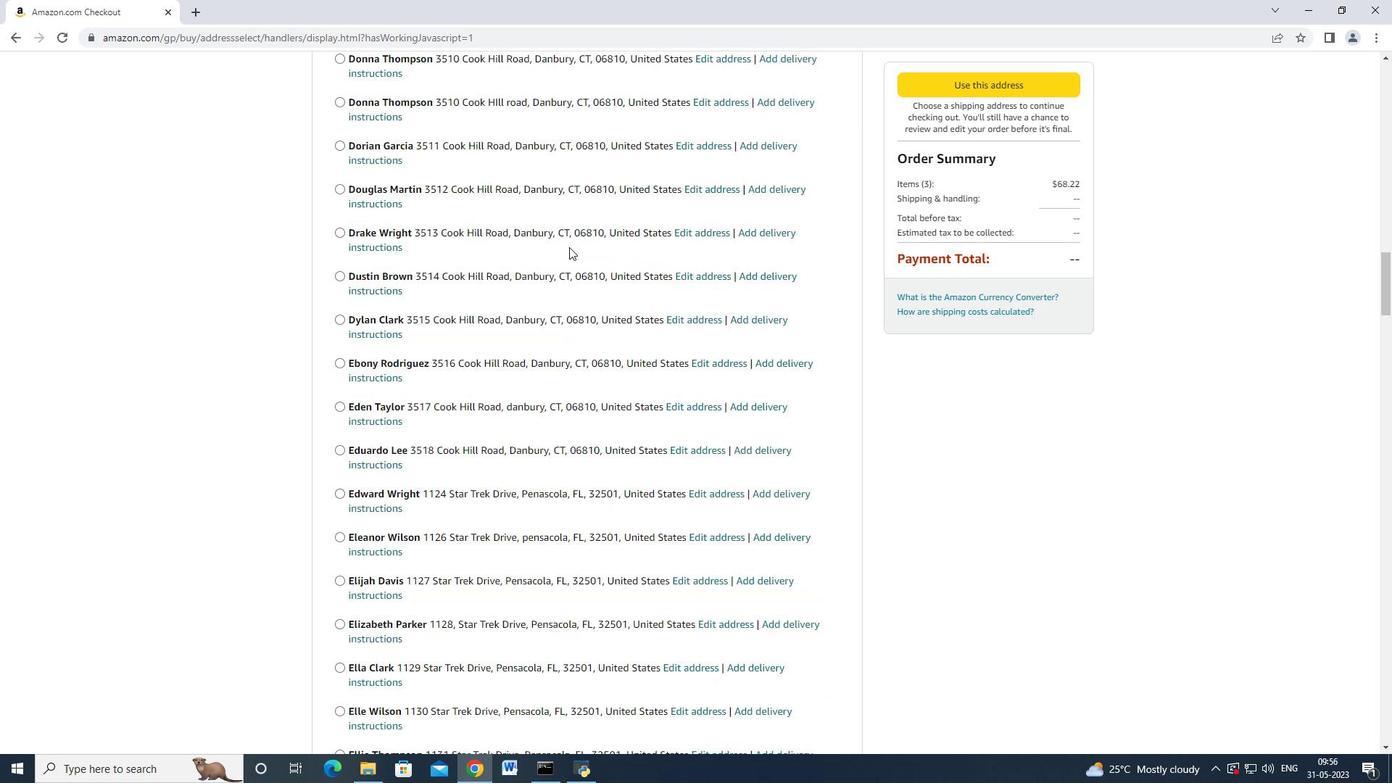 
Action: Mouse moved to (569, 247)
Screenshot: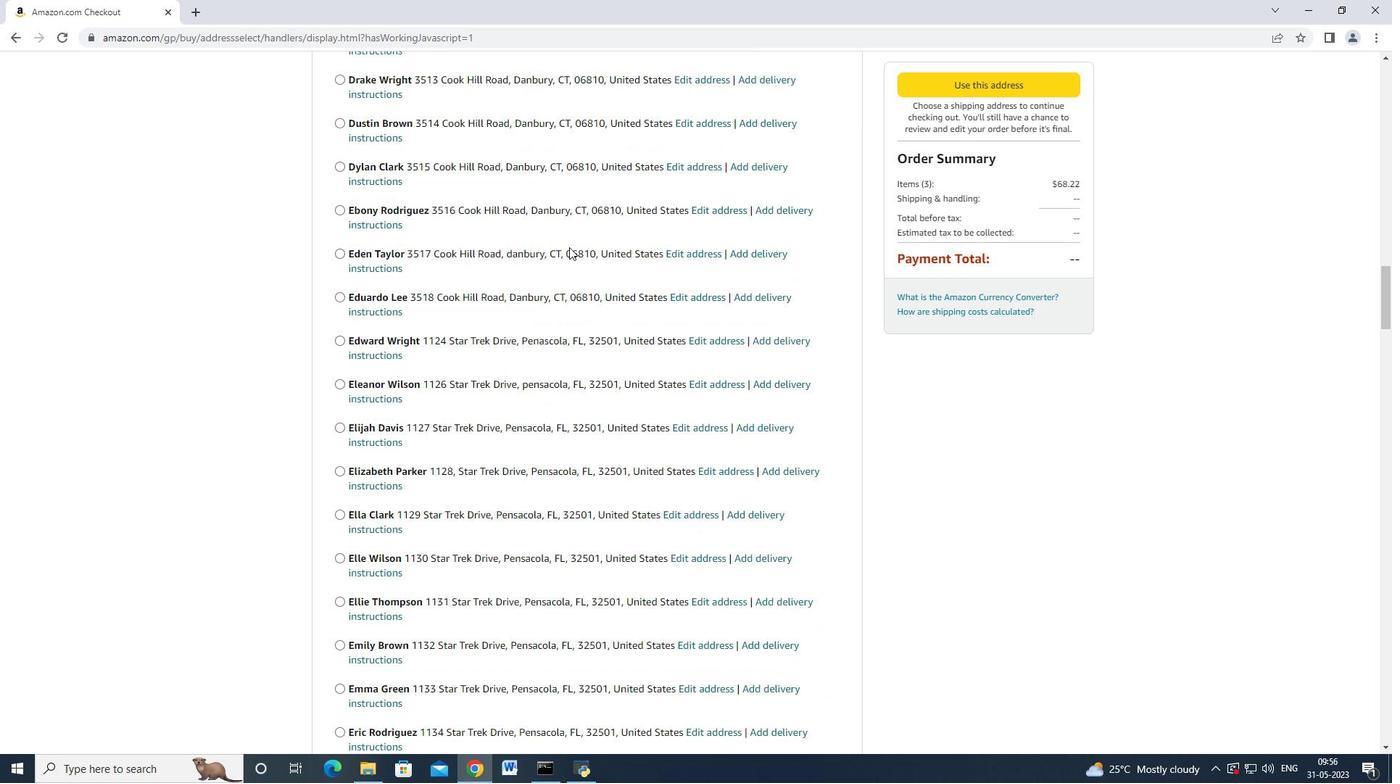 
Action: Mouse scrolled (569, 246) with delta (0, 0)
Screenshot: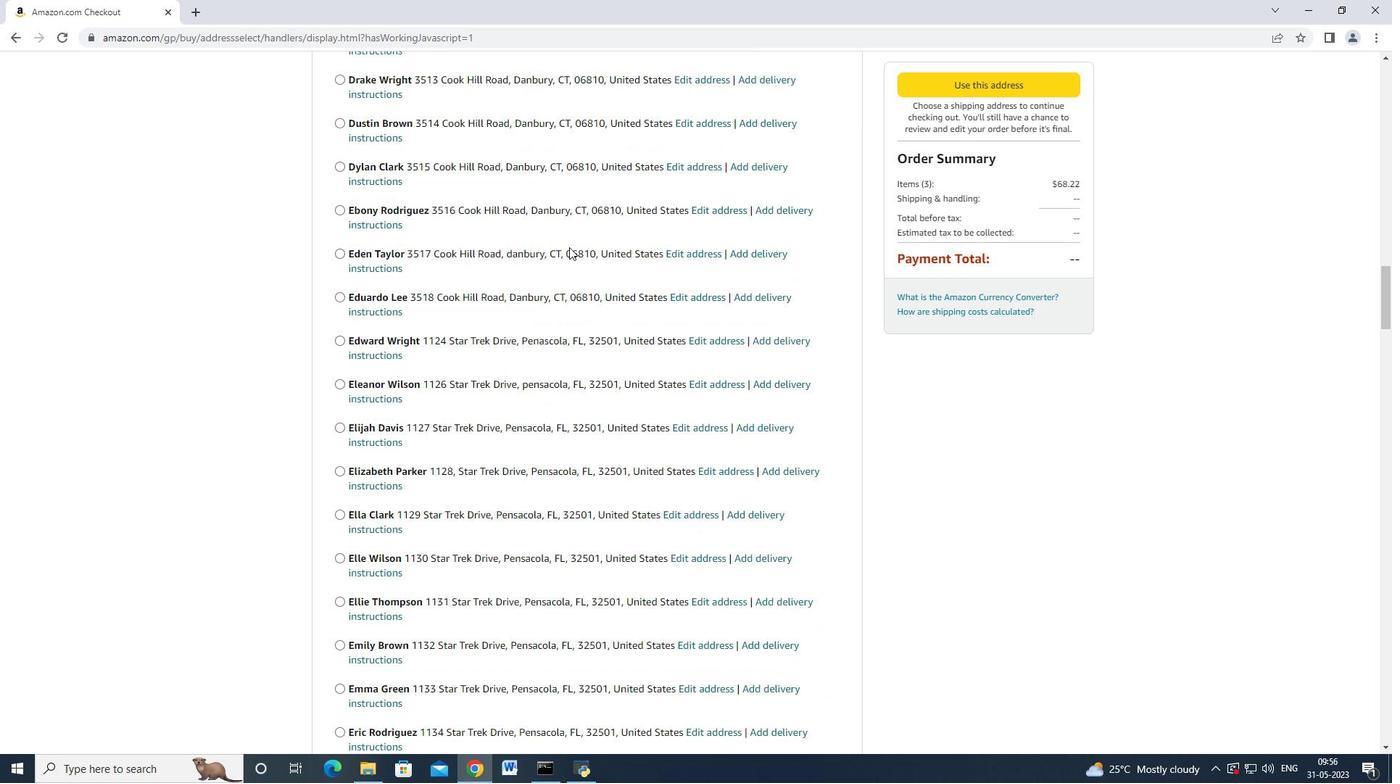 
Action: Mouse scrolled (569, 246) with delta (0, 0)
Screenshot: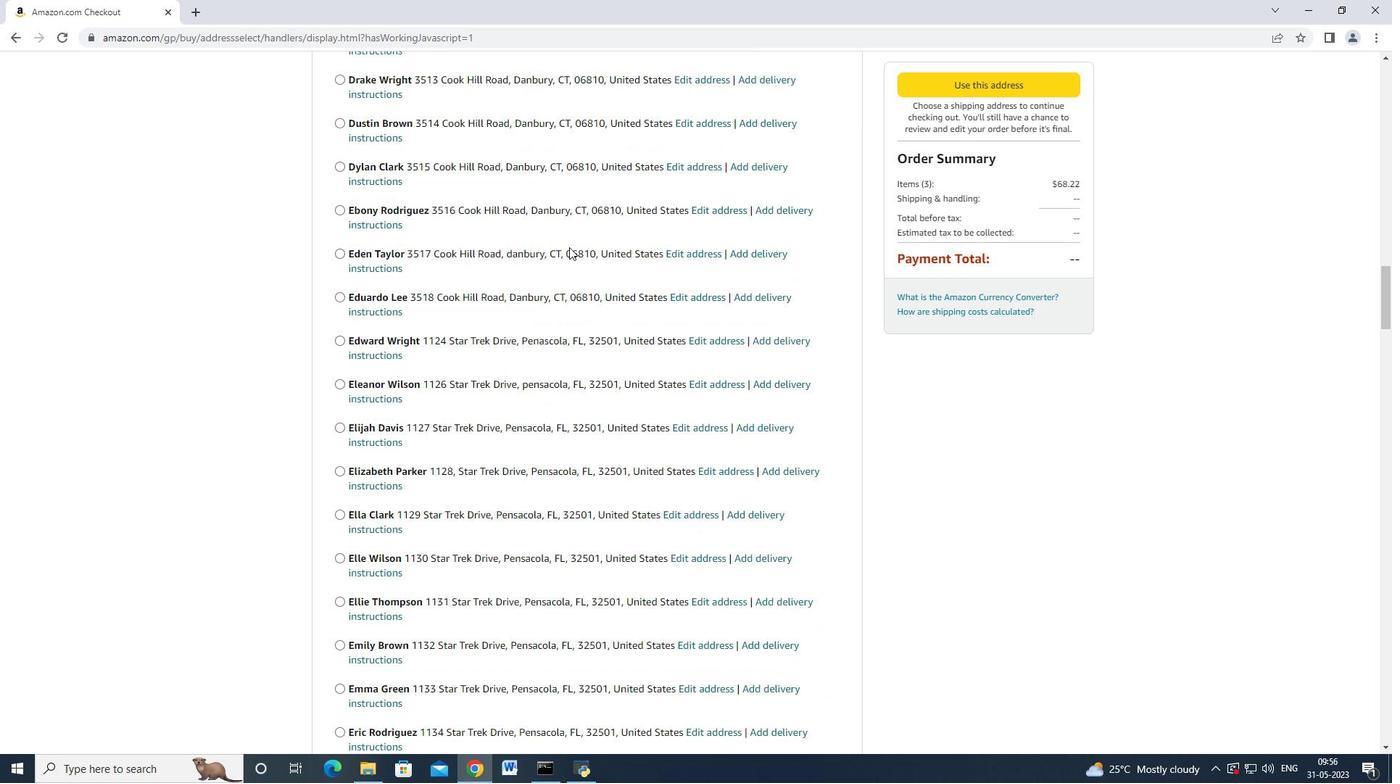 
Action: Mouse scrolled (569, 246) with delta (0, 0)
Screenshot: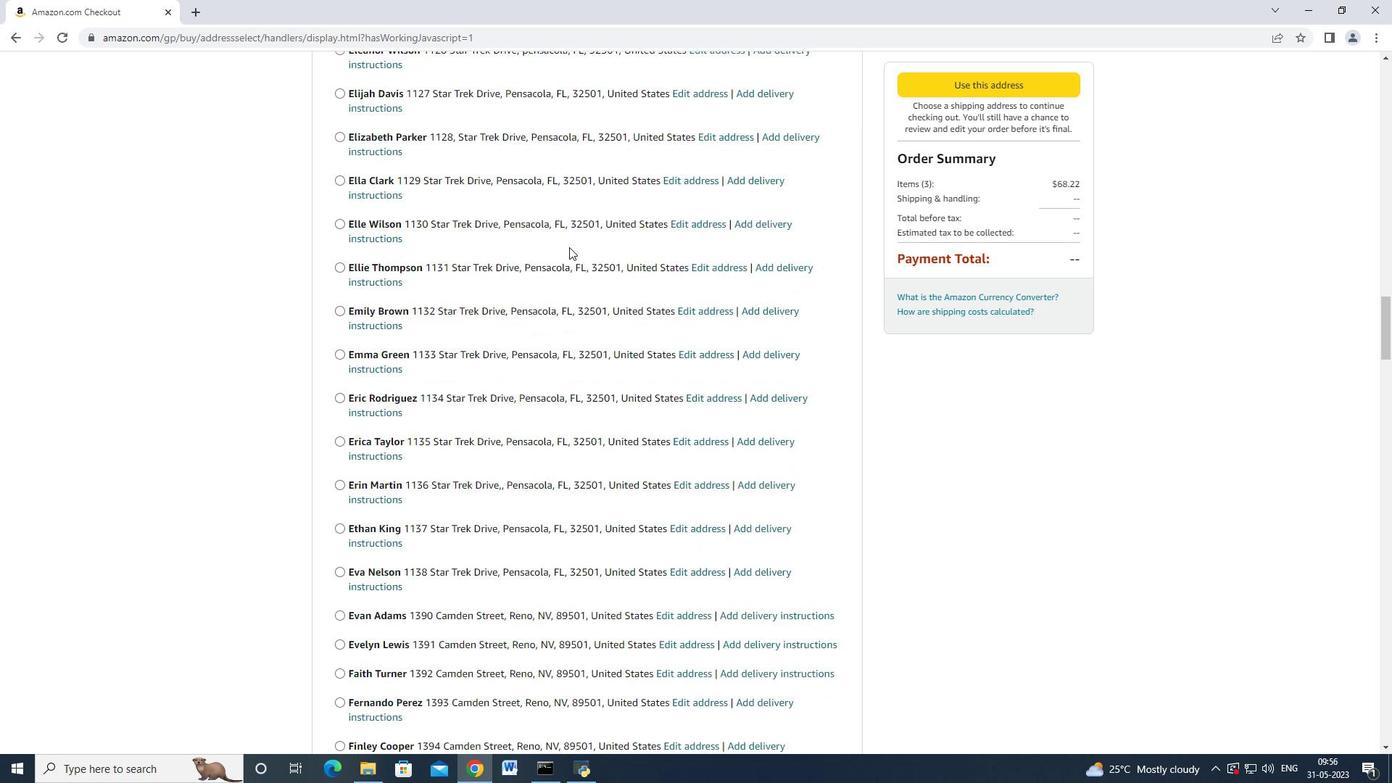 
Action: Mouse scrolled (569, 246) with delta (0, 0)
Screenshot: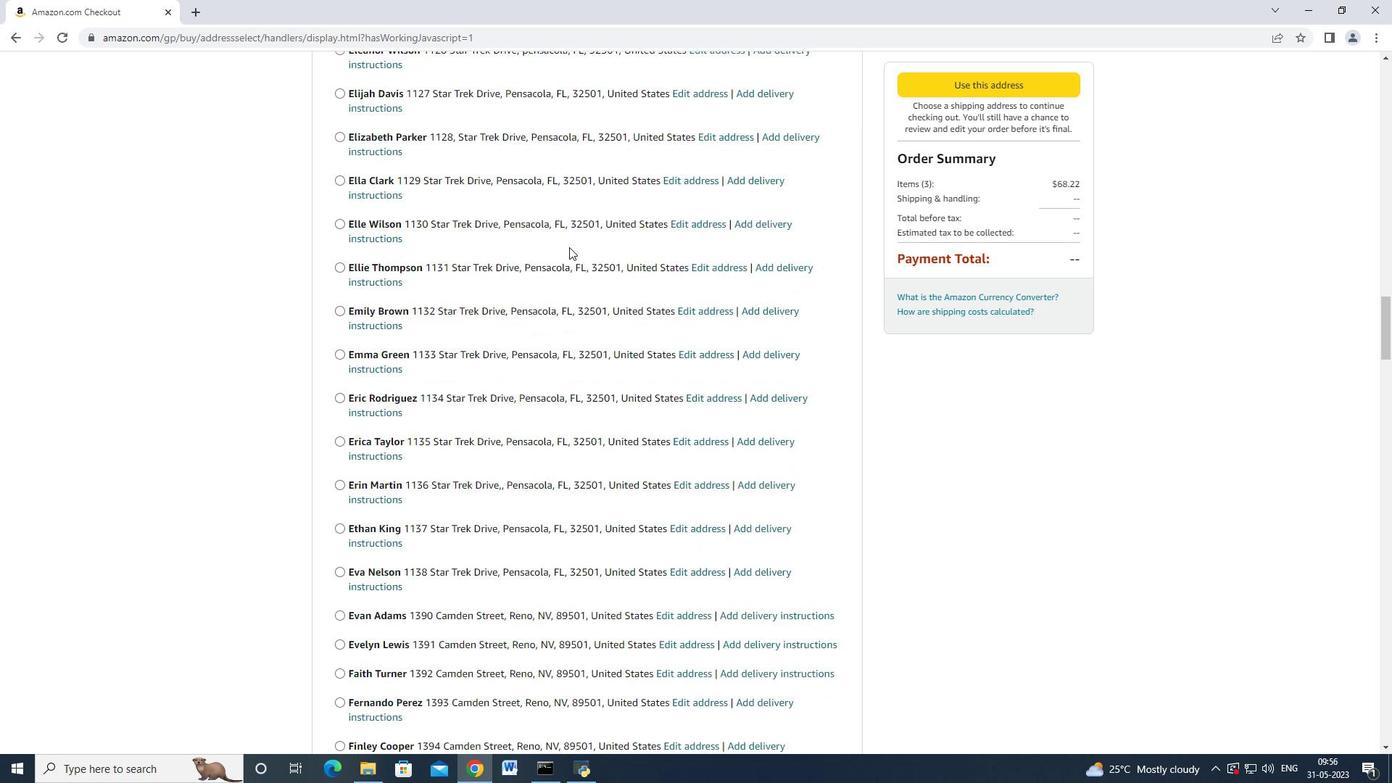 
Action: Mouse scrolled (569, 246) with delta (0, 0)
Screenshot: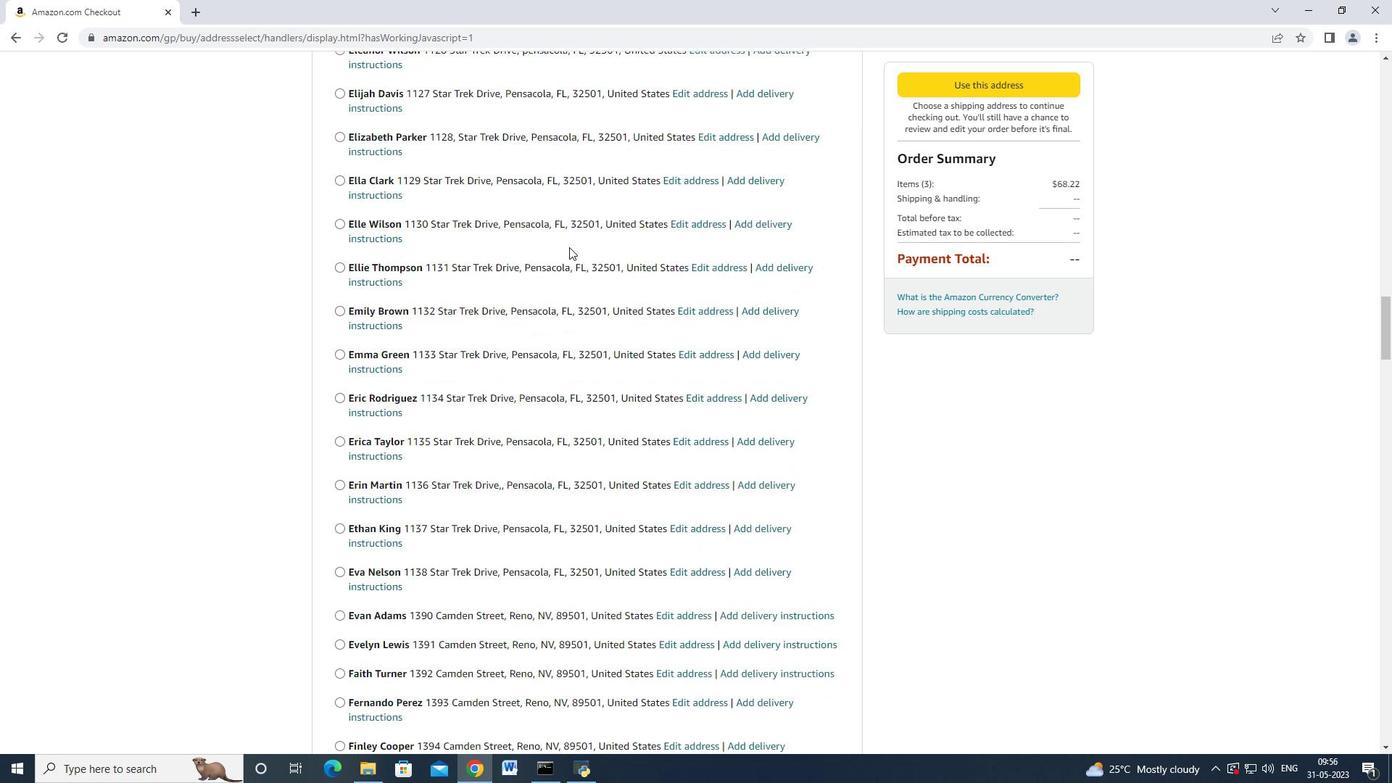 
Action: Mouse moved to (569, 247)
Screenshot: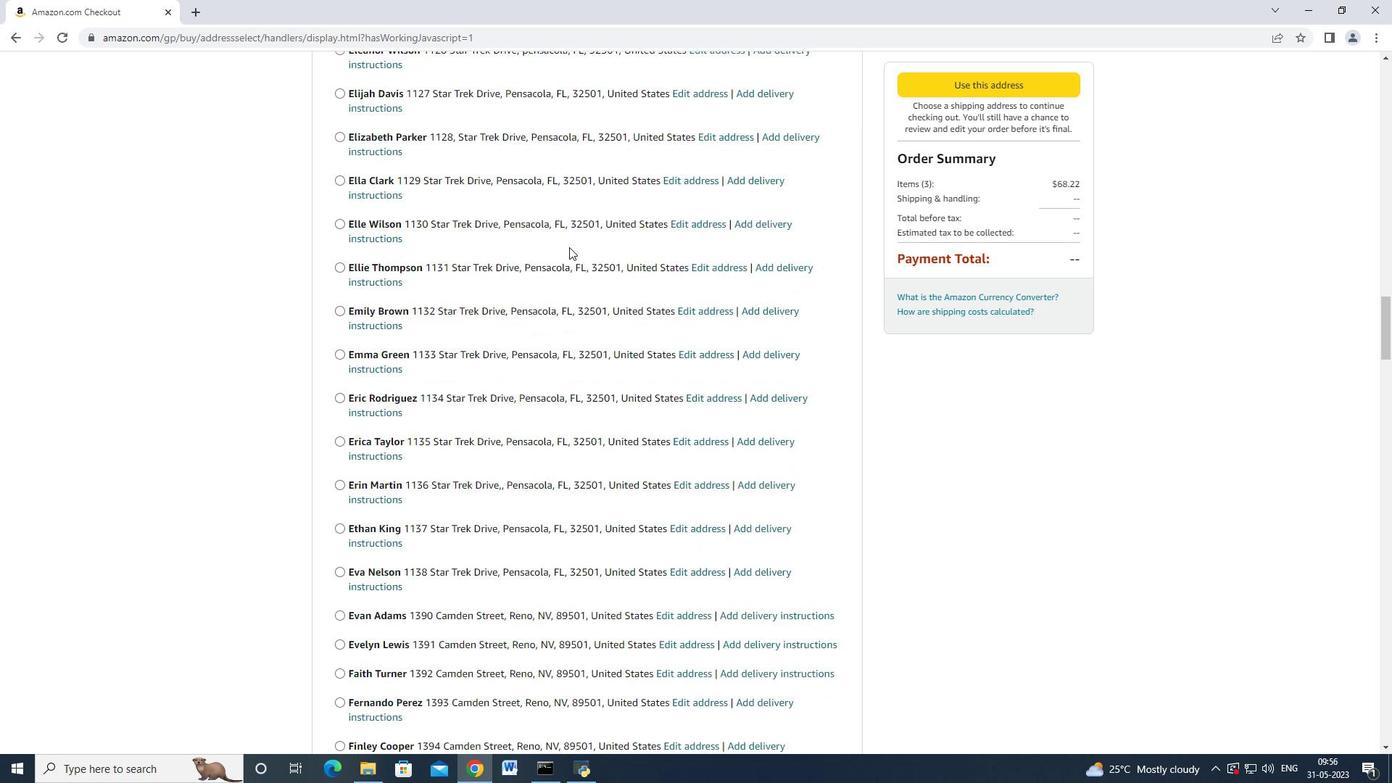
Action: Mouse scrolled (569, 246) with delta (0, 0)
Screenshot: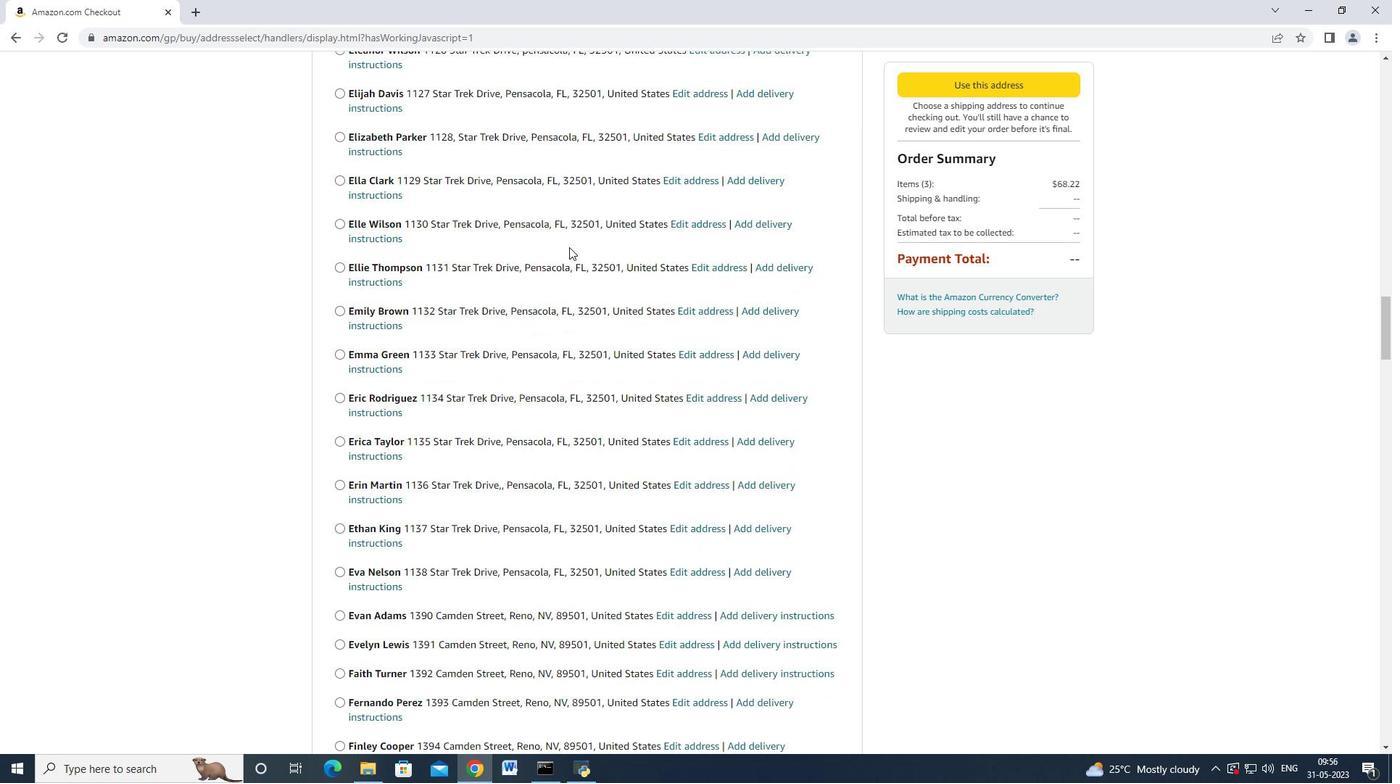 
Action: Mouse moved to (571, 246)
Screenshot: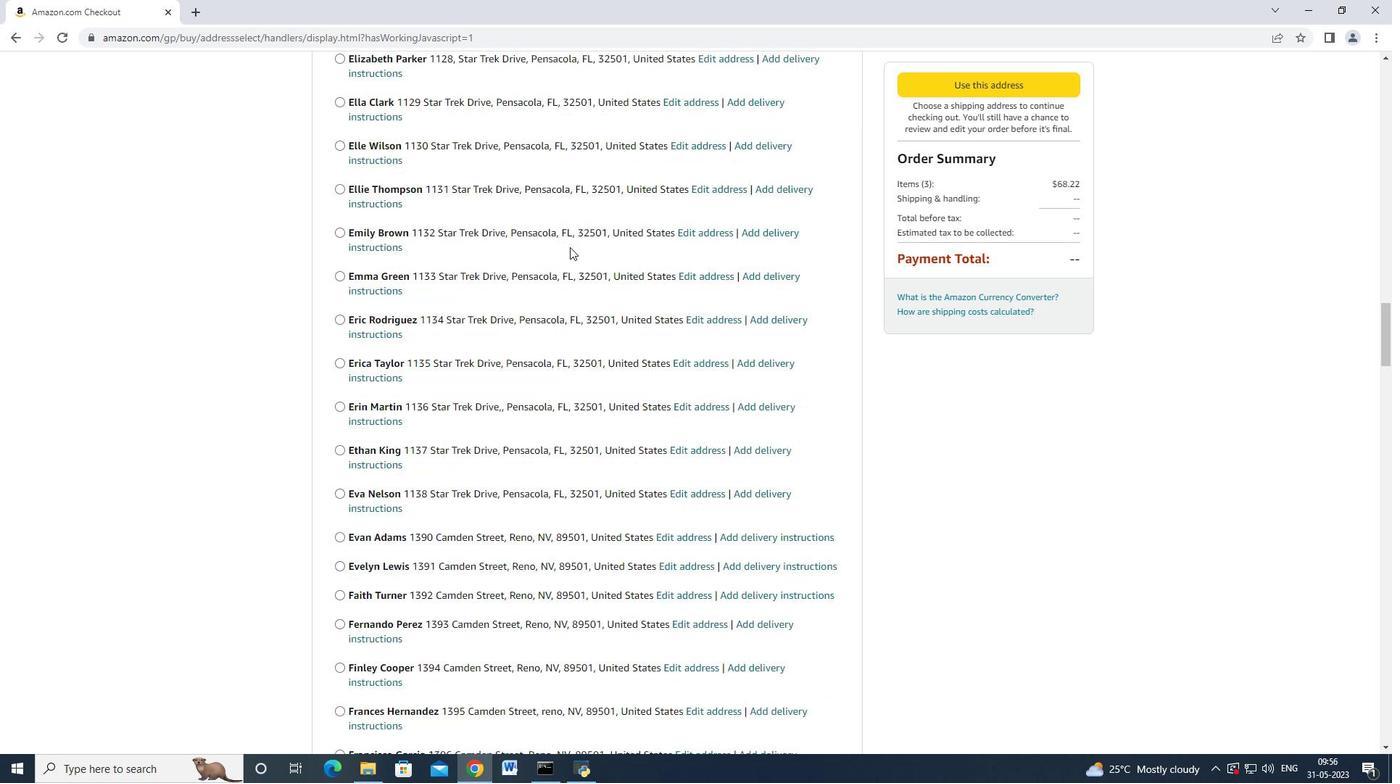 
Action: Mouse scrolled (571, 245) with delta (0, 0)
Screenshot: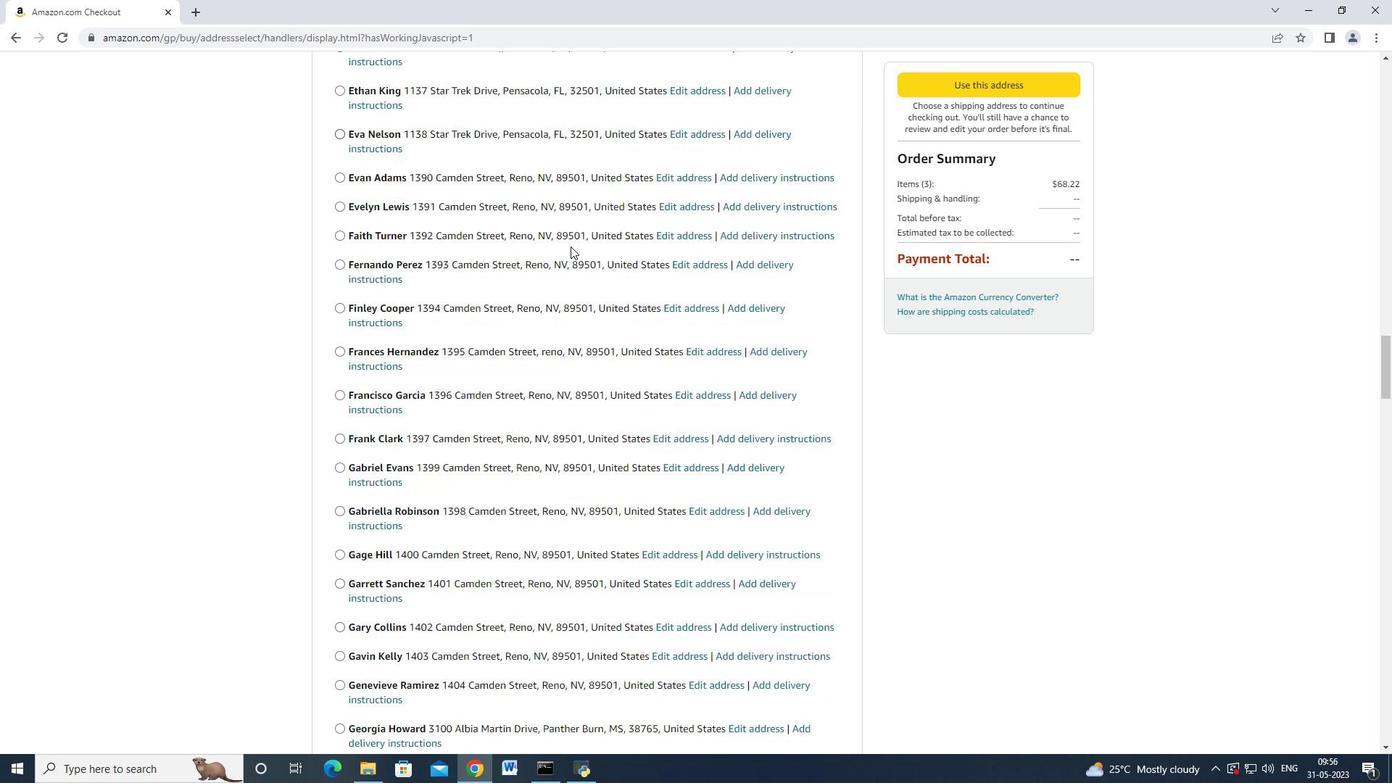 
Action: Mouse moved to (571, 246)
Screenshot: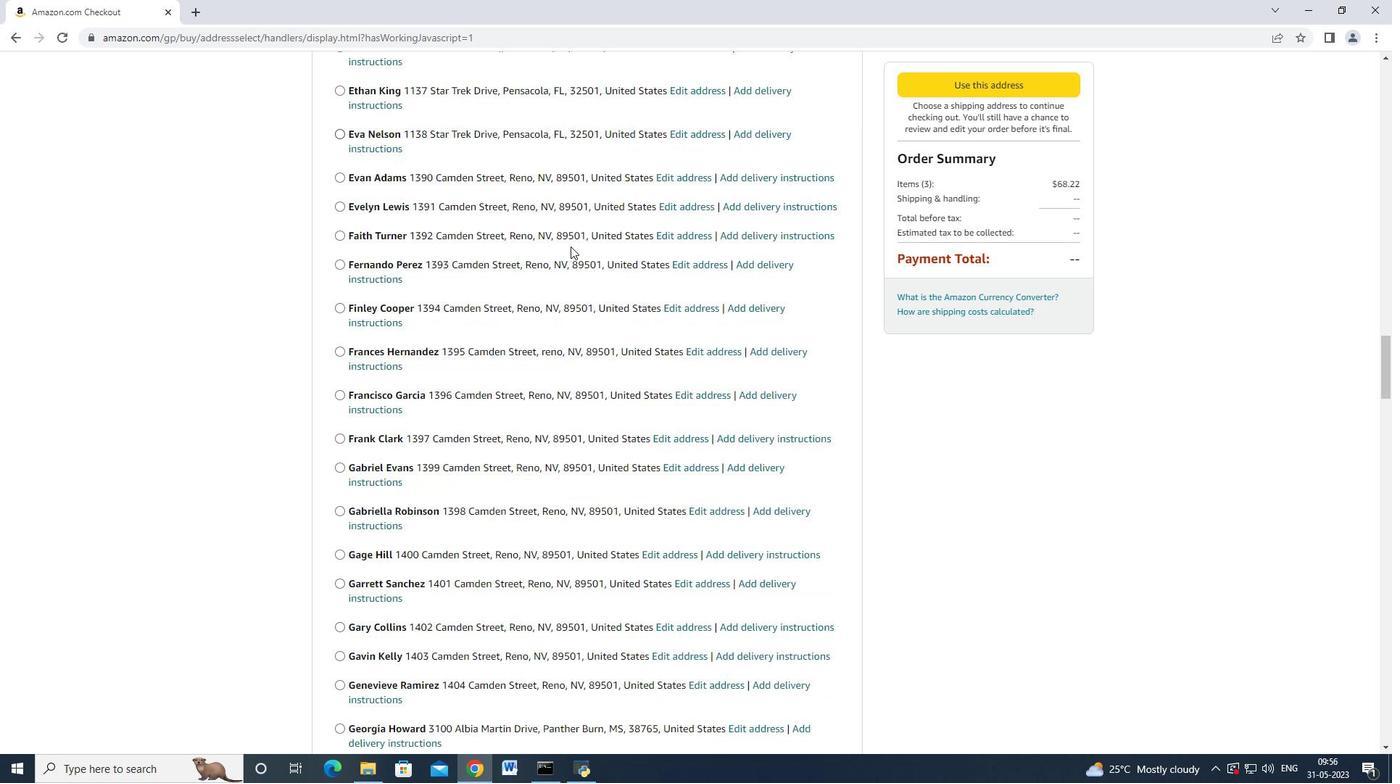 
Action: Mouse scrolled (571, 245) with delta (0, 0)
Screenshot: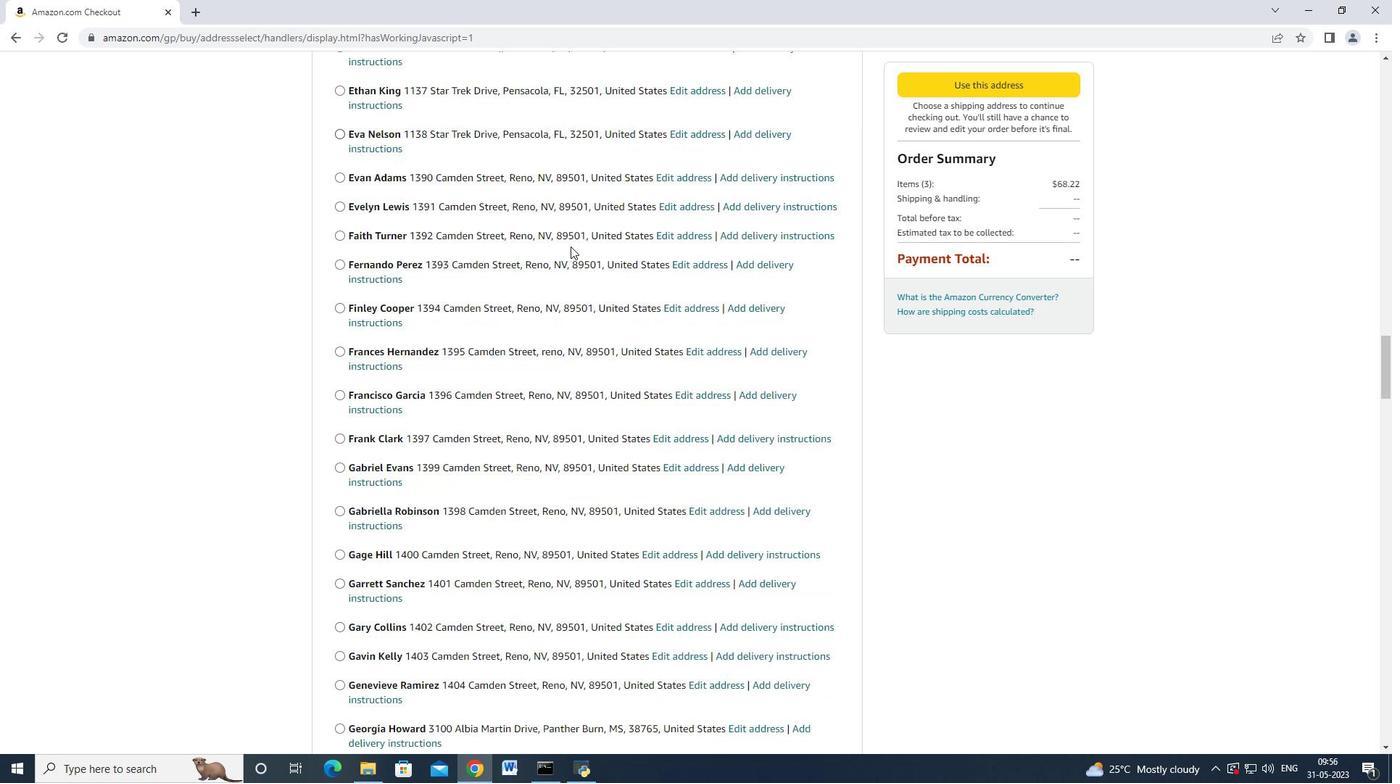 
Action: Mouse scrolled (571, 245) with delta (0, 0)
Screenshot: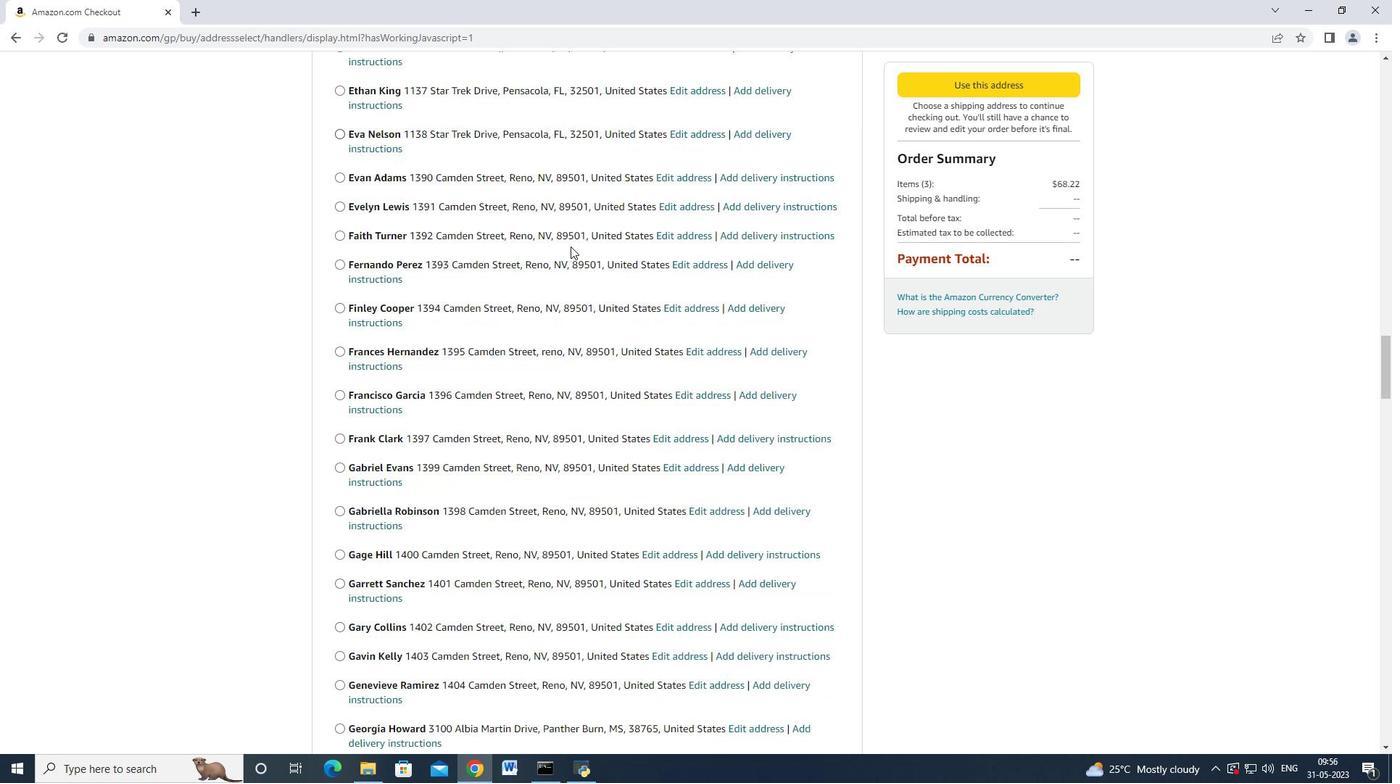 
Action: Mouse scrolled (571, 245) with delta (0, -1)
Screenshot: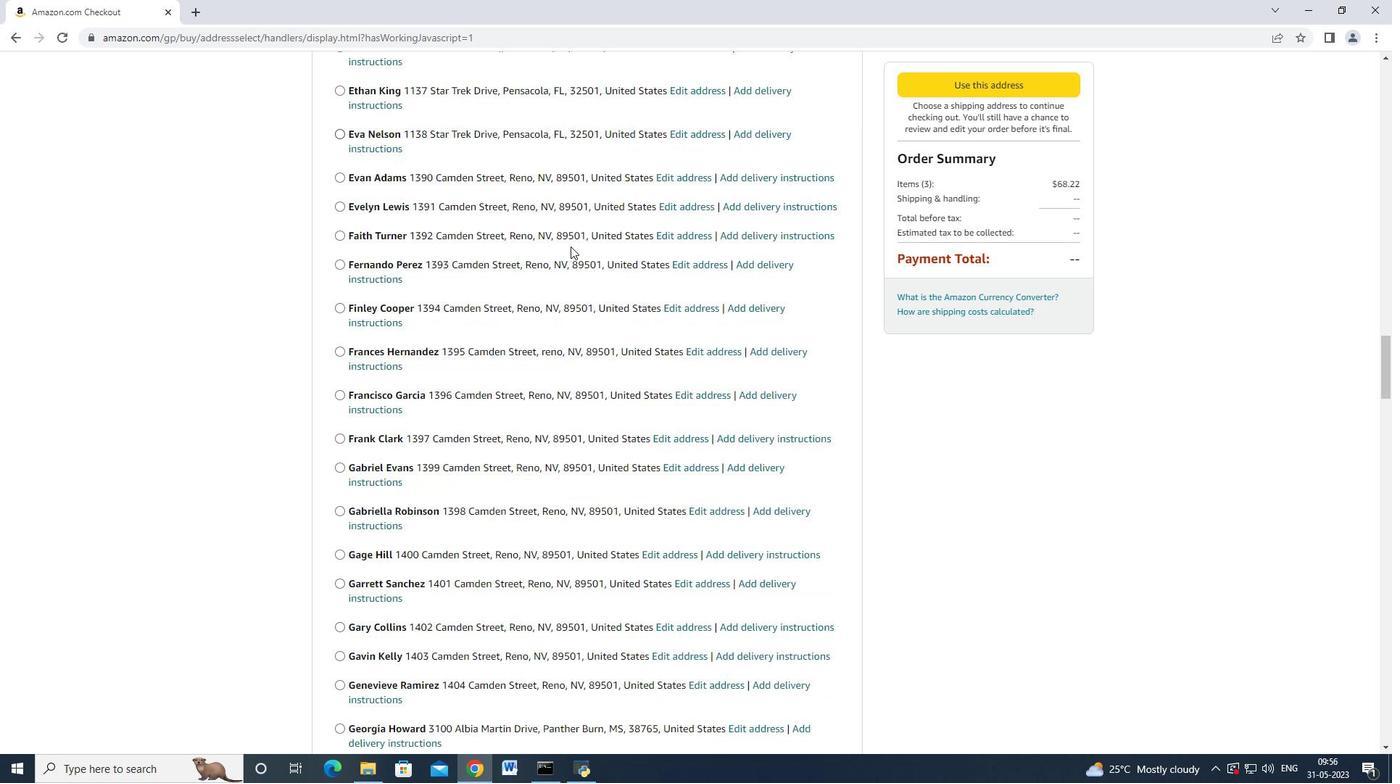 
Action: Mouse scrolled (571, 245) with delta (0, 0)
Screenshot: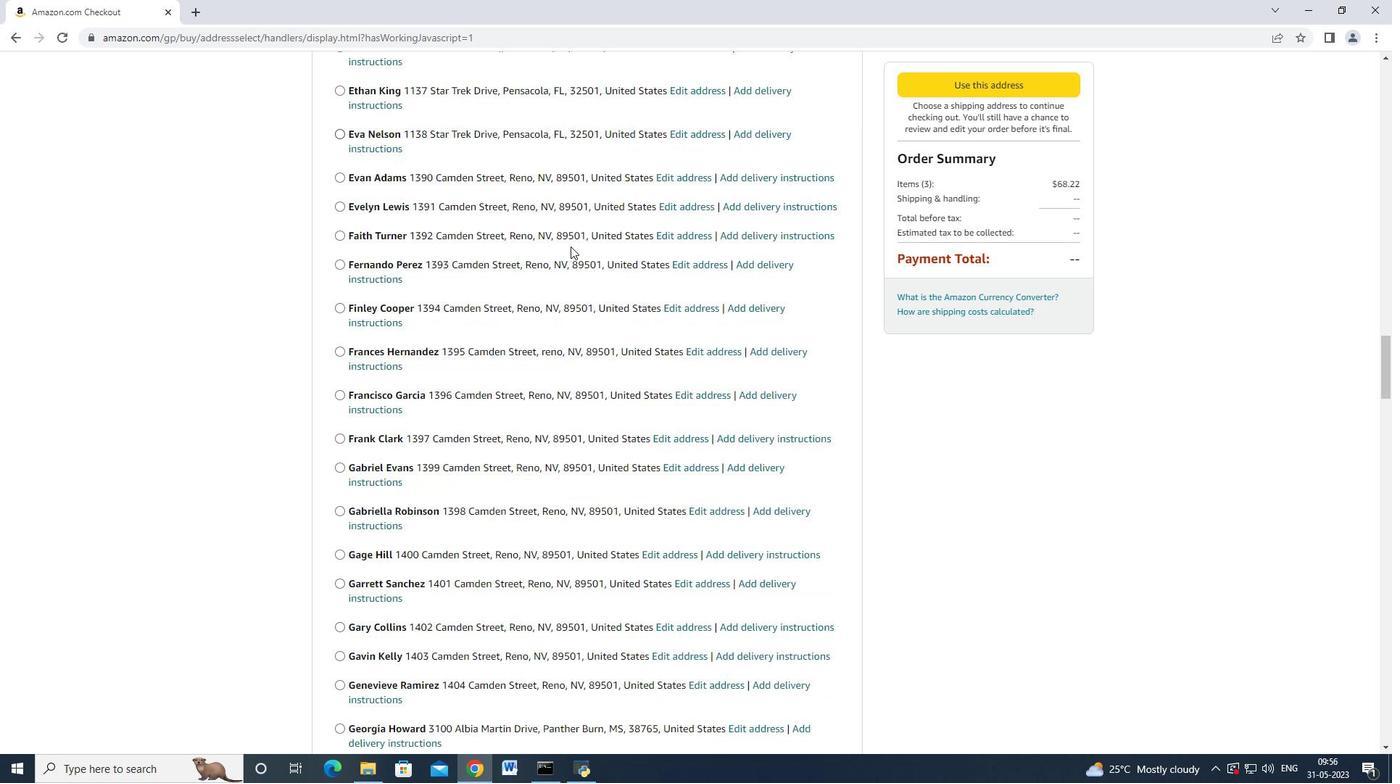 
Action: Mouse scrolled (571, 245) with delta (0, 0)
Screenshot: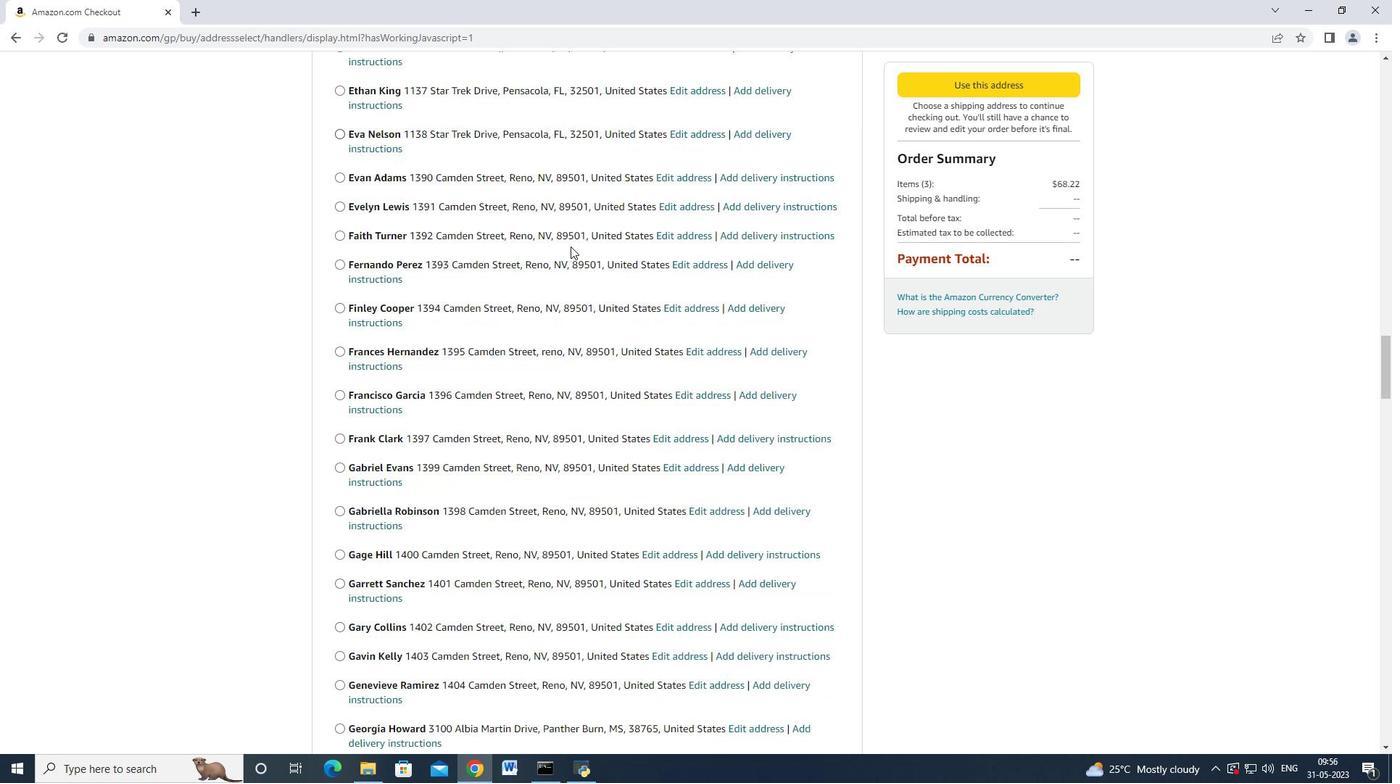 
Action: Mouse moved to (572, 245)
Screenshot: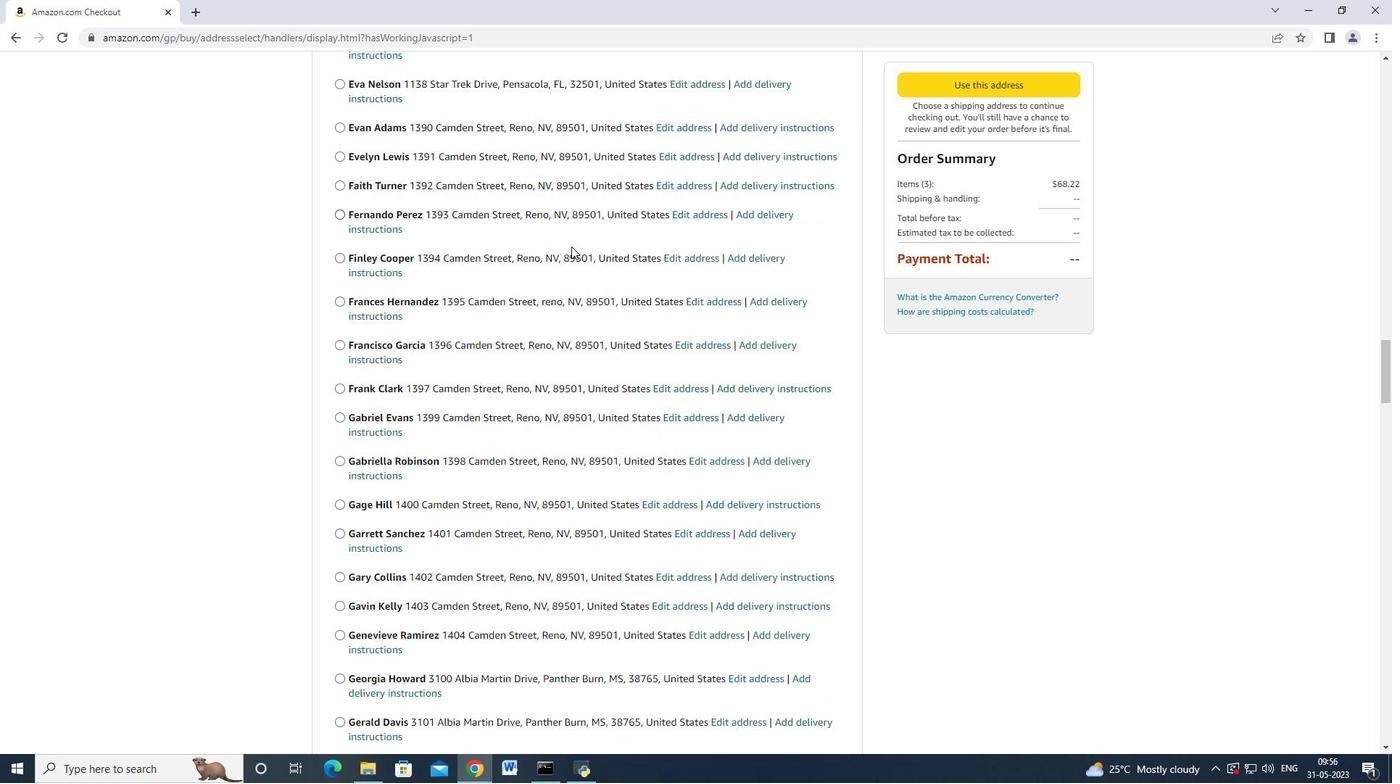 
Action: Mouse scrolled (572, 245) with delta (0, 0)
Screenshot: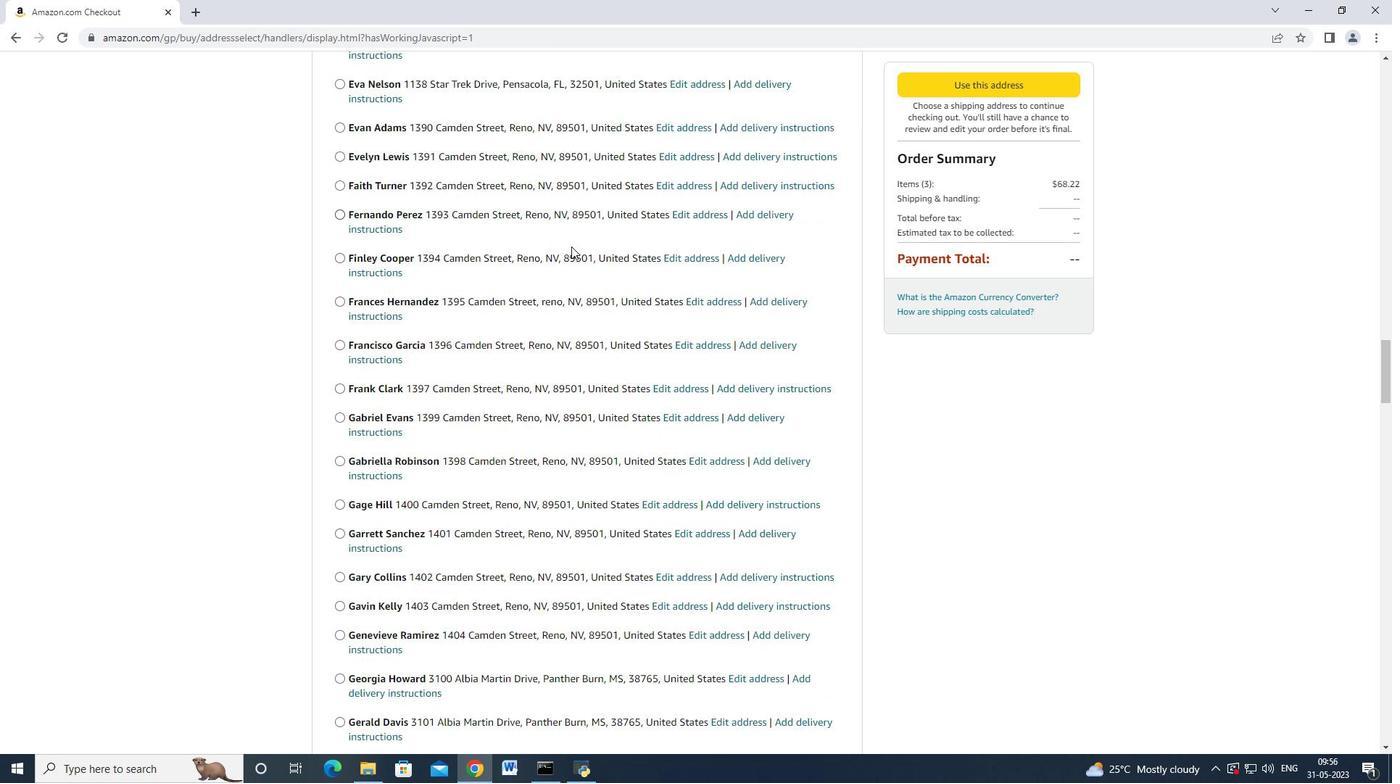 
Action: Mouse scrolled (572, 245) with delta (0, 0)
Screenshot: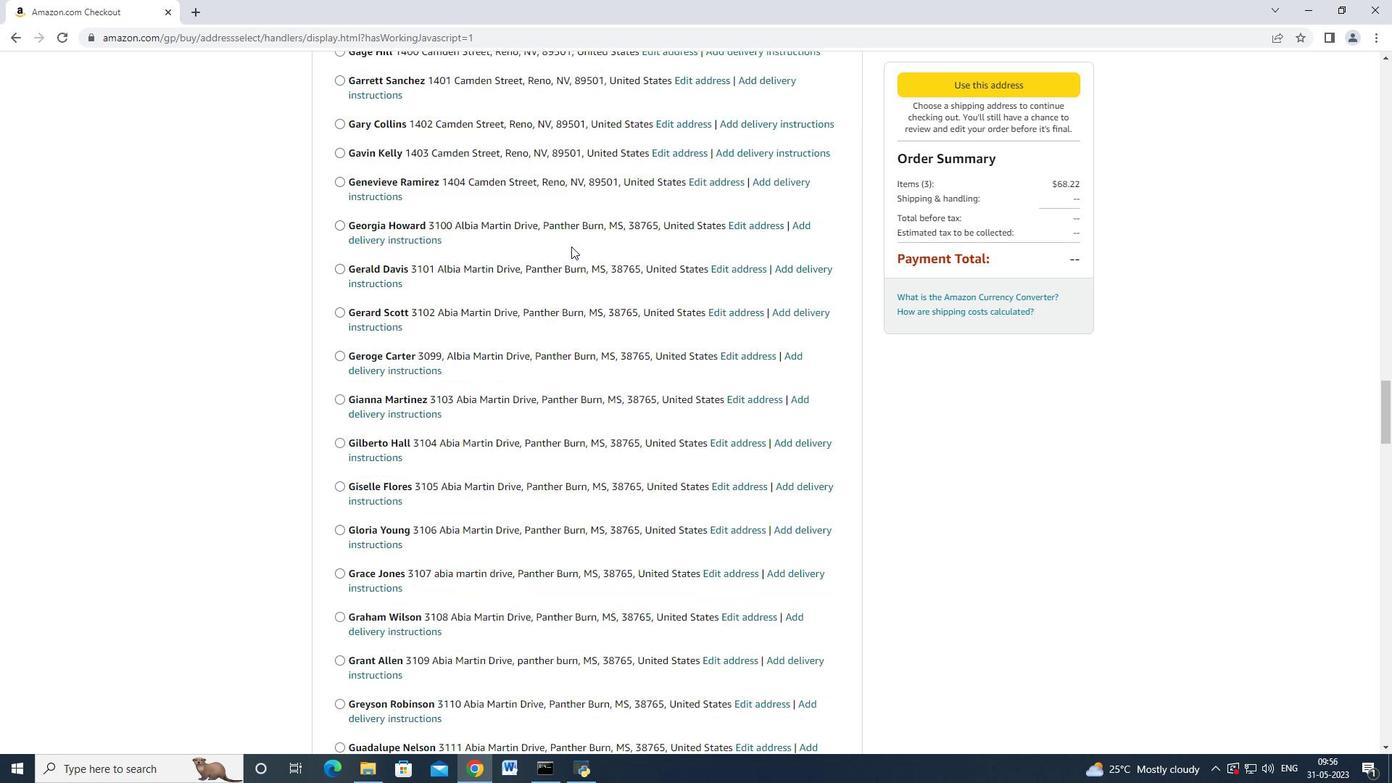 
Action: Mouse moved to (572, 245)
Screenshot: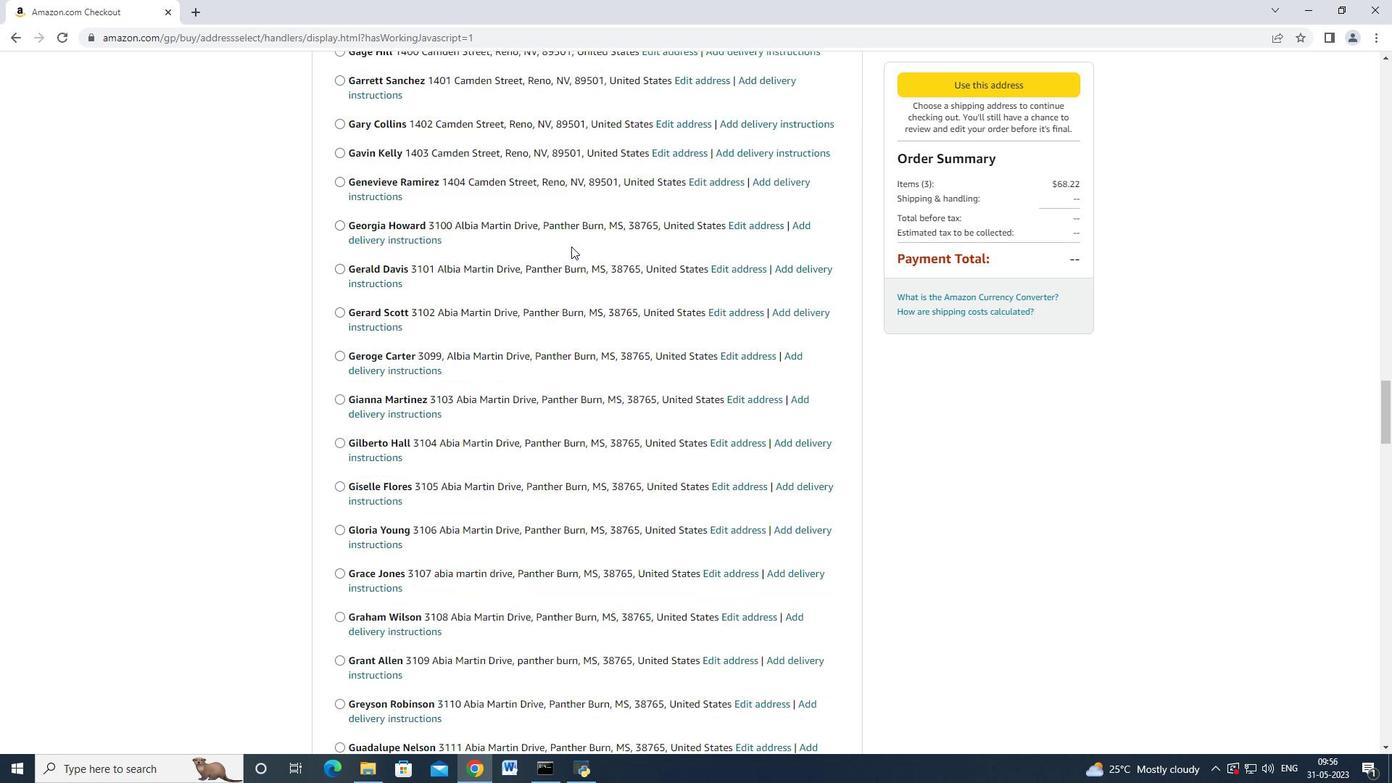 
Action: Mouse scrolled (572, 245) with delta (0, 0)
Screenshot: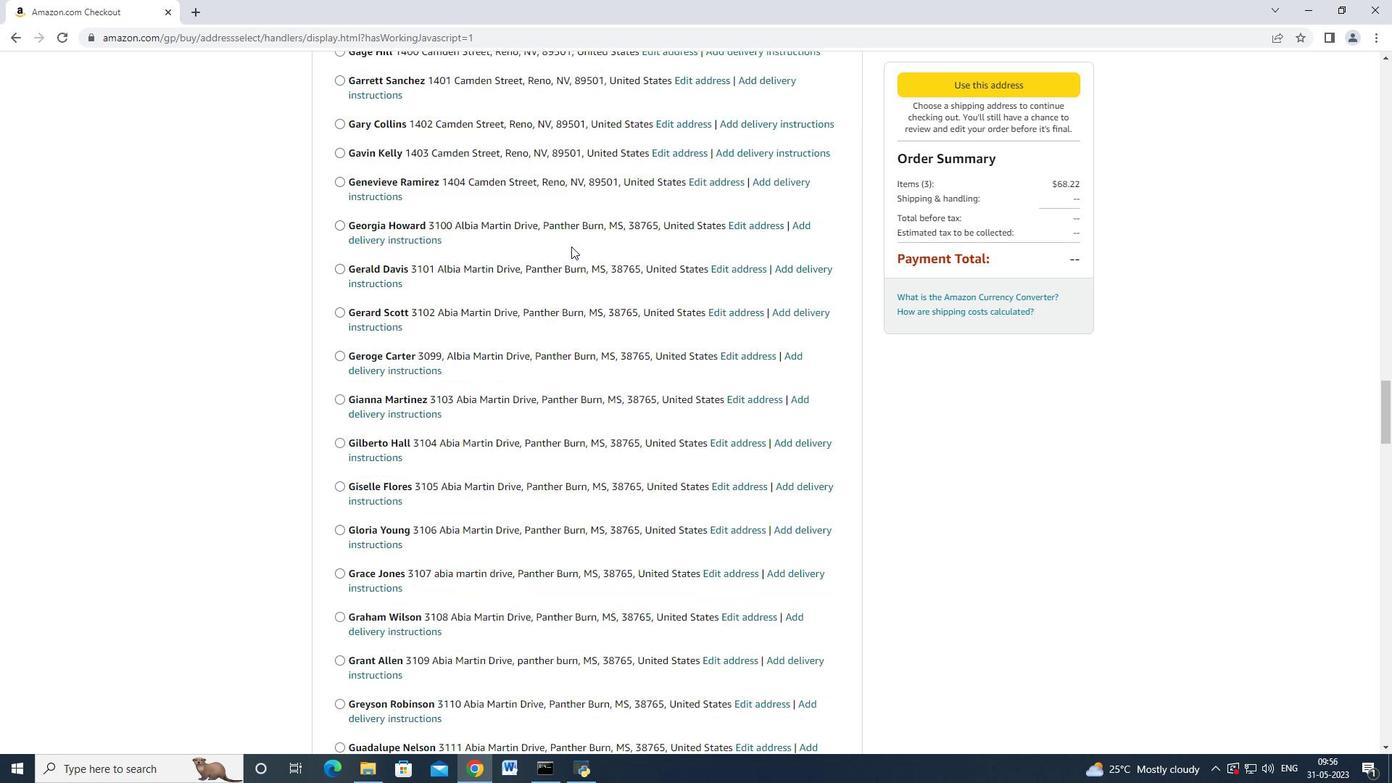 
Action: Mouse moved to (572, 245)
Screenshot: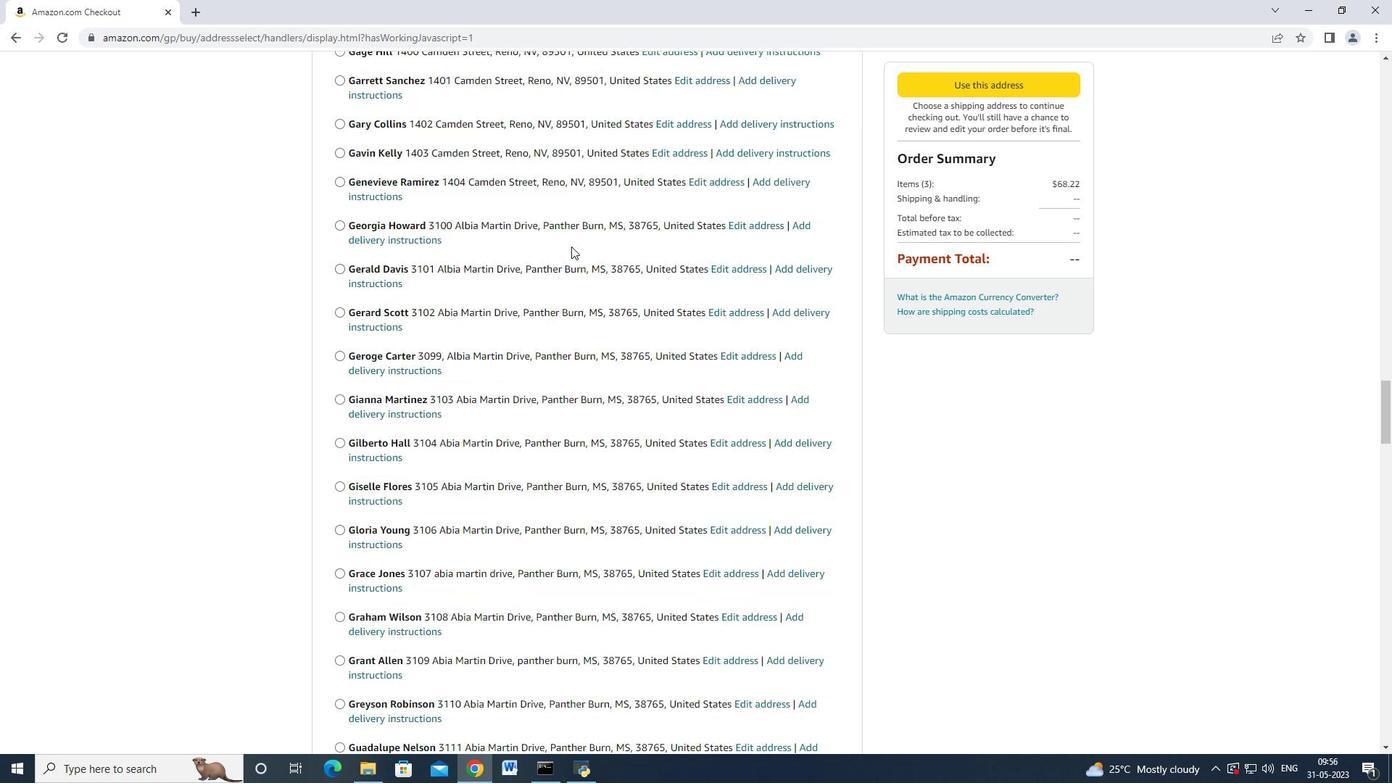 
Action: Mouse scrolled (572, 245) with delta (0, 0)
Screenshot: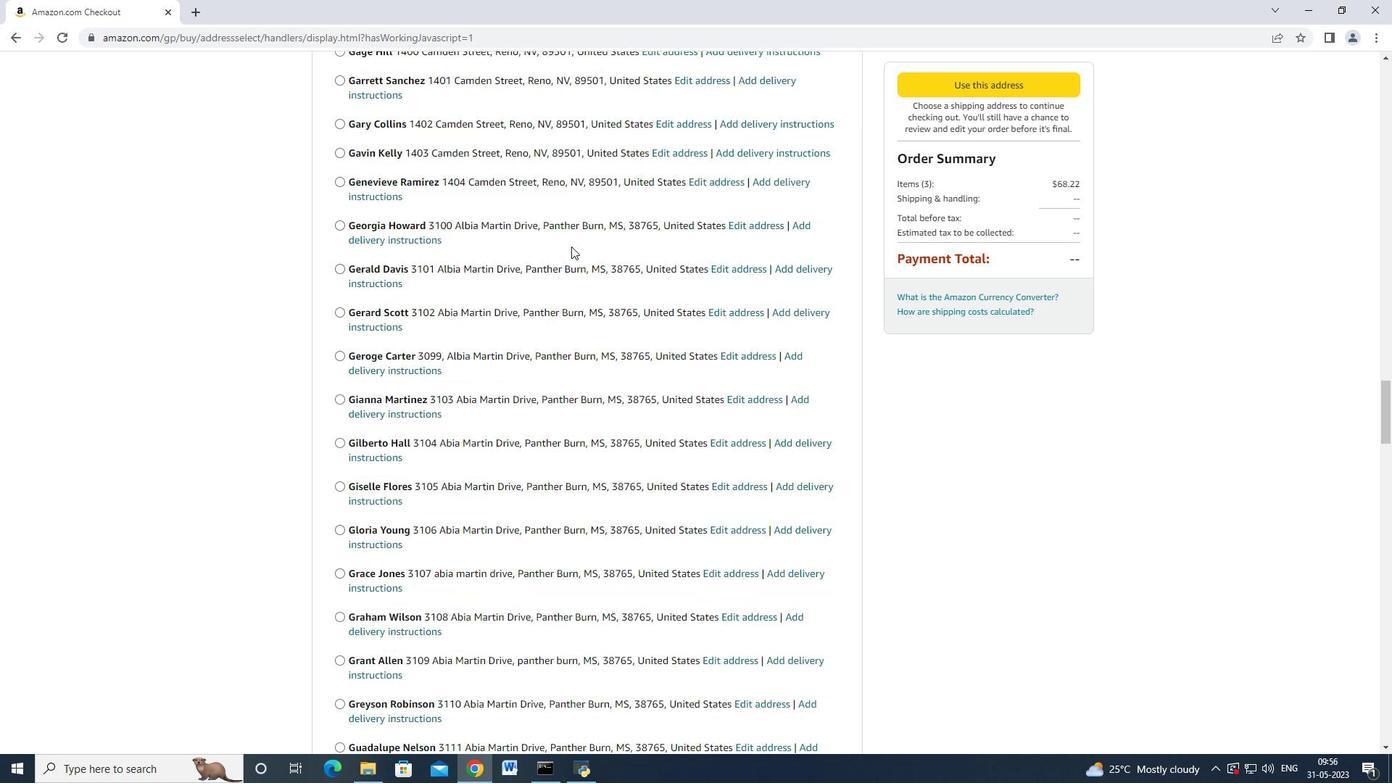 
Action: Mouse scrolled (572, 245) with delta (0, 0)
Screenshot: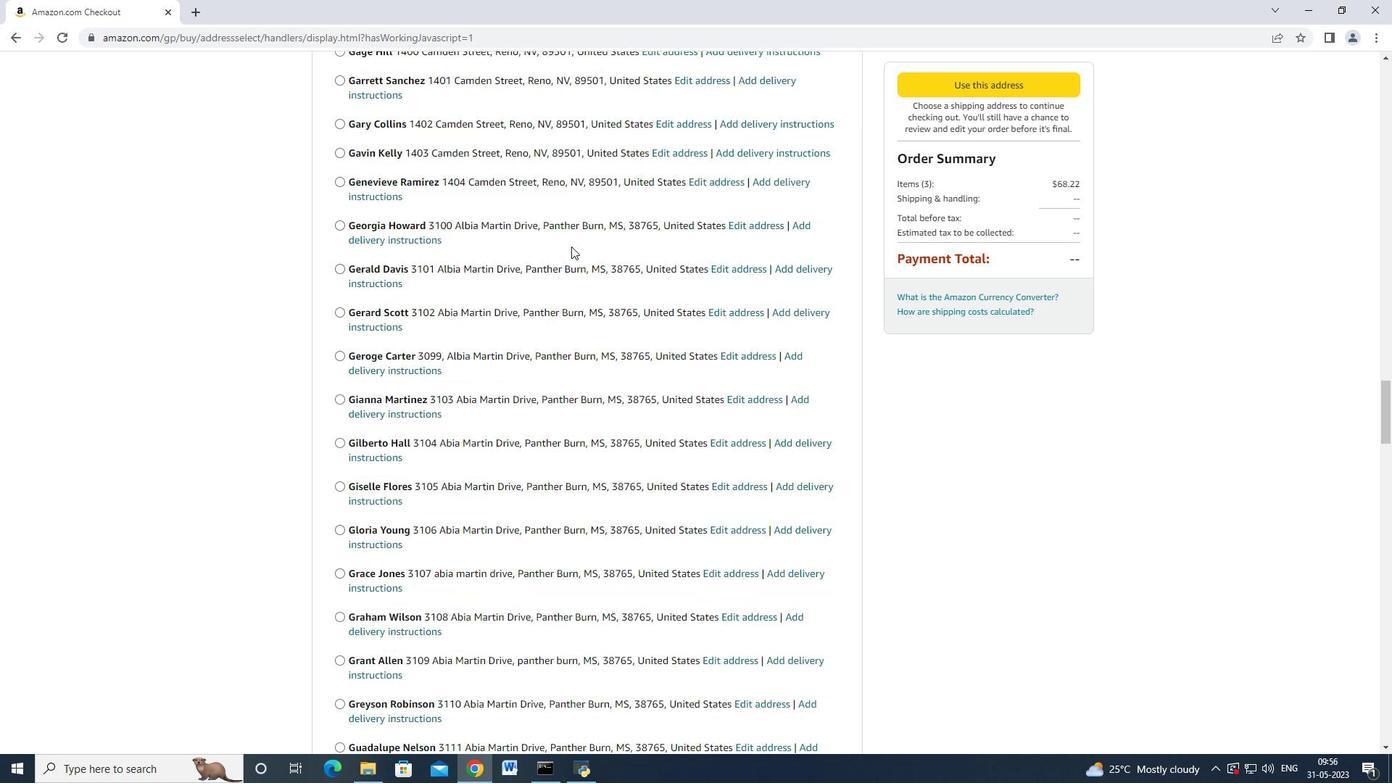 
Action: Mouse scrolled (572, 245) with delta (0, 0)
Screenshot: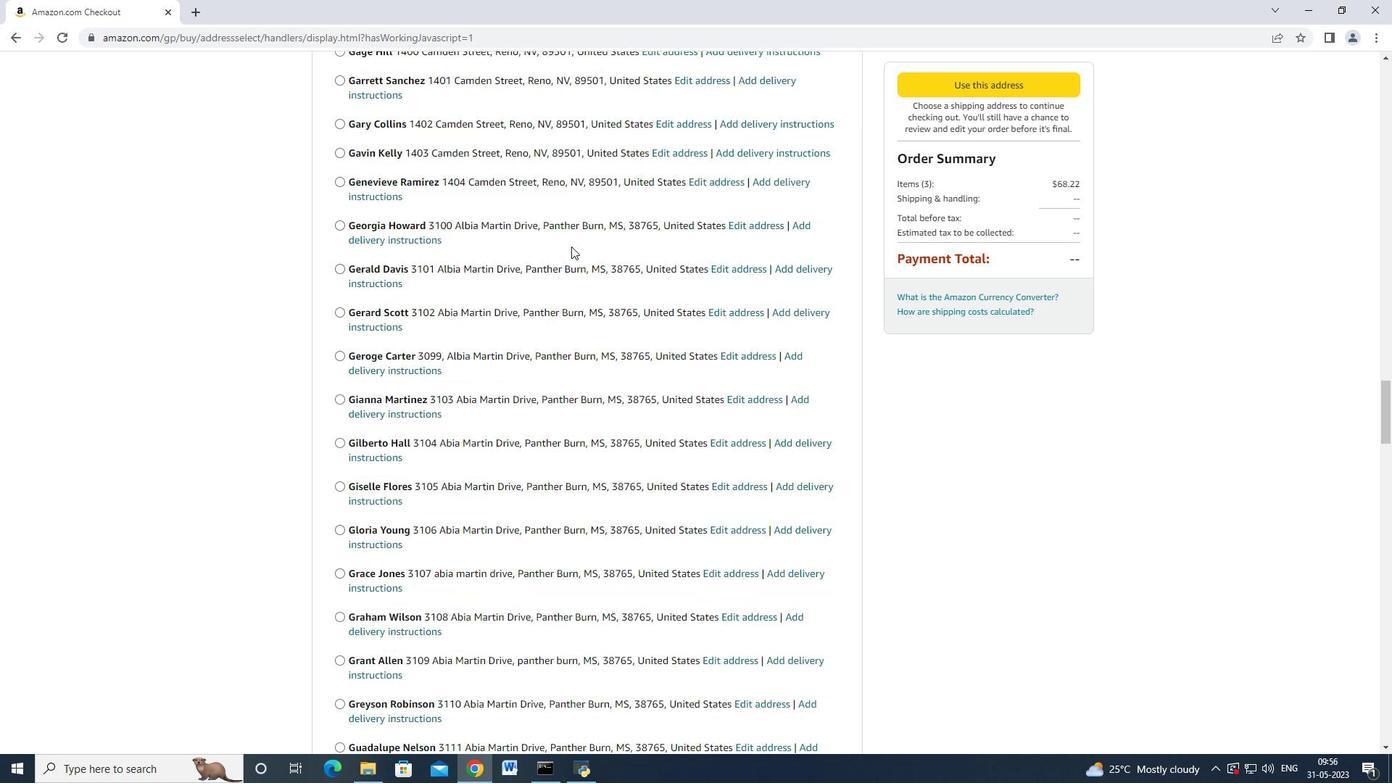 
Action: Mouse scrolled (572, 245) with delta (0, 0)
Screenshot: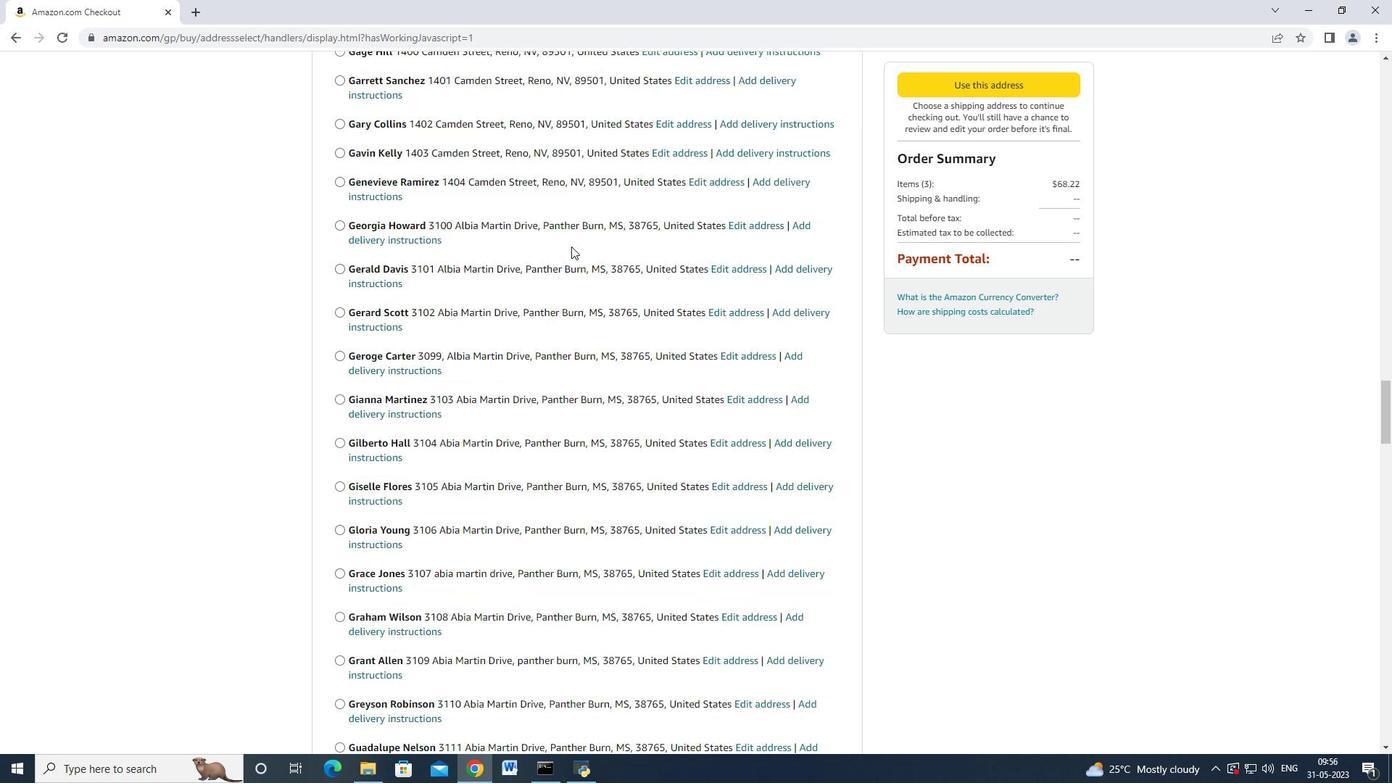 
Action: Mouse moved to (574, 245)
Screenshot: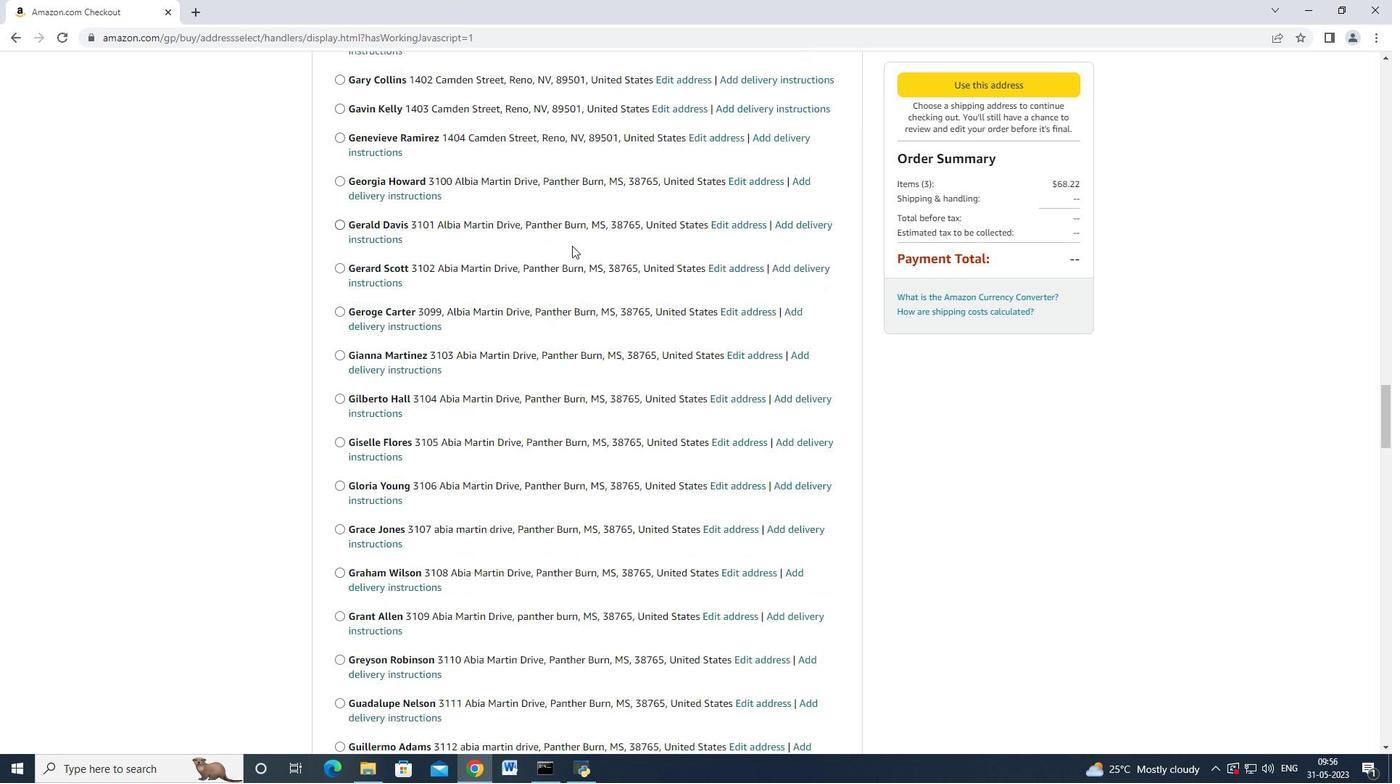 
Action: Mouse scrolled (574, 245) with delta (0, 0)
Screenshot: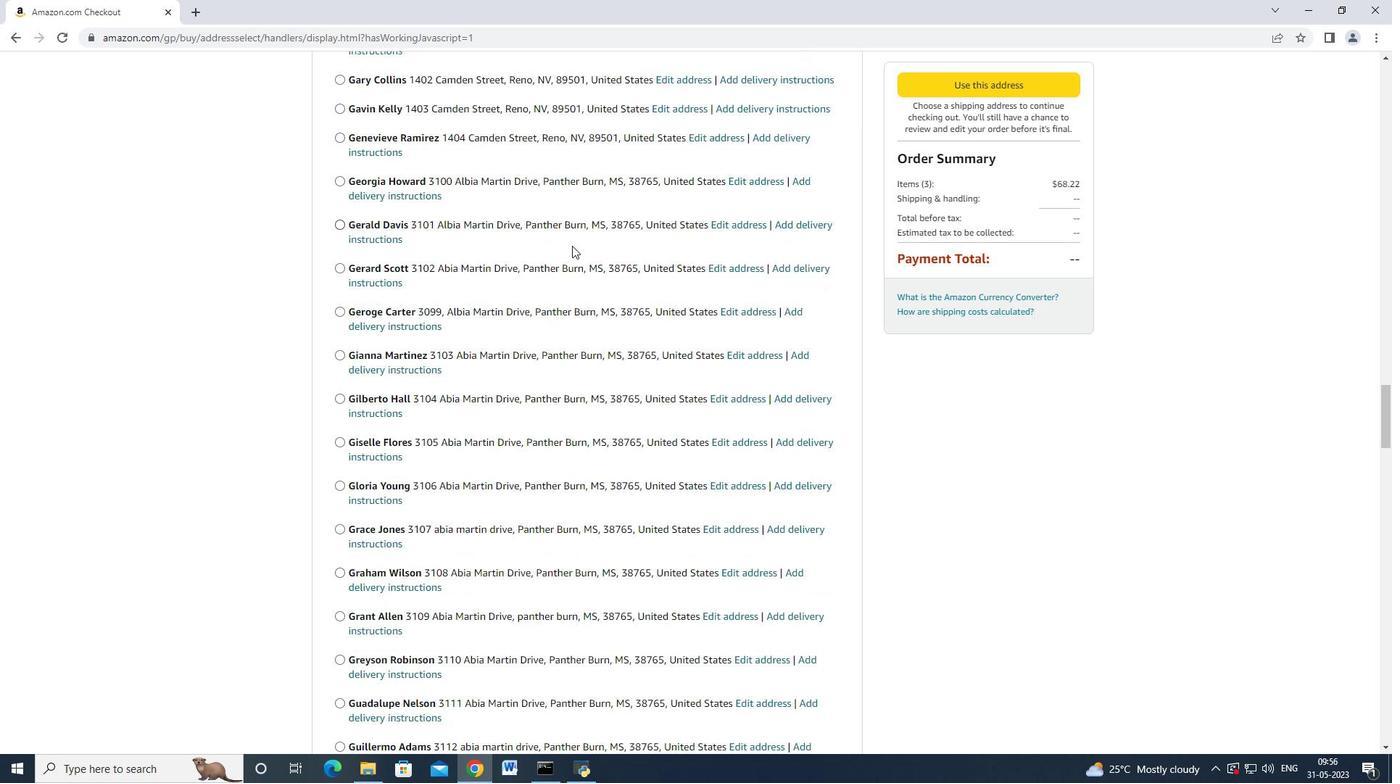 
Action: Mouse scrolled (574, 245) with delta (0, 0)
Screenshot: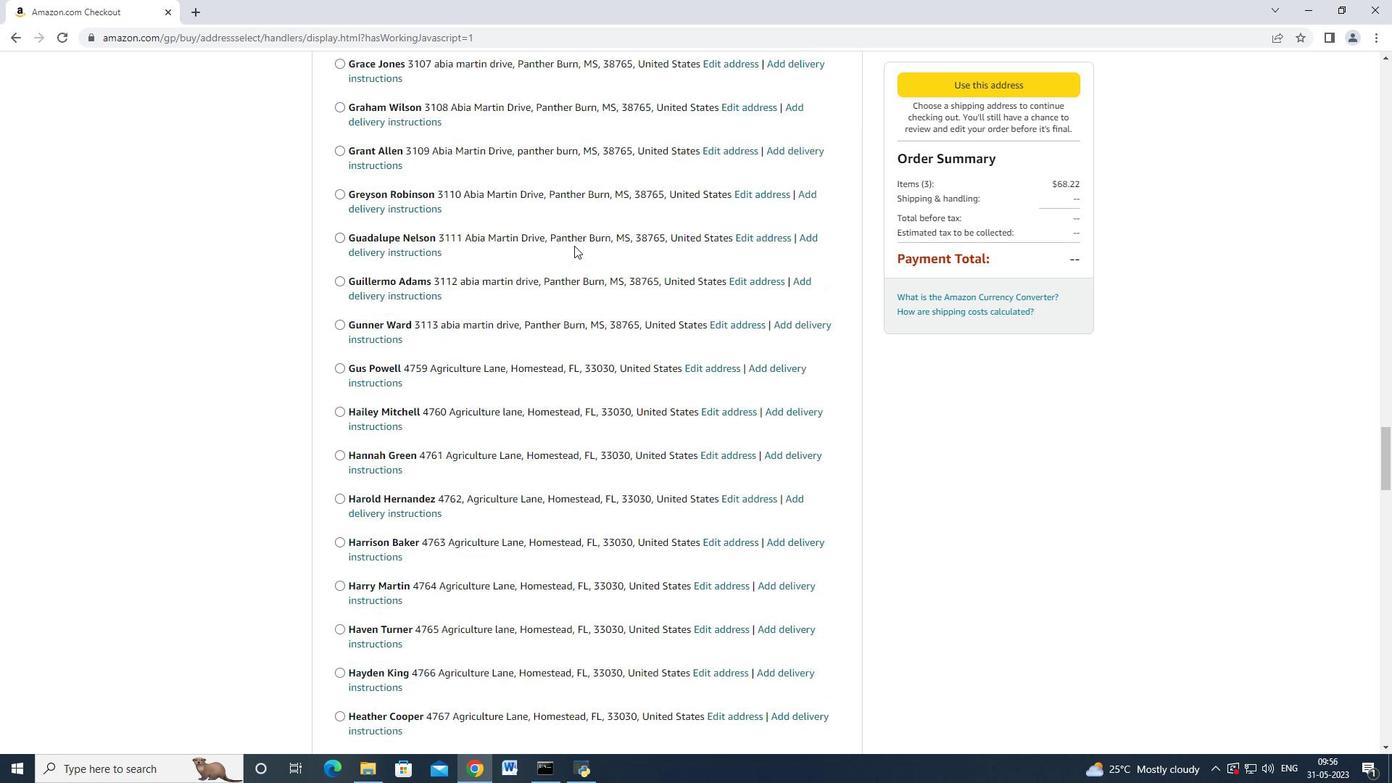 
Action: Mouse scrolled (574, 245) with delta (0, 0)
Screenshot: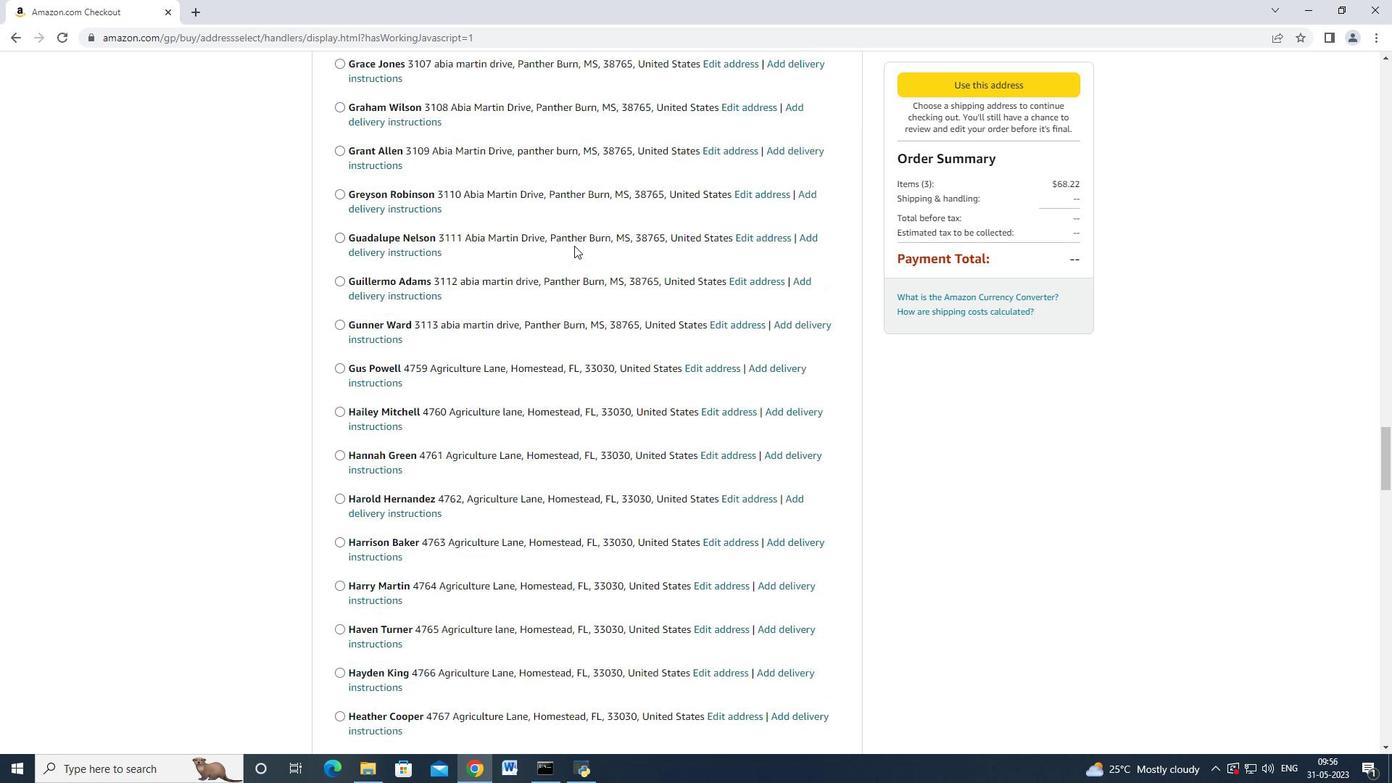
Action: Mouse scrolled (574, 245) with delta (0, 0)
Screenshot: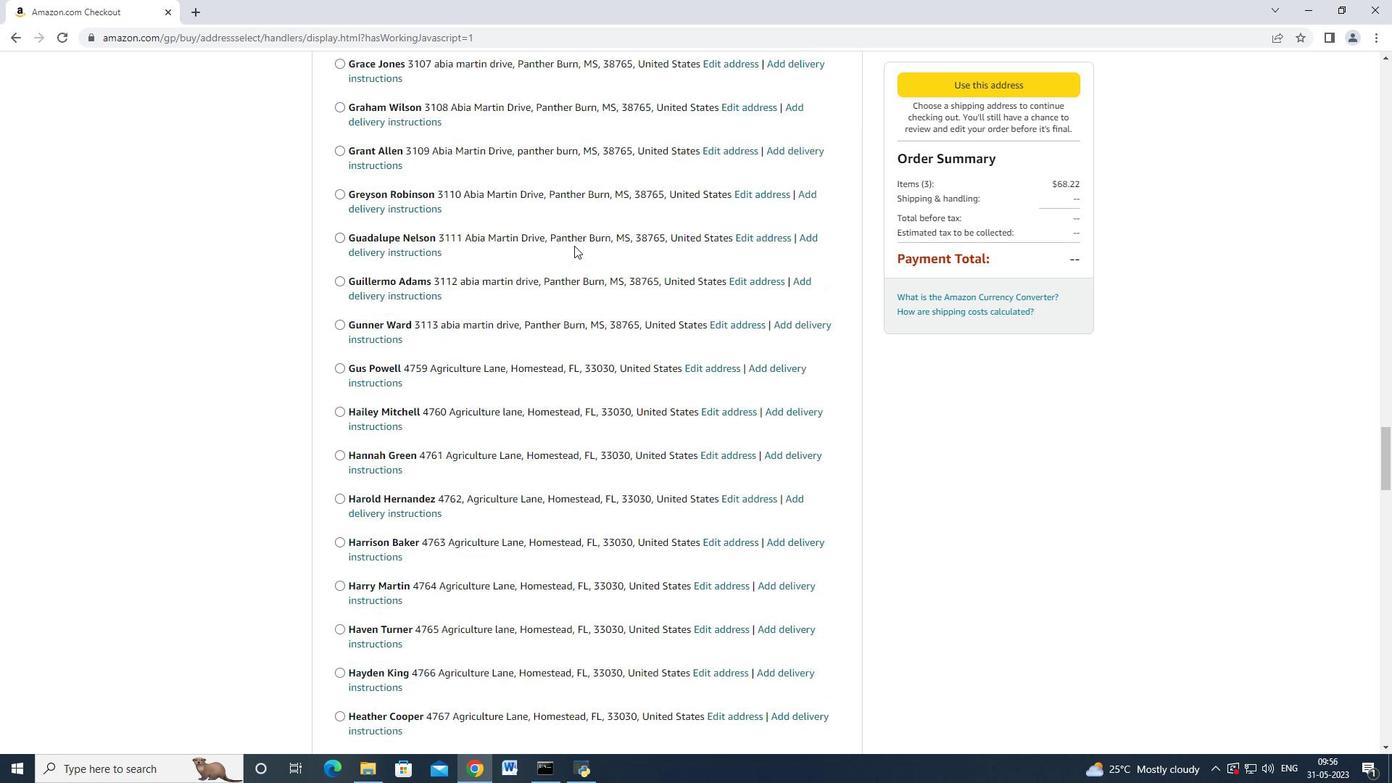 
Action: Mouse scrolled (574, 245) with delta (0, 0)
Screenshot: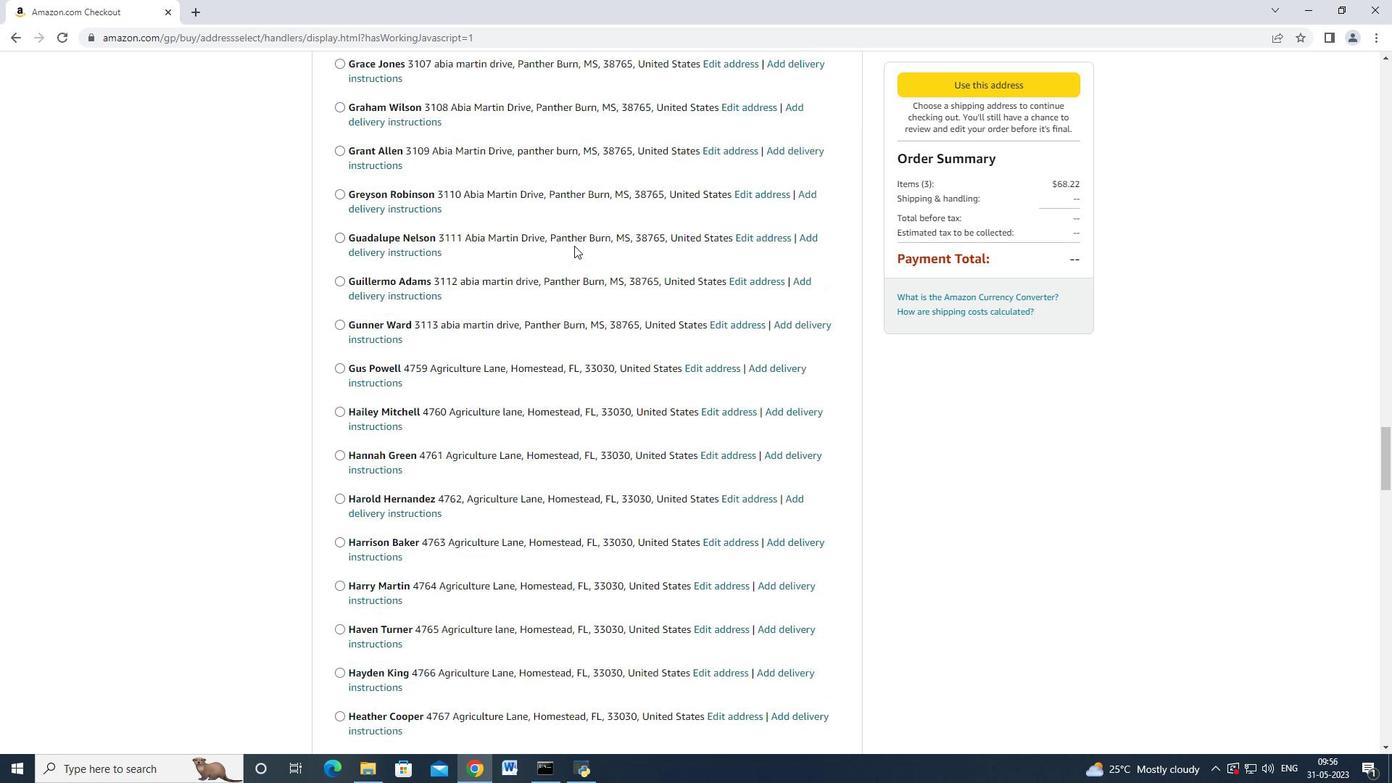 
Action: Mouse scrolled (574, 245) with delta (0, 0)
Screenshot: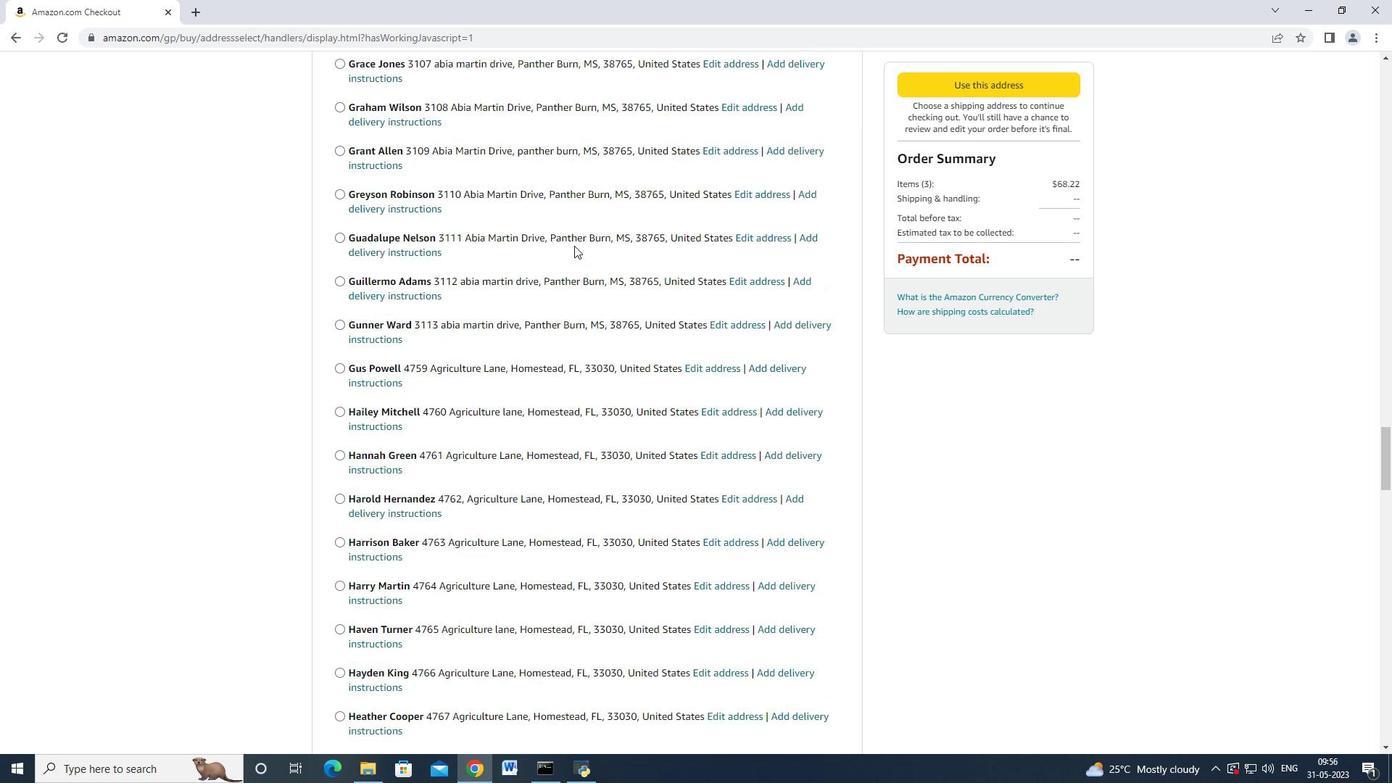 
Action: Mouse moved to (575, 244)
Screenshot: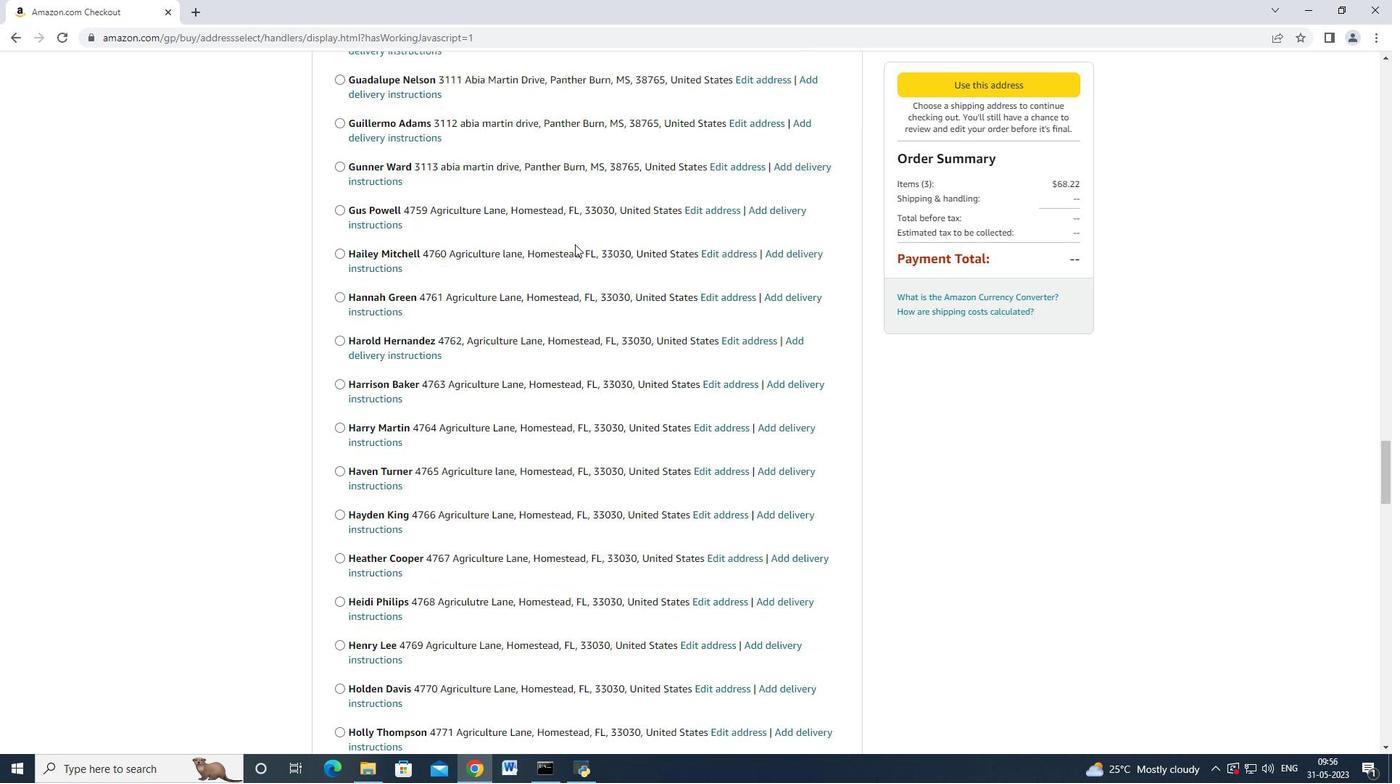 
Action: Mouse scrolled (575, 243) with delta (0, 0)
Screenshot: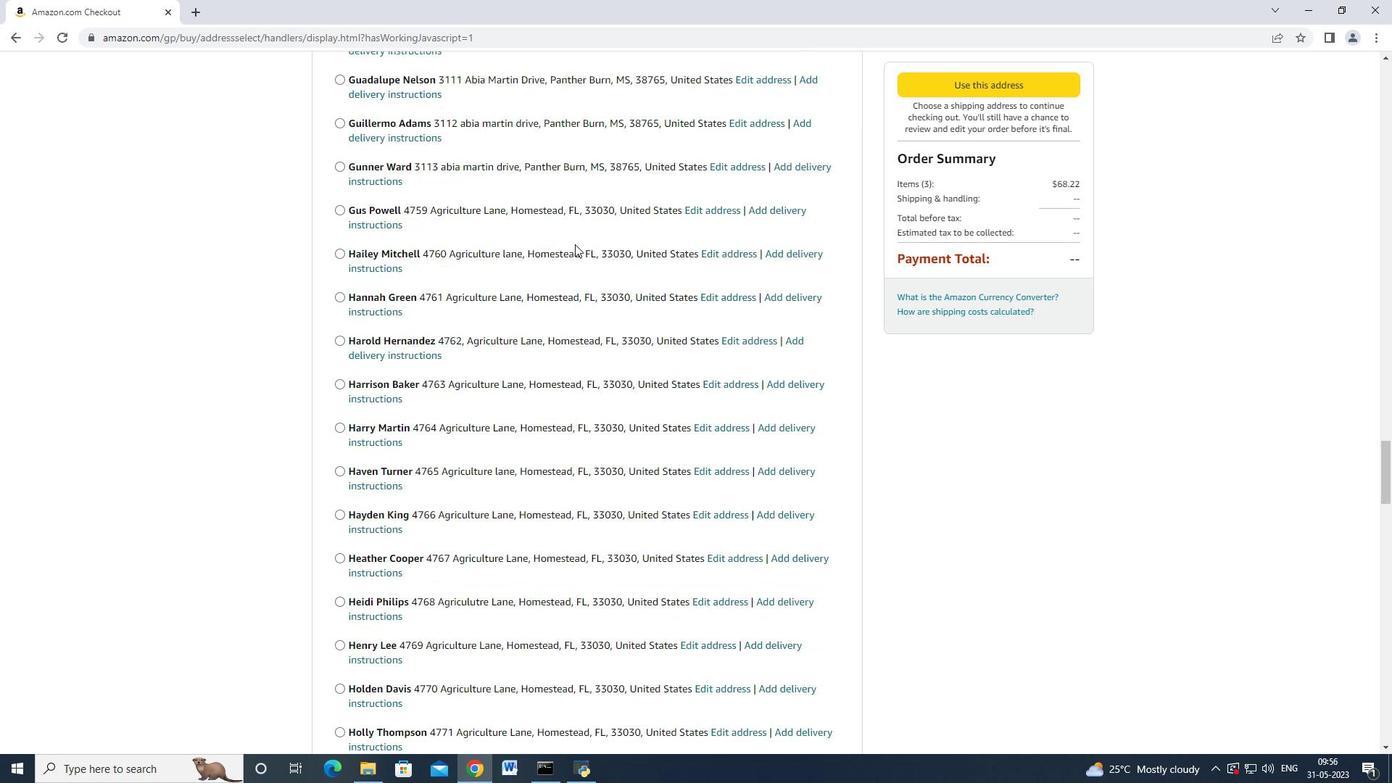 
Action: Mouse scrolled (575, 243) with delta (0, 0)
Screenshot: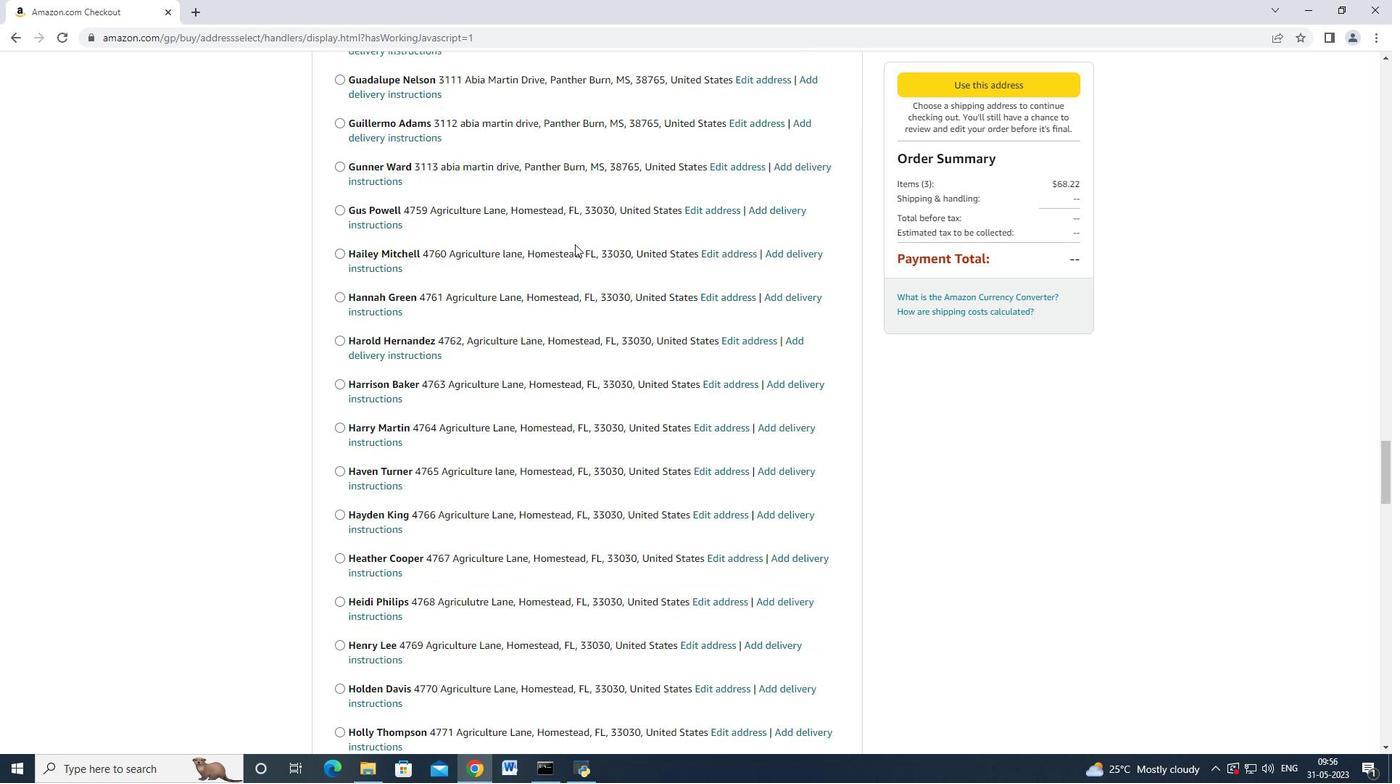 
Action: Mouse moved to (575, 244)
Screenshot: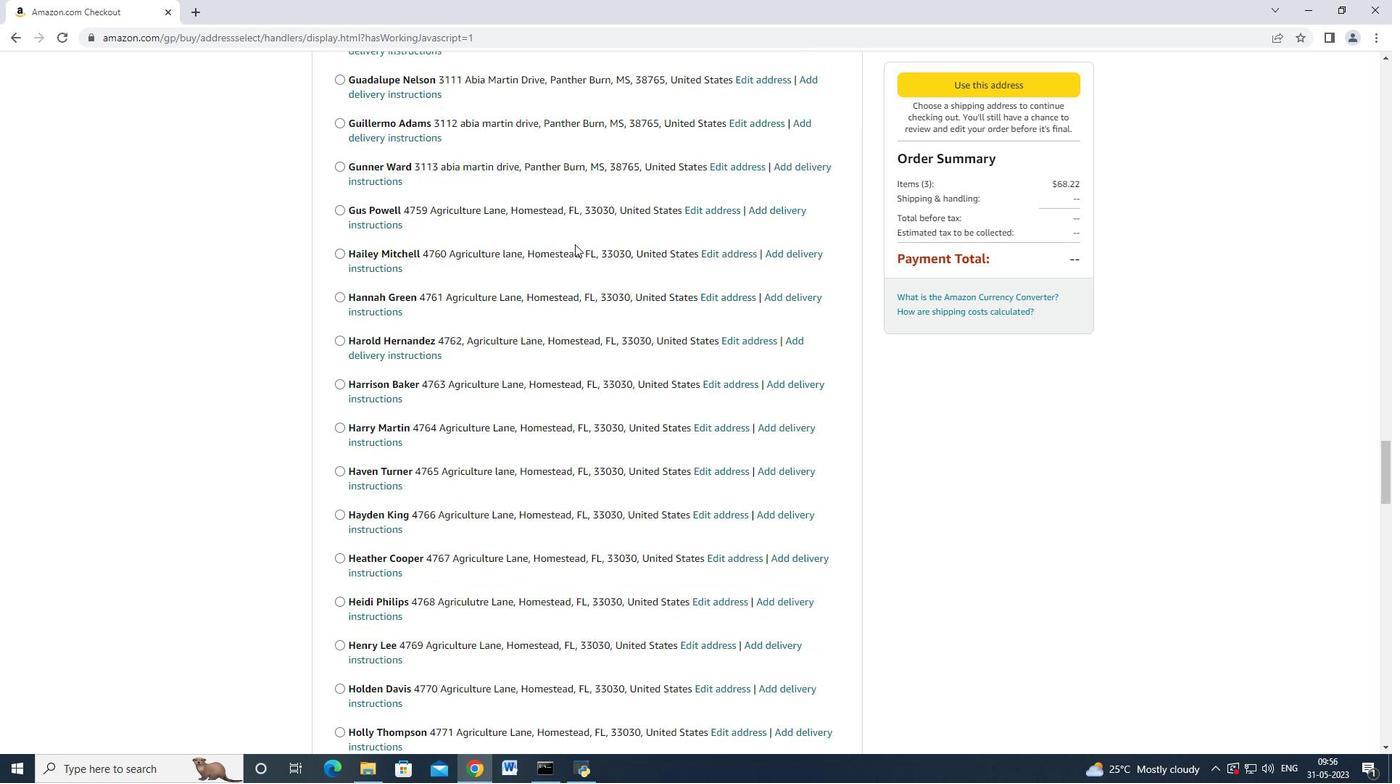 
Action: Mouse scrolled (575, 243) with delta (0, 0)
Screenshot: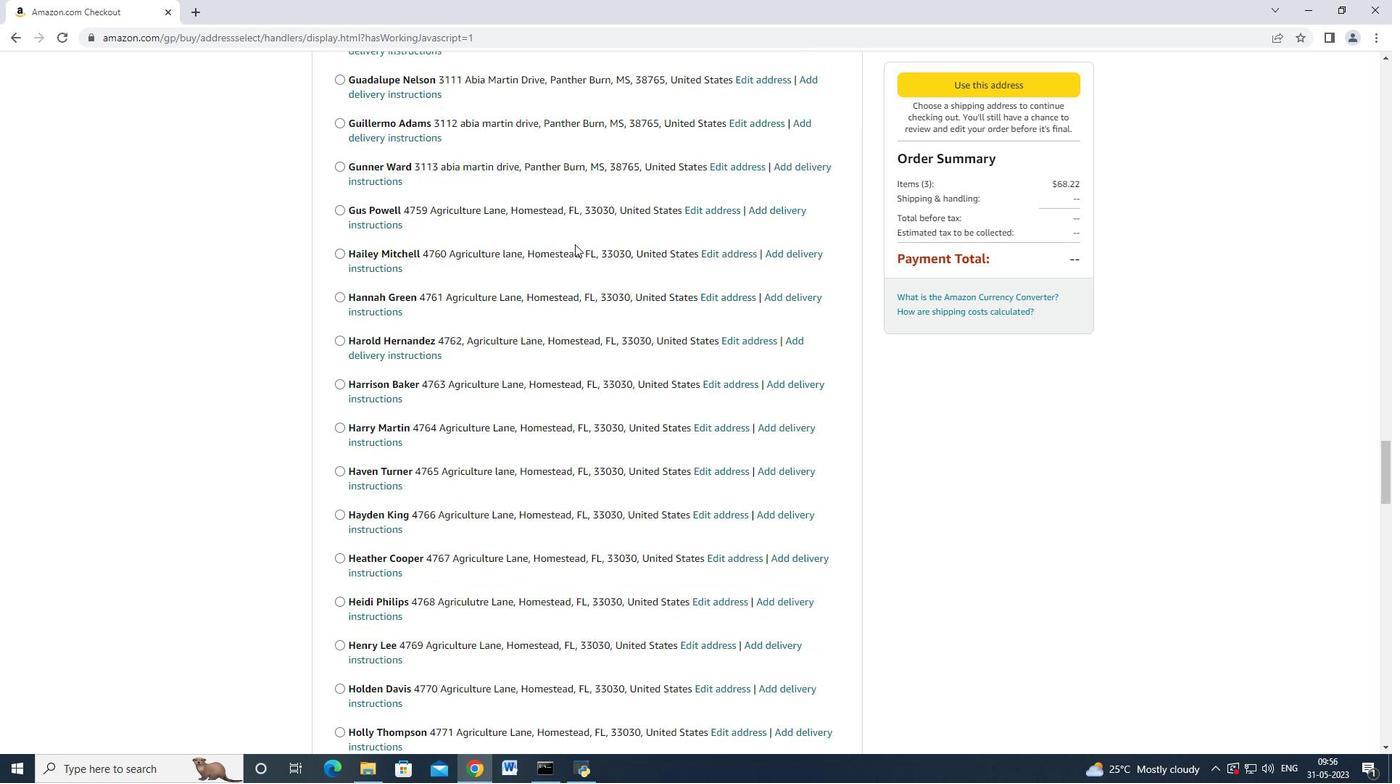 
Action: Mouse scrolled (575, 243) with delta (0, 0)
Screenshot: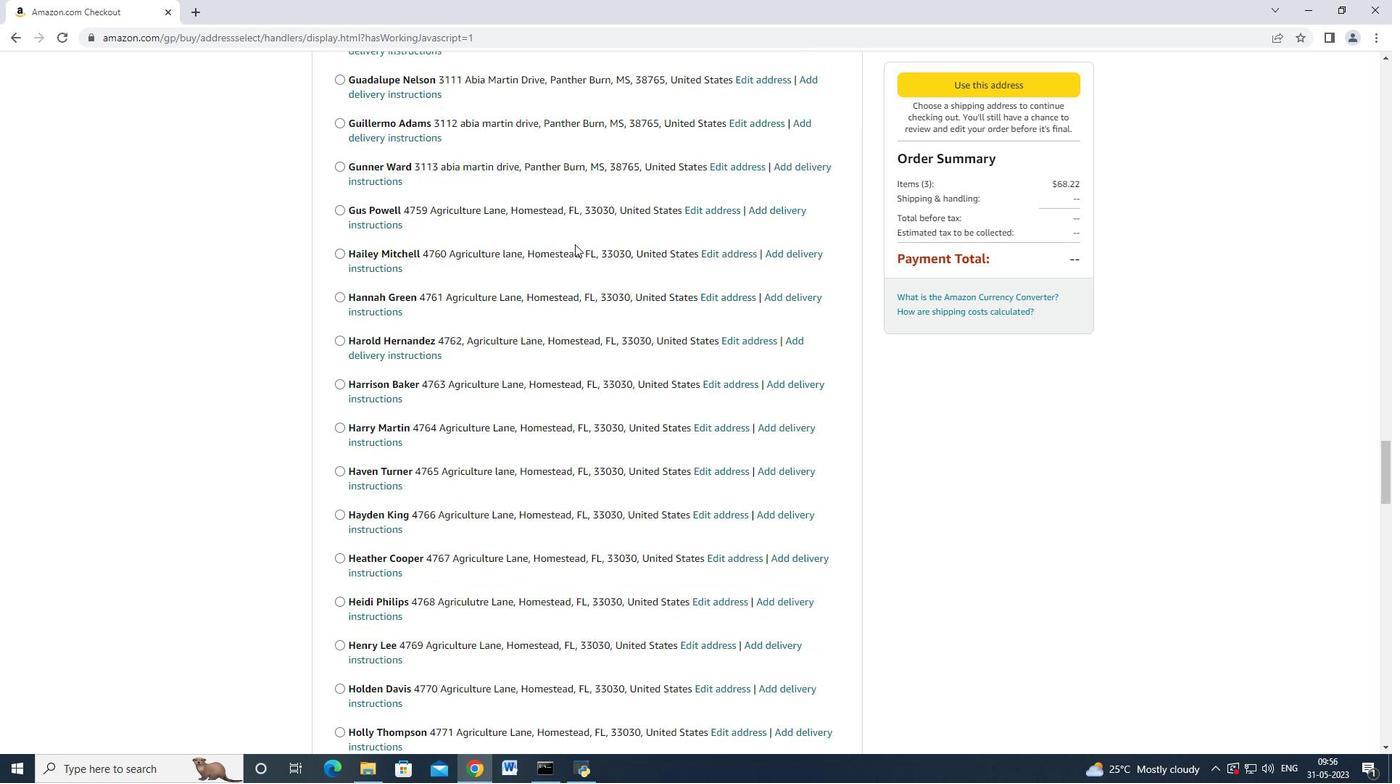 
Action: Mouse scrolled (575, 243) with delta (0, -1)
Screenshot: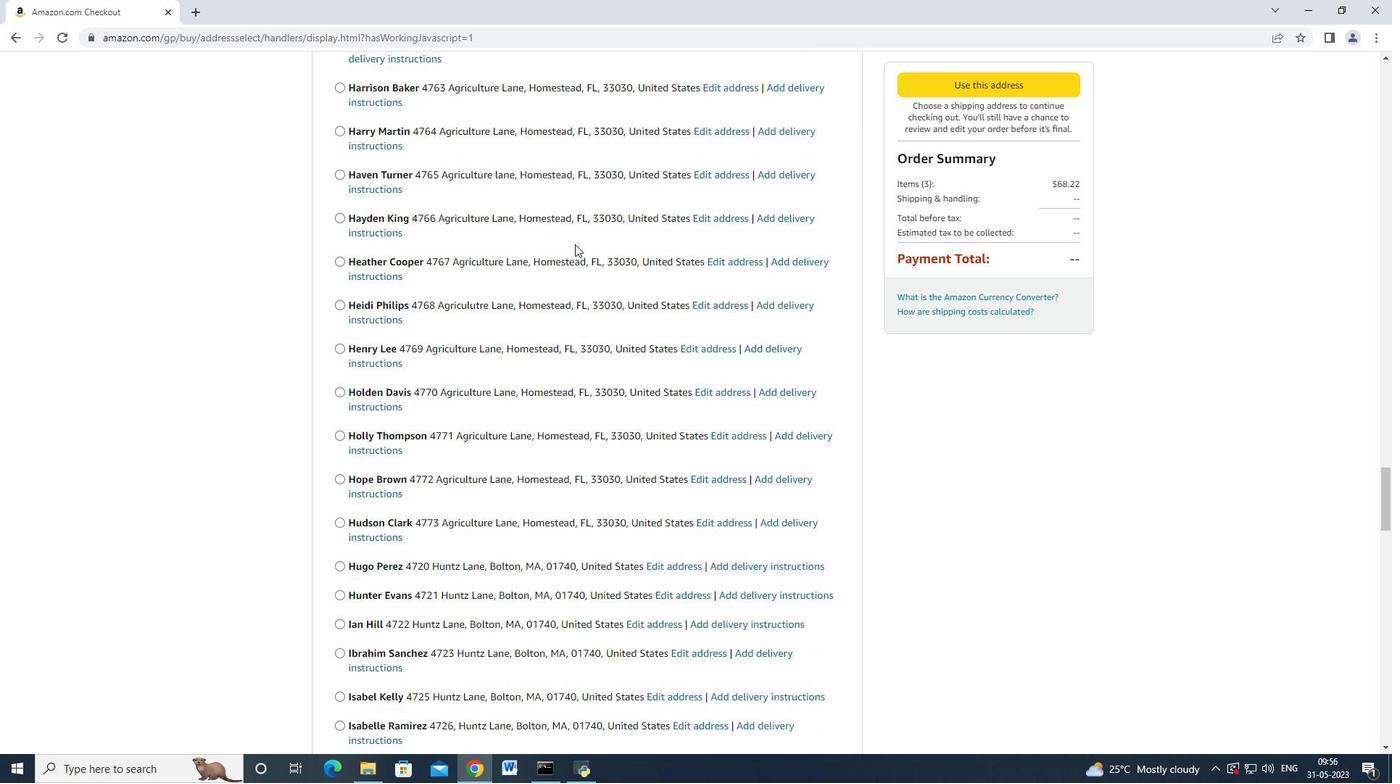 
Action: Mouse scrolled (575, 243) with delta (0, 0)
Screenshot: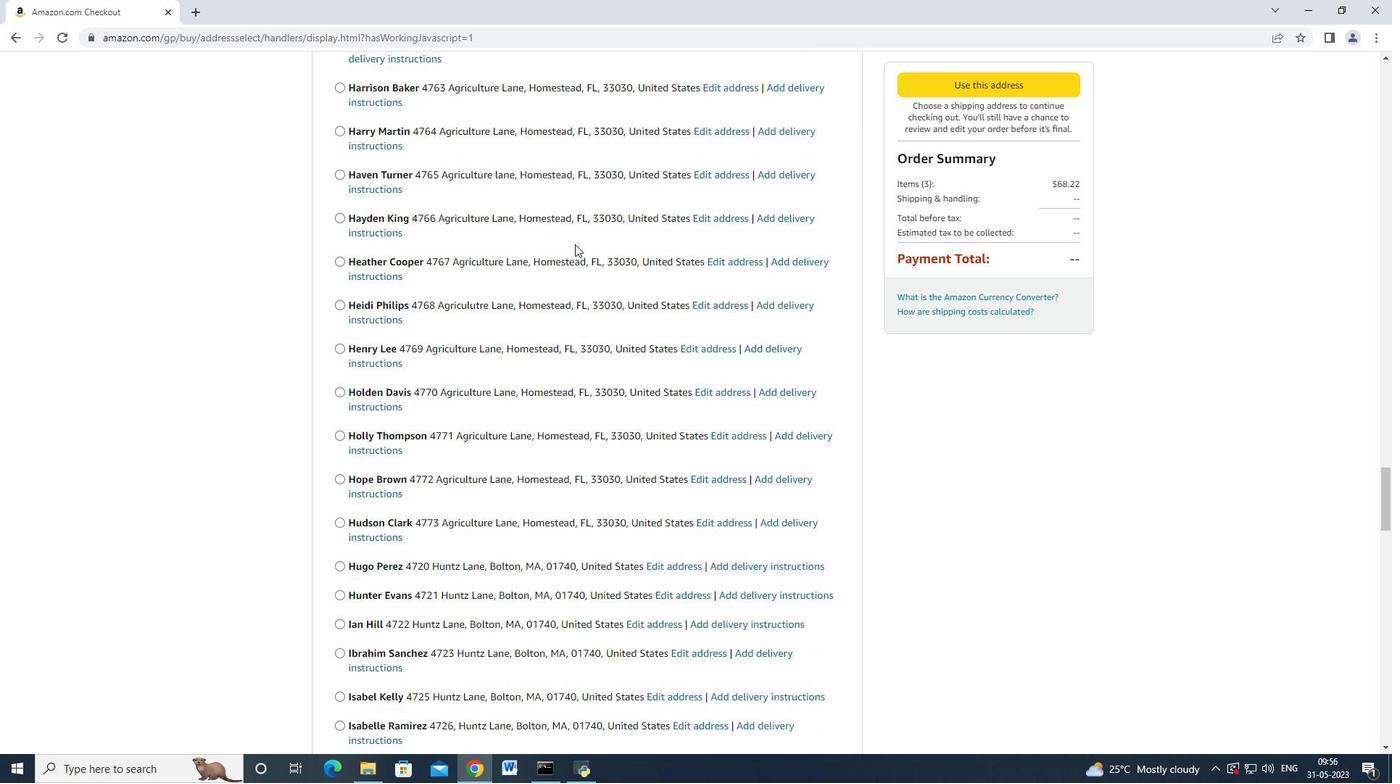 
Action: Mouse scrolled (575, 243) with delta (0, 0)
Screenshot: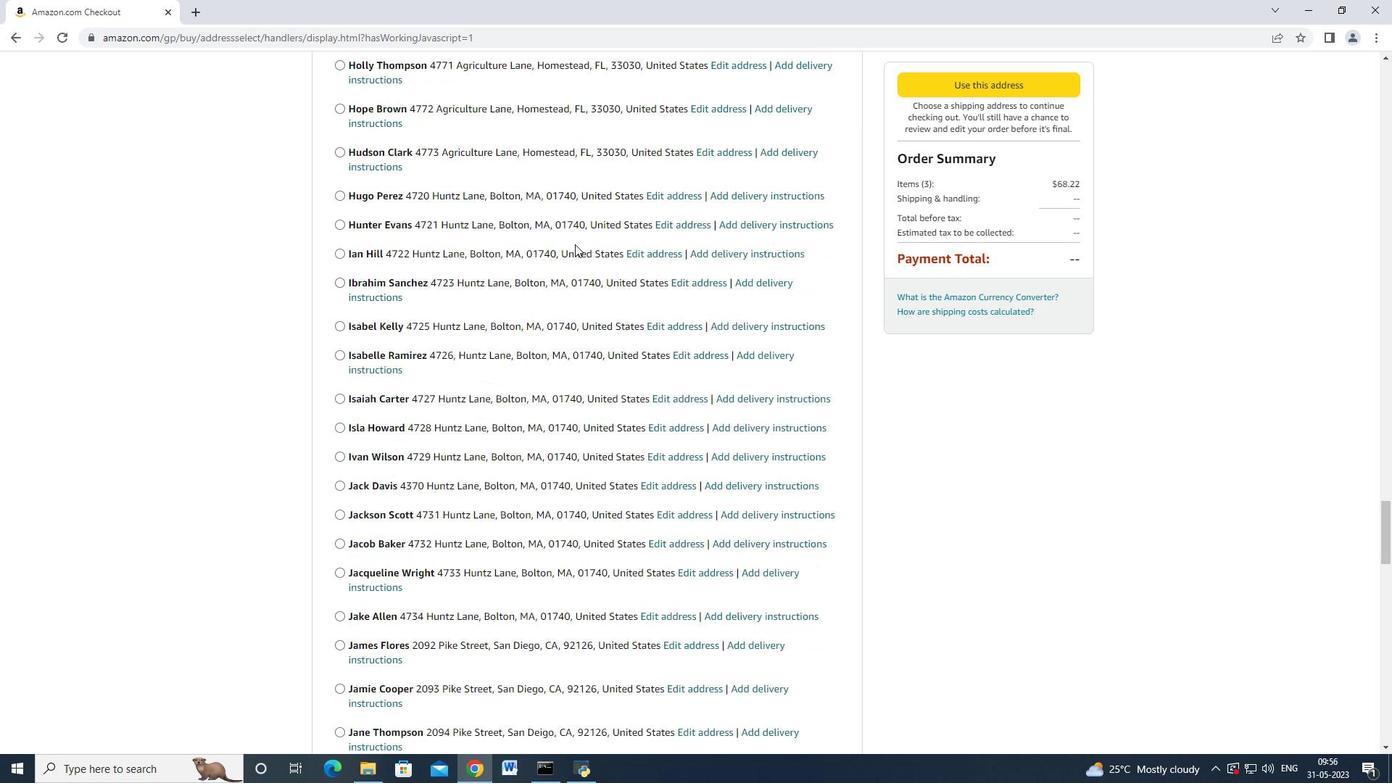 
Action: Mouse scrolled (575, 243) with delta (0, 0)
Screenshot: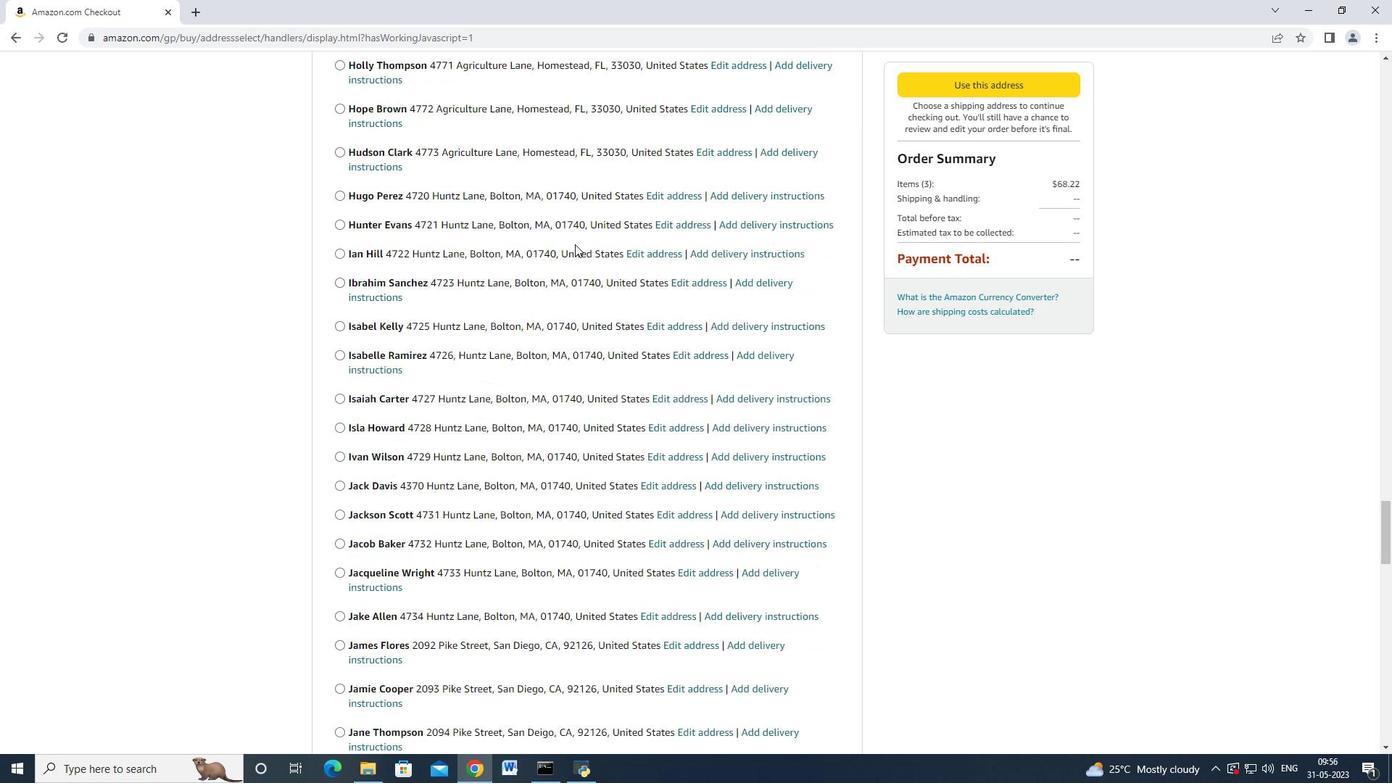 
Action: Mouse moved to (575, 245)
Screenshot: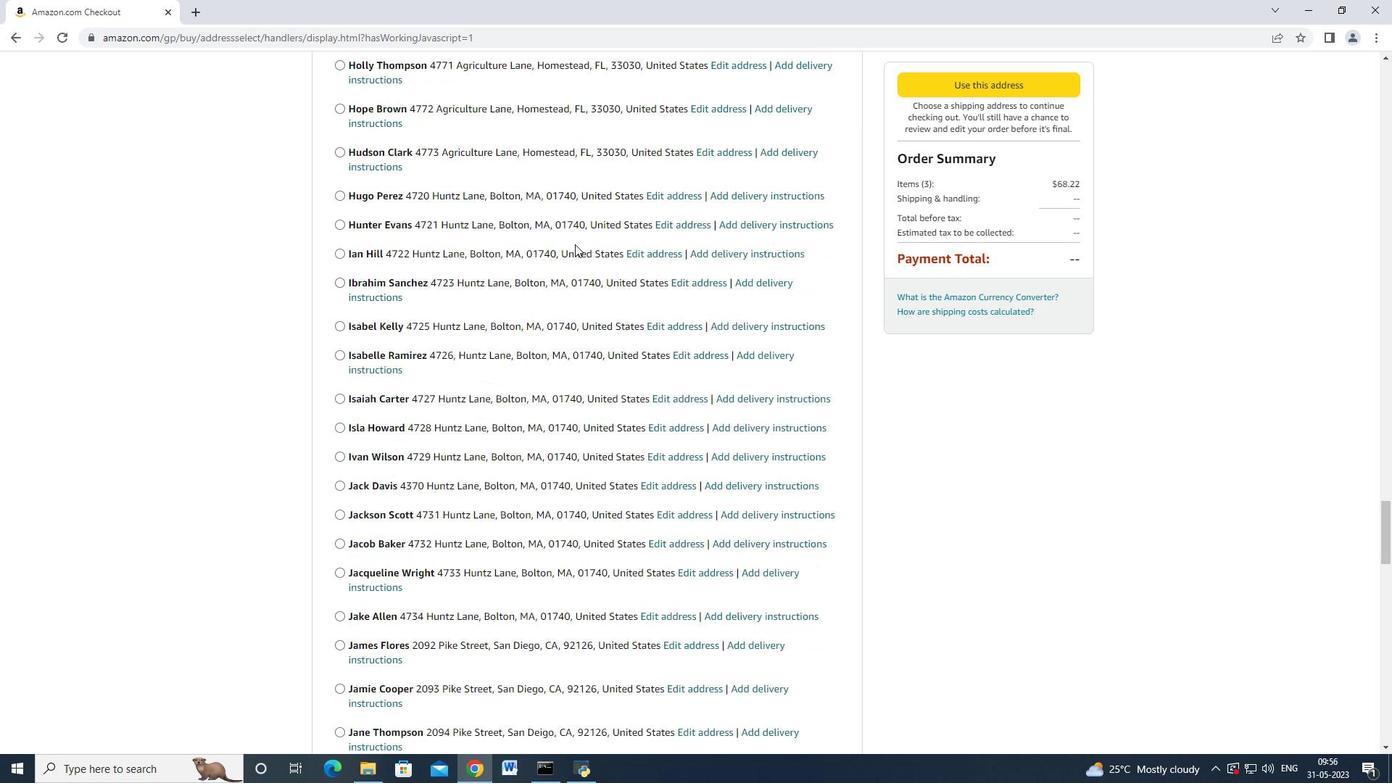
Action: Mouse scrolled (575, 243) with delta (0, -1)
Screenshot: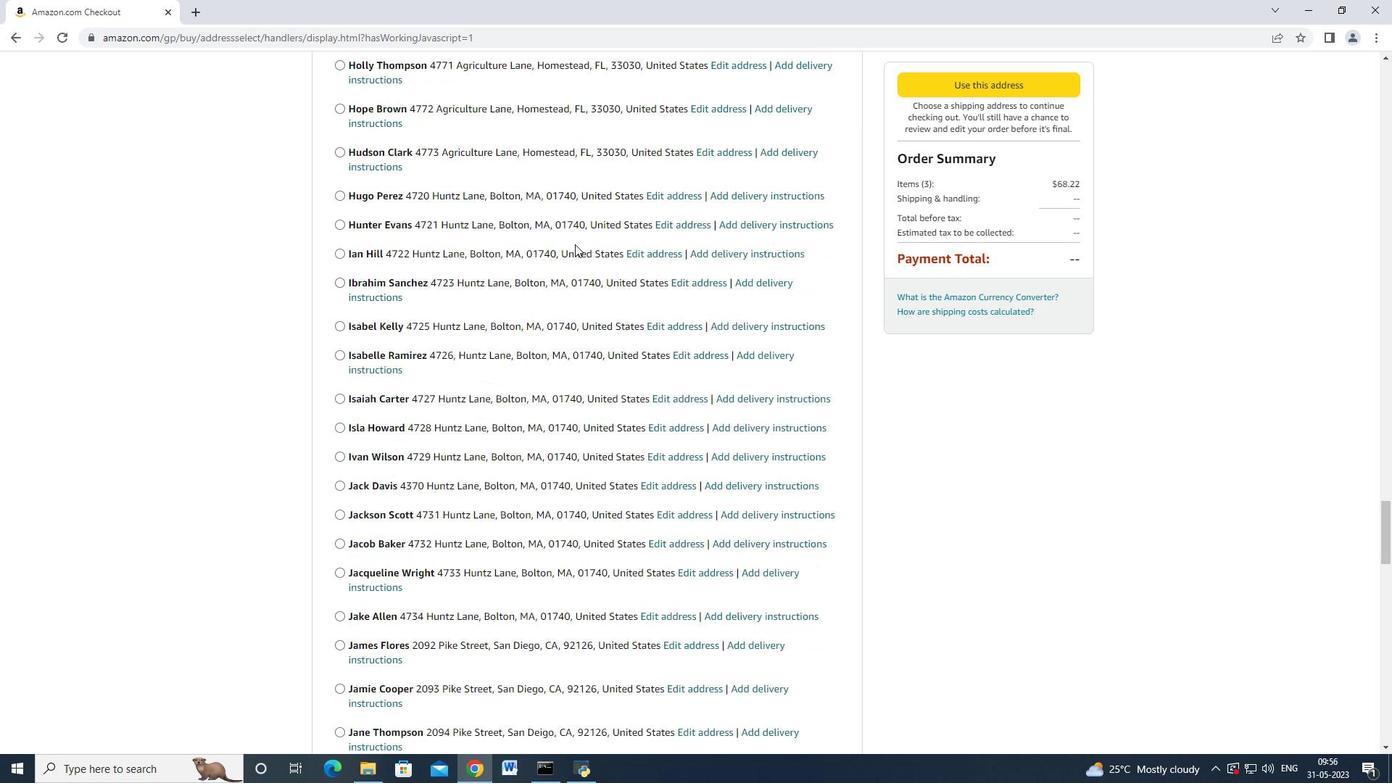 
Action: Mouse moved to (575, 245)
Screenshot: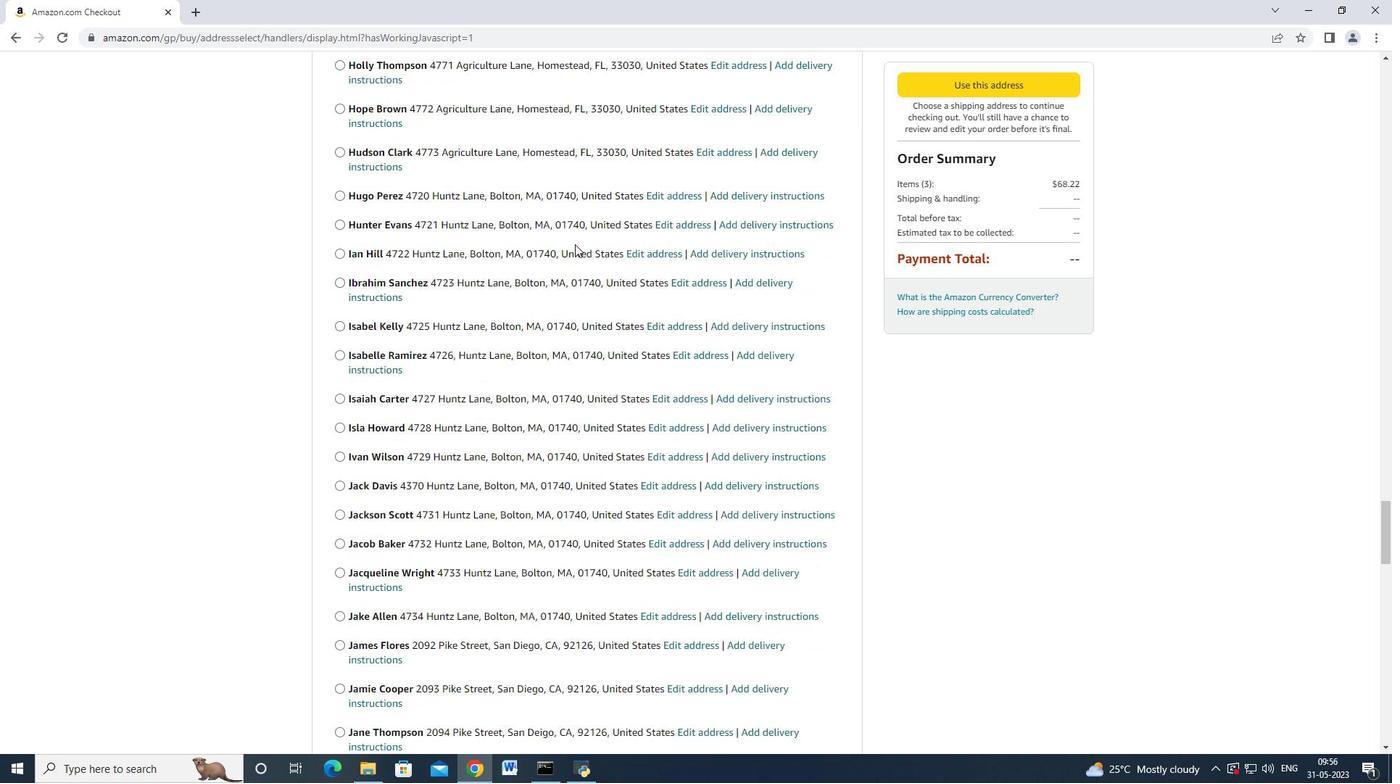 
Action: Mouse scrolled (575, 244) with delta (0, 0)
Screenshot: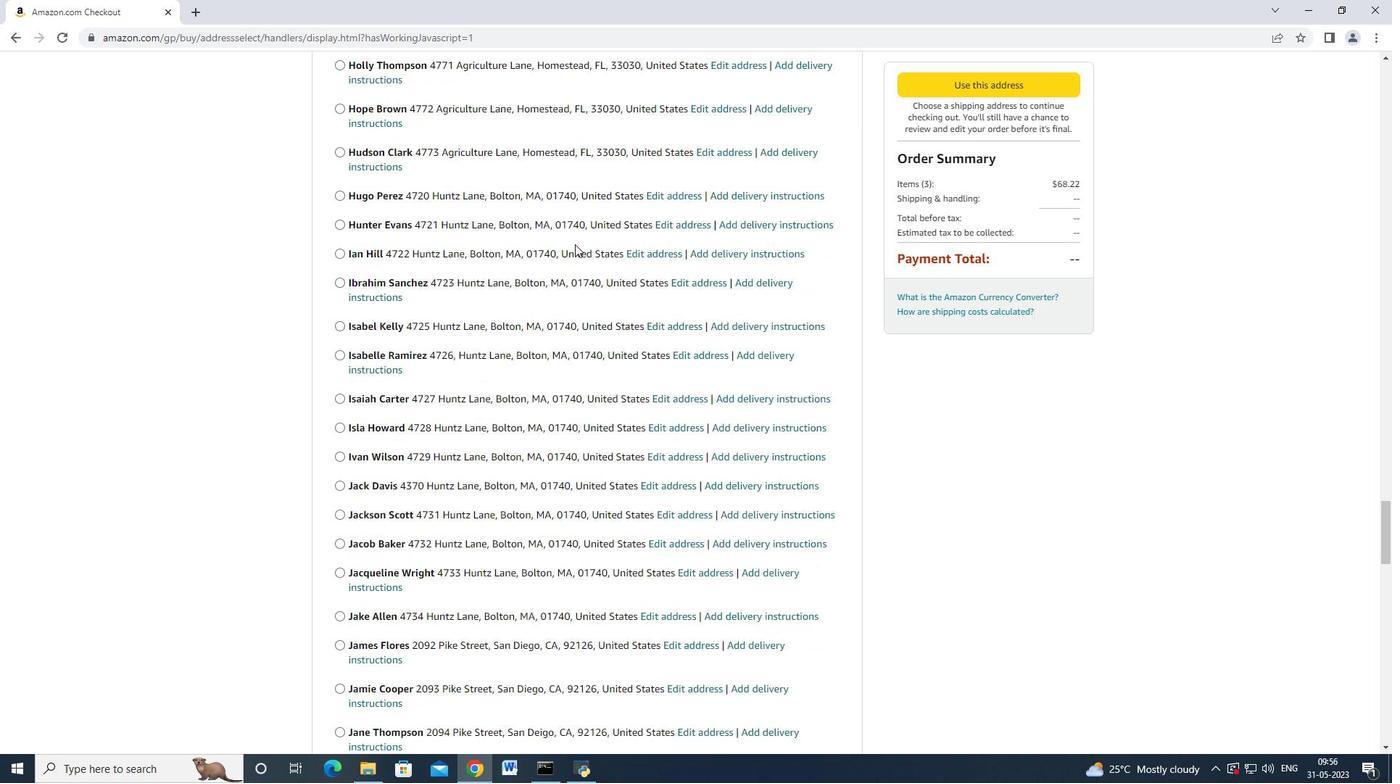 
Action: Mouse scrolled (575, 244) with delta (0, 0)
Screenshot: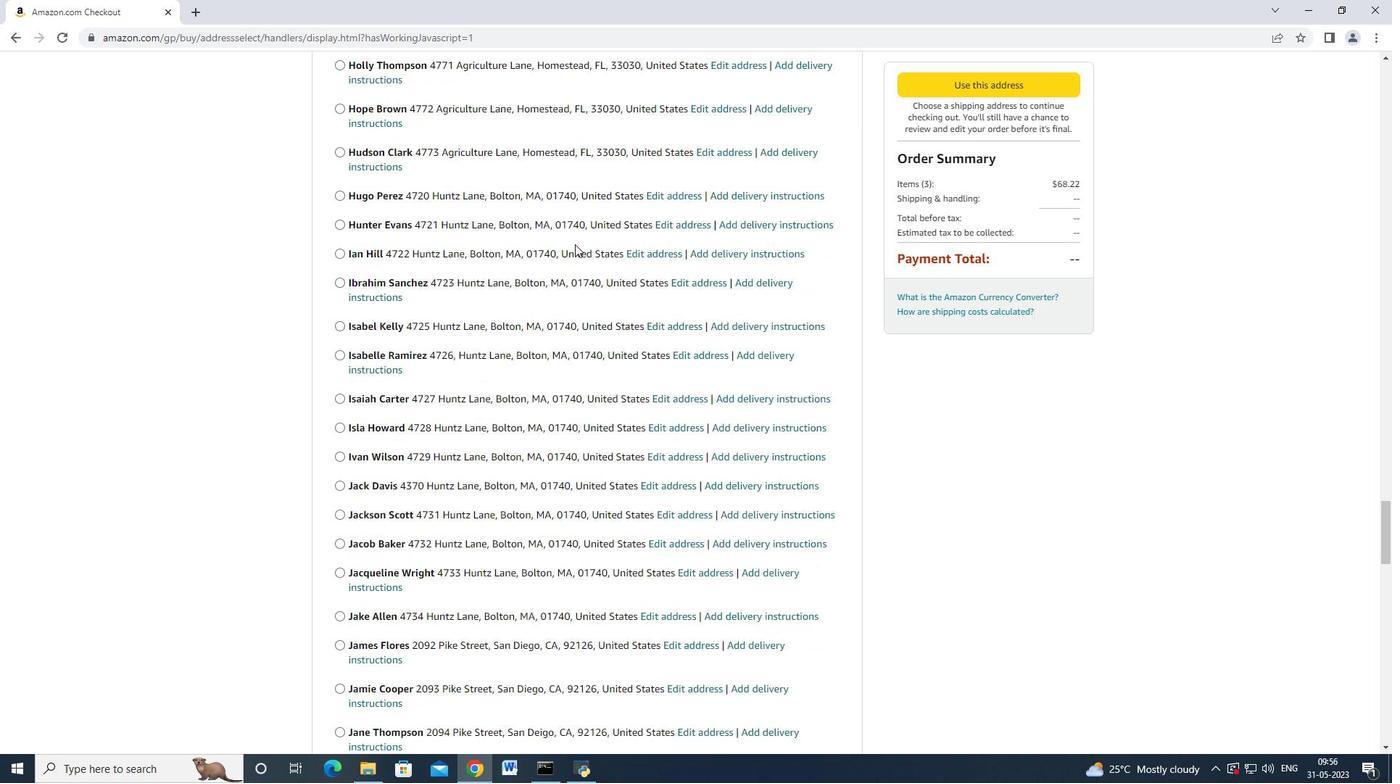 
Action: Mouse scrolled (575, 244) with delta (0, 0)
Screenshot: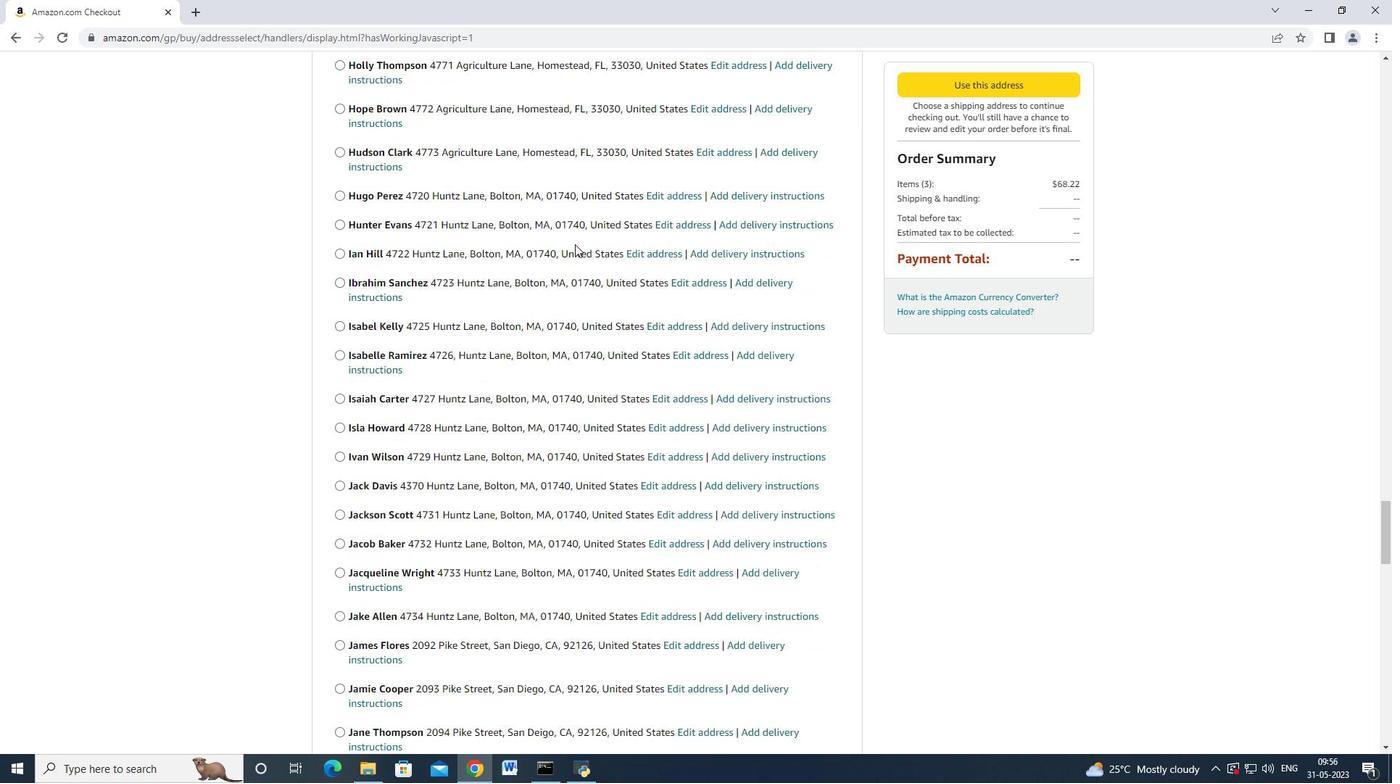 
Action: Mouse scrolled (575, 244) with delta (0, 0)
Screenshot: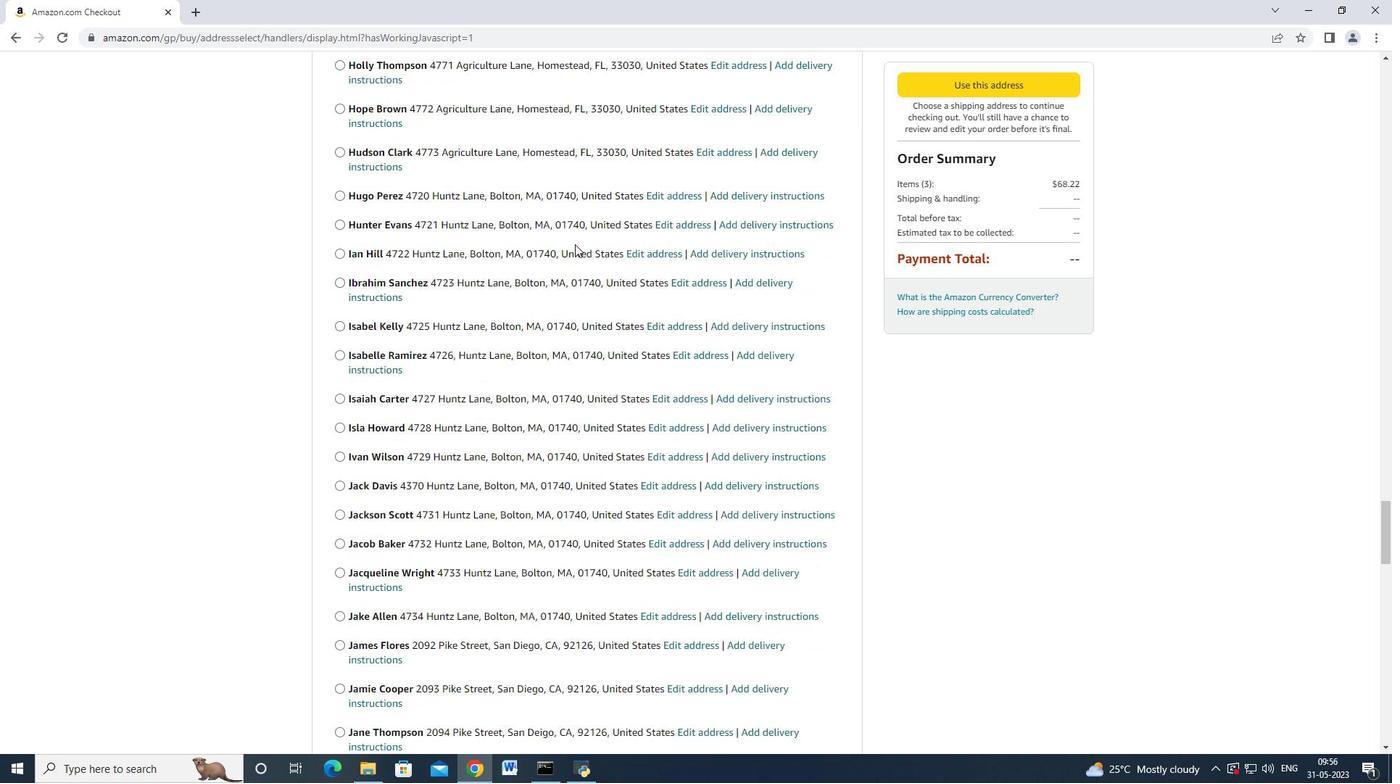 
Action: Mouse moved to (575, 245)
Screenshot: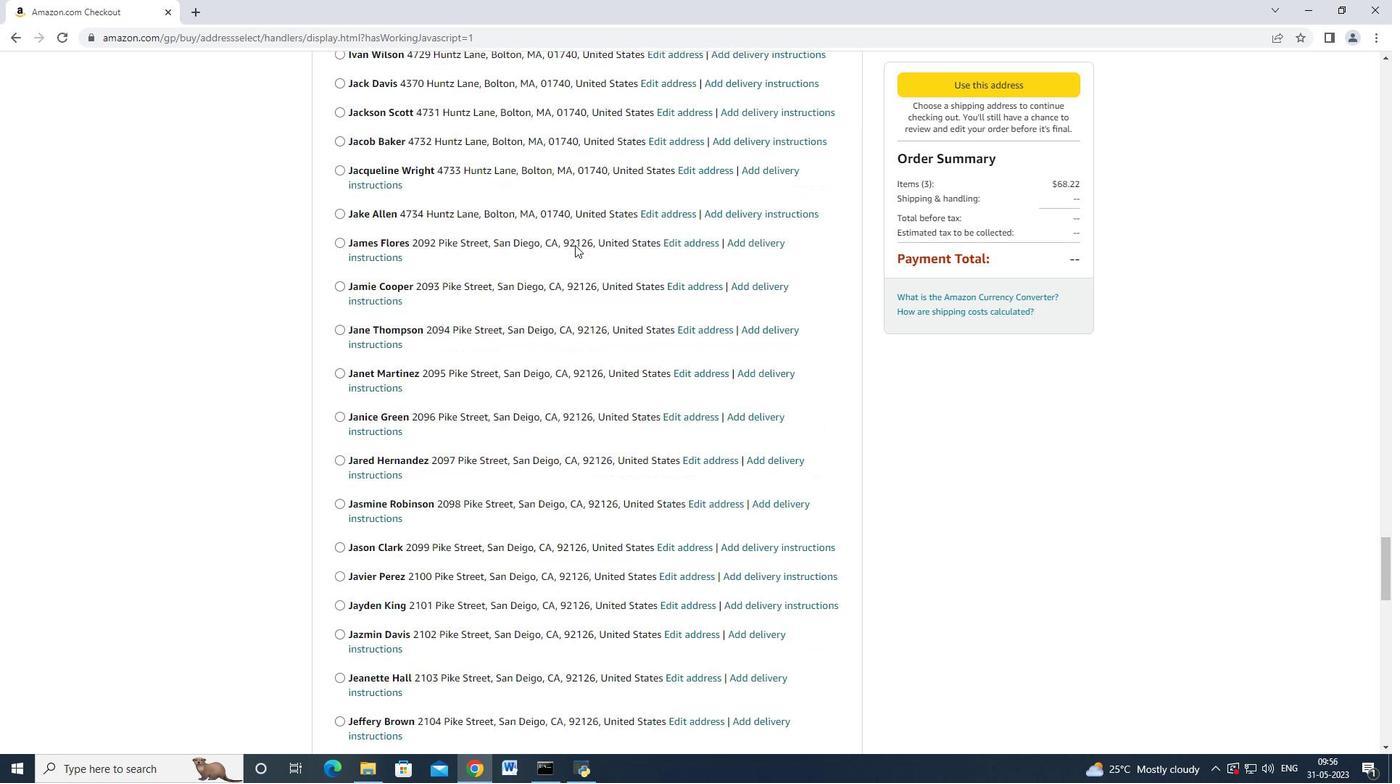 
Action: Mouse scrolled (575, 244) with delta (0, 0)
Screenshot: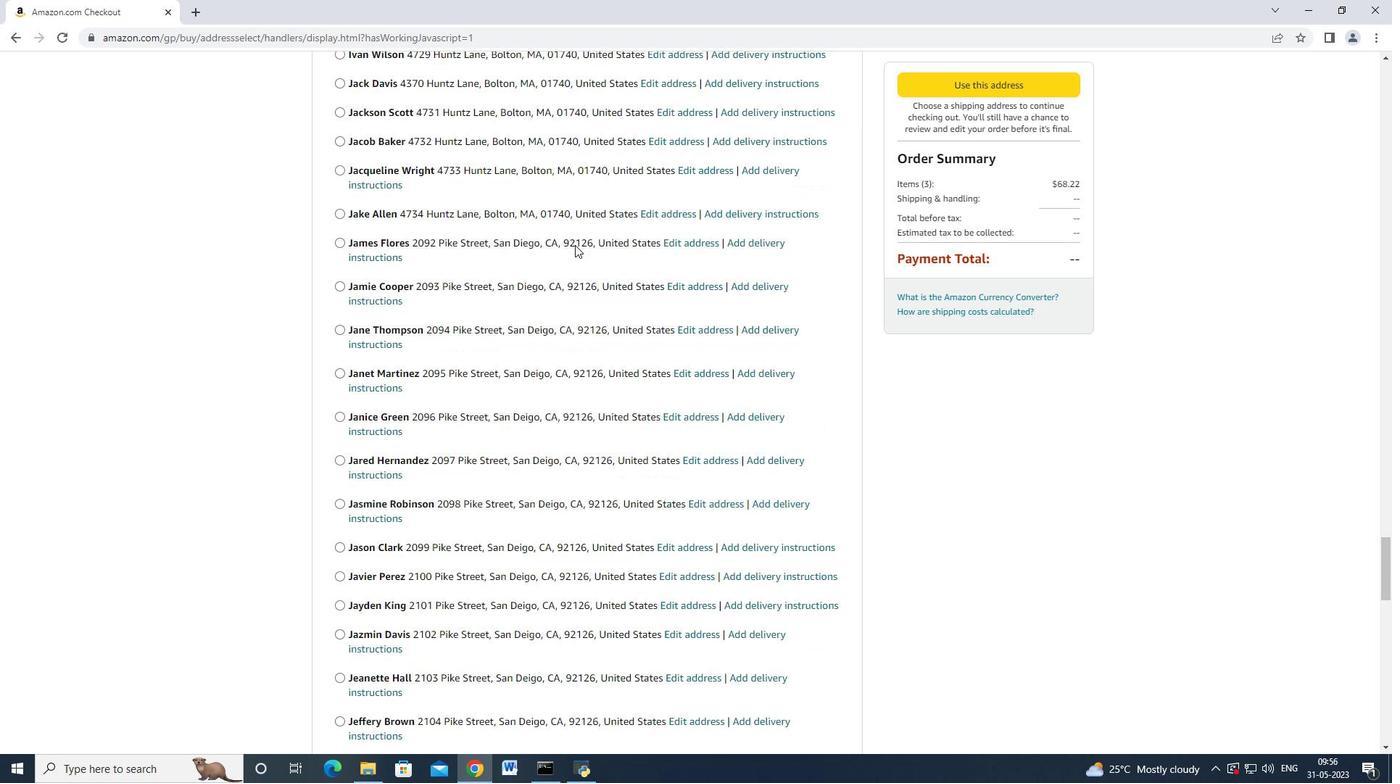 
Action: Mouse moved to (574, 245)
Screenshot: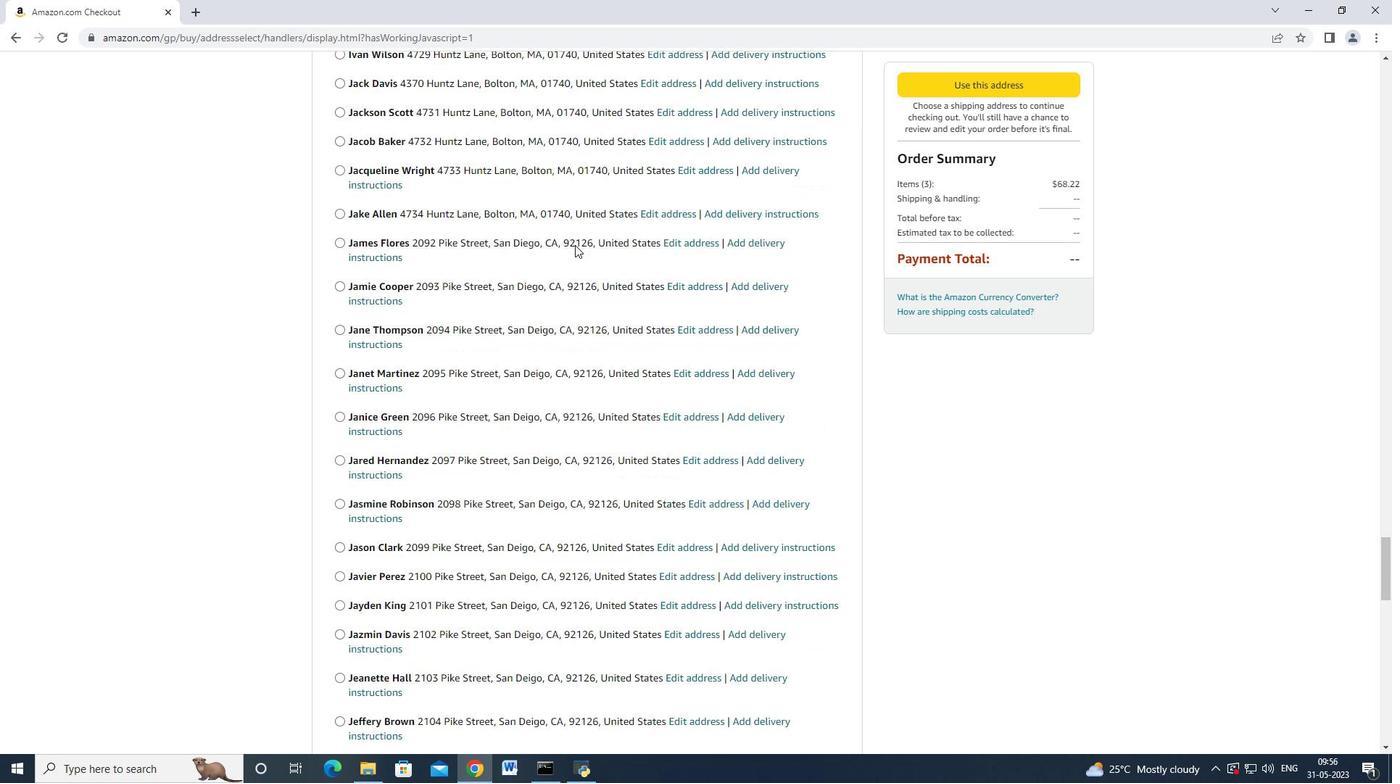 
Action: Mouse scrolled (574, 243) with delta (0, -1)
Screenshot: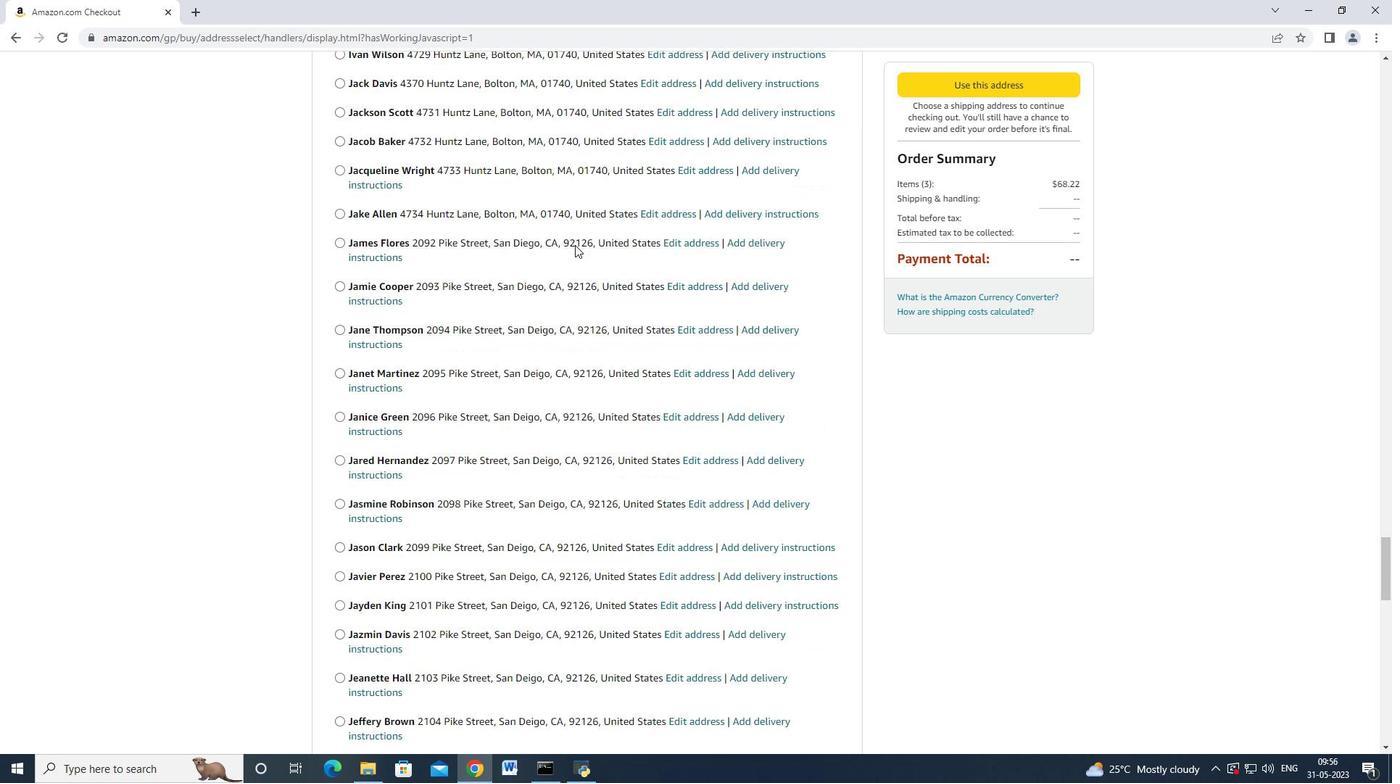 
Action: Mouse moved to (573, 245)
Screenshot: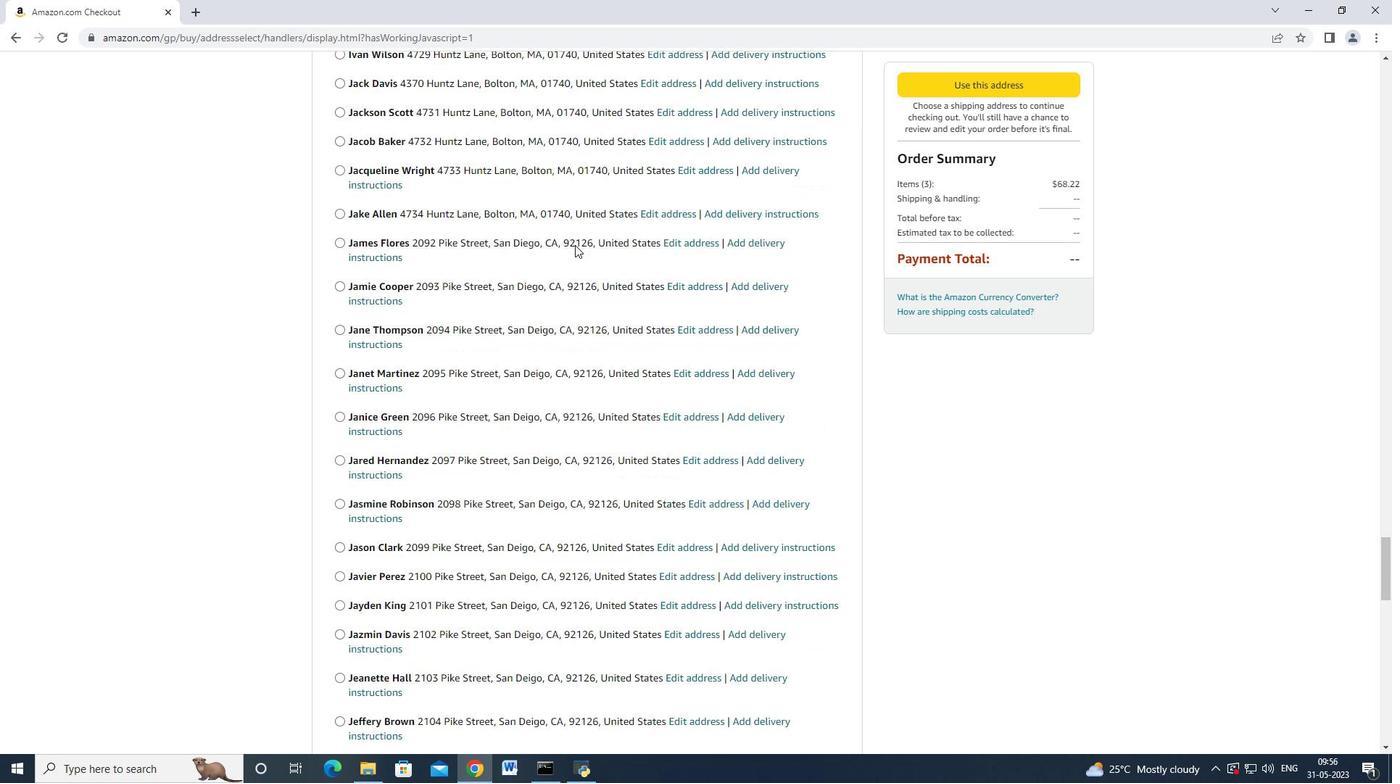 
Action: Mouse scrolled (573, 245) with delta (0, 0)
Screenshot: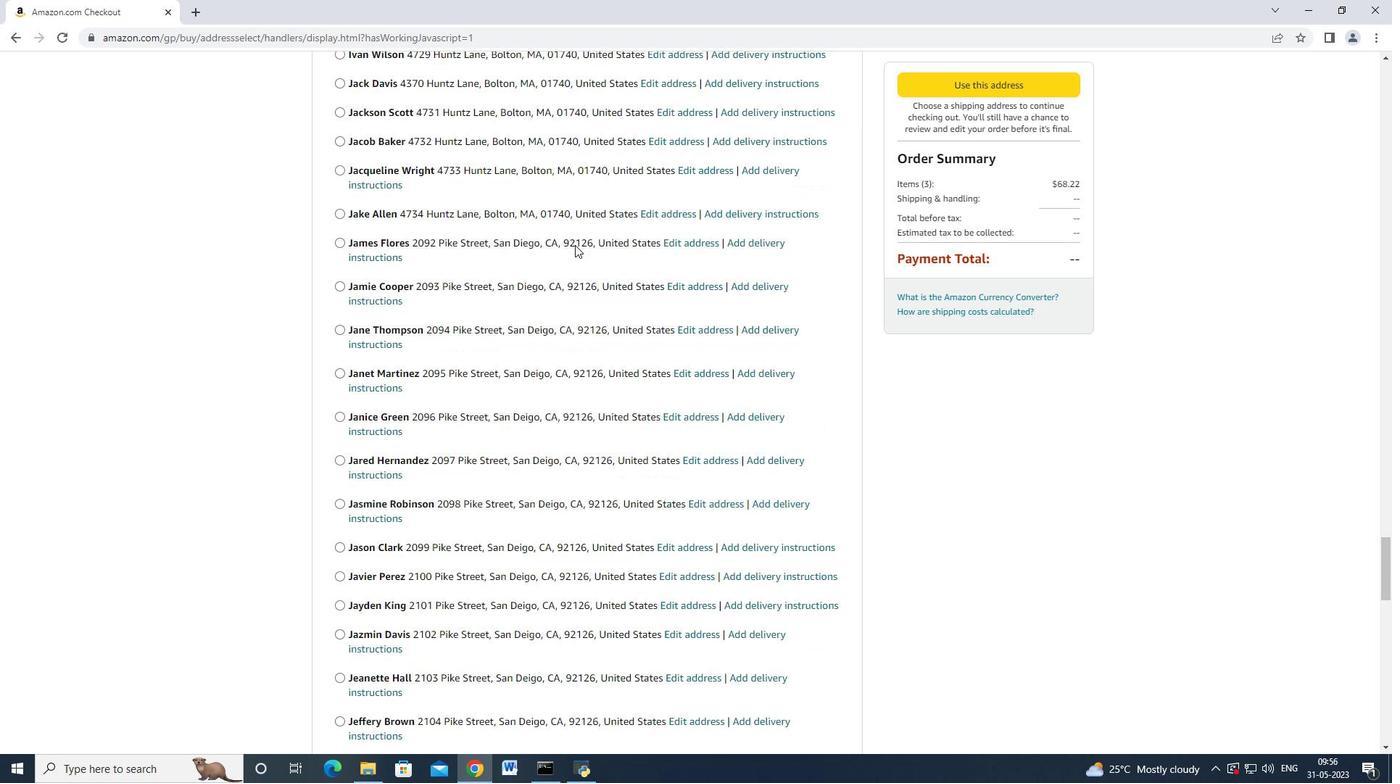 
Action: Mouse moved to (573, 245)
Screenshot: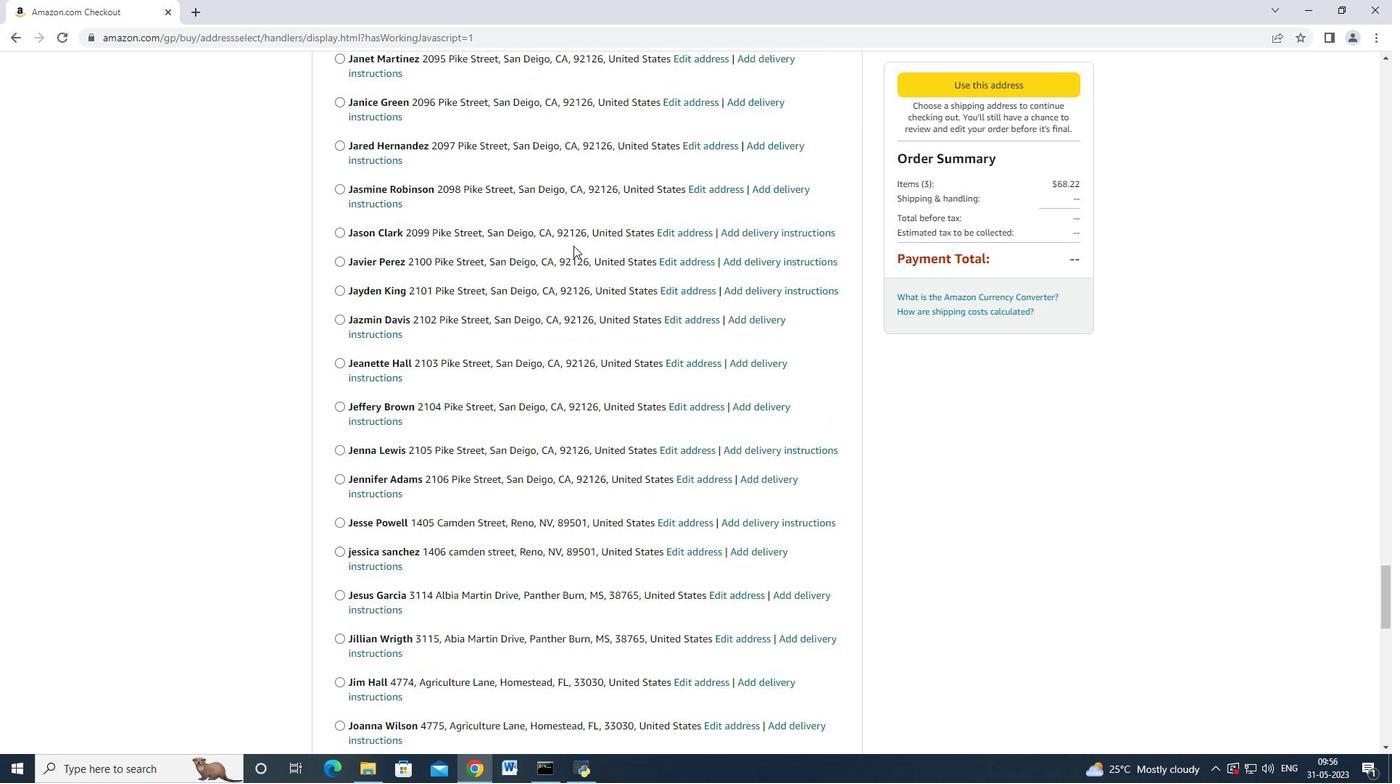 
Action: Mouse scrolled (573, 245) with delta (0, 0)
Screenshot: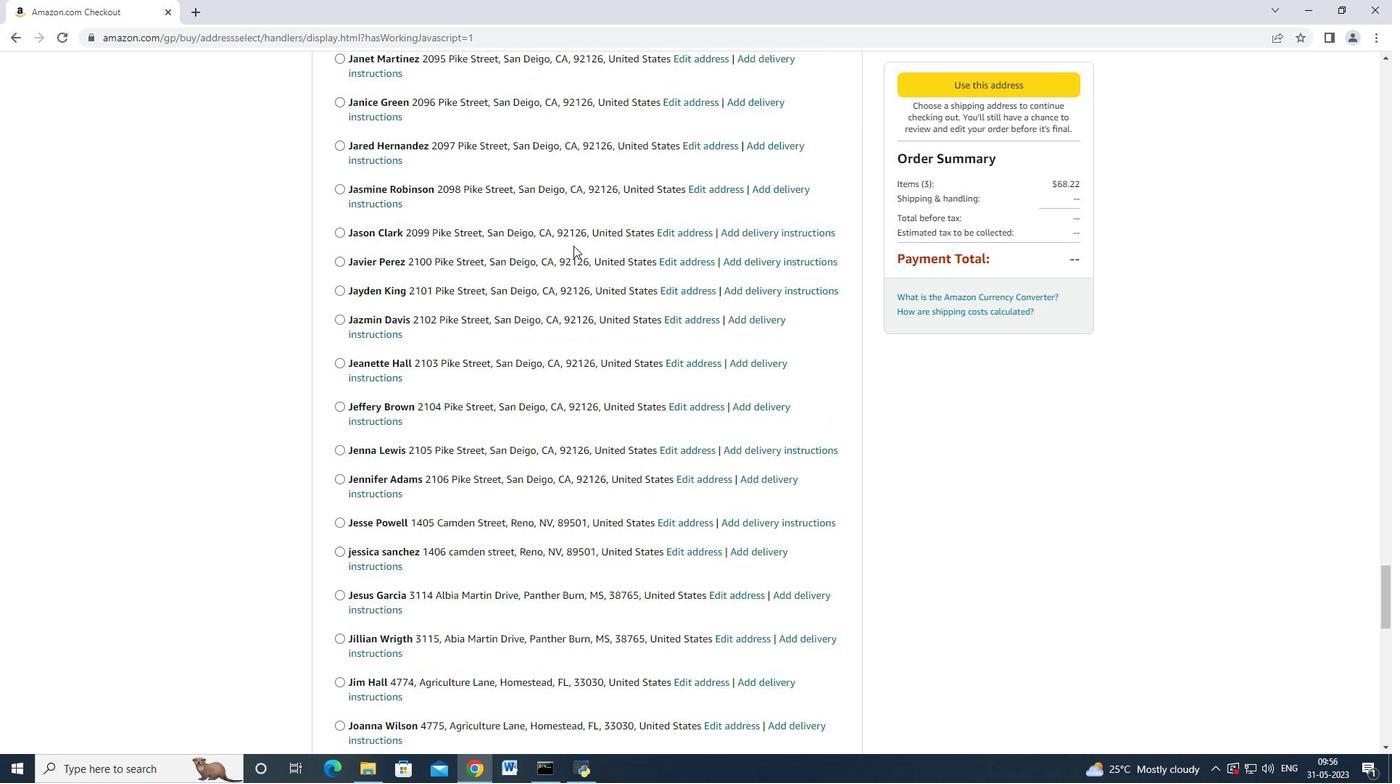 
Action: Mouse moved to (573, 244)
Screenshot: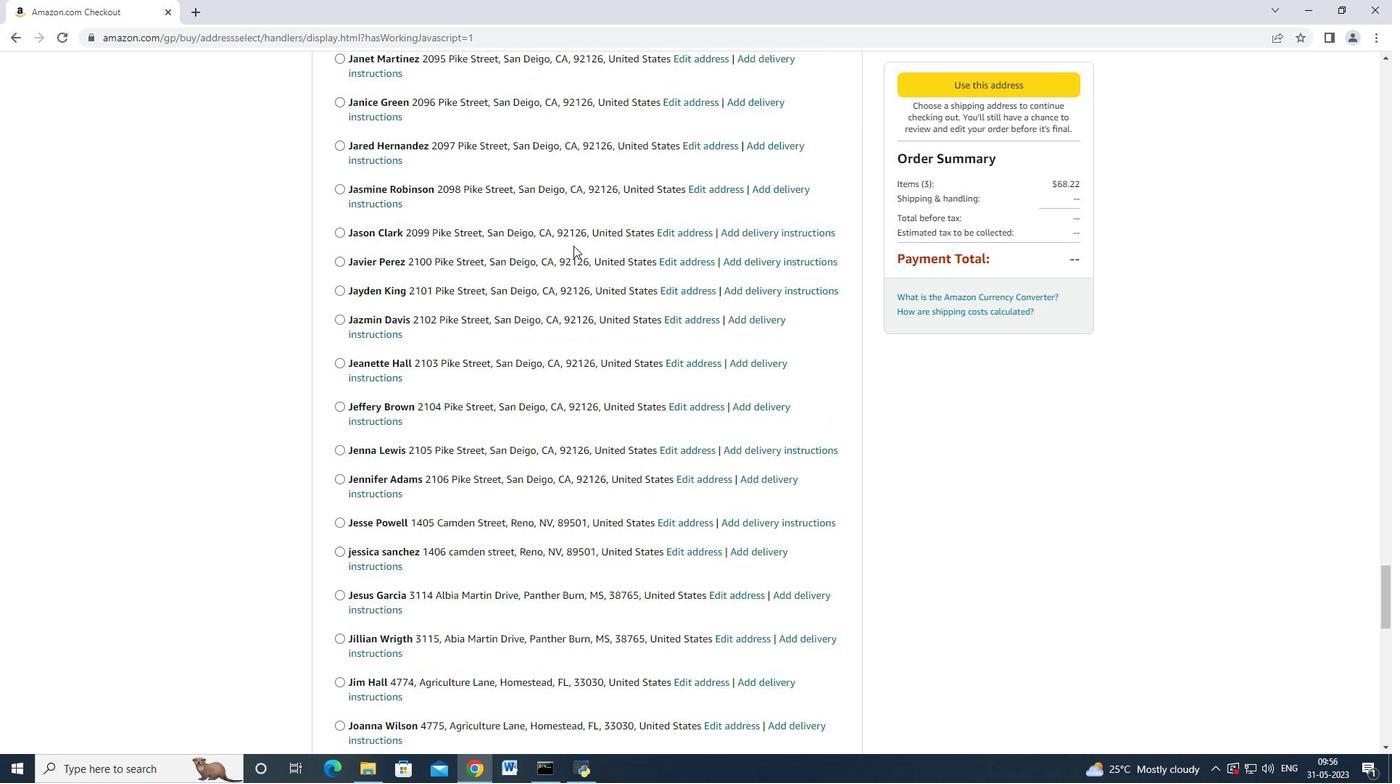 
Action: Mouse scrolled (573, 245) with delta (0, 0)
Screenshot: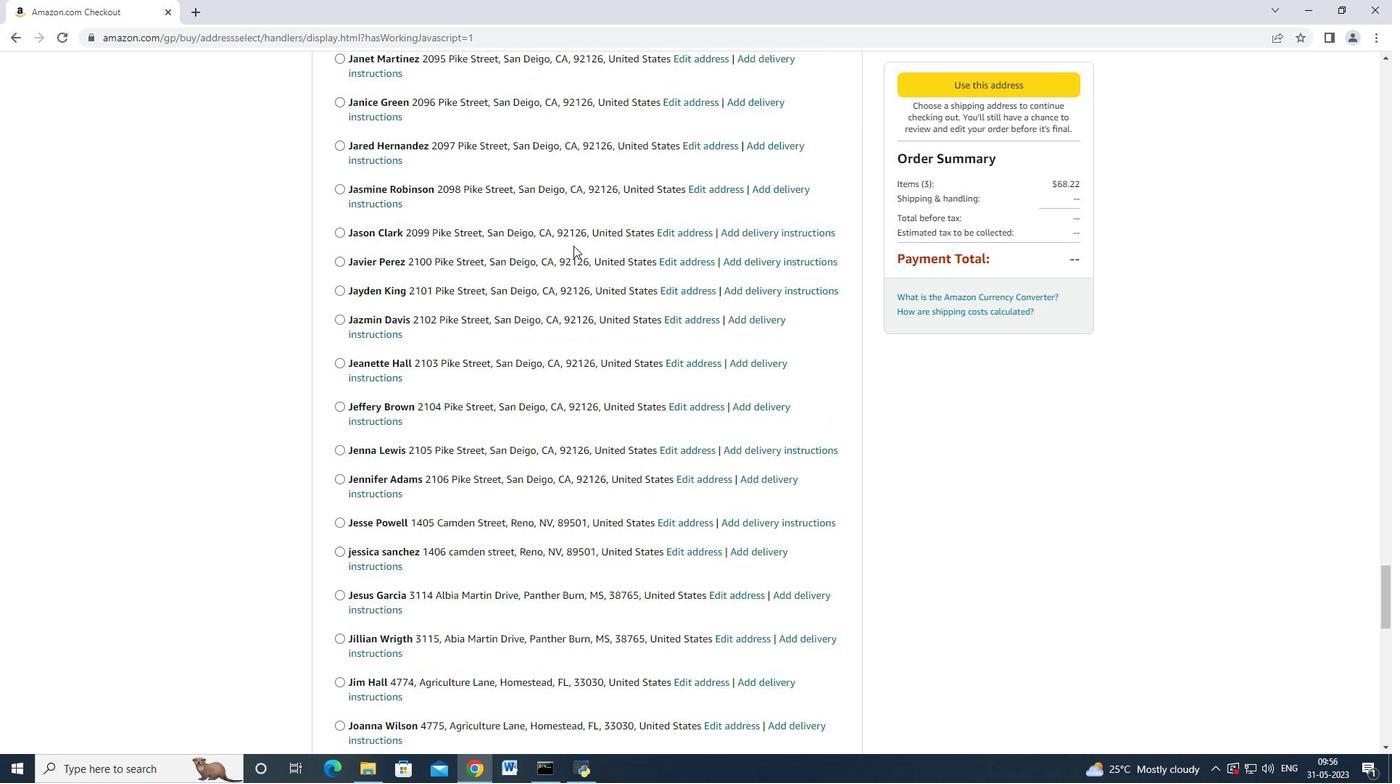 
Action: Mouse scrolled (573, 245) with delta (0, 0)
Screenshot: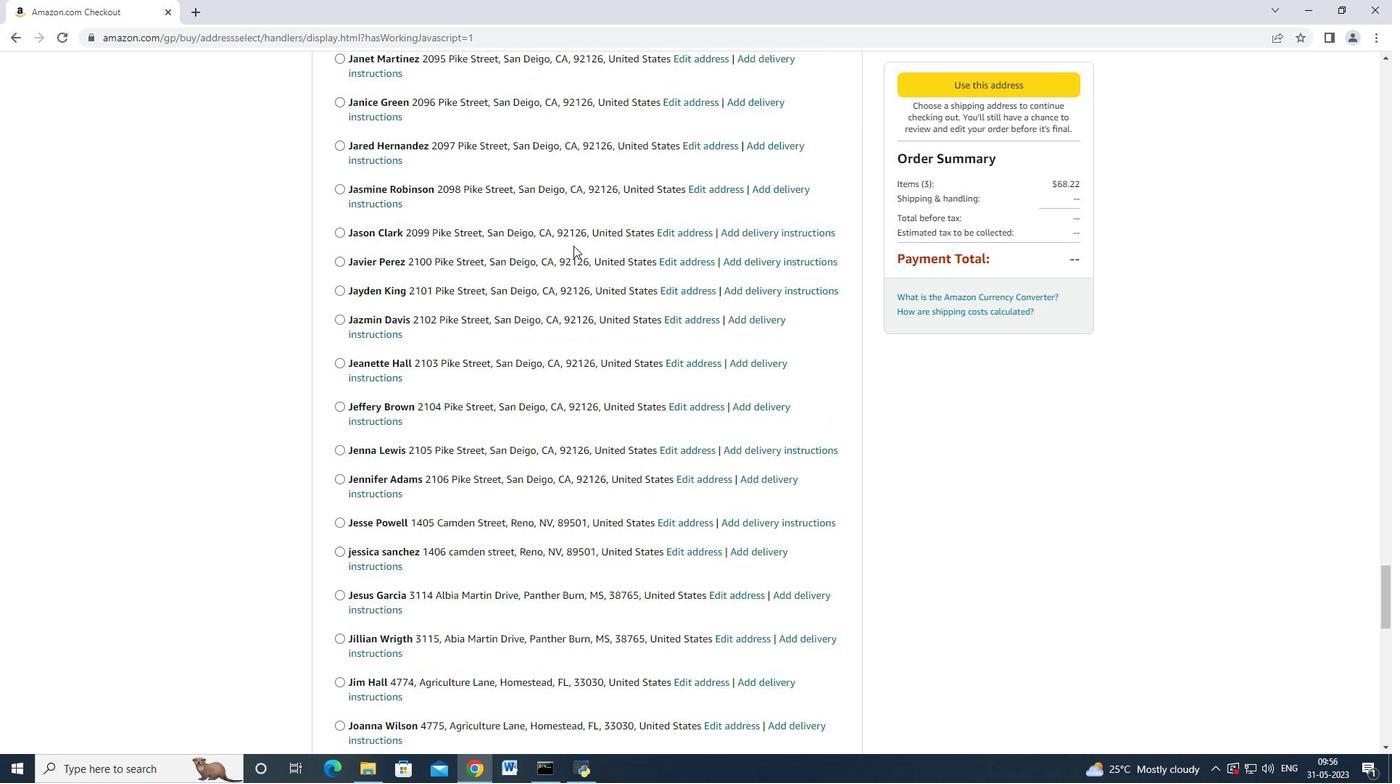 
Action: Mouse moved to (573, 244)
Screenshot: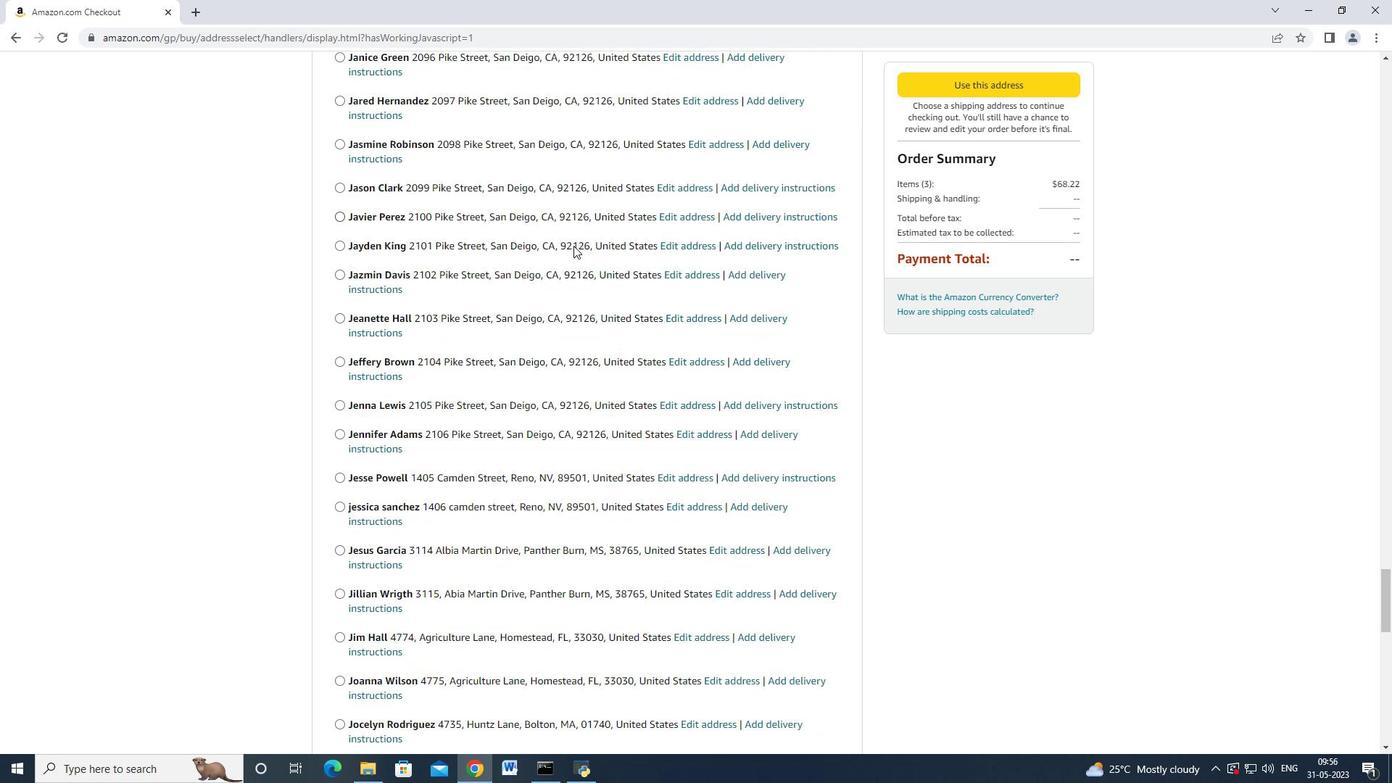 
Action: Mouse scrolled (573, 243) with delta (0, 0)
Screenshot: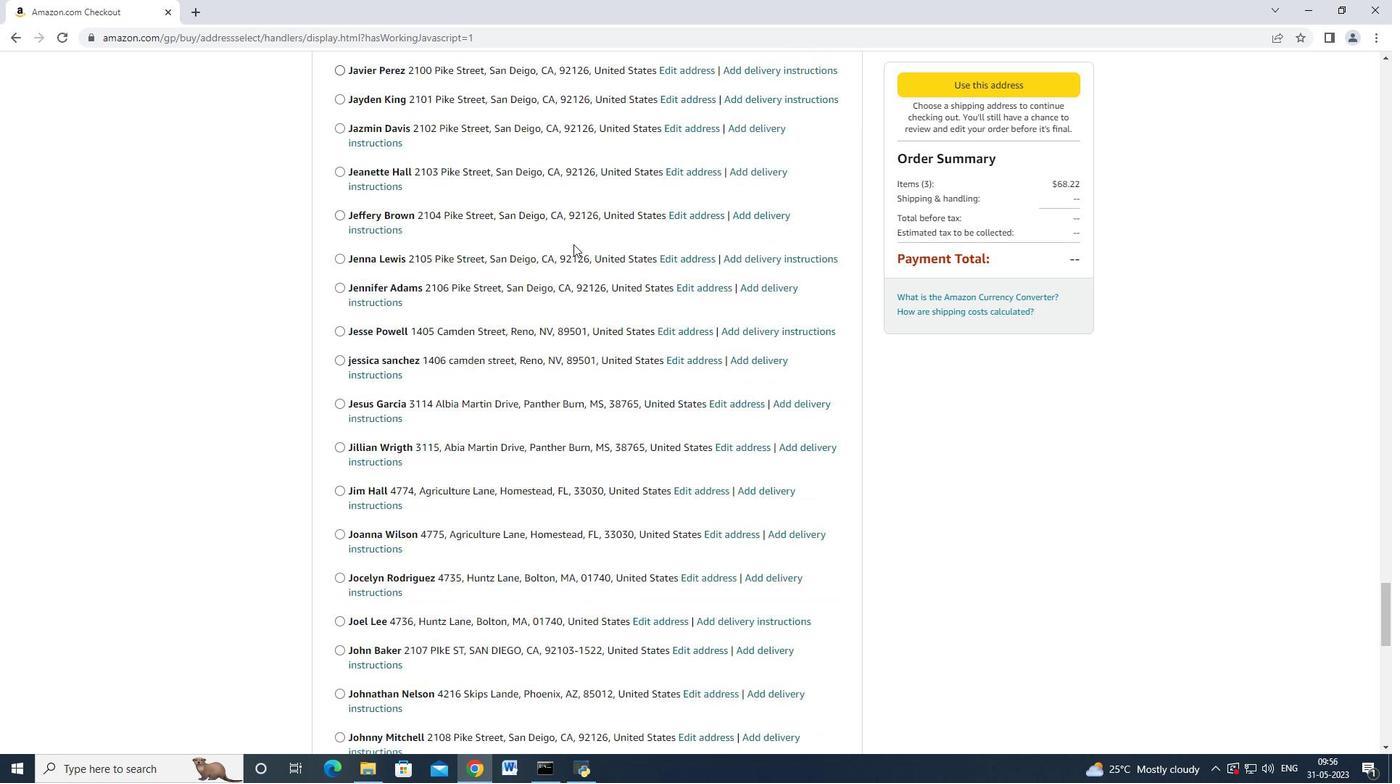 
Action: Mouse moved to (573, 245)
Screenshot: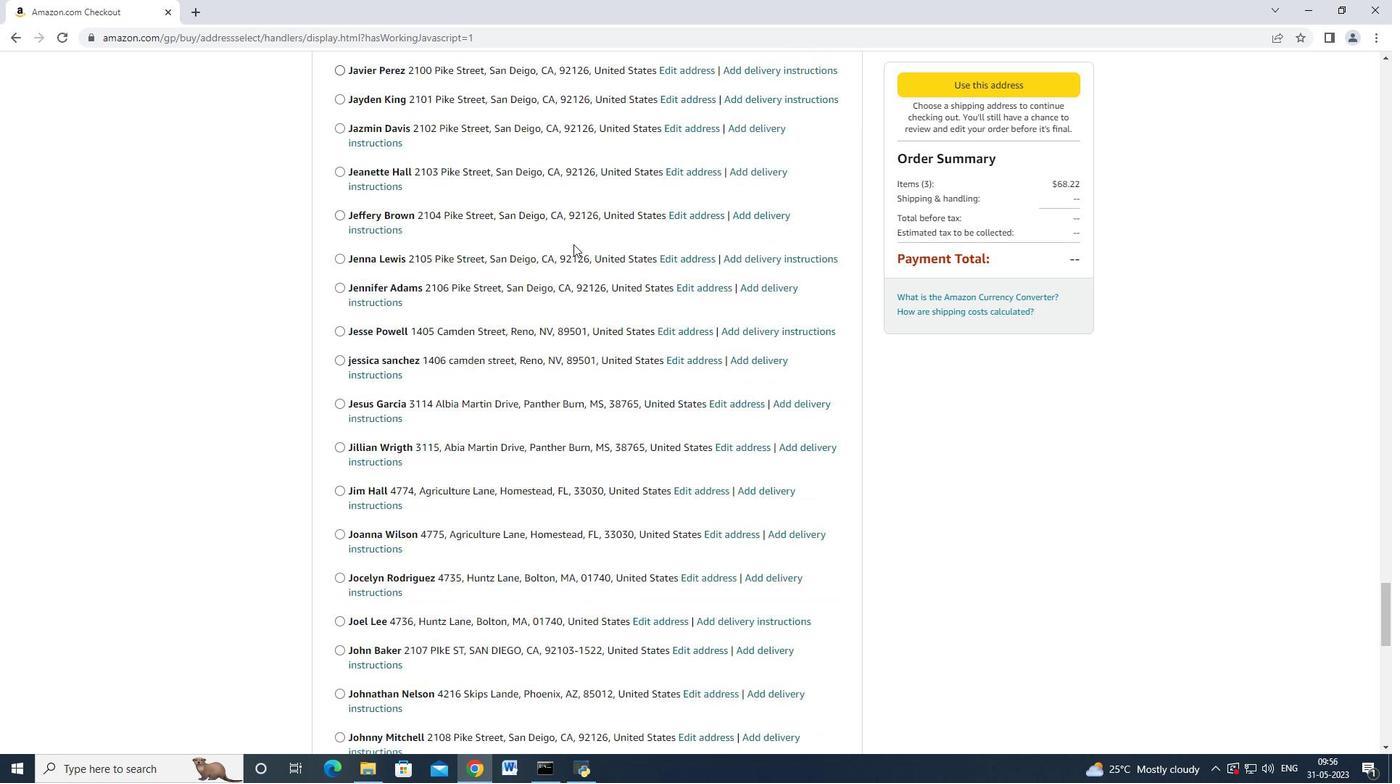
Action: Mouse scrolled (573, 244) with delta (0, 0)
Screenshot: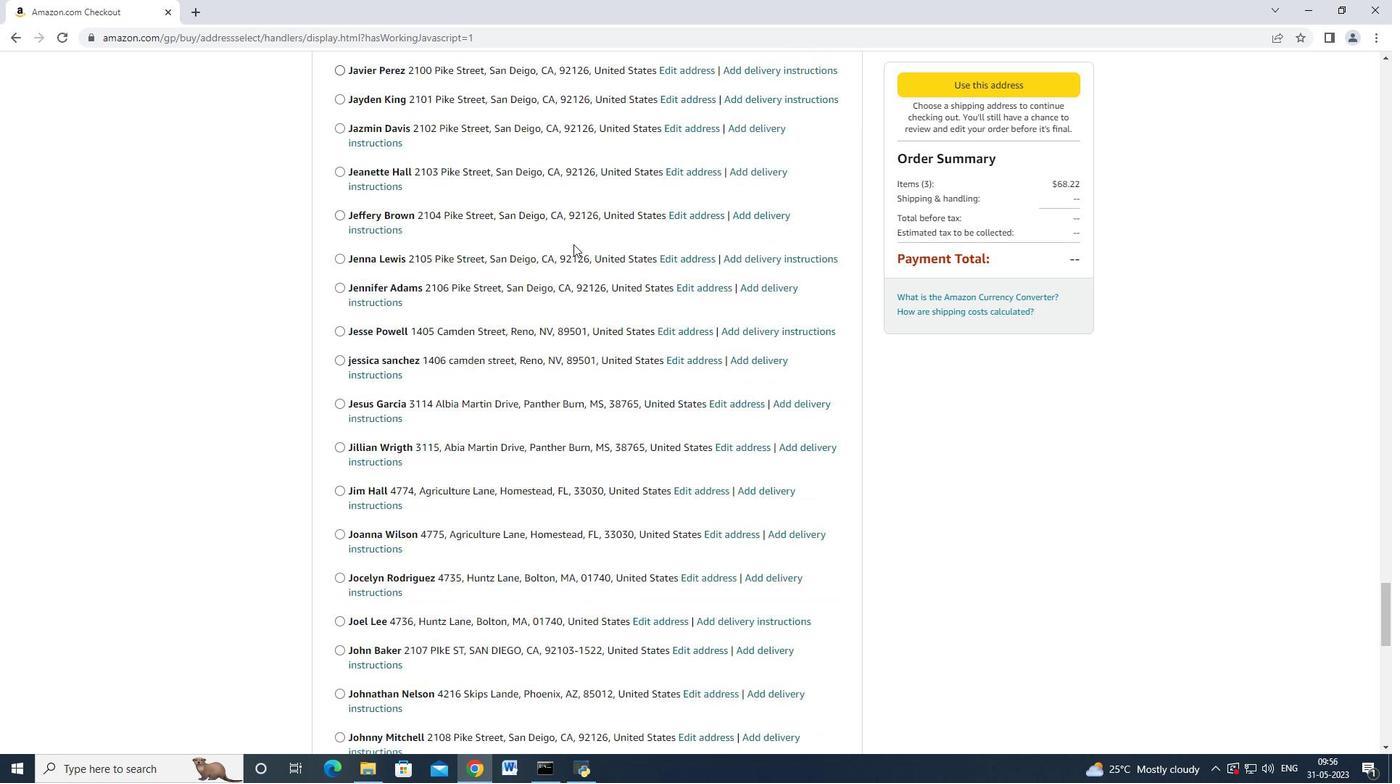 
Action: Mouse scrolled (573, 244) with delta (0, 0)
Screenshot: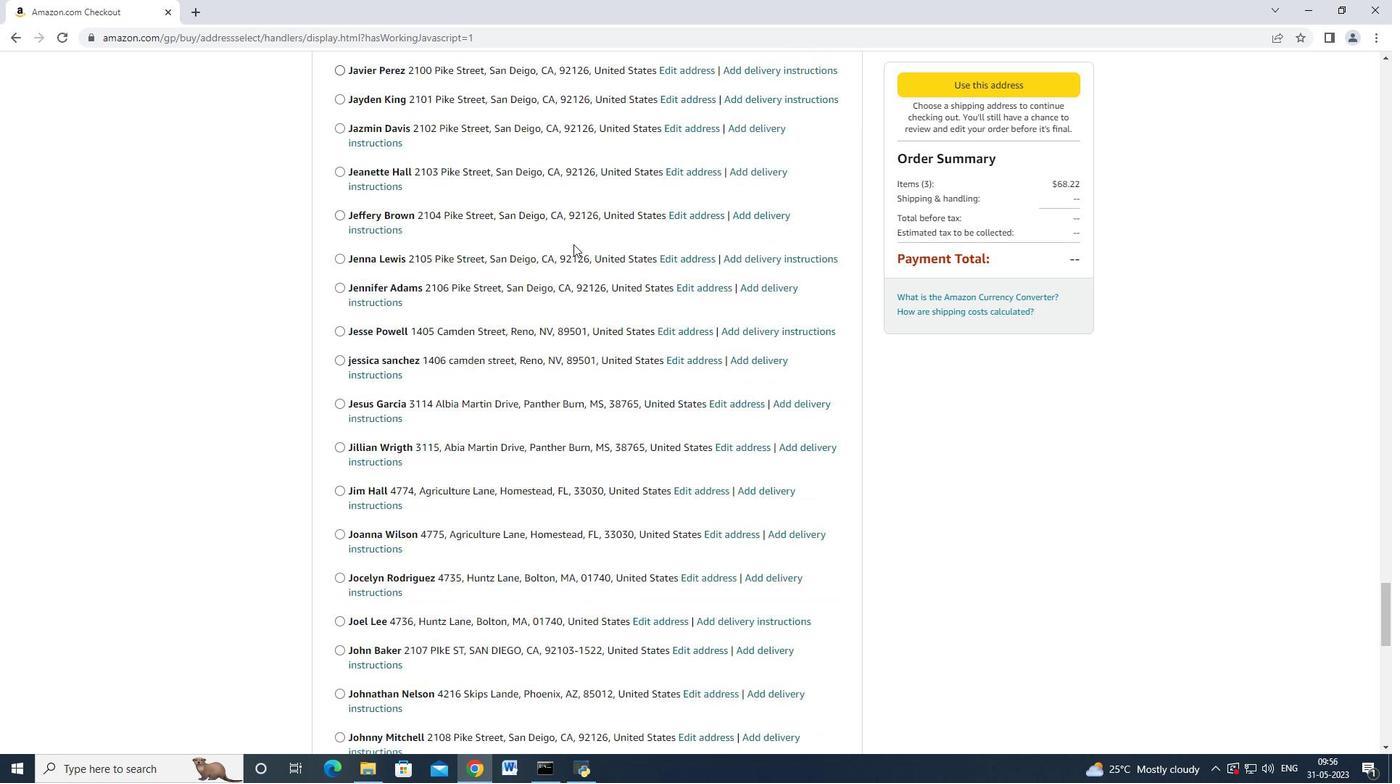 
Action: Mouse moved to (573, 245)
Screenshot: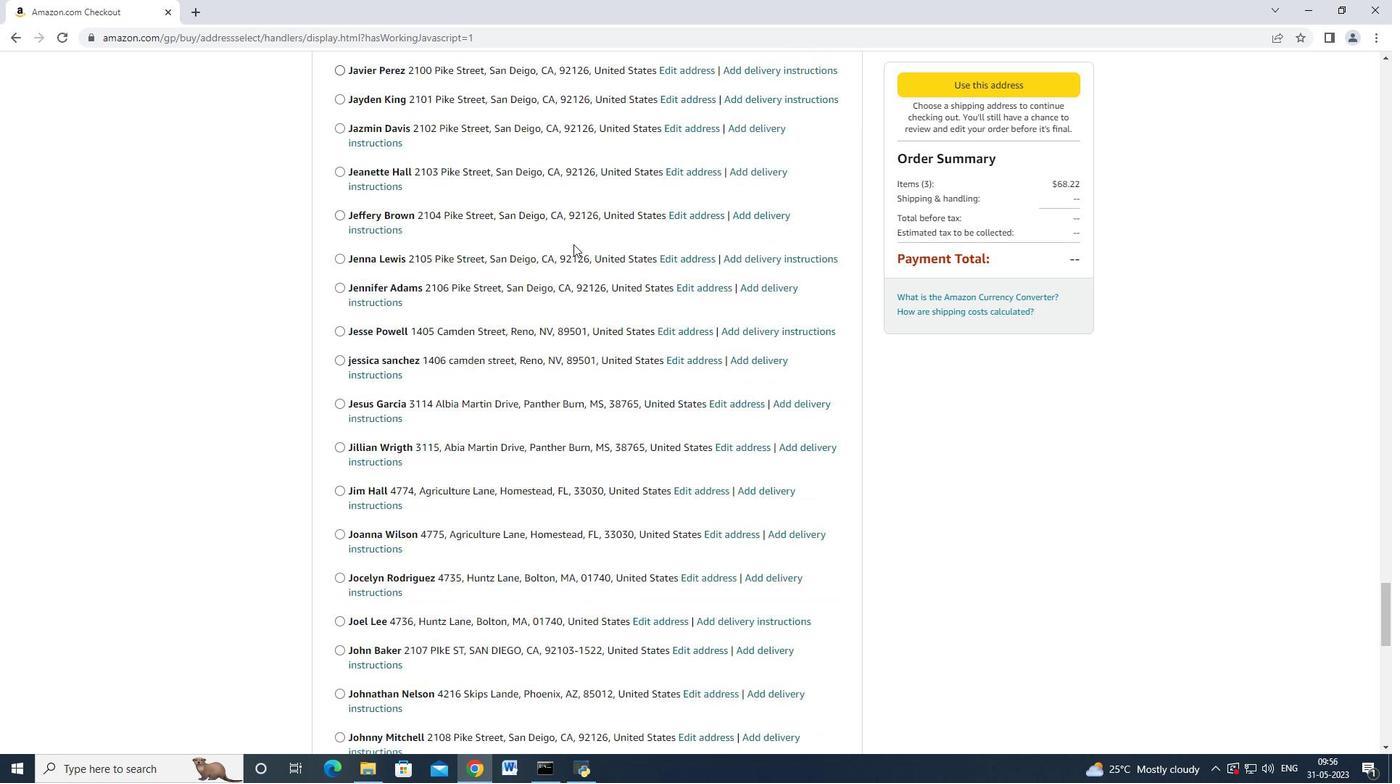 
Action: Mouse scrolled (573, 243) with delta (0, -1)
Screenshot: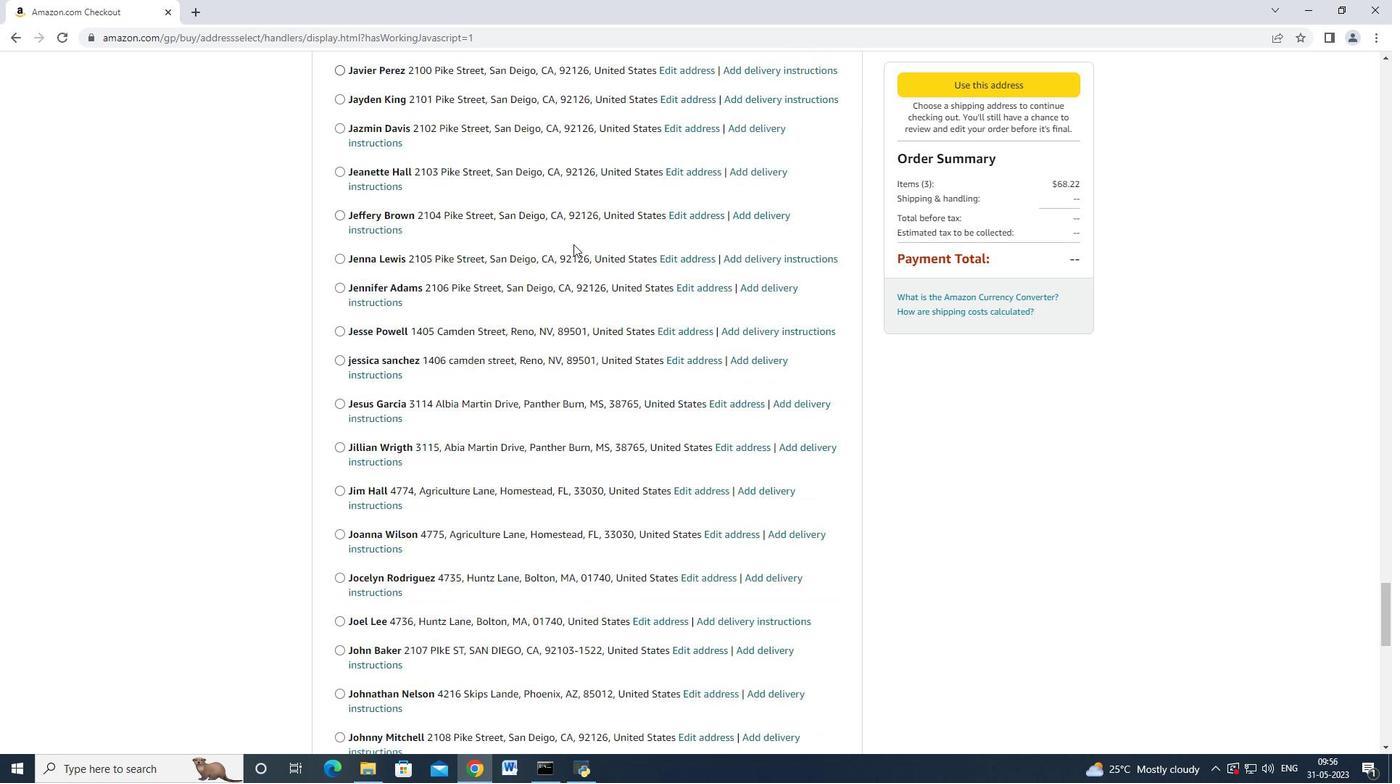 
Action: Mouse scrolled (573, 244) with delta (0, 0)
Screenshot: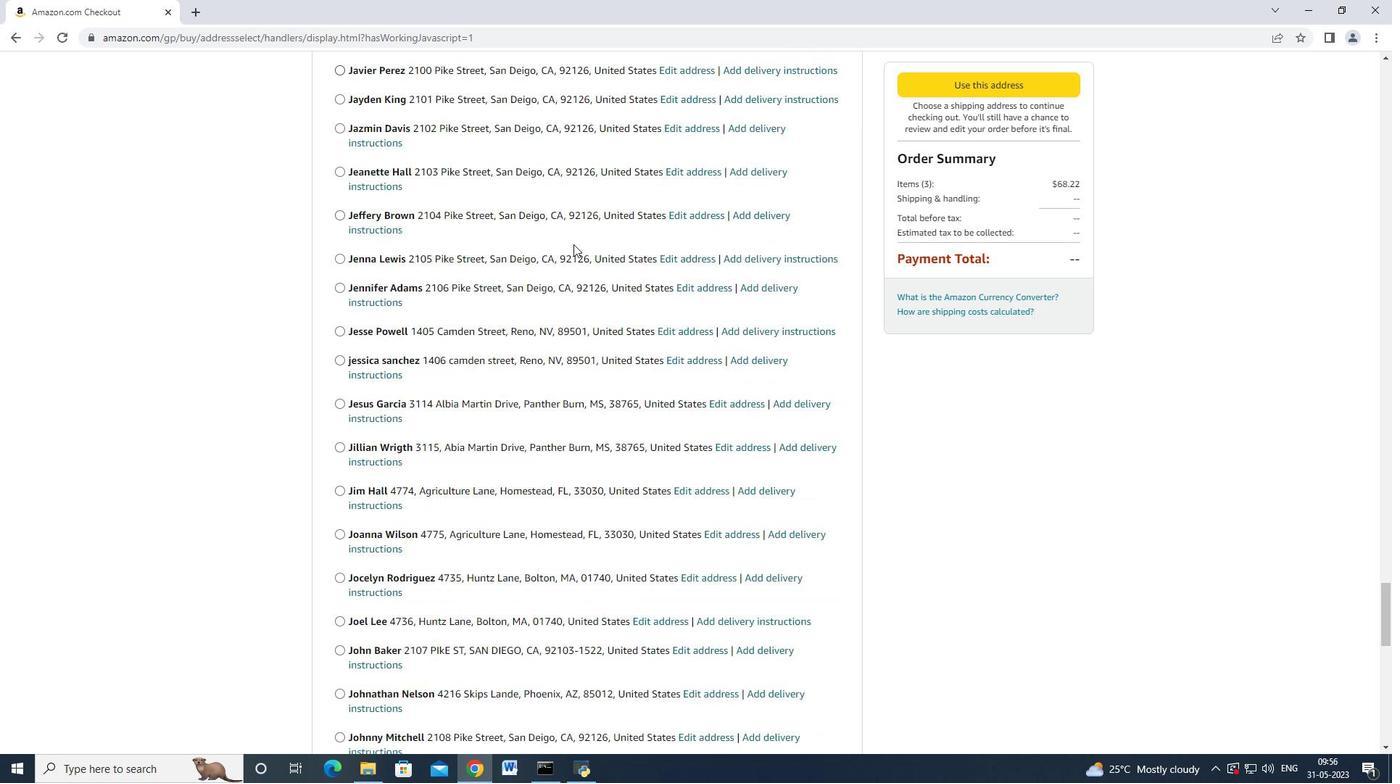 
Action: Mouse scrolled (573, 244) with delta (0, 0)
Screenshot: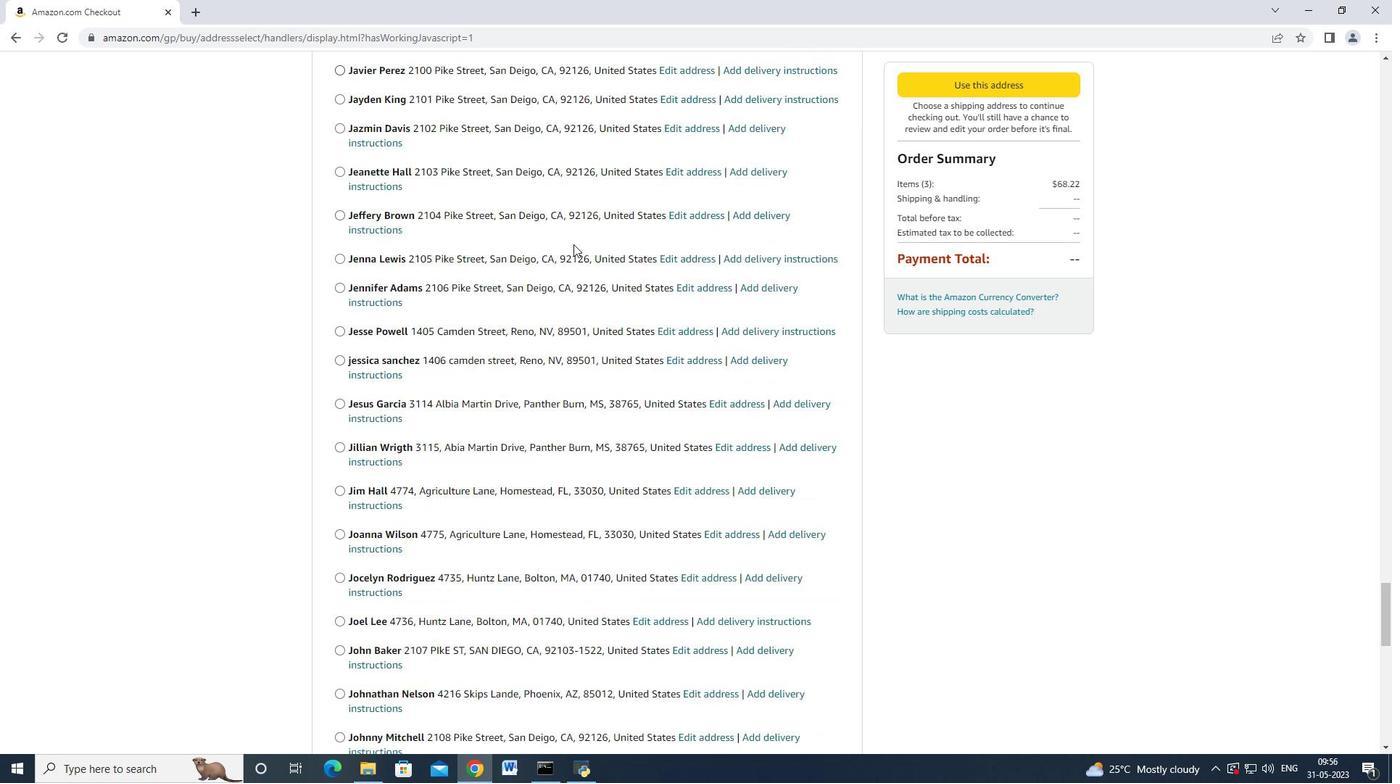 
Action: Mouse moved to (573, 243)
Screenshot: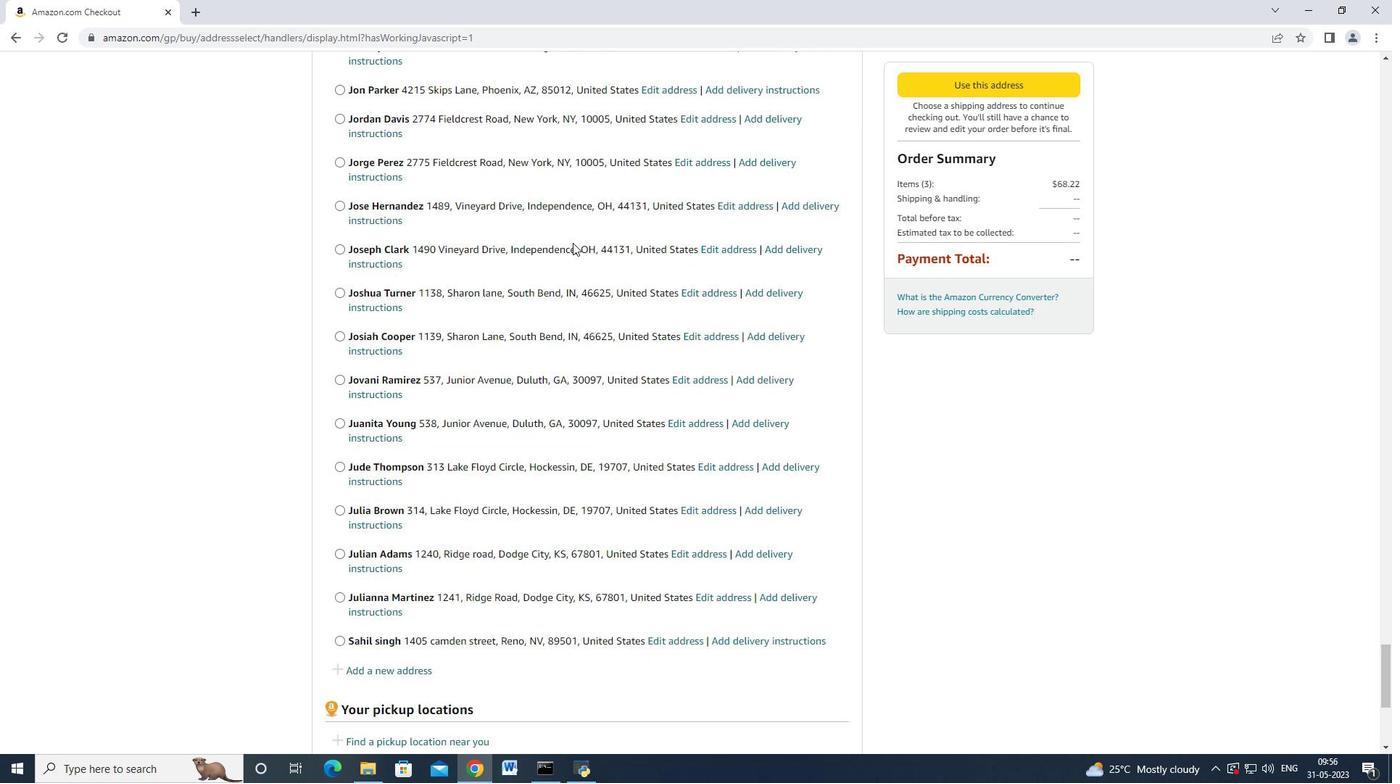 
Action: Mouse scrolled (573, 242) with delta (0, 0)
Screenshot: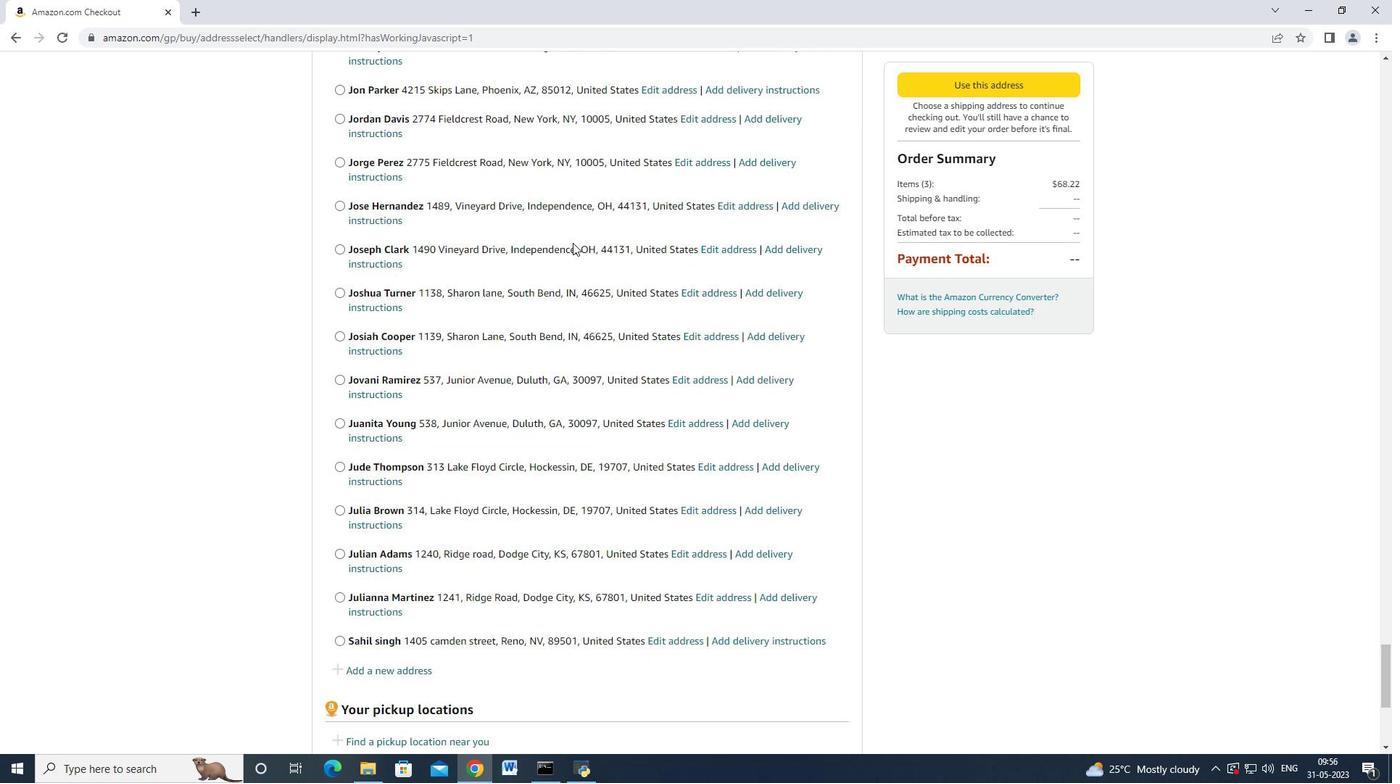 
Action: Mouse moved to (573, 243)
Screenshot: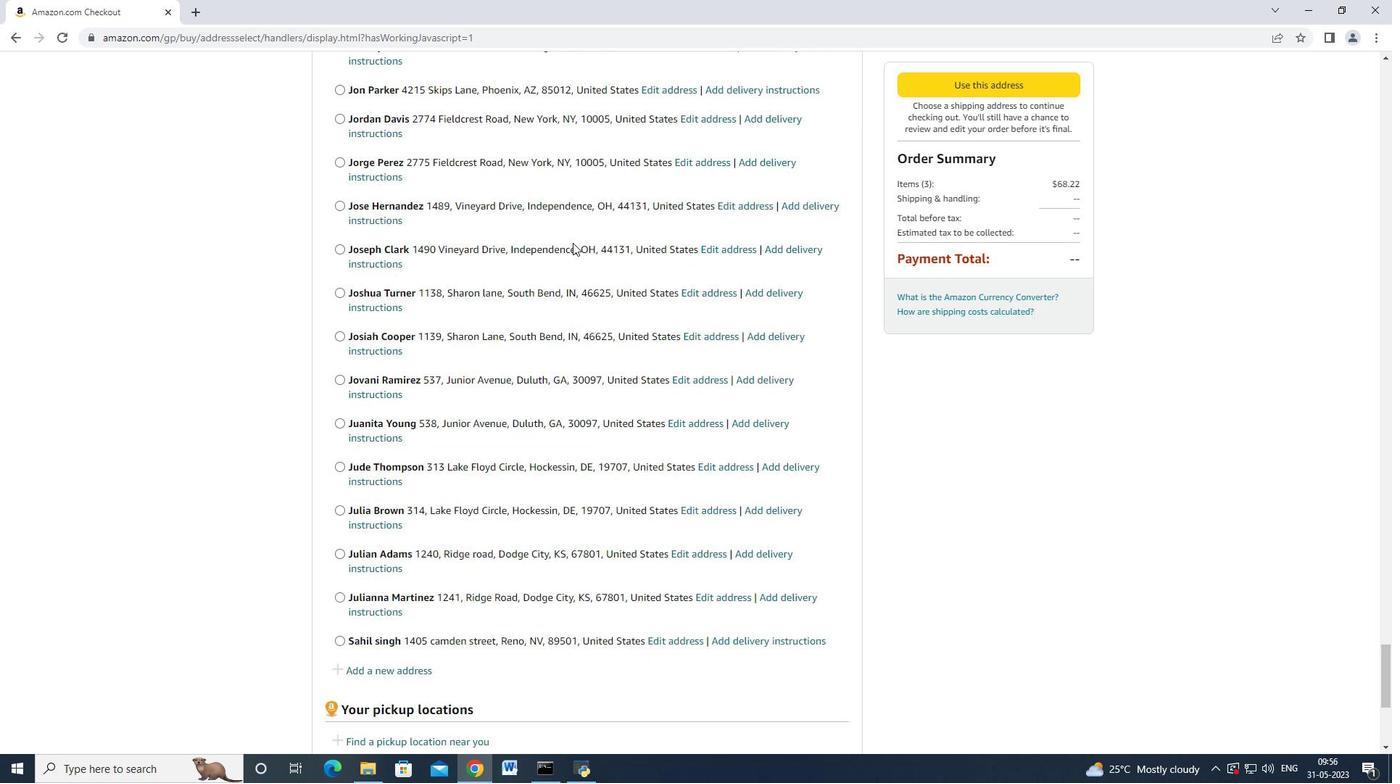 
Action: Mouse scrolled (573, 242) with delta (0, 0)
Screenshot: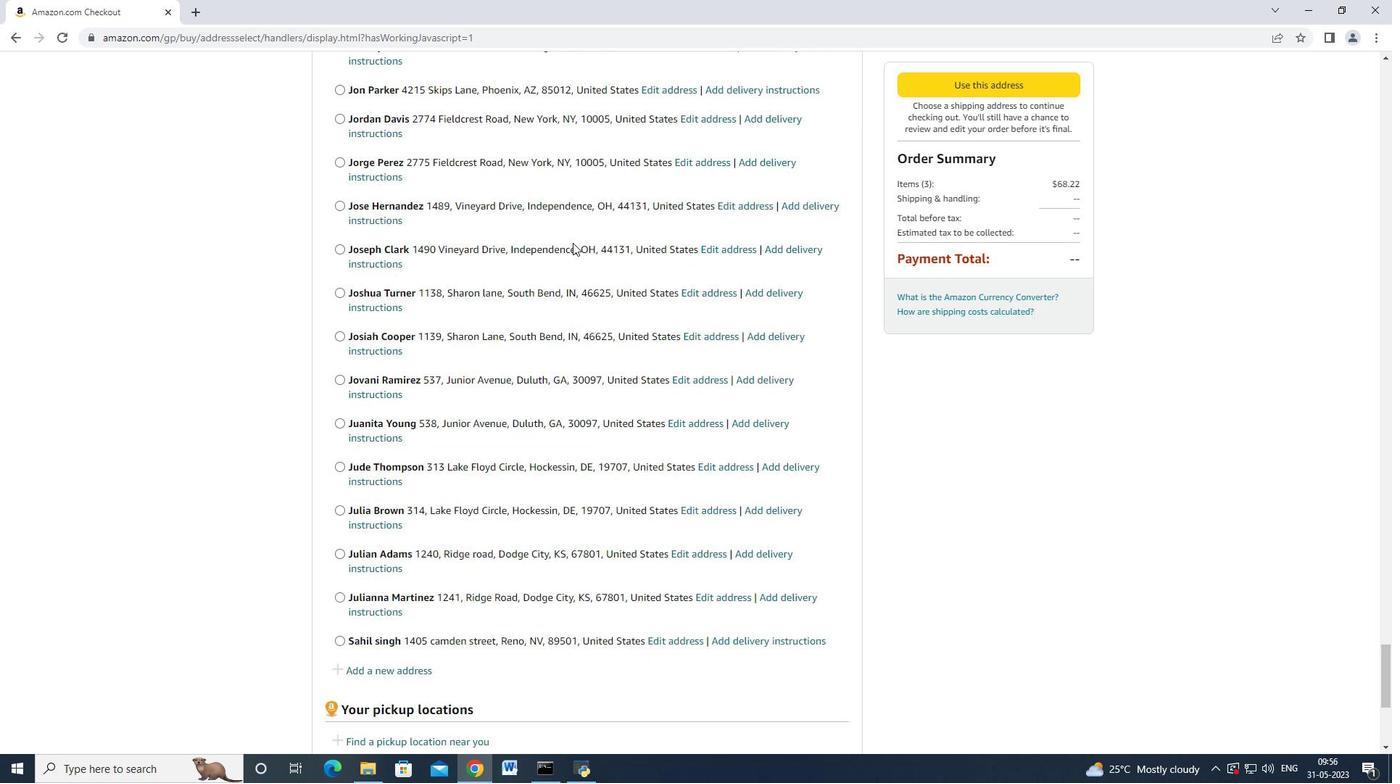 
Action: Mouse moved to (573, 243)
Screenshot: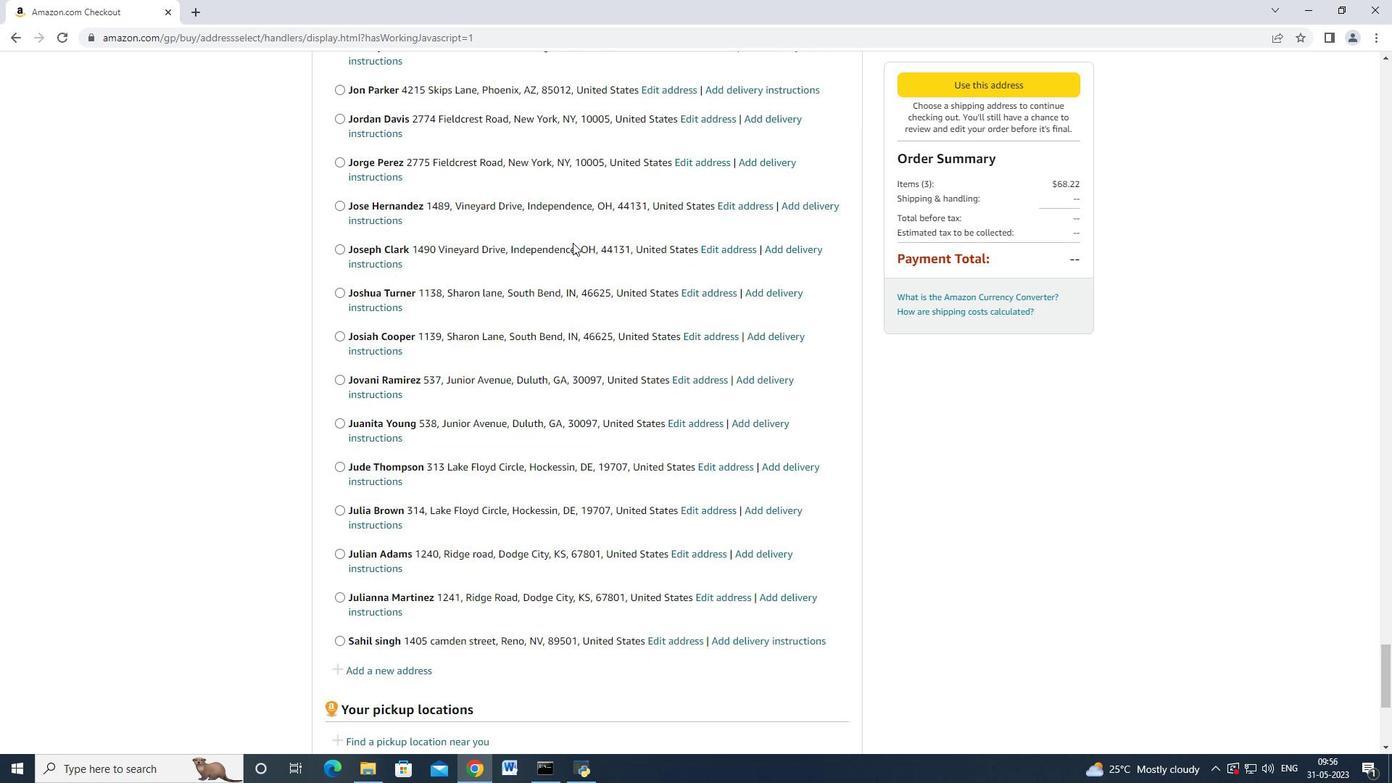 
Action: Mouse scrolled (573, 243) with delta (0, 0)
Screenshot: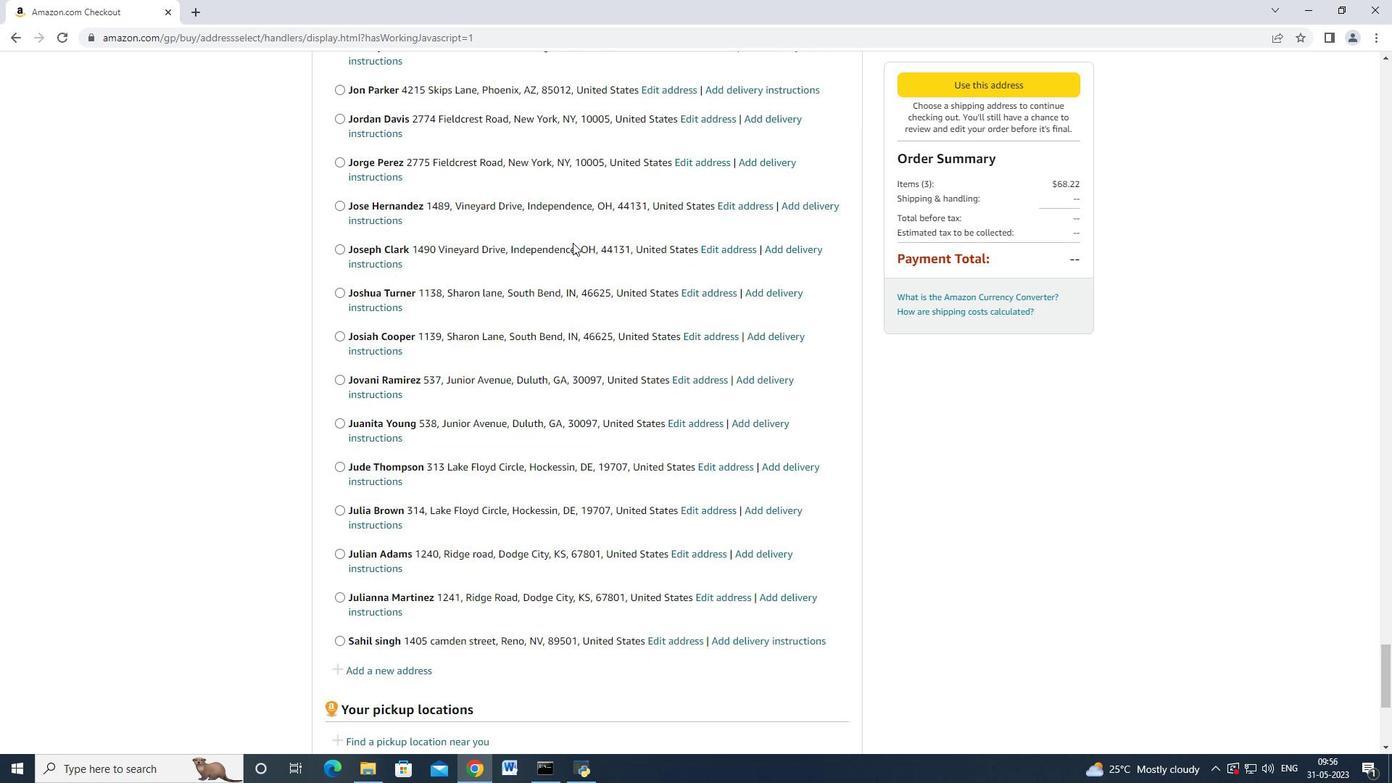 
Action: Mouse scrolled (573, 243) with delta (0, 0)
Screenshot: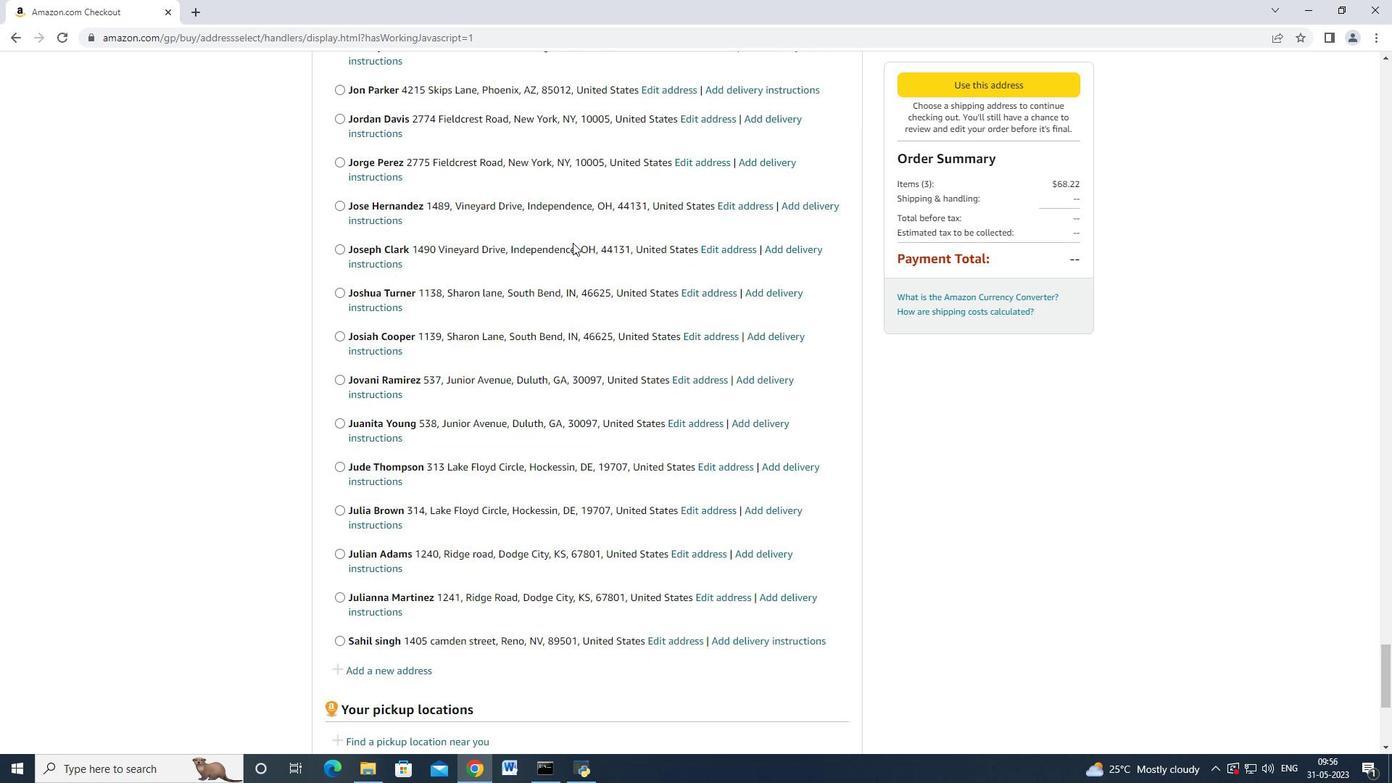 
Action: Mouse scrolled (573, 243) with delta (0, 0)
Screenshot: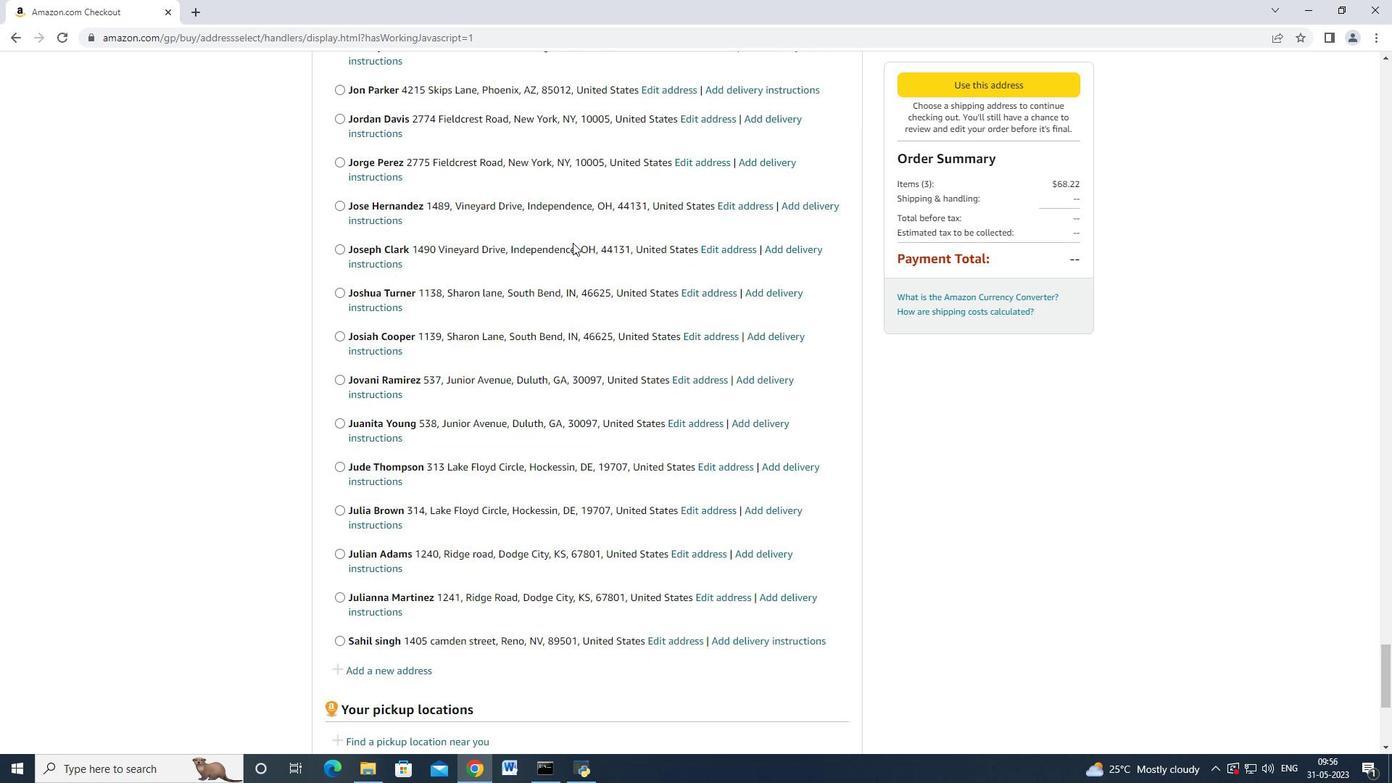 
Action: Mouse scrolled (573, 243) with delta (0, 0)
Screenshot: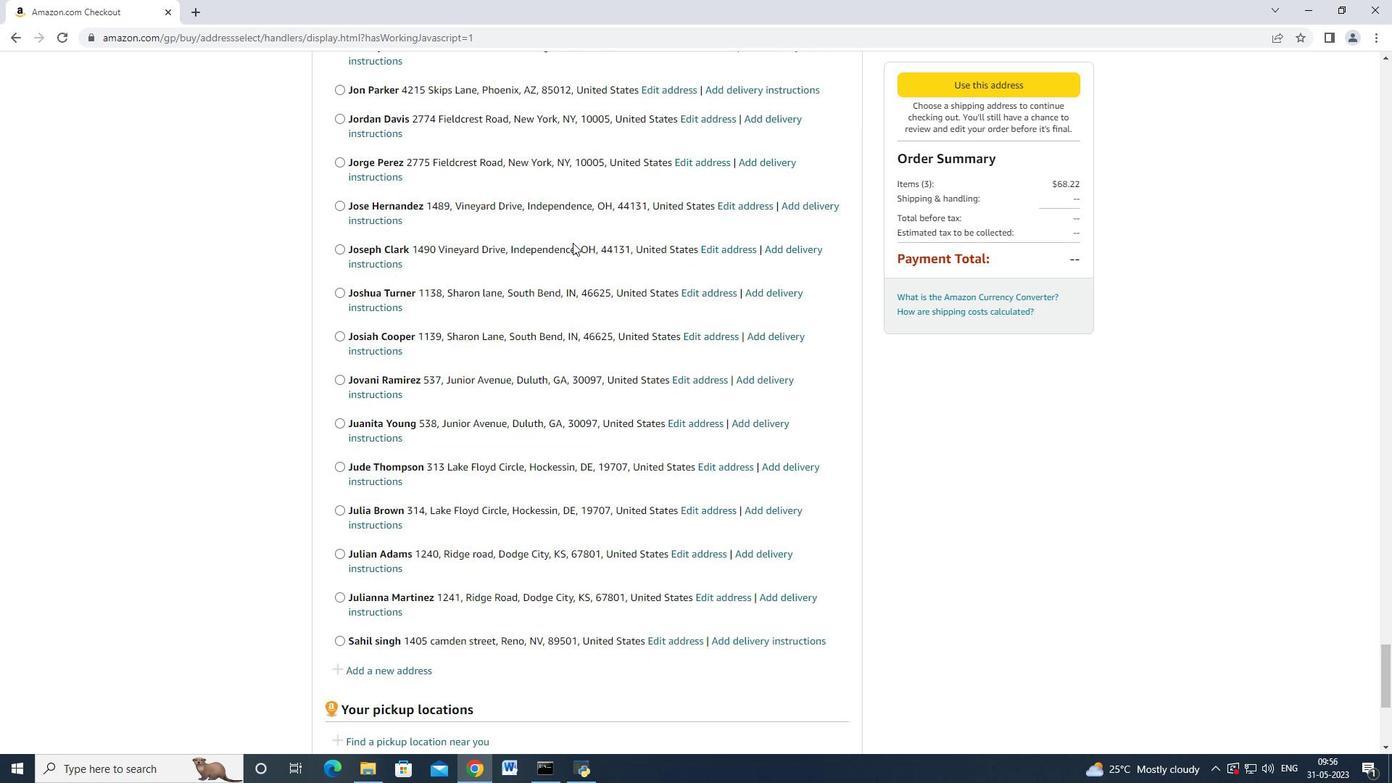 
Action: Mouse moved to (573, 243)
Screenshot: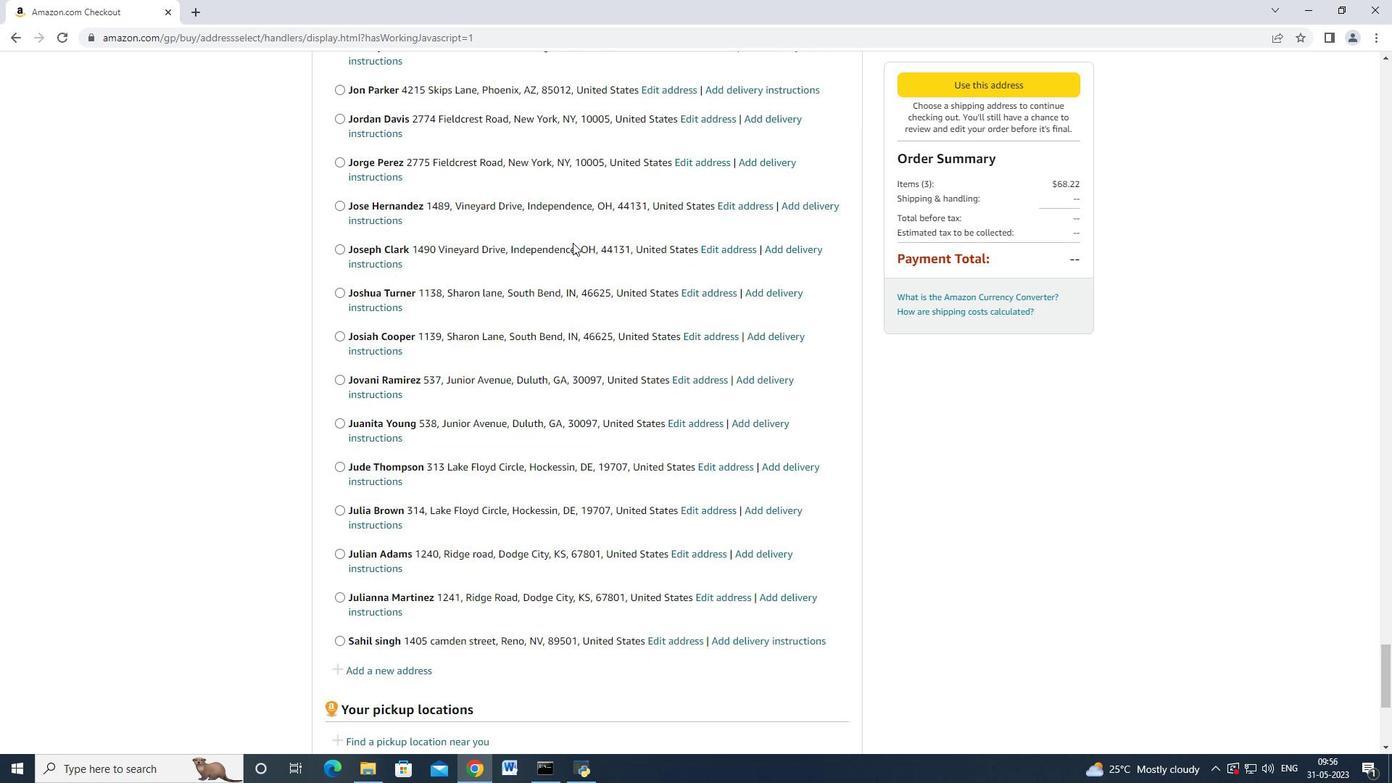 
Action: Mouse scrolled (573, 243) with delta (0, 0)
Screenshot: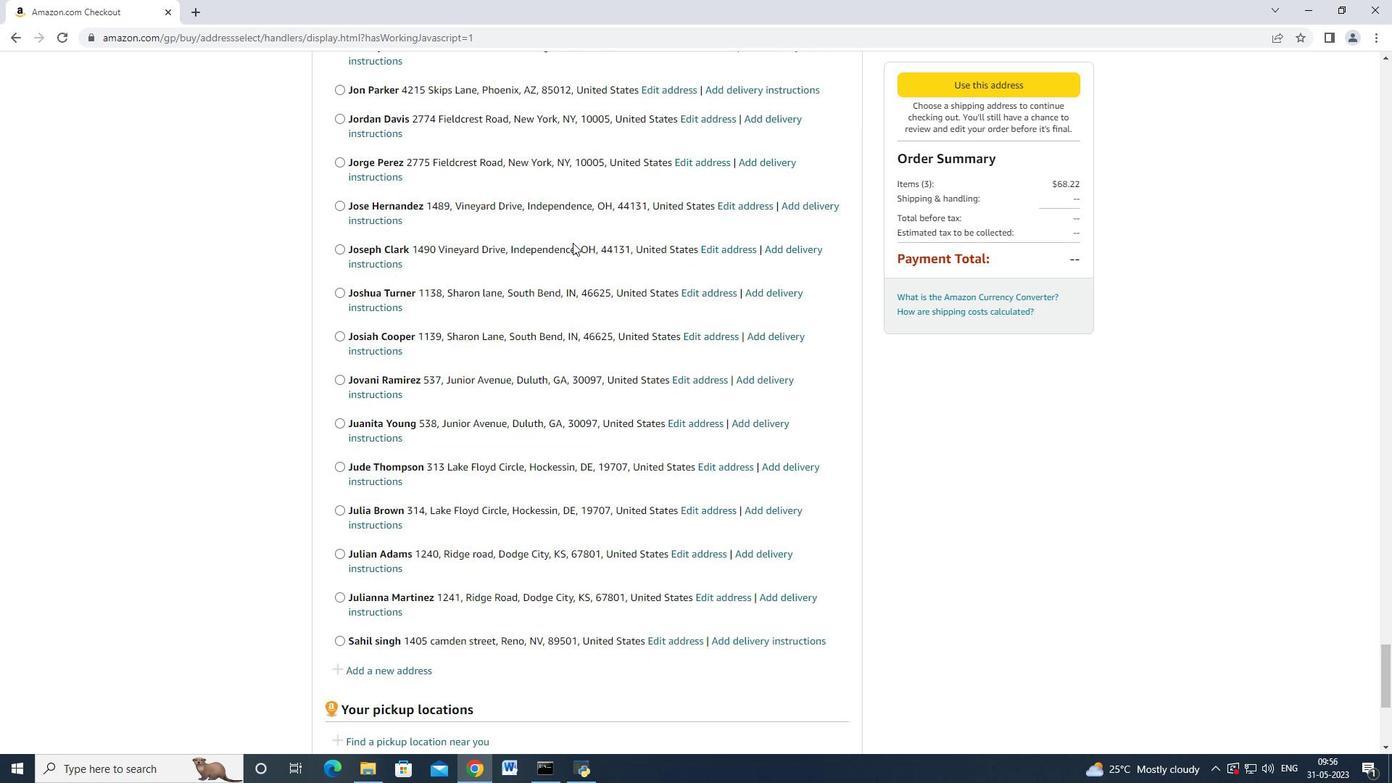 
Action: Mouse moved to (377, 299)
Screenshot: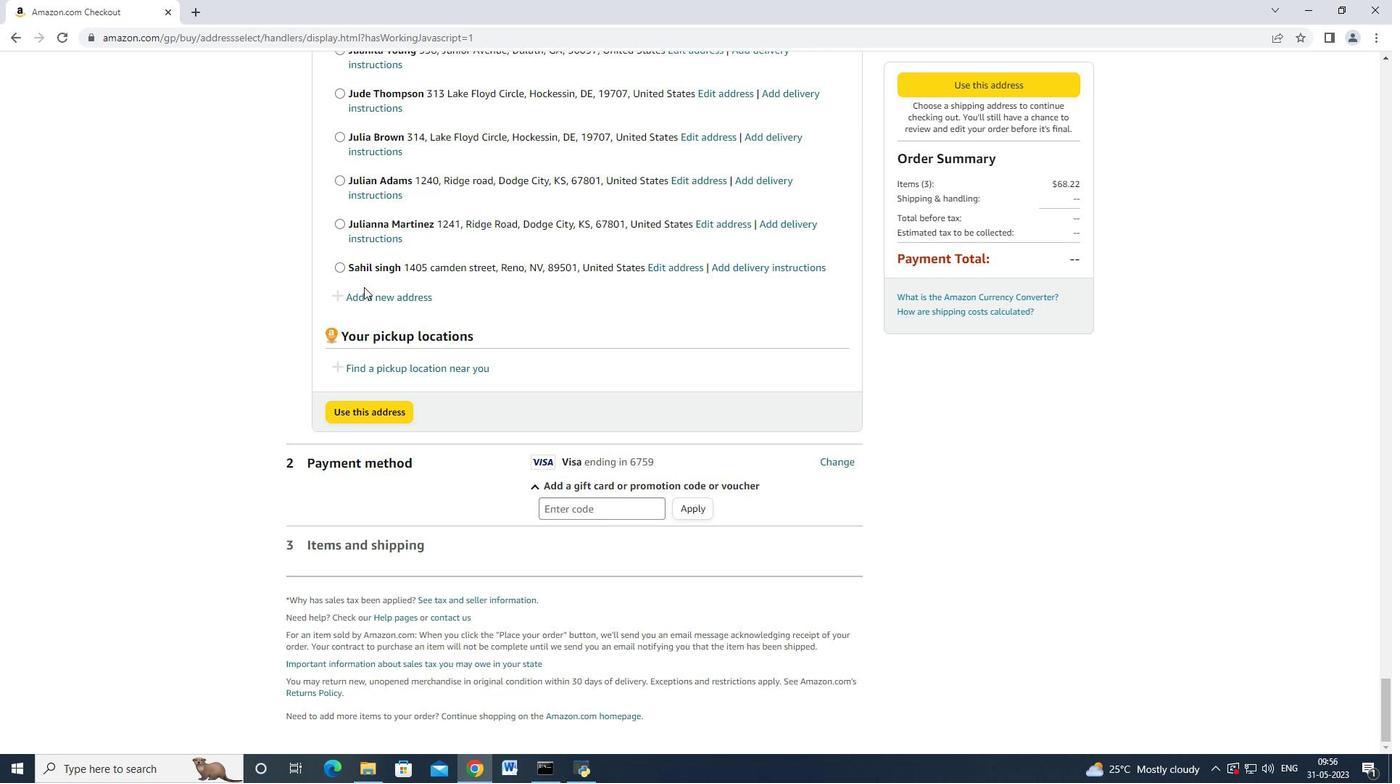 
Action: Mouse pressed left at (377, 299)
Screenshot: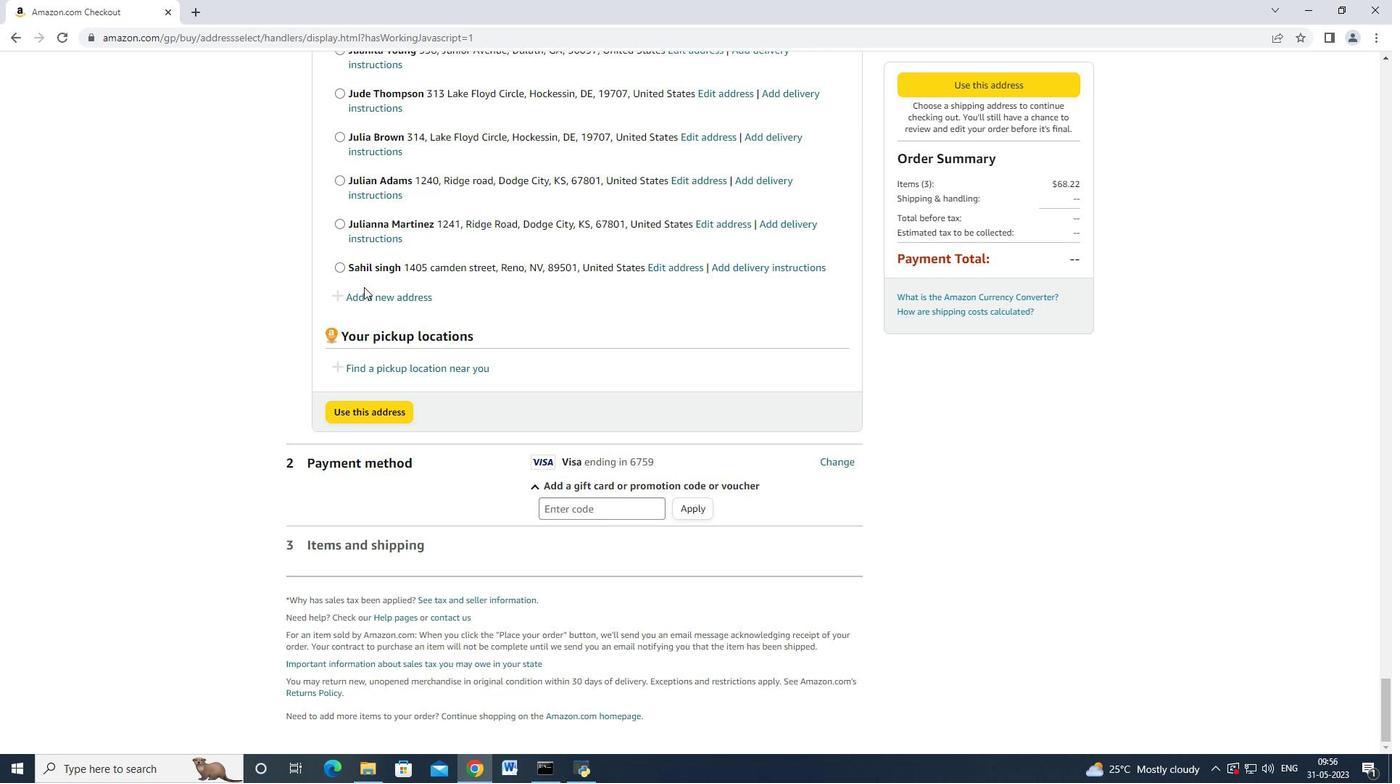
Action: Mouse moved to (472, 345)
Screenshot: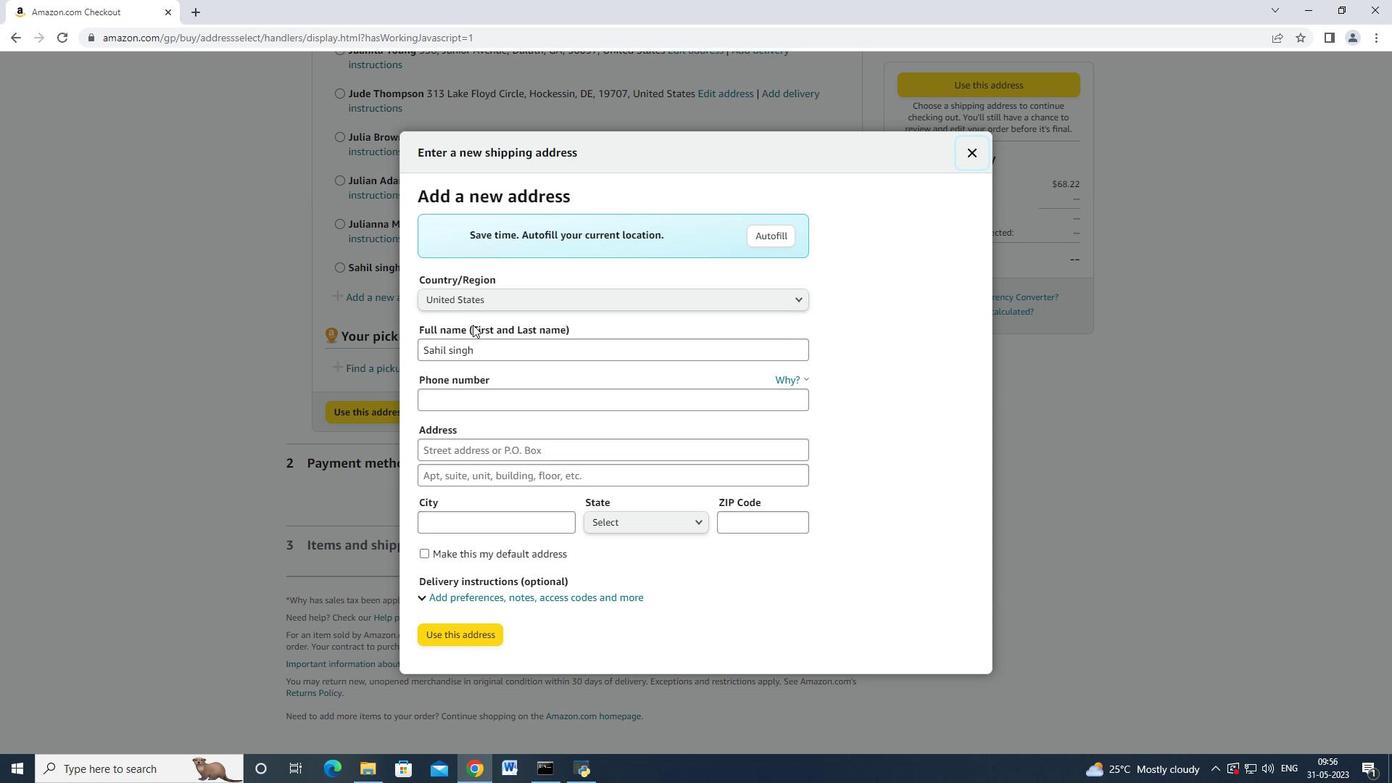 
Action: Mouse pressed left at (472, 345)
Screenshot: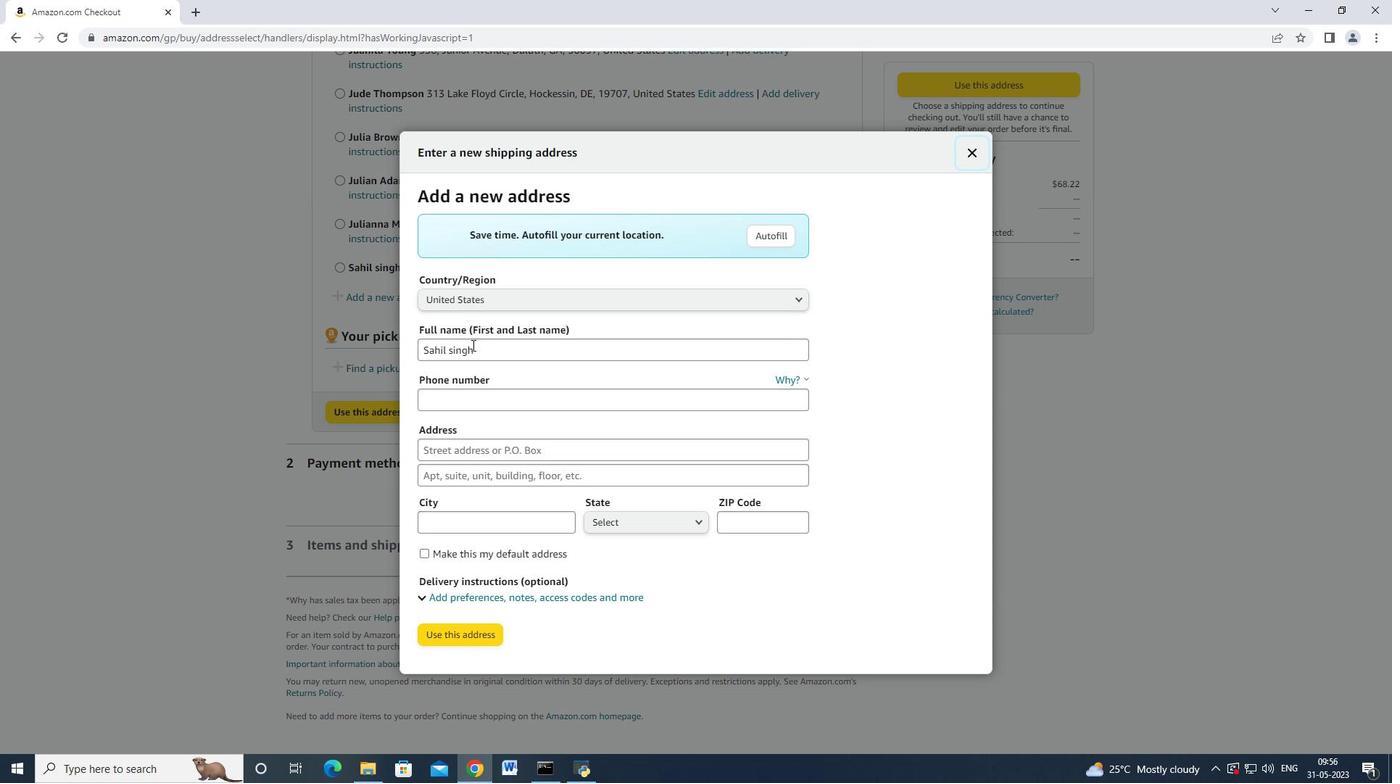 
Action: Mouse moved to (396, 297)
Screenshot: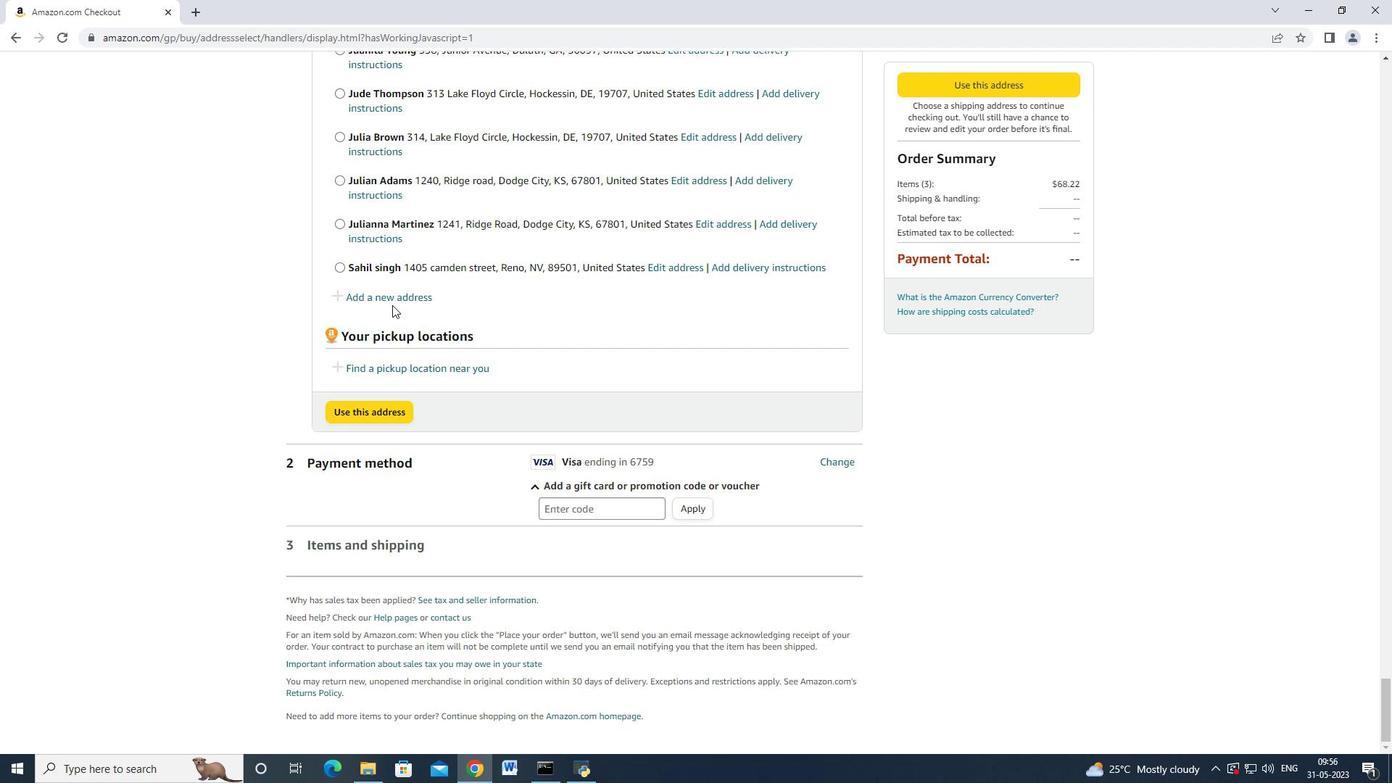 
Action: Mouse pressed left at (396, 297)
Screenshot: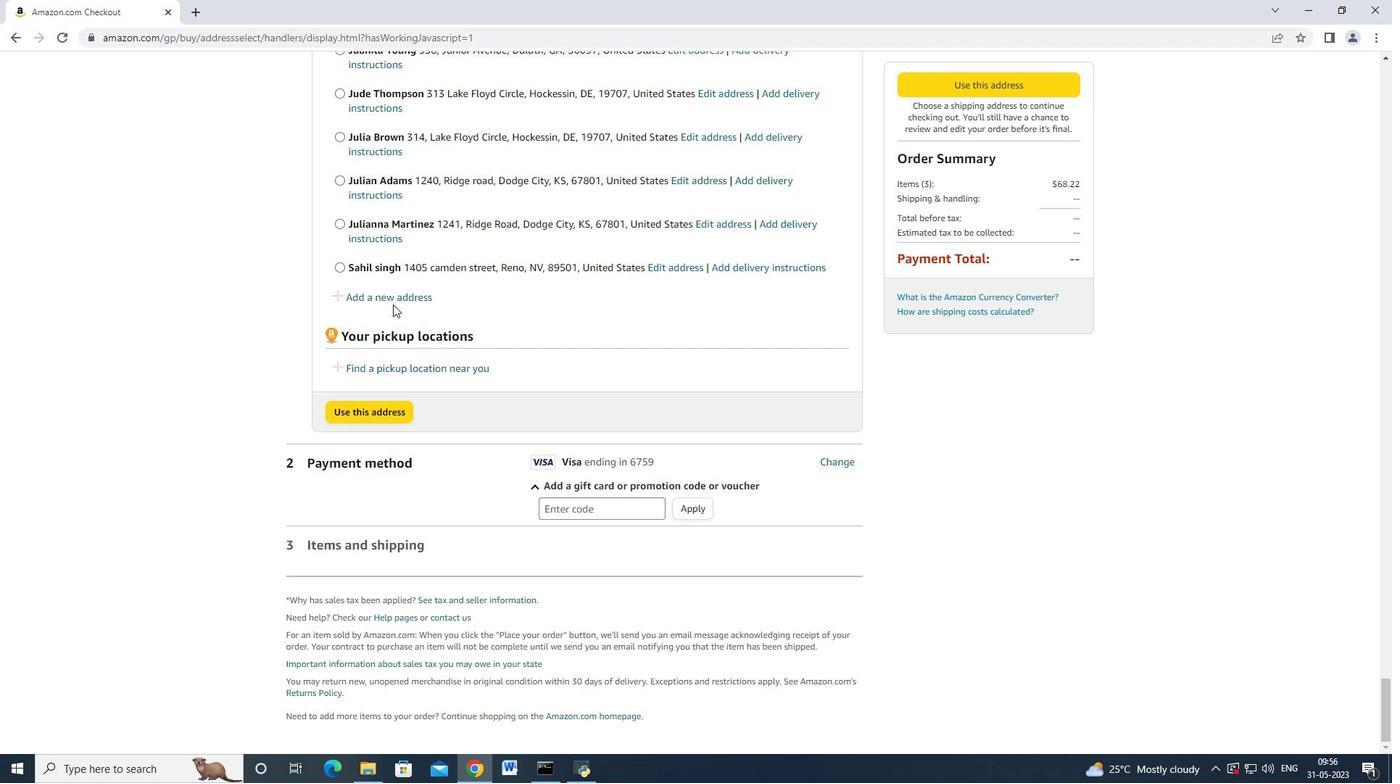 
Action: Mouse moved to (484, 345)
Screenshot: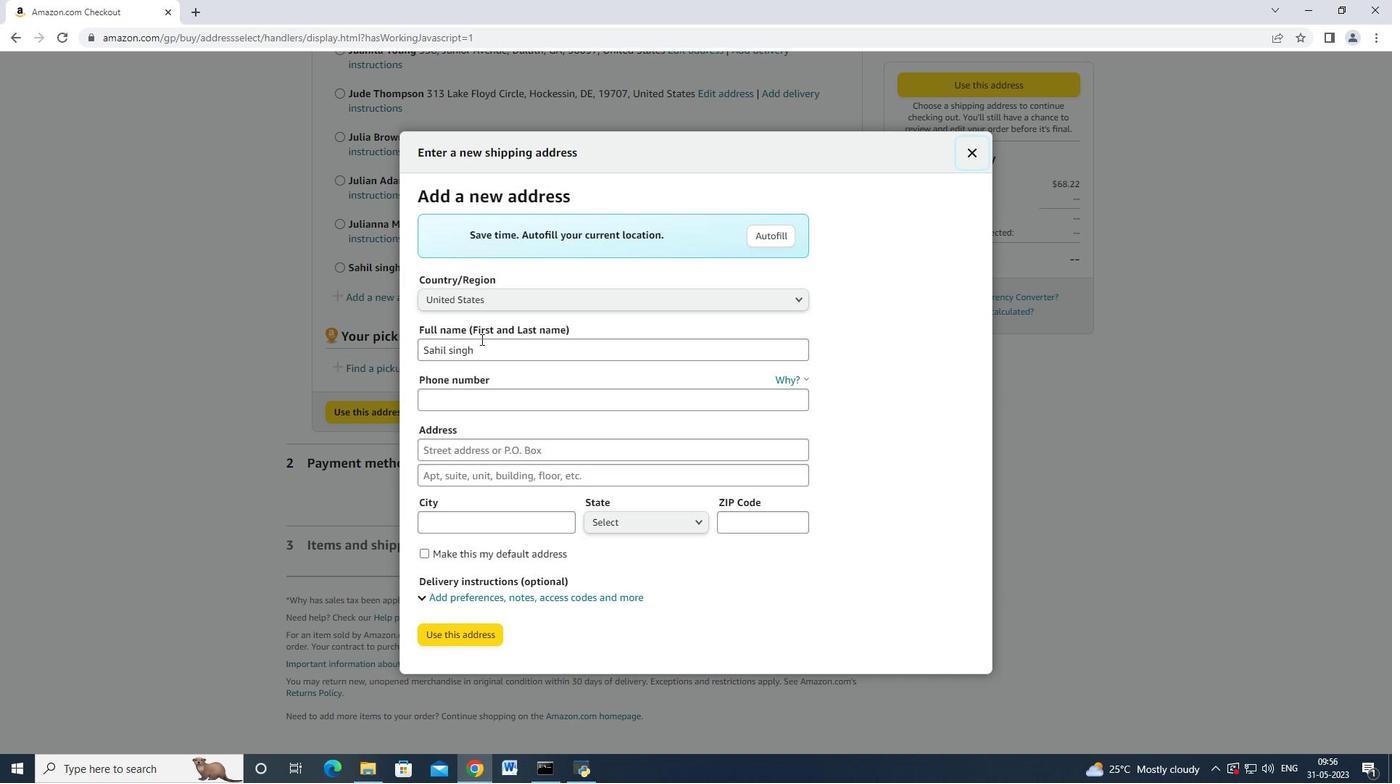 
Action: Mouse pressed left at (484, 345)
Screenshot: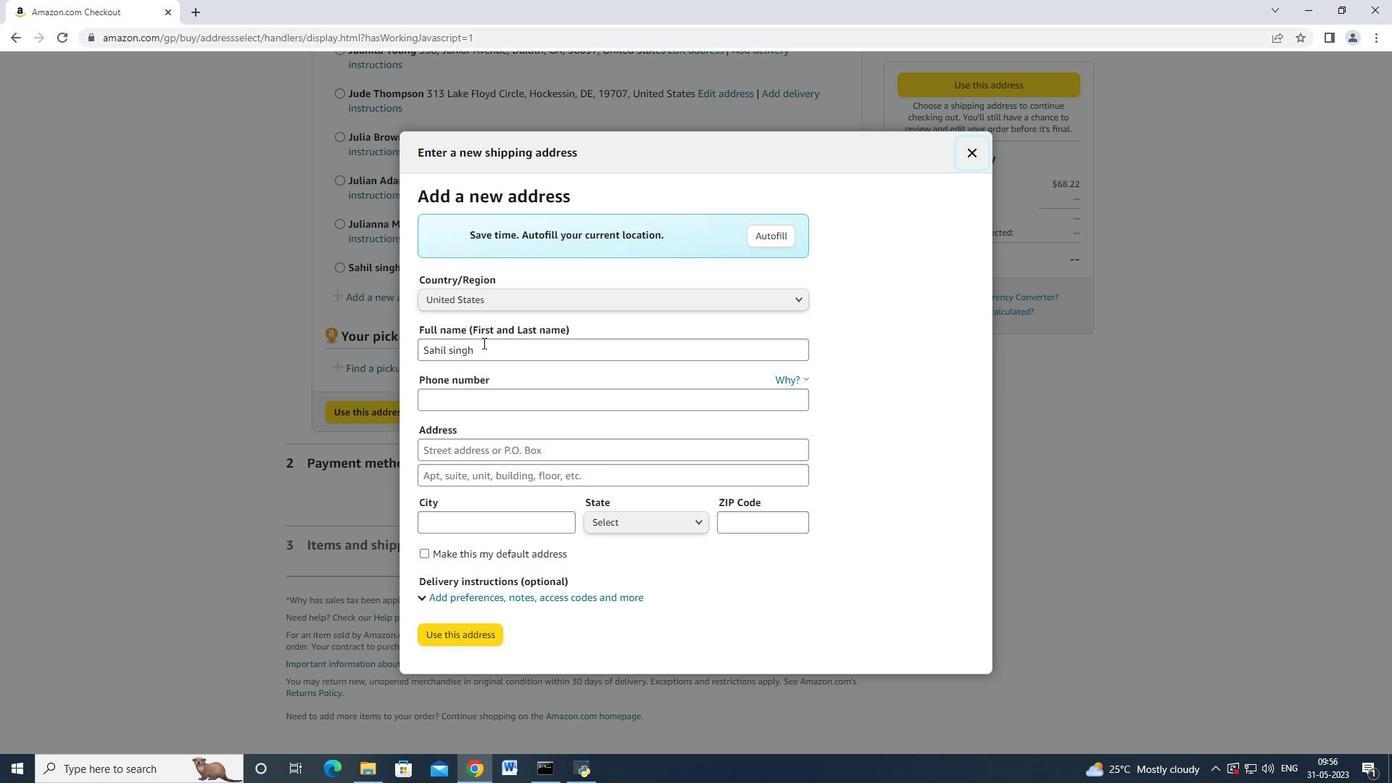 
Action: Mouse moved to (430, 346)
Screenshot: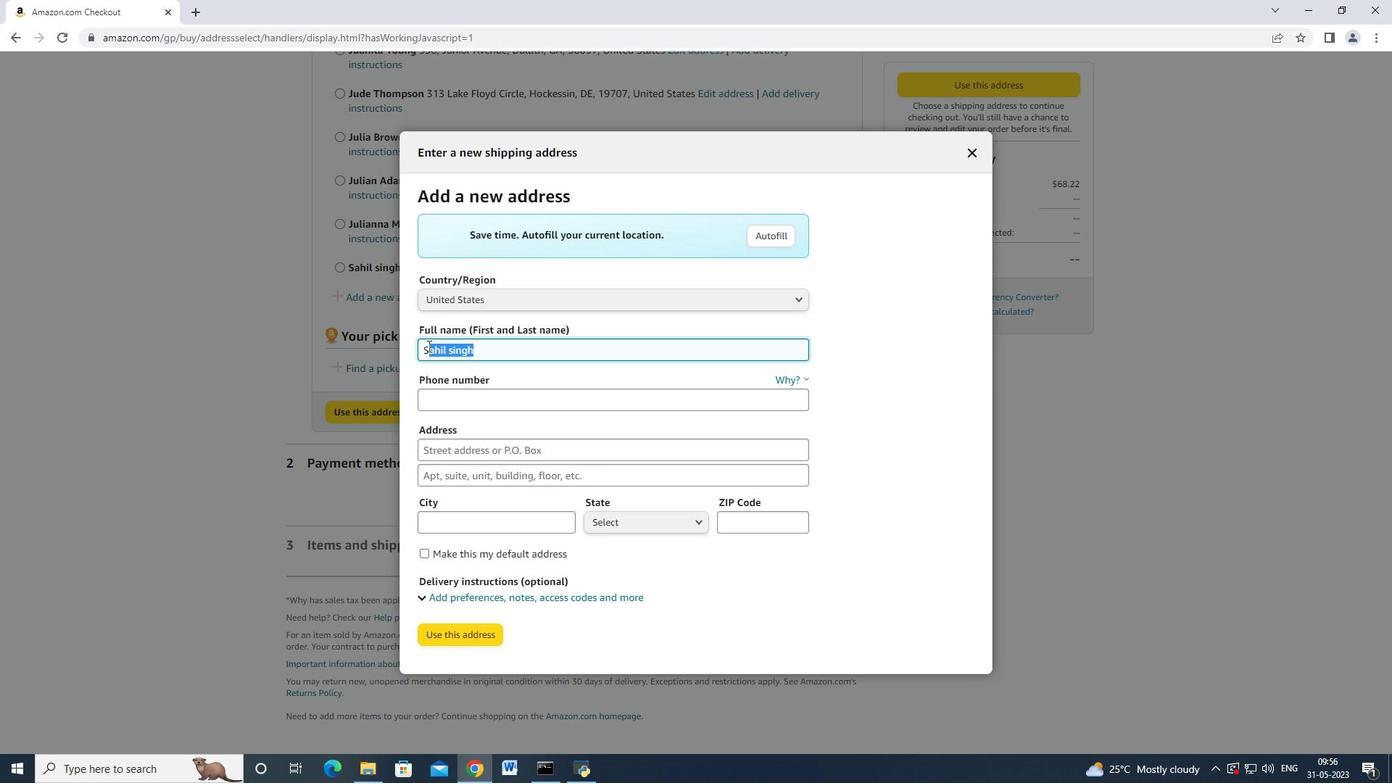 
Action: Key pressed <Key.backspace><Key.backspace><Key.shift>Jeremiah<Key.space><Key.shift>Turner<Key.tab><Key.tab>9285042162<Key.tab><Key.shift>Jeremiah<Key.space><Key.shift_r>Turner<Key.tab><Key.tab>
Screenshot: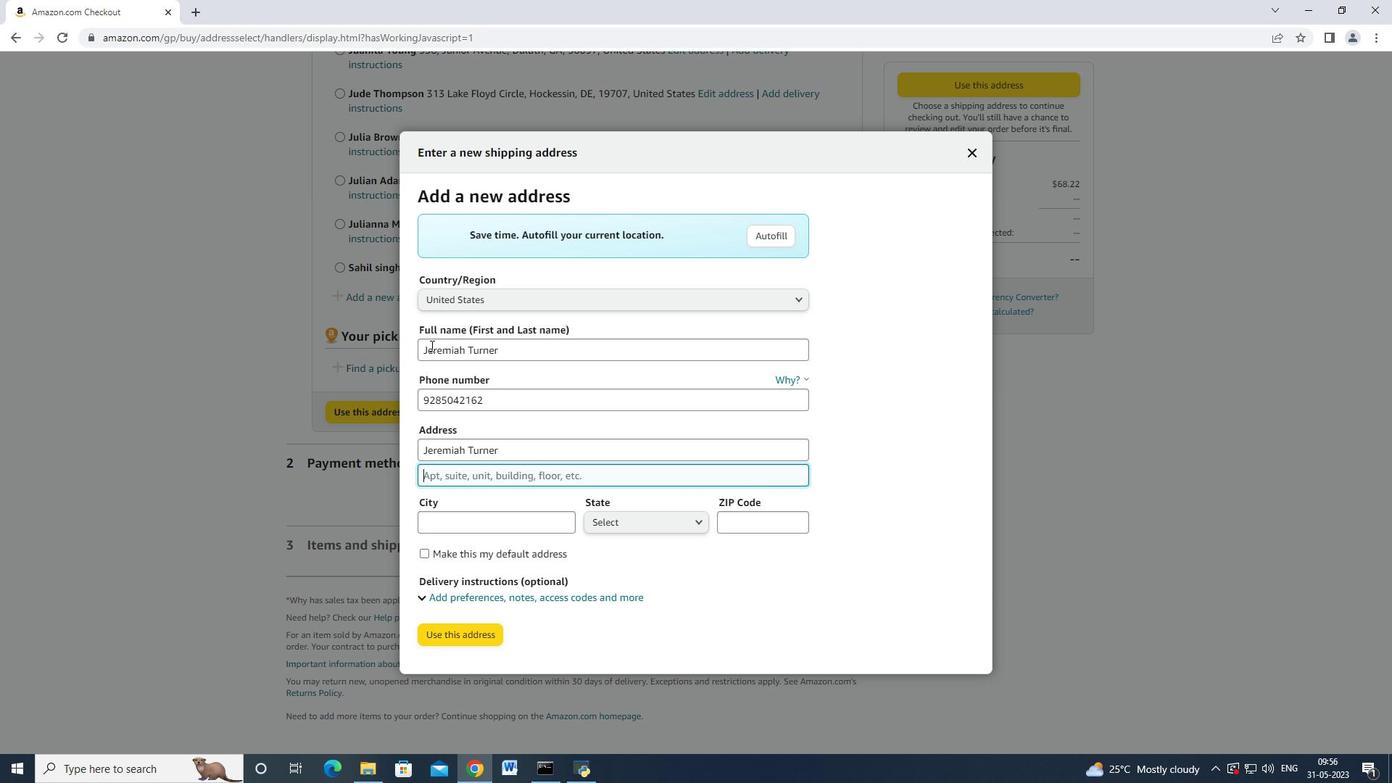 
Action: Mouse moved to (508, 451)
Screenshot: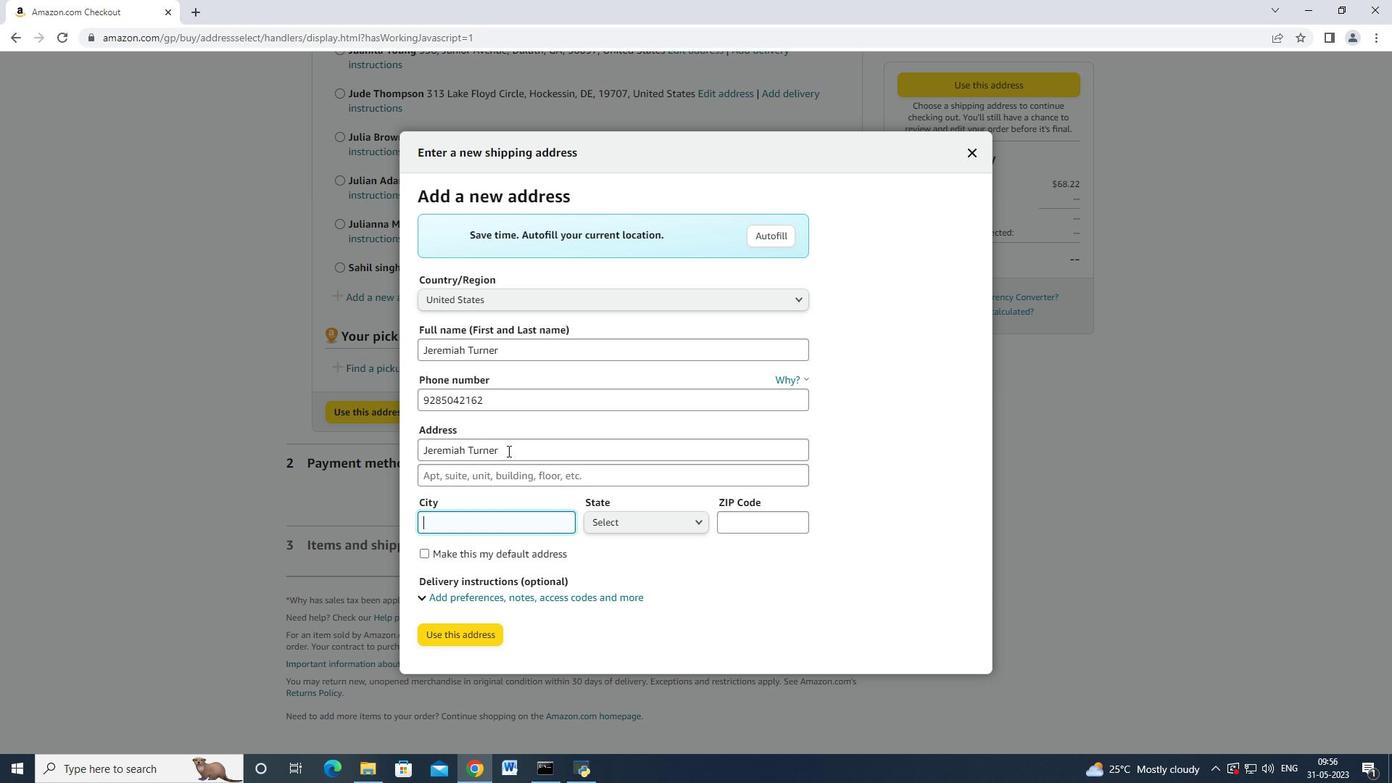 
Action: Mouse pressed left at (508, 451)
Screenshot: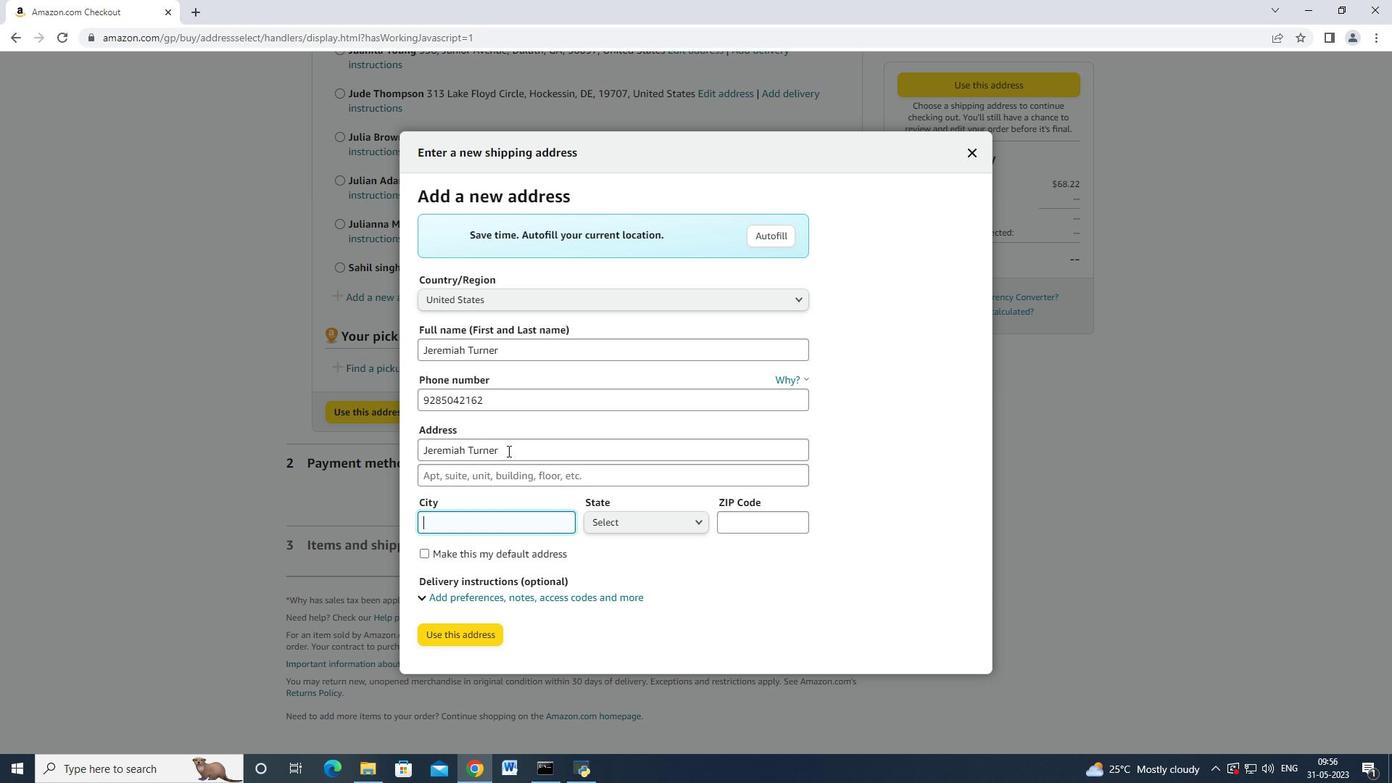 
Action: Mouse moved to (430, 452)
Screenshot: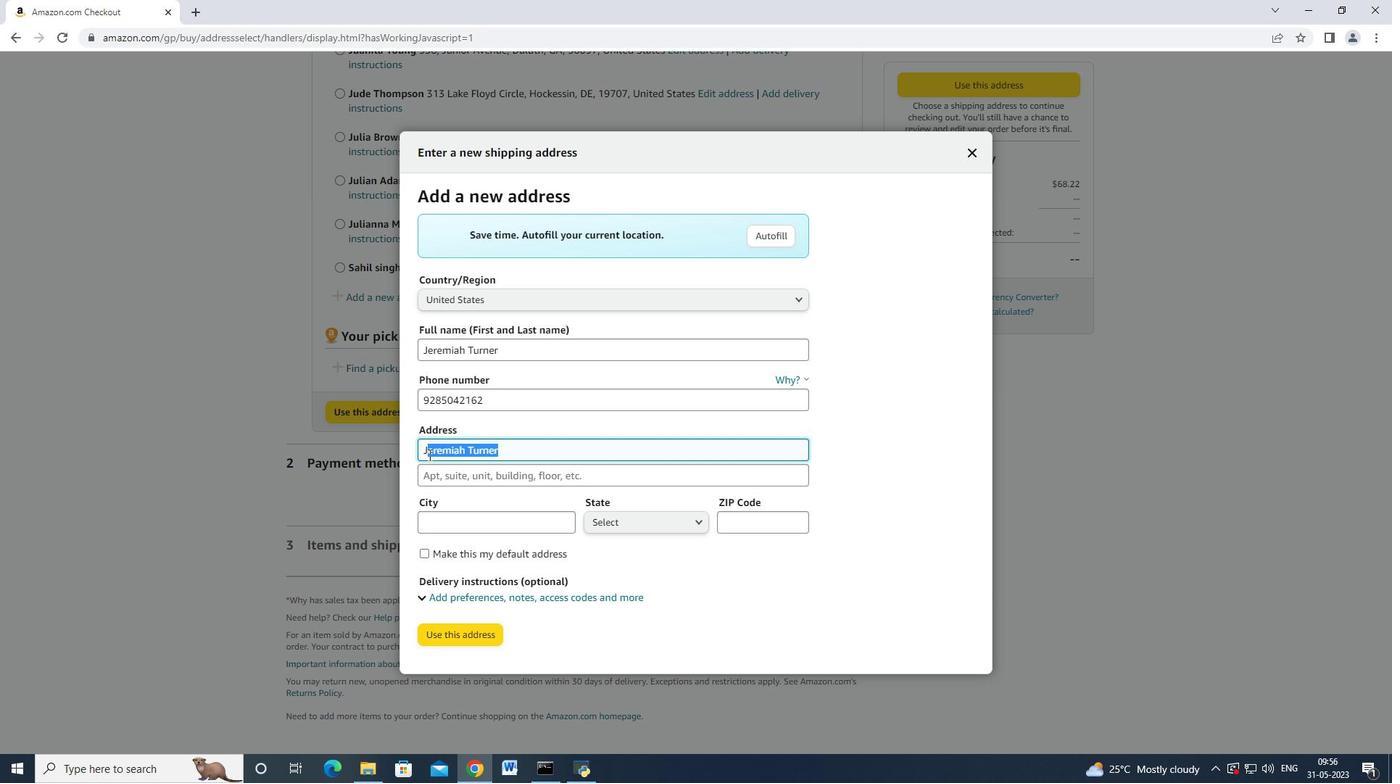 
Action: Key pressed <Key.backspace><Key.backspace>4200<Key.space><Key.shift_r>Skips<Key.space><Key.shift>Lane<Key.space><Key.tab><Key.tab><Key.shift>Phoeni<Key.space><Key.backspace>x<Key.space><Key.tab>
Screenshot: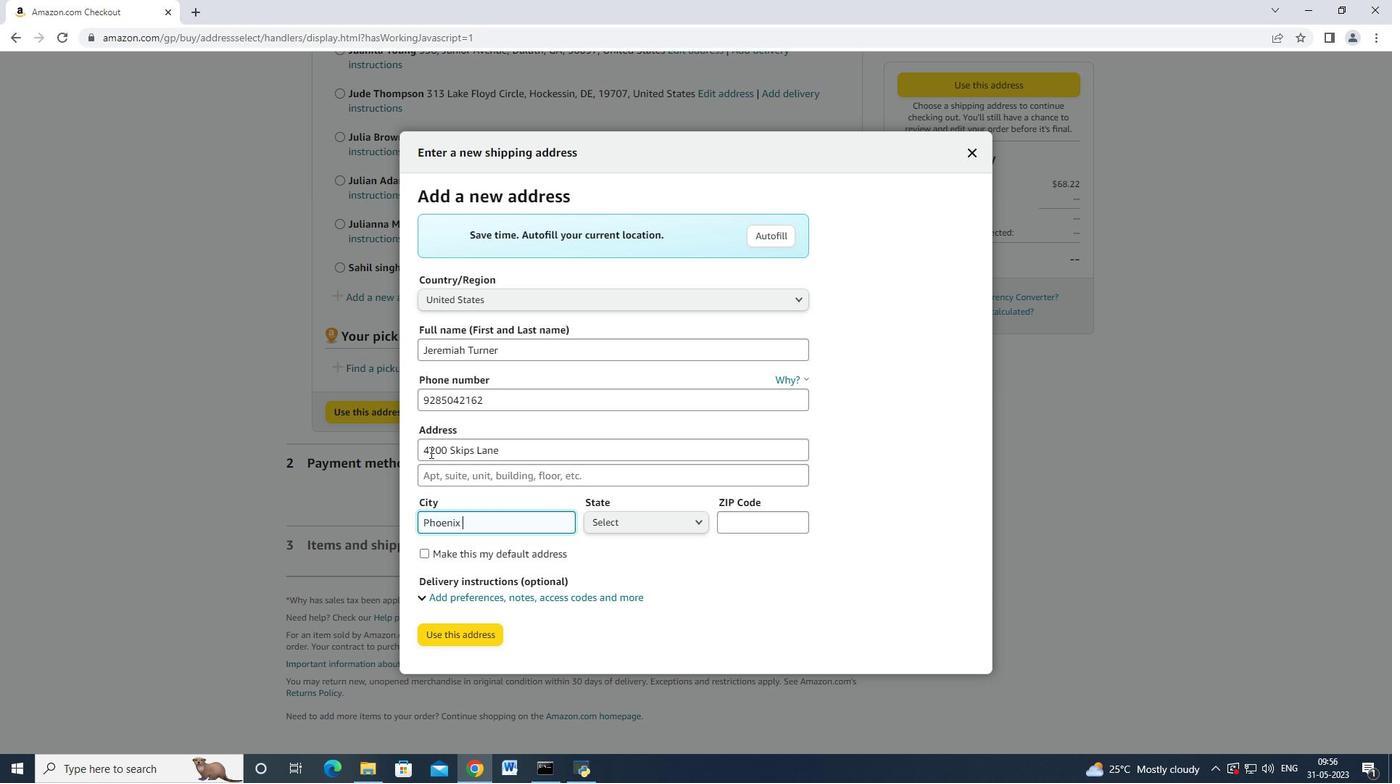 
Action: Mouse moved to (673, 527)
Screenshot: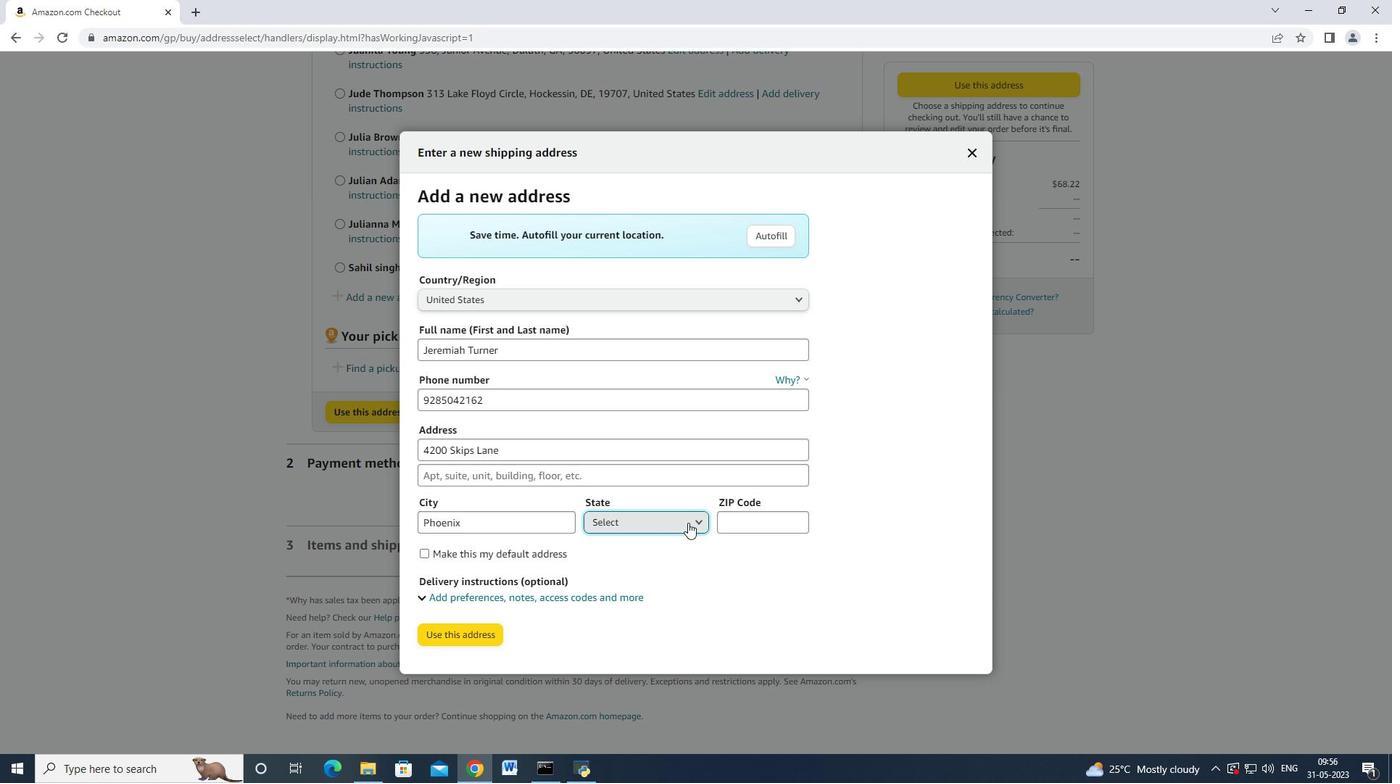 
Action: Mouse pressed left at (673, 527)
Screenshot: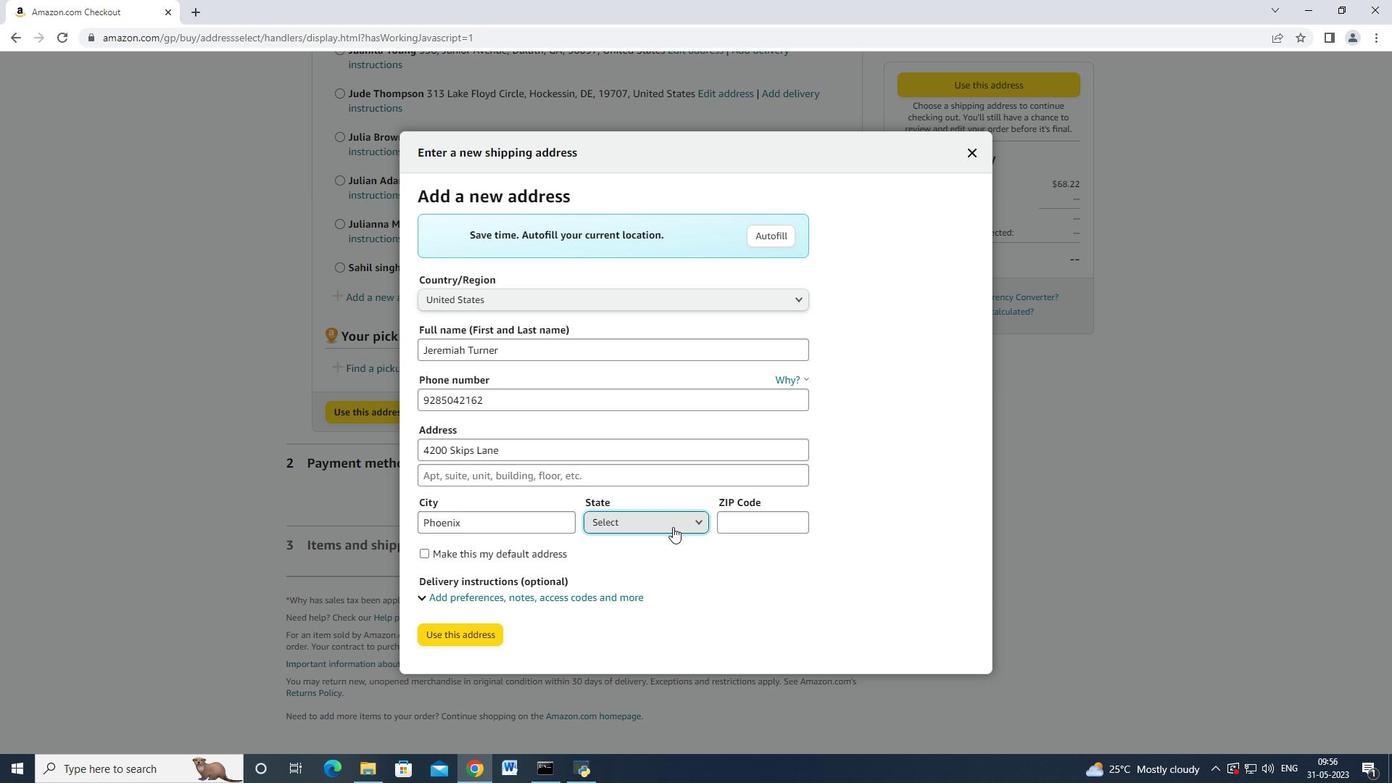 
Action: Mouse moved to (665, 143)
Screenshot: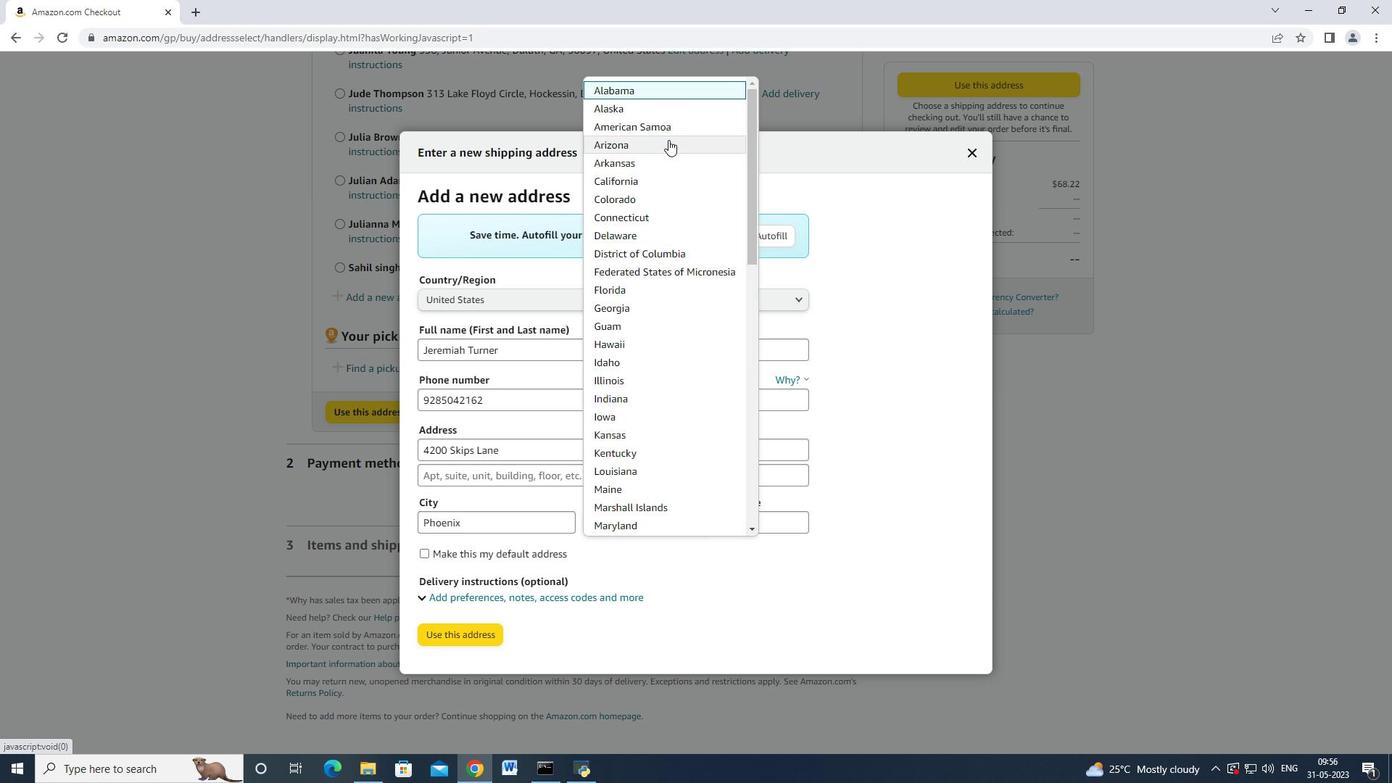
Action: Mouse pressed left at (665, 143)
Screenshot: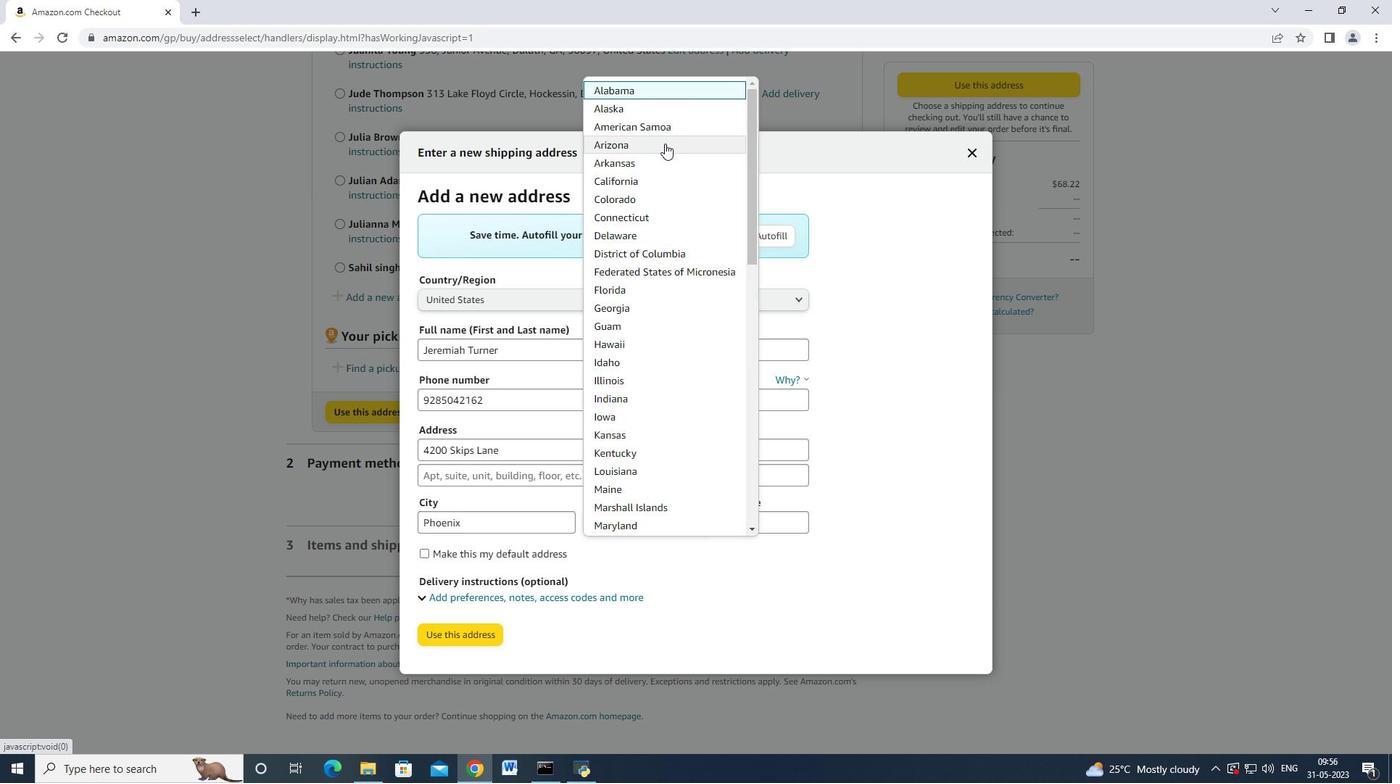 
Action: Mouse moved to (758, 515)
Screenshot: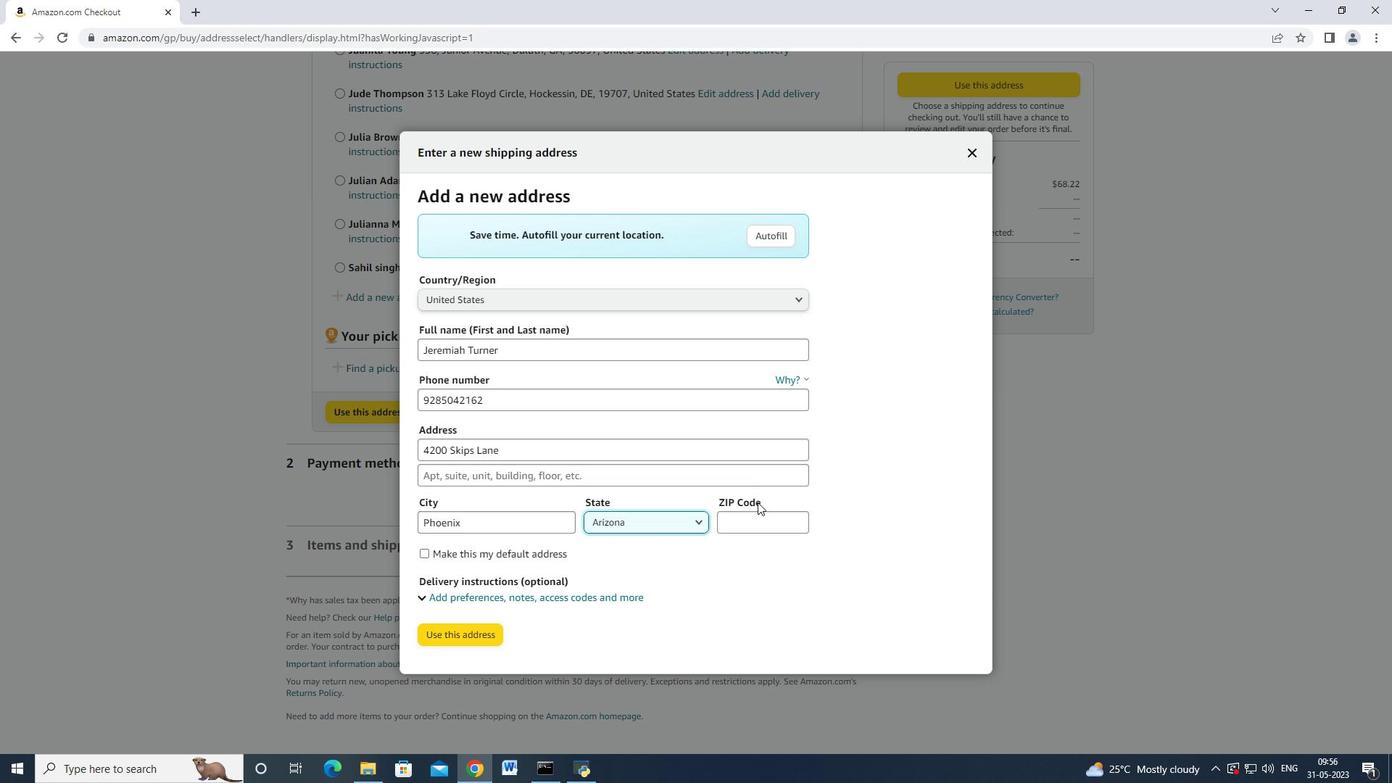 
Action: Mouse pressed left at (758, 515)
Screenshot: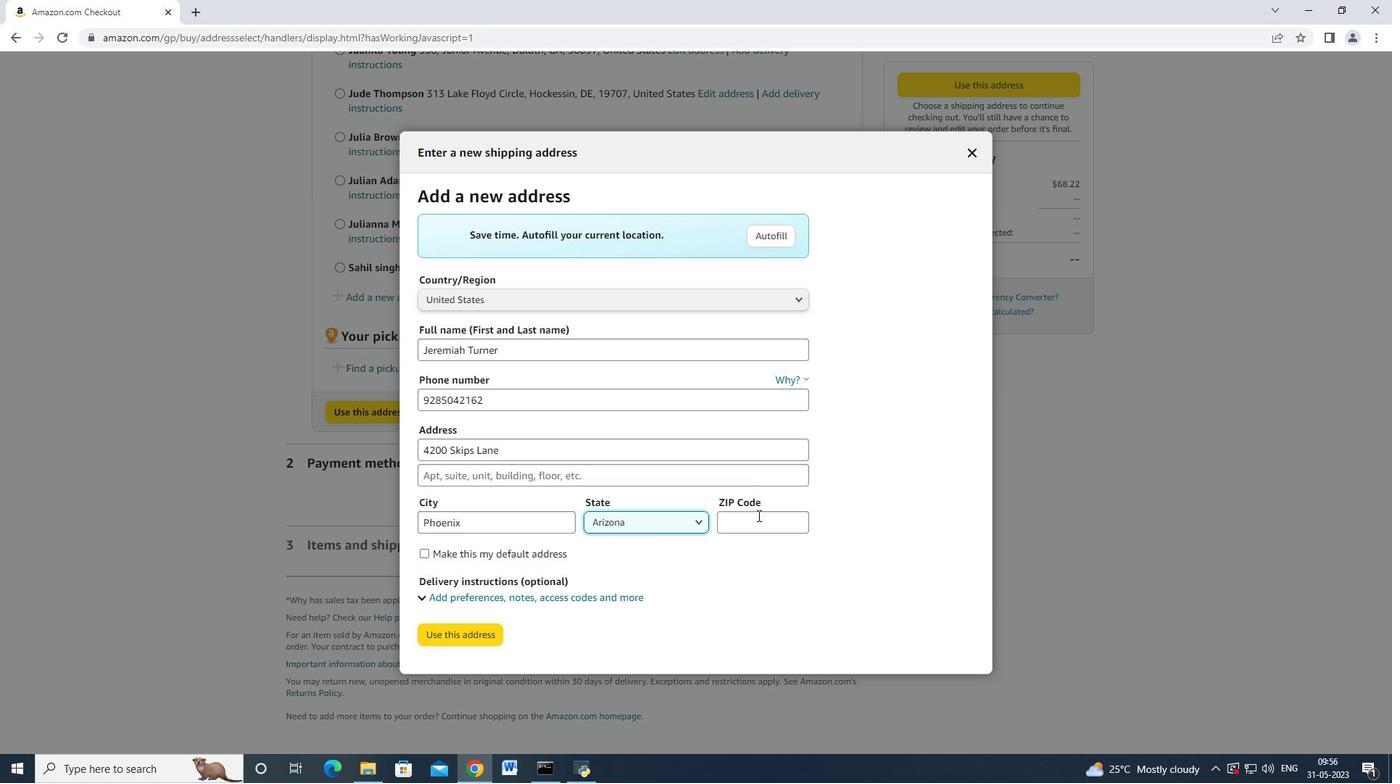 
Action: Mouse moved to (753, 516)
Screenshot: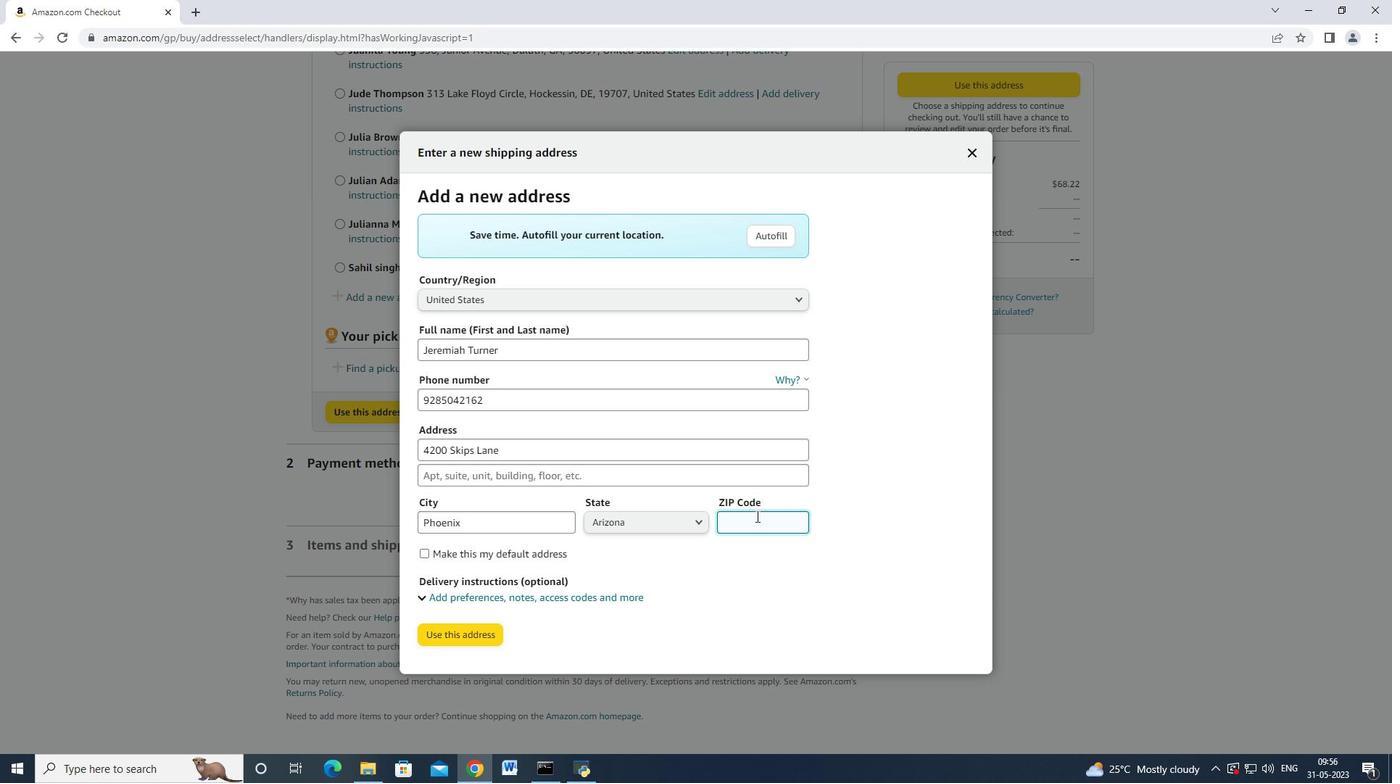 
Action: Key pressed 9<Key.backspace>85012
Screenshot: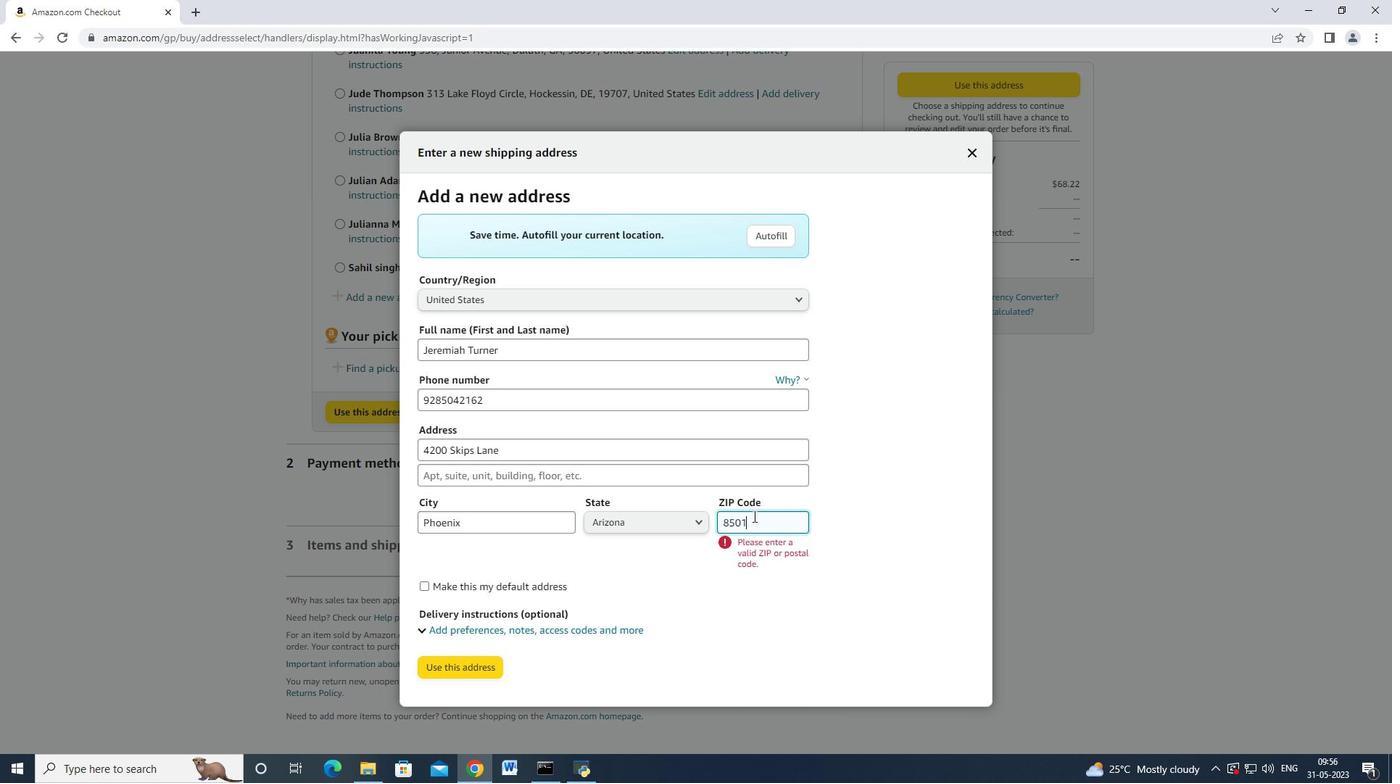 
Action: Mouse moved to (558, 535)
Screenshot: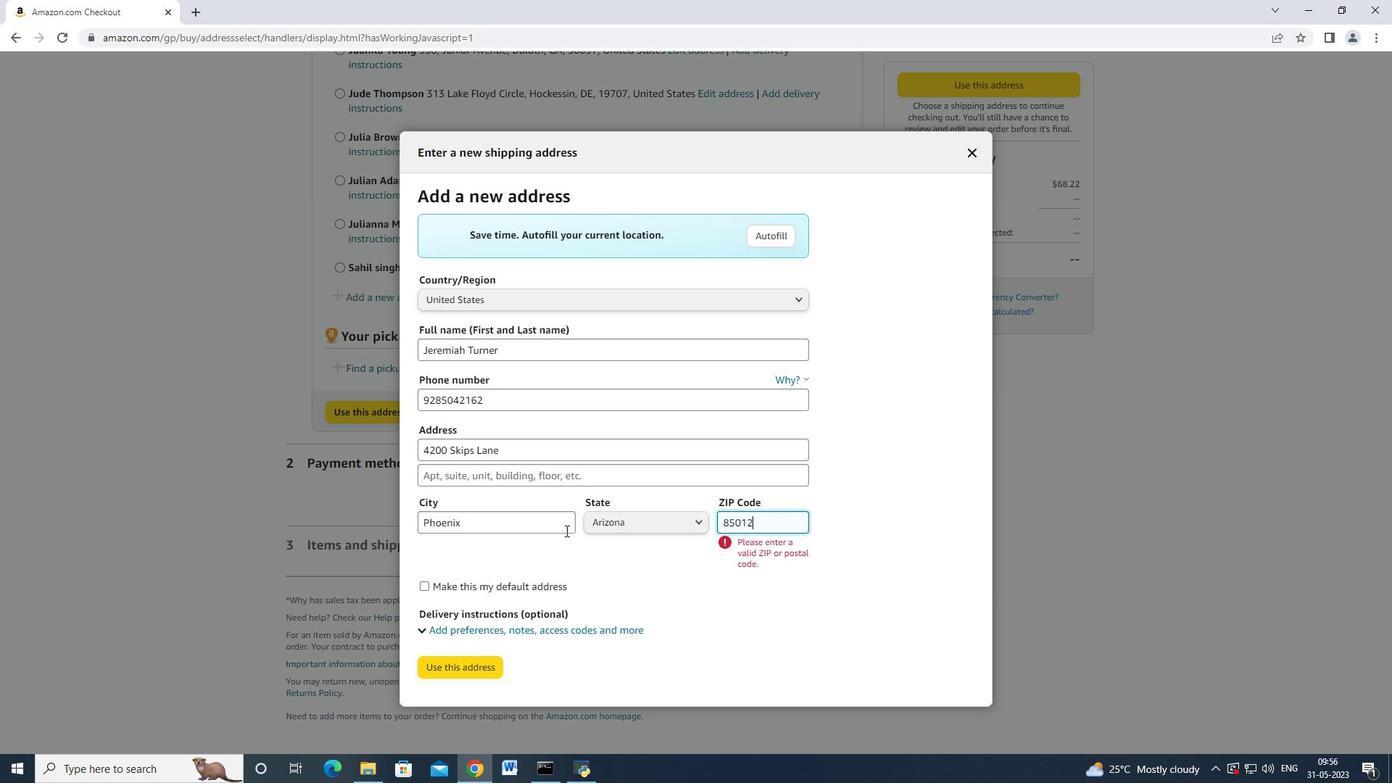
Action: Mouse scrolled (558, 534) with delta (0, 0)
Screenshot: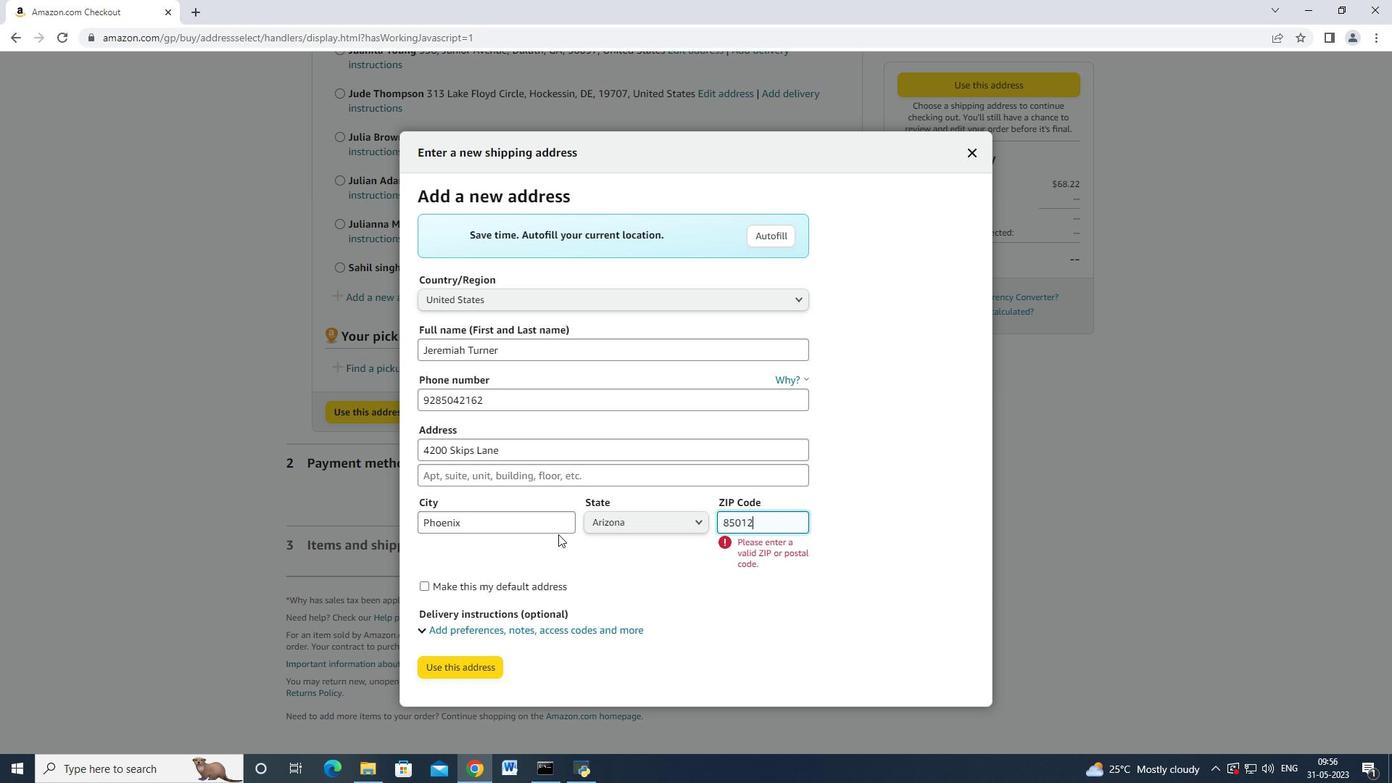 
Action: Mouse moved to (465, 633)
Screenshot: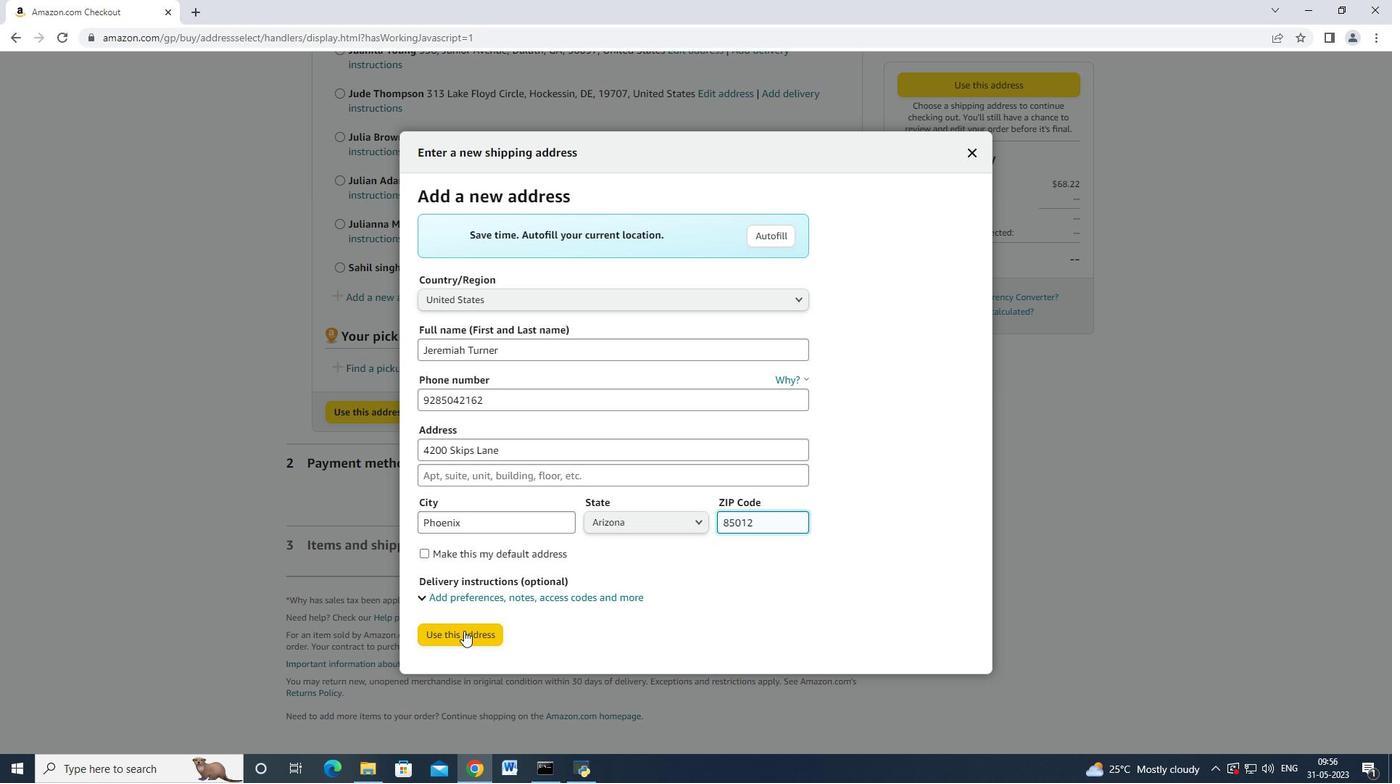 
Action: Mouse pressed left at (465, 633)
Screenshot: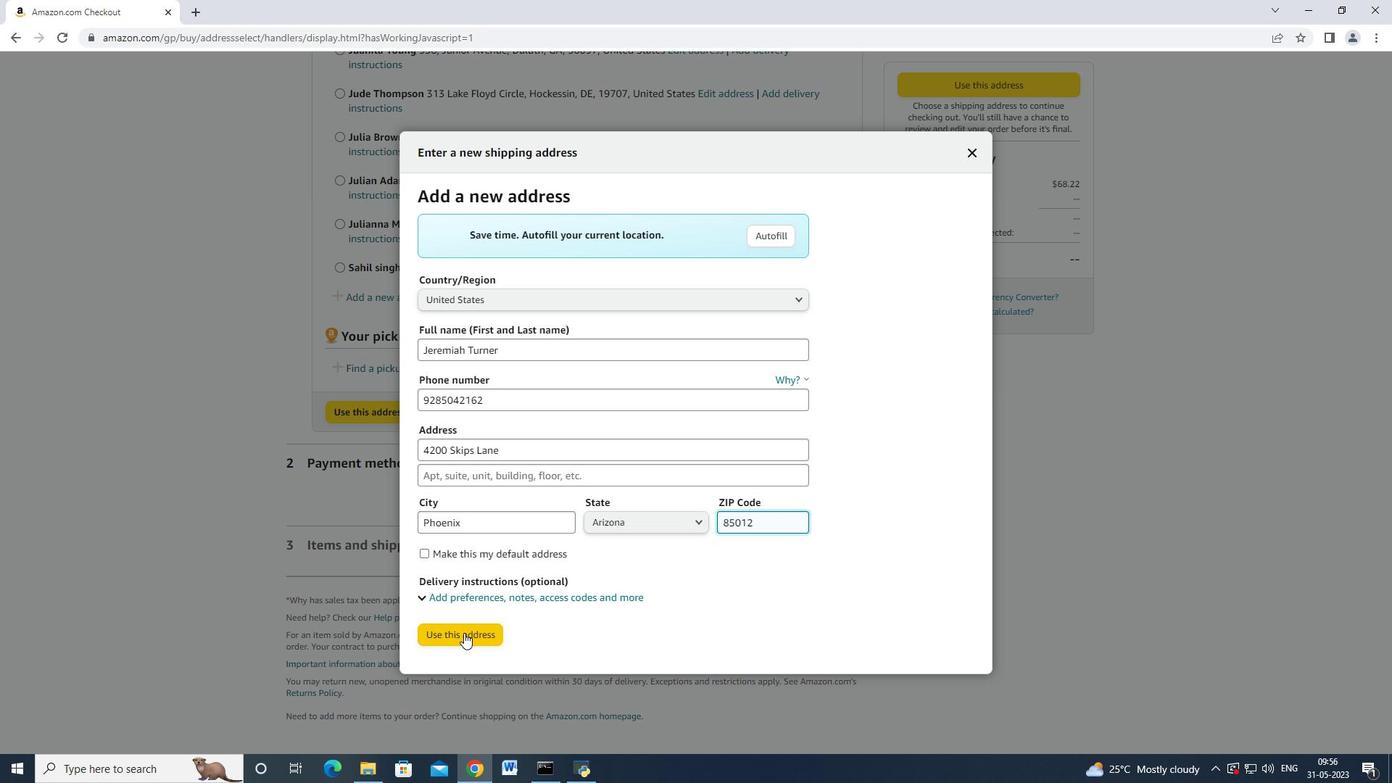 
Action: Mouse moved to (609, 478)
Screenshot: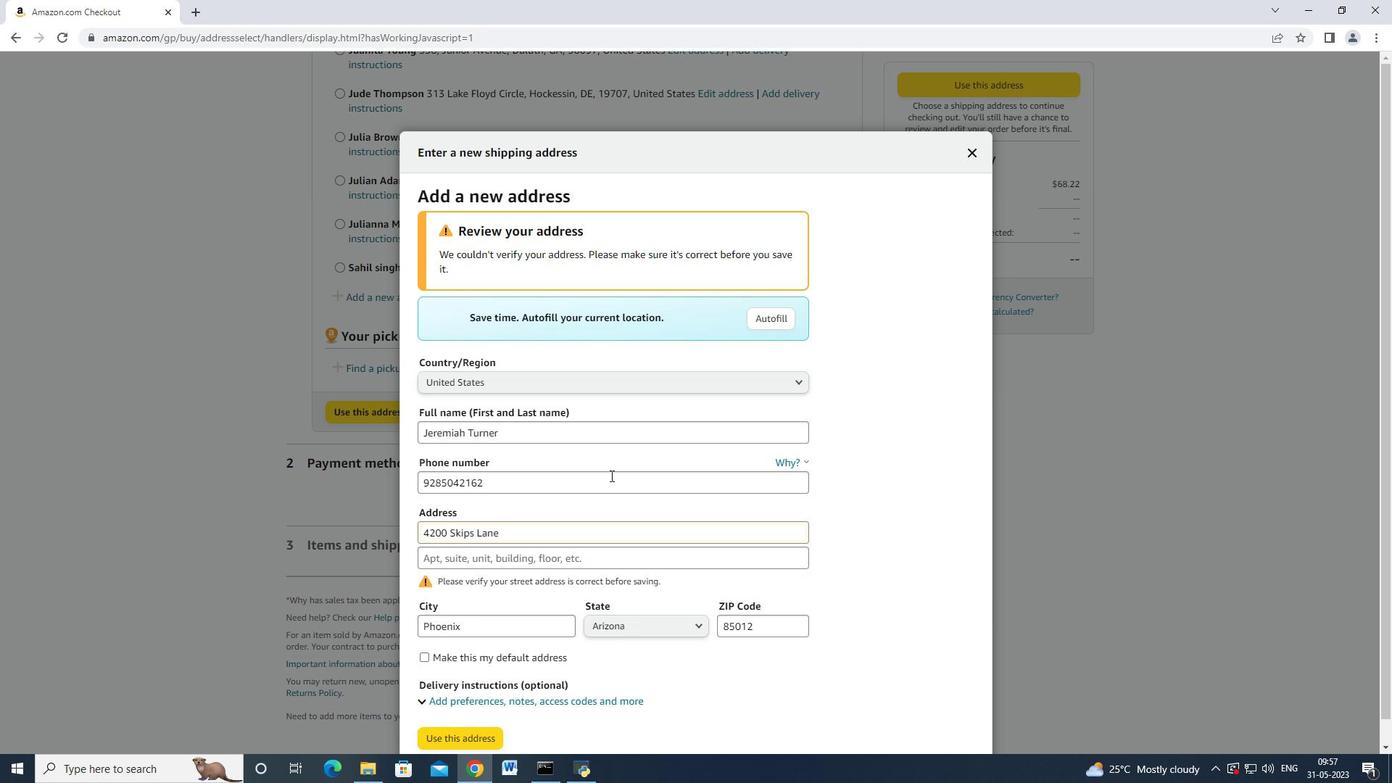 
Action: Mouse scrolled (609, 477) with delta (0, 0)
Screenshot: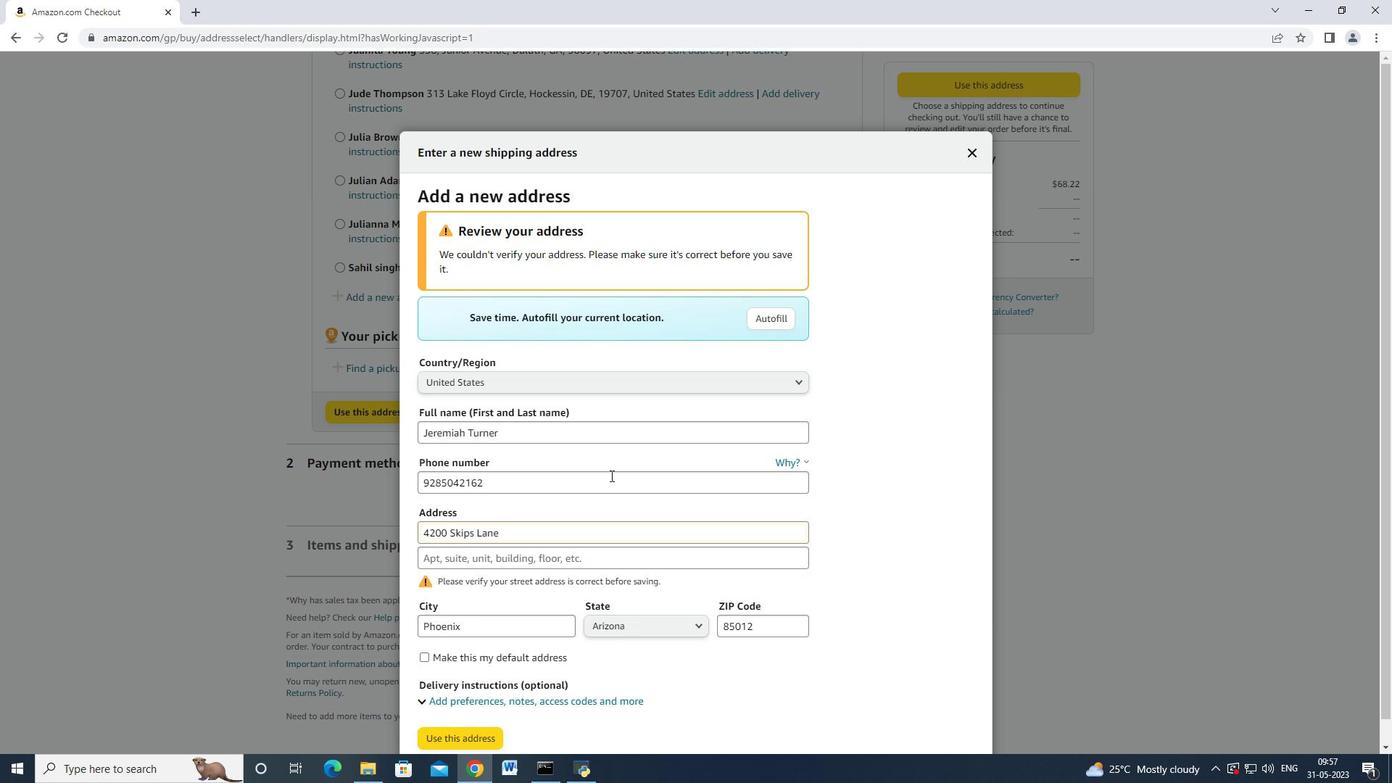 
Action: Mouse moved to (609, 478)
Screenshot: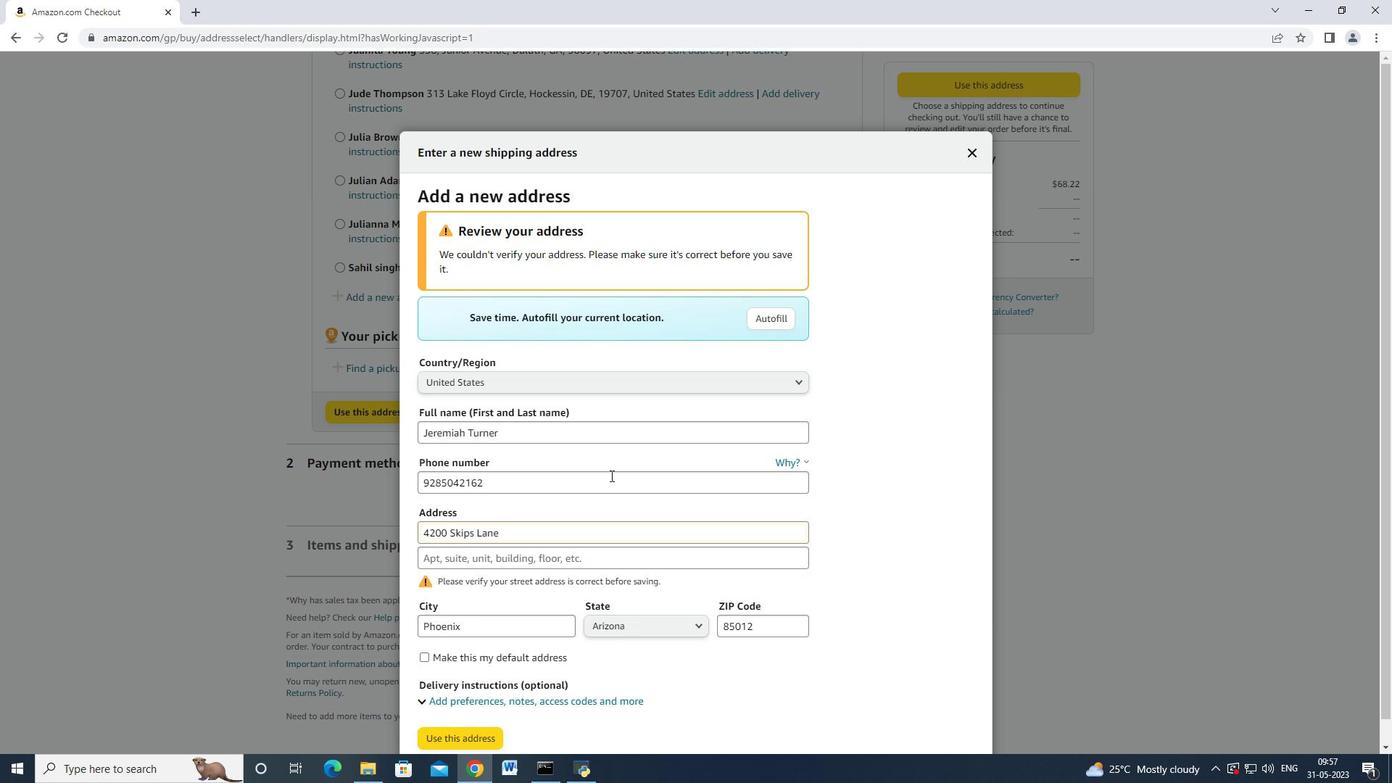 
Action: Mouse scrolled (609, 478) with delta (0, 0)
Screenshot: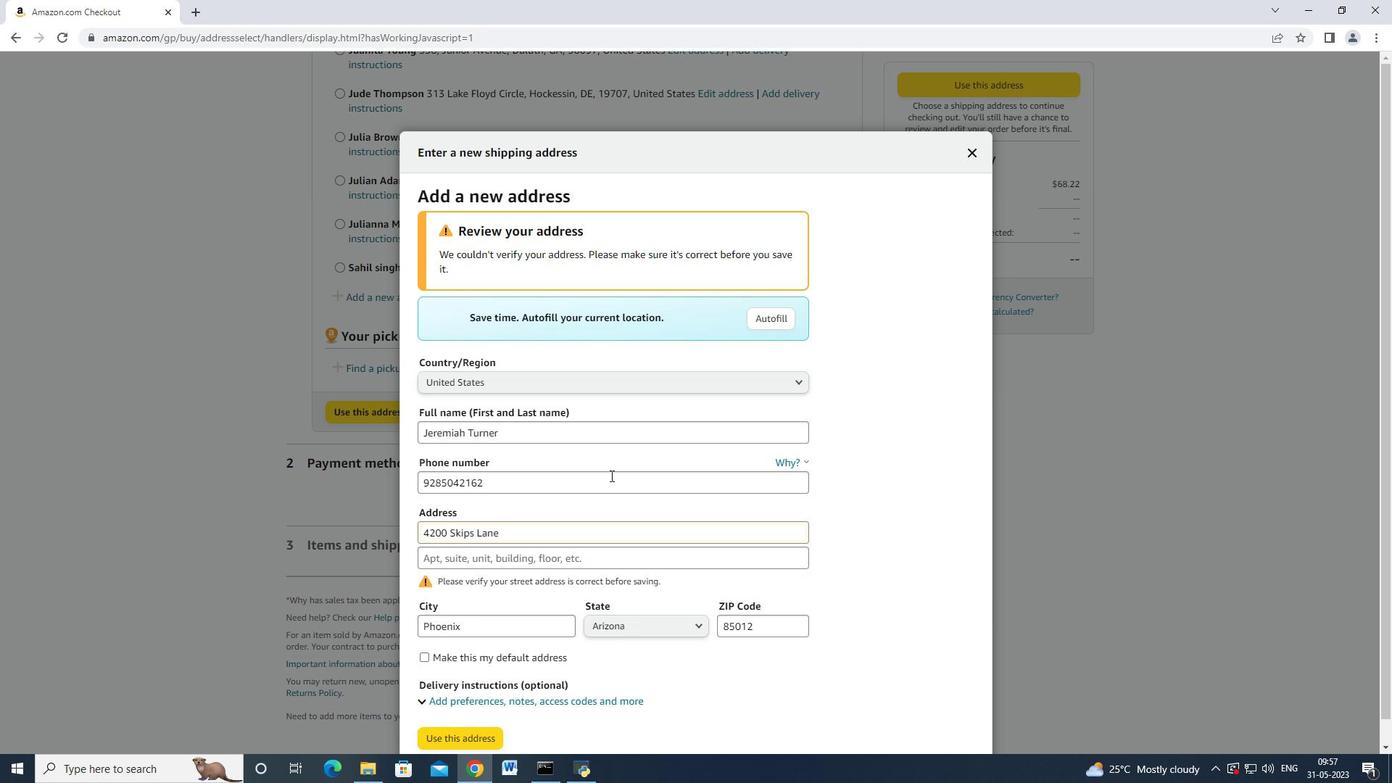 
Action: Mouse moved to (607, 480)
Screenshot: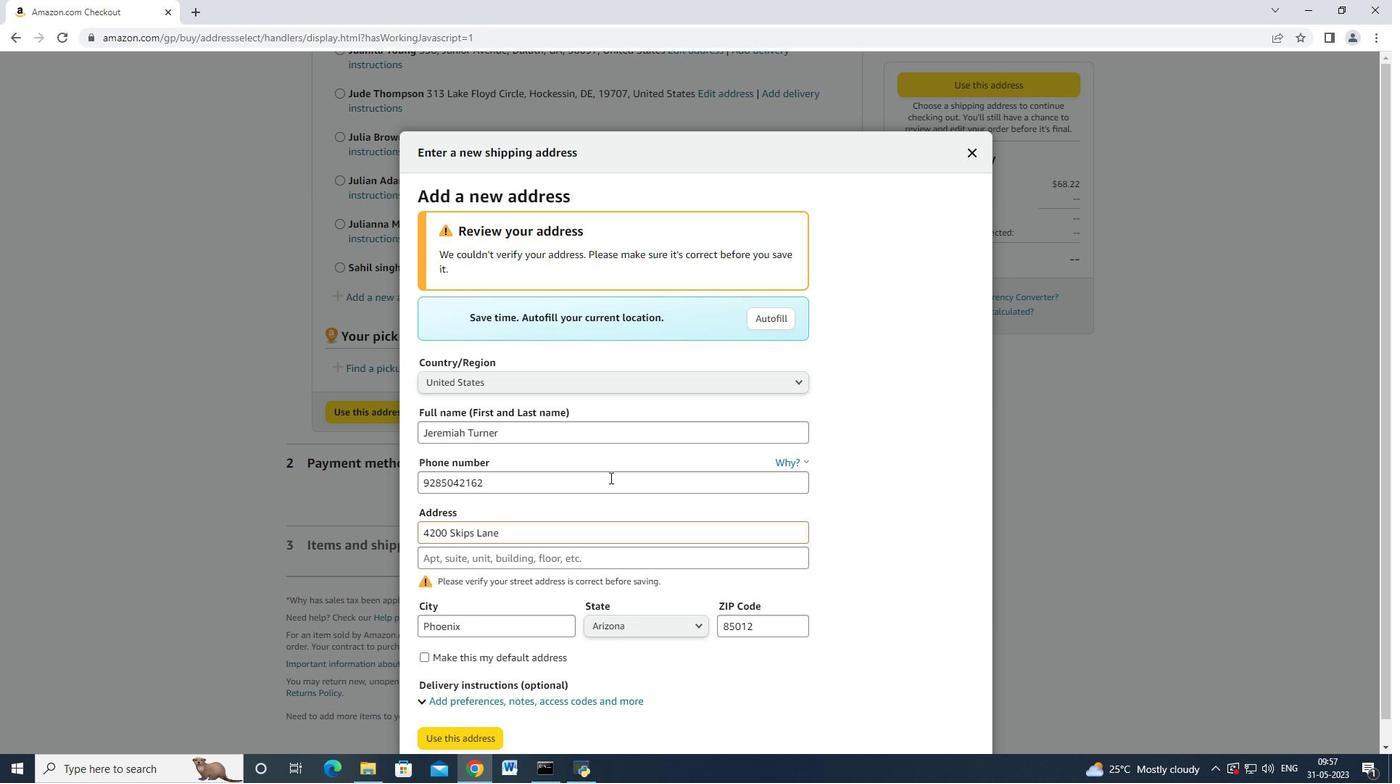 
Action: Mouse scrolled (607, 480) with delta (0, 0)
Screenshot: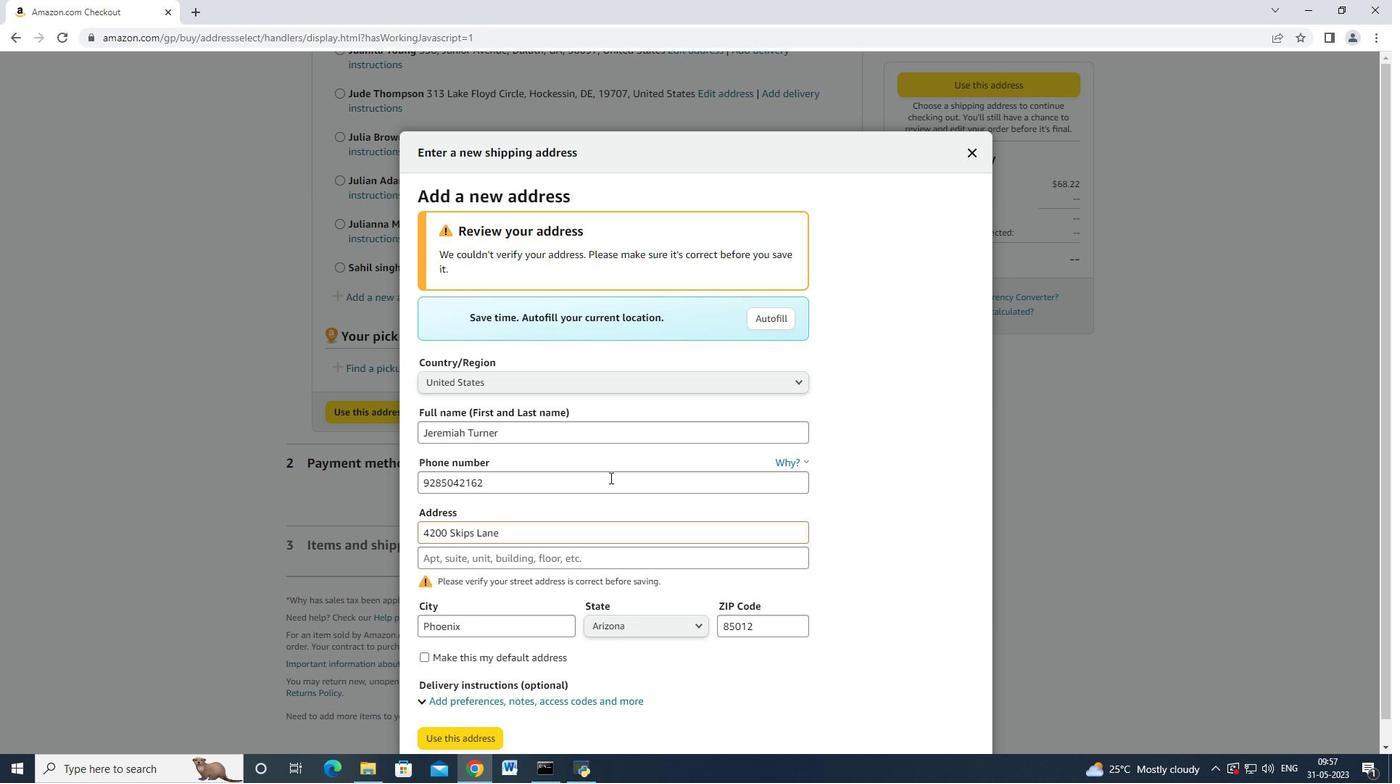 
Action: Mouse moved to (461, 716)
Screenshot: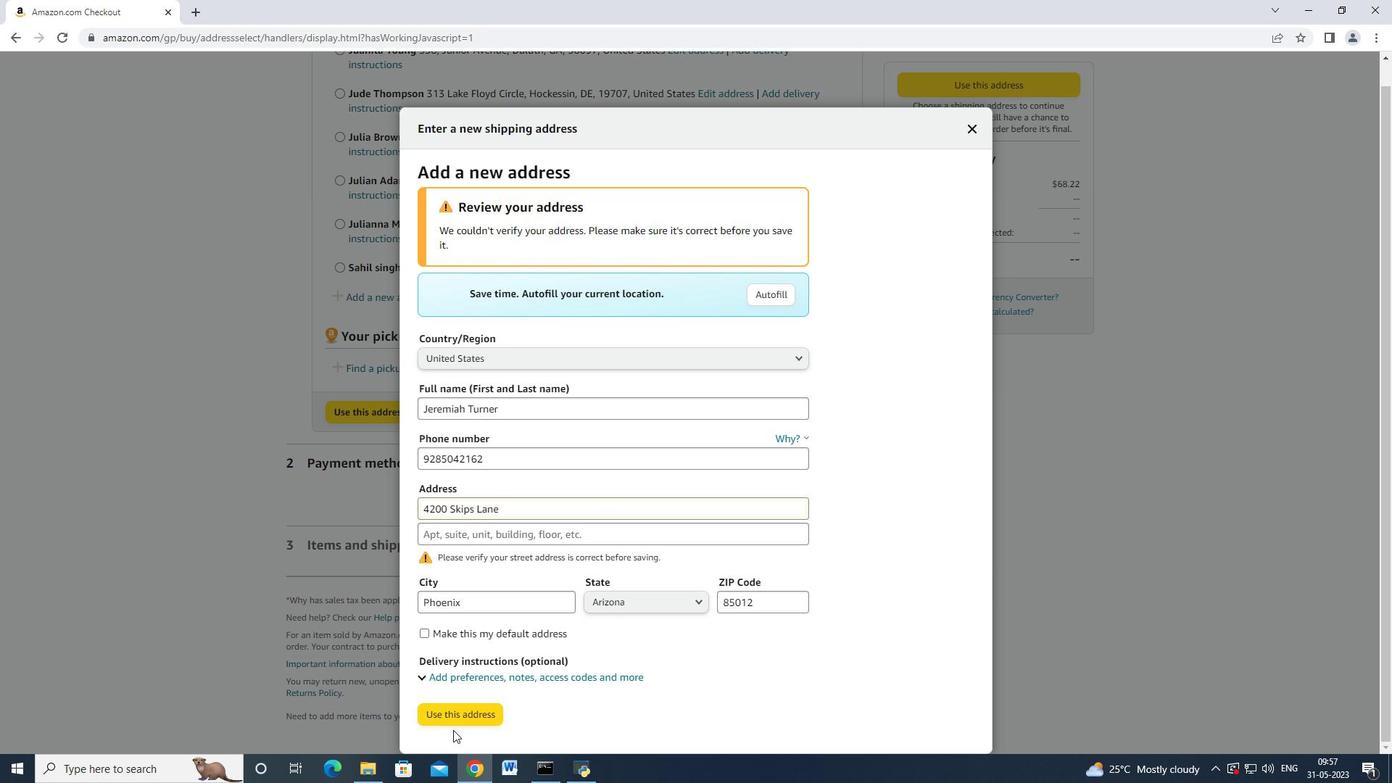 
Action: Mouse pressed left at (461, 716)
Screenshot: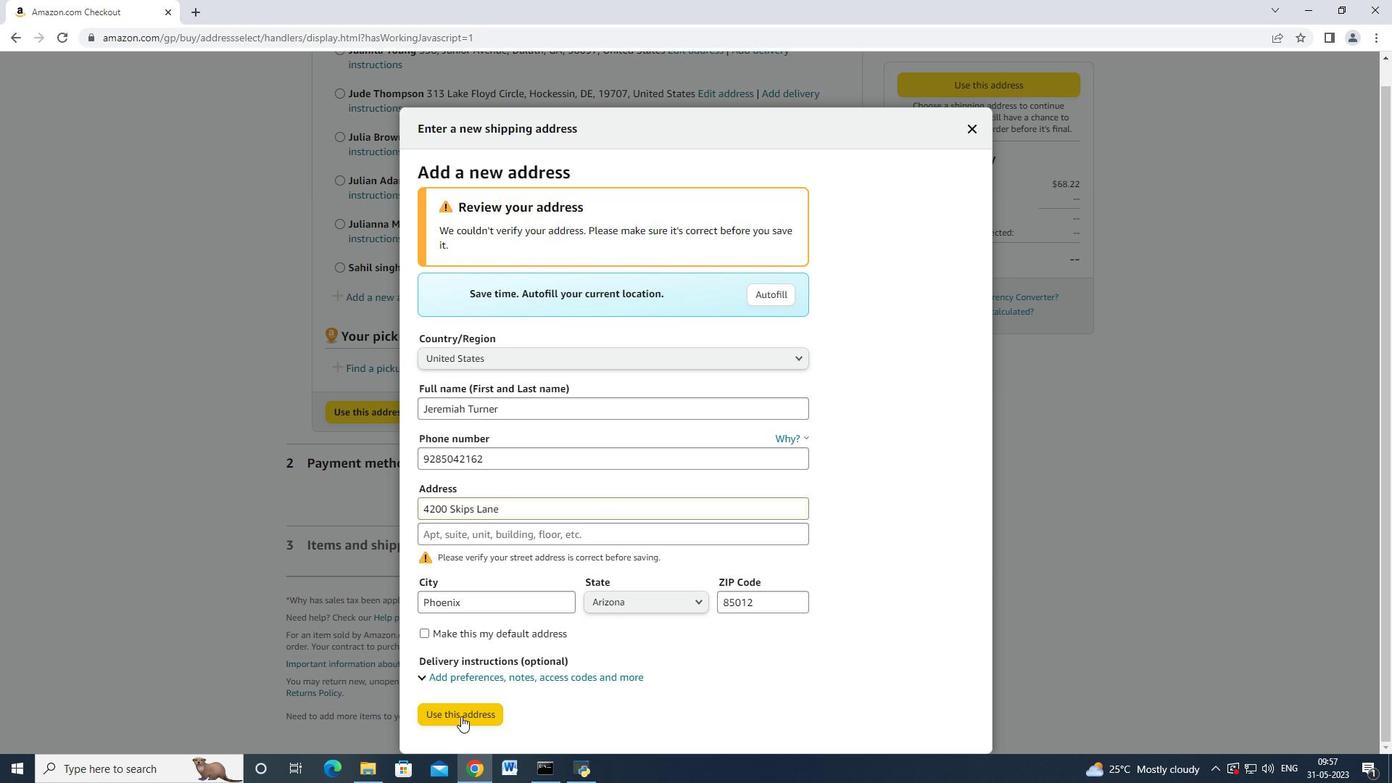 
Action: Mouse moved to (636, 340)
Screenshot: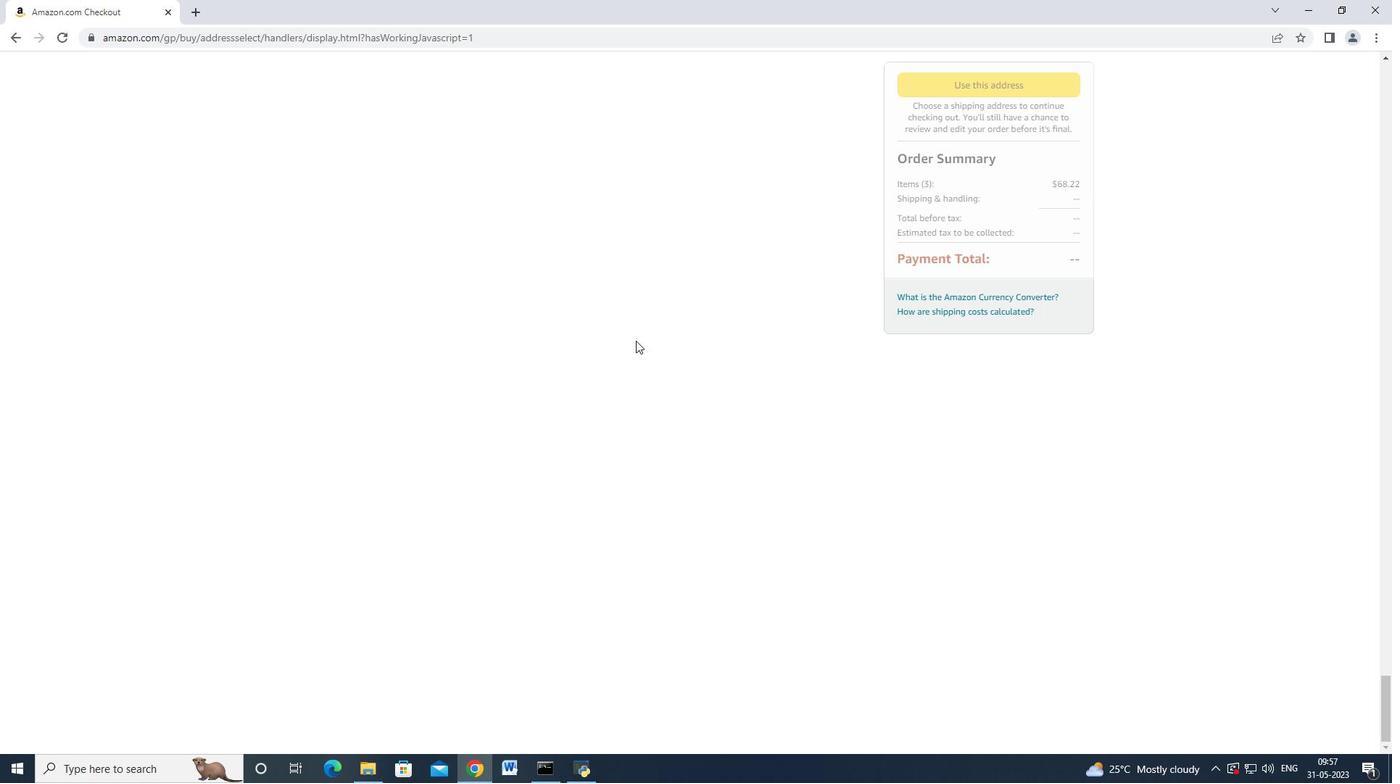 
Action: Mouse scrolled (636, 341) with delta (0, 0)
Screenshot: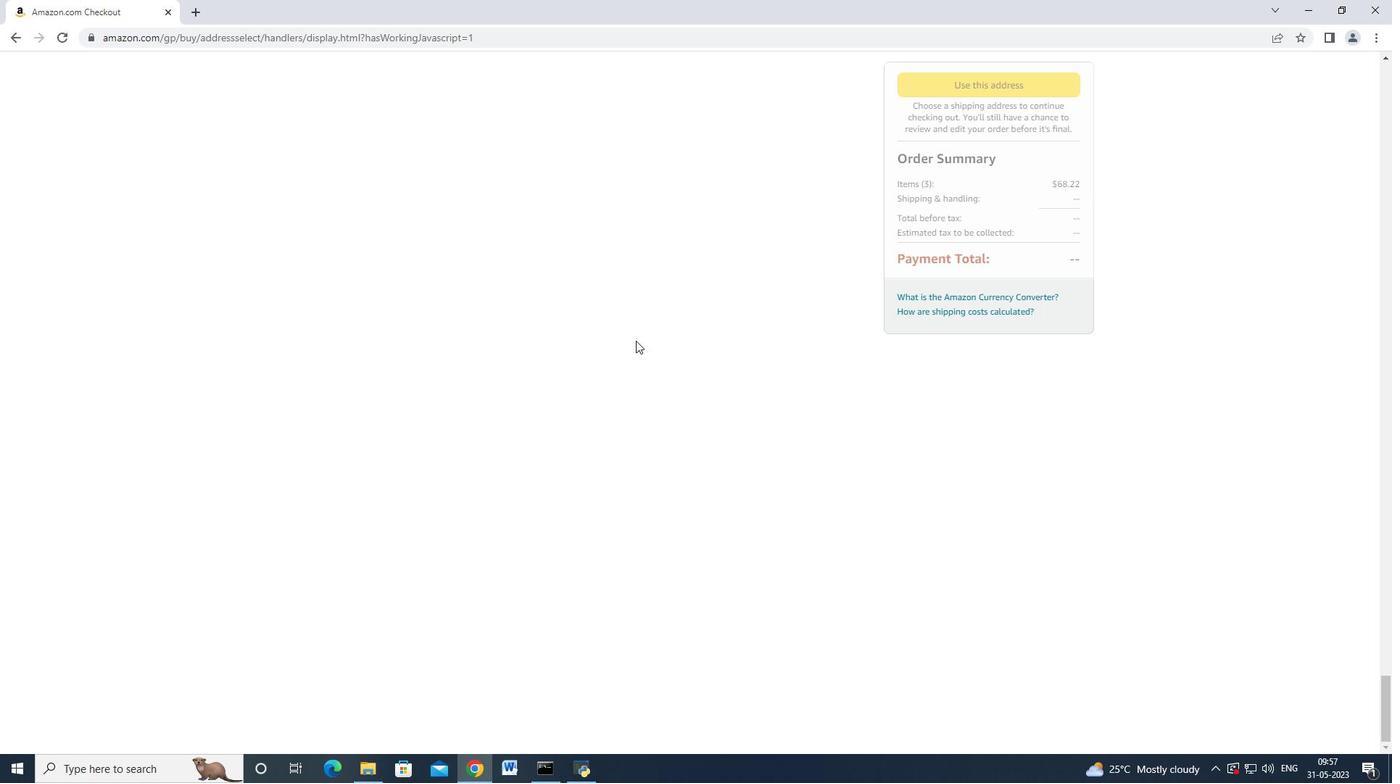 
Action: Mouse moved to (582, 285)
Screenshot: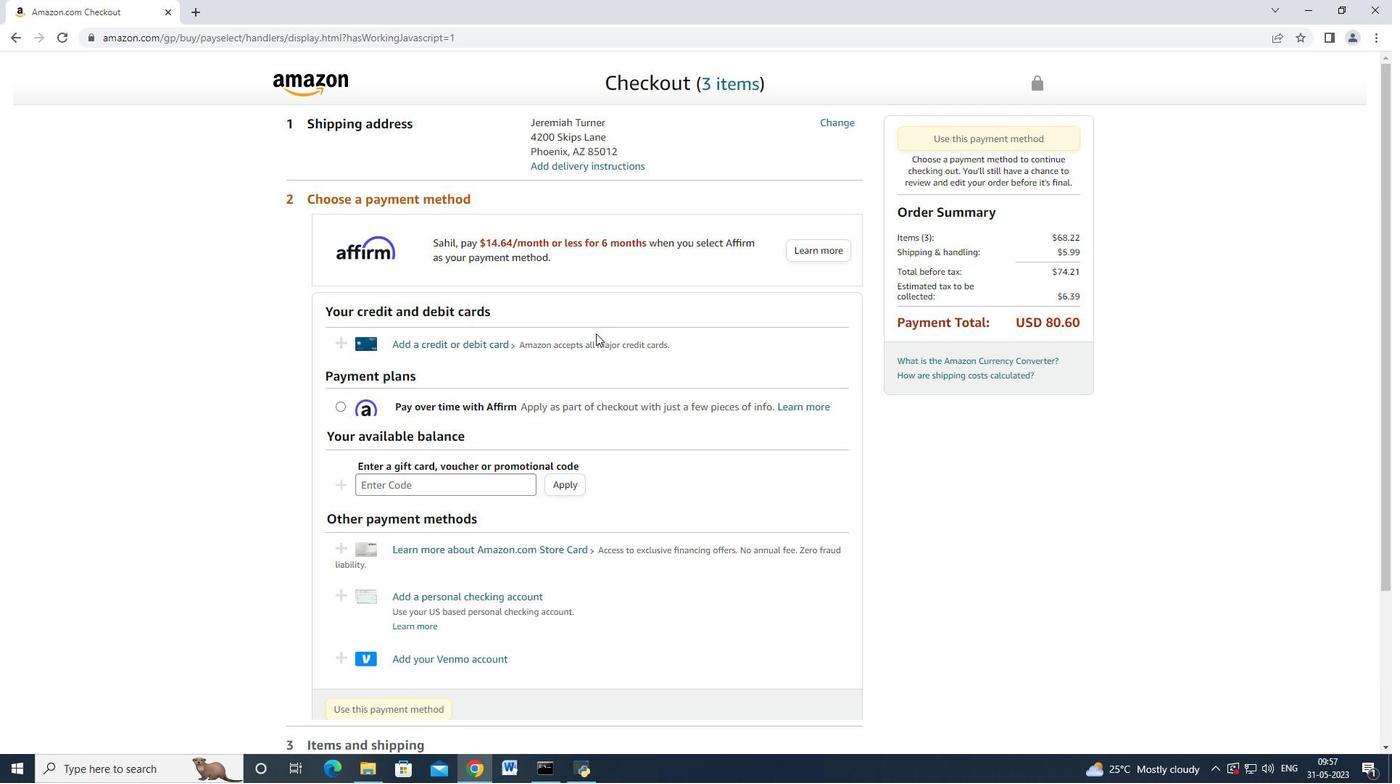
Action: Mouse scrolled (582, 285) with delta (0, 0)
Screenshot: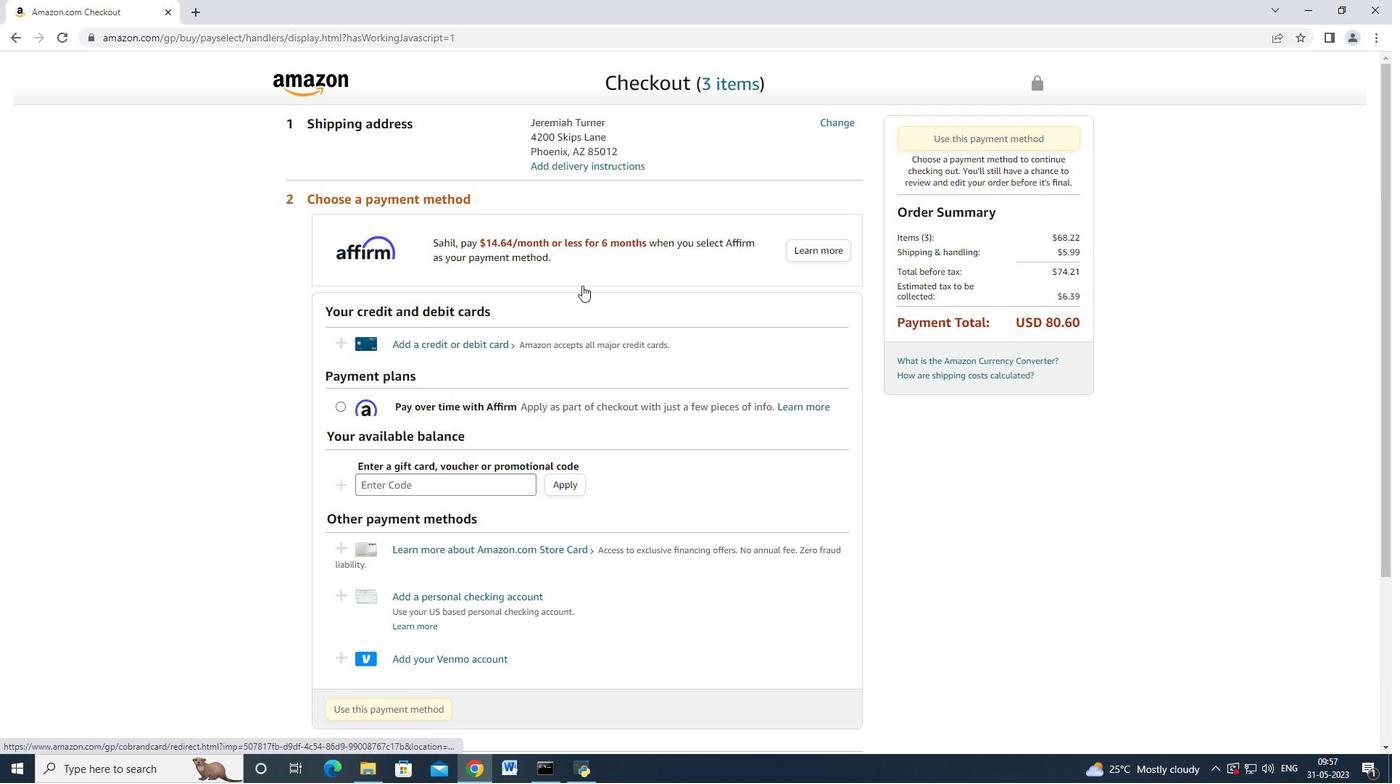 
Action: Mouse moved to (476, 270)
Screenshot: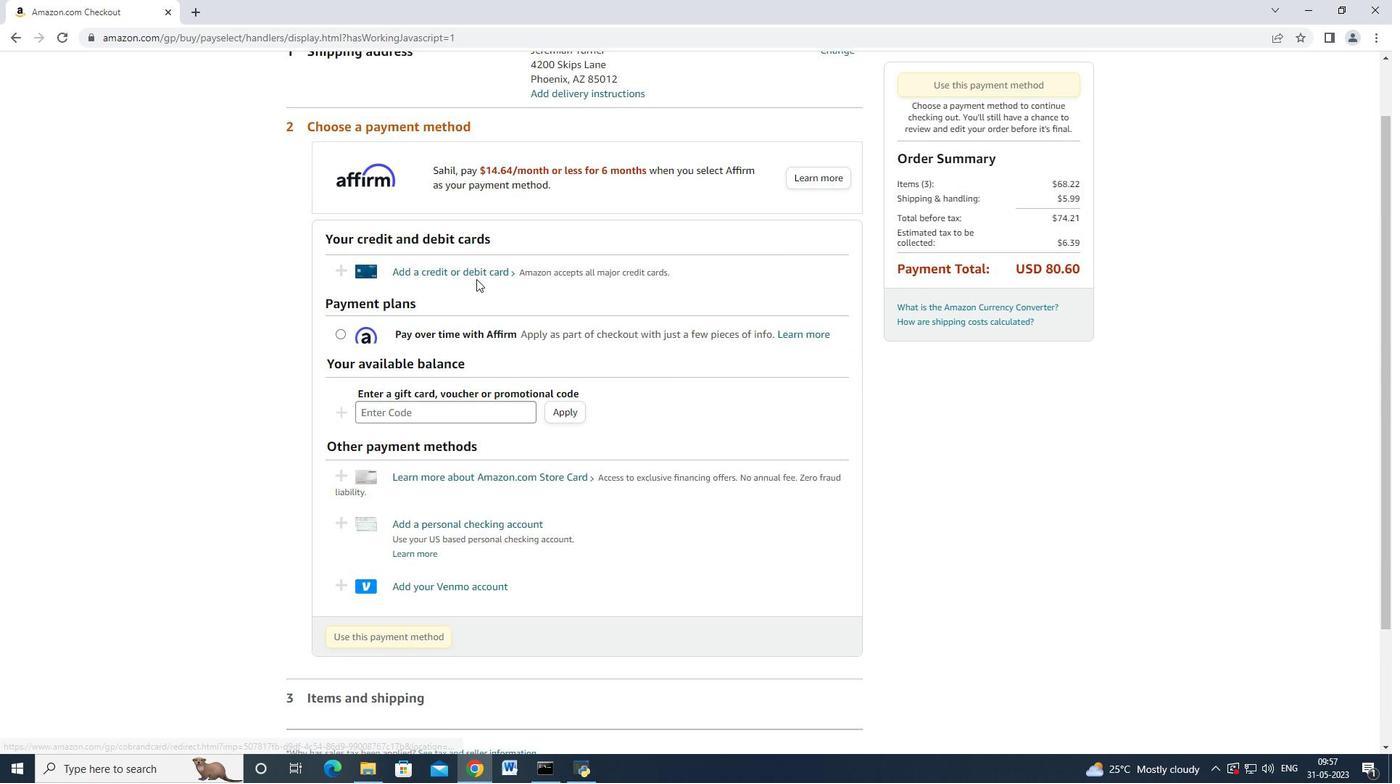 
Action: Mouse pressed left at (476, 270)
Screenshot: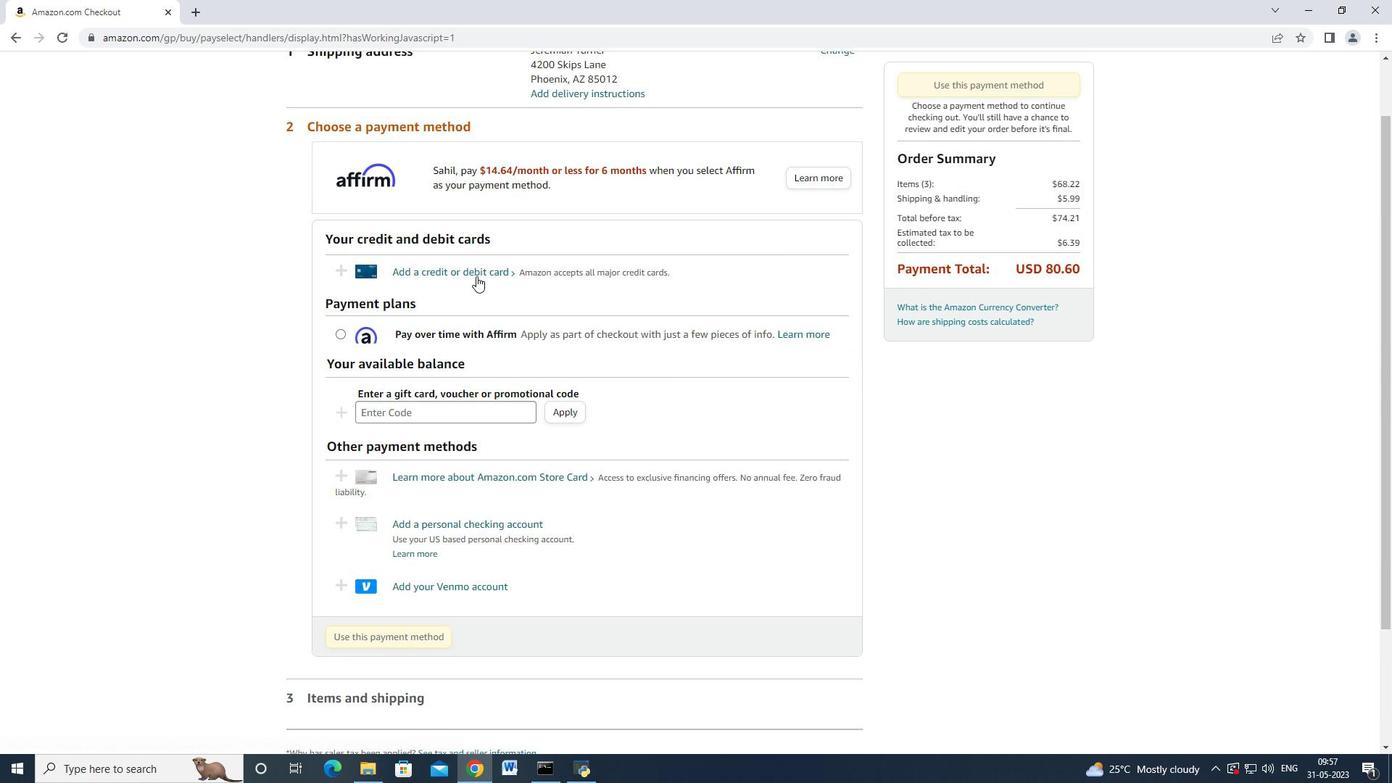 
Action: Mouse moved to (589, 377)
